 Task: Search for images and create a daily moment album that brings joy and happiness.
Action: Mouse moved to (584, 249)
Screenshot: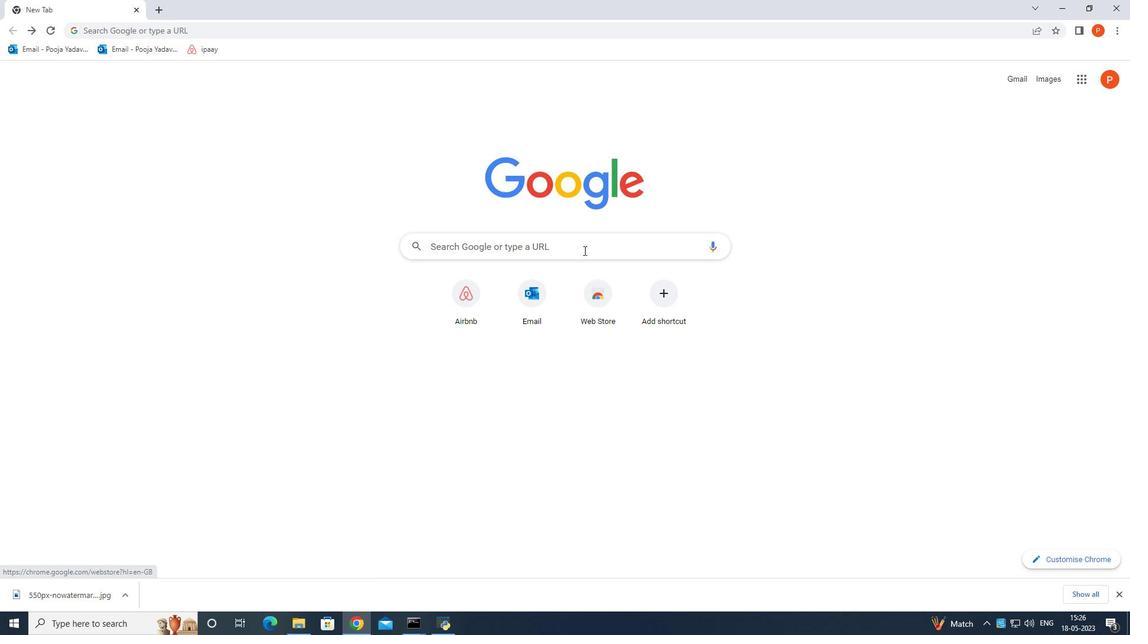 
Action: Mouse pressed left at (584, 249)
Screenshot: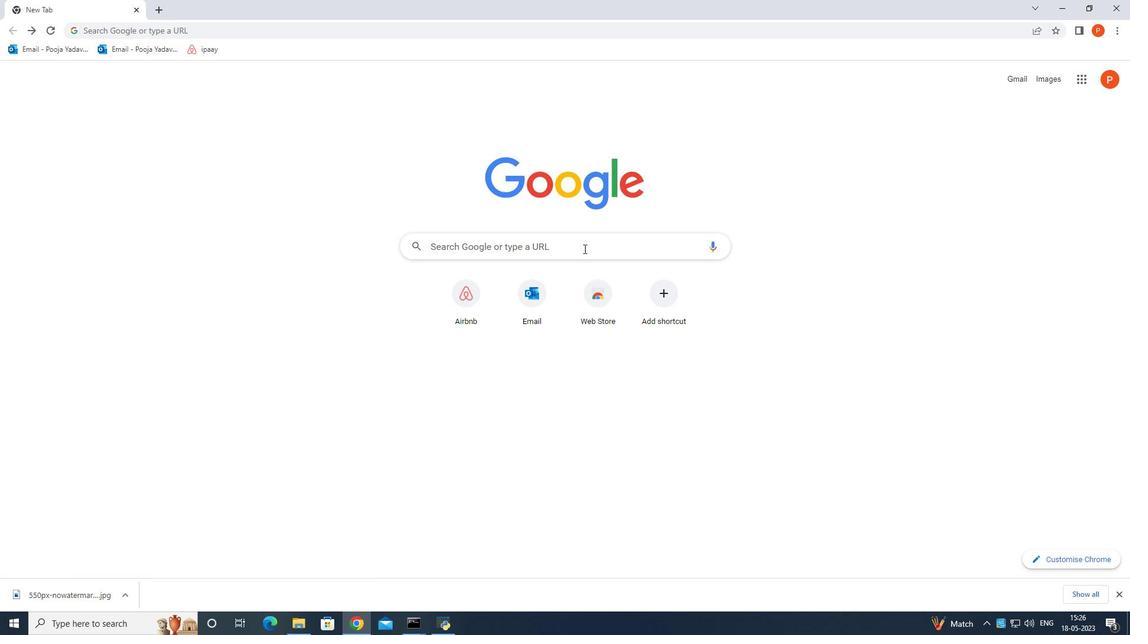
Action: Mouse moved to (479, 240)
Screenshot: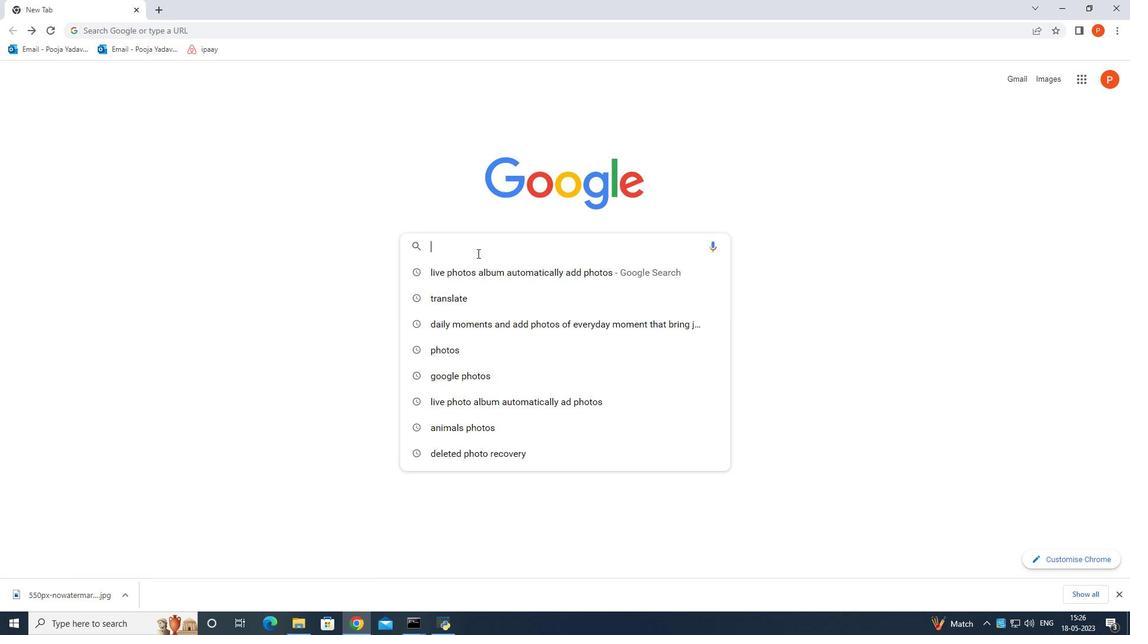 
Action: Mouse pressed left at (479, 240)
Screenshot: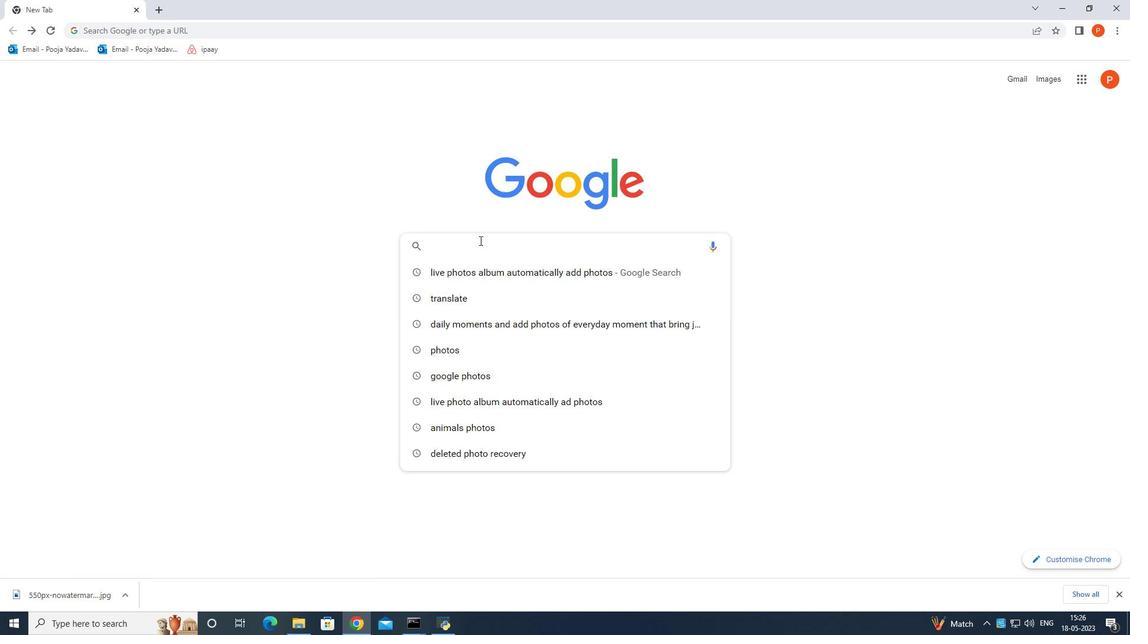 
Action: Mouse moved to (415, 284)
Screenshot: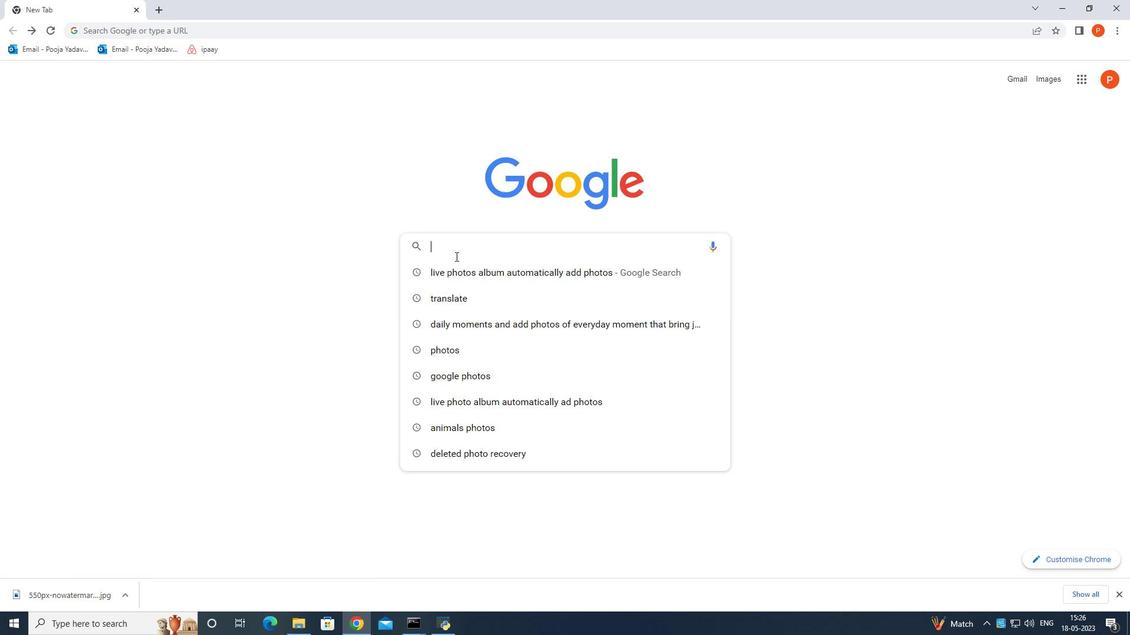 
Action: Key pressed <Key.shift>Daly<Key.space>moment<Key.space>album<Key.space>p<Key.backspace>of<Key.space>veveryday<Key.space>an<Key.space><Key.backspace>d<Key.space>add<Key.space>photos<Key.space>an<Key.space>d<Key.backspace><Key.backspace>f<Key.backspace>d<Key.space>bring<Key.space>happiness<Key.enter>
Screenshot: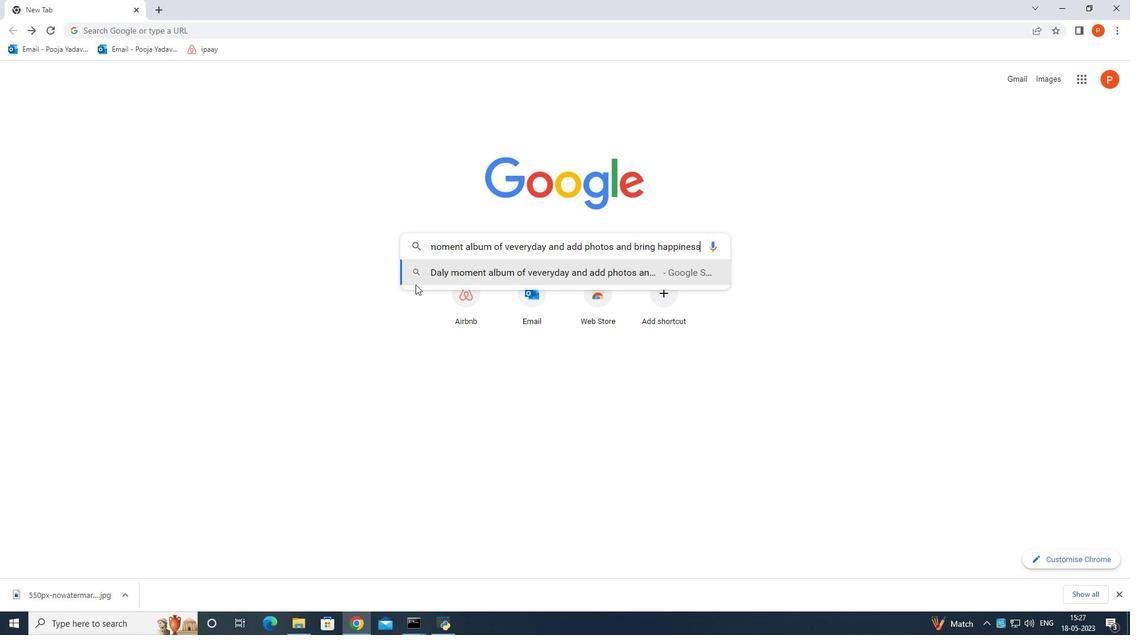 
Action: Mouse moved to (314, 151)
Screenshot: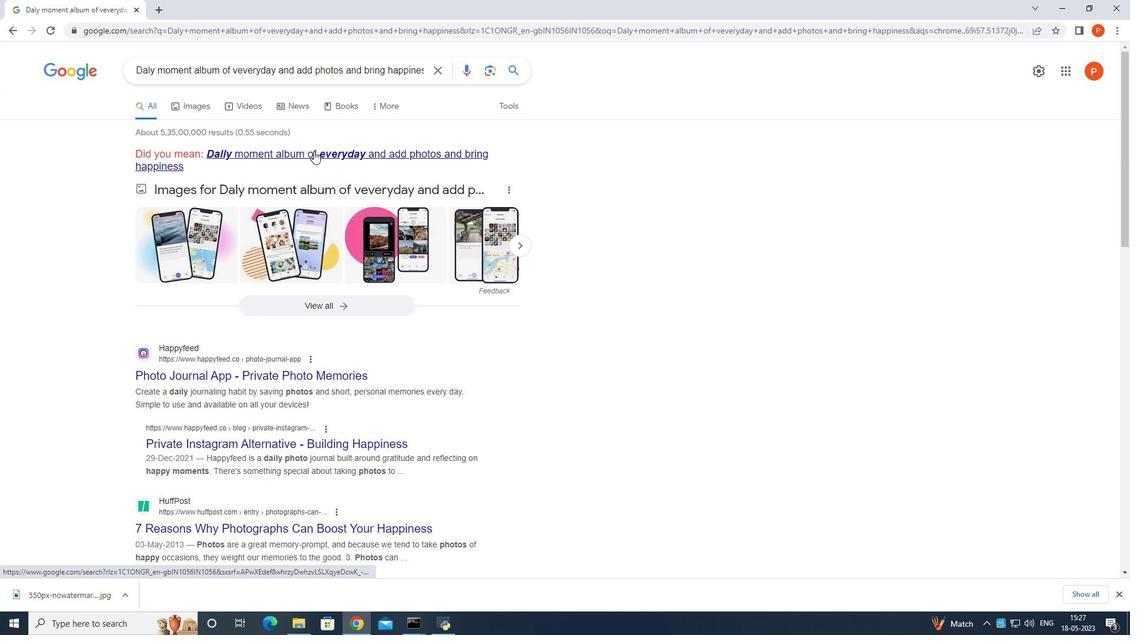 
Action: Mouse pressed left at (314, 151)
Screenshot: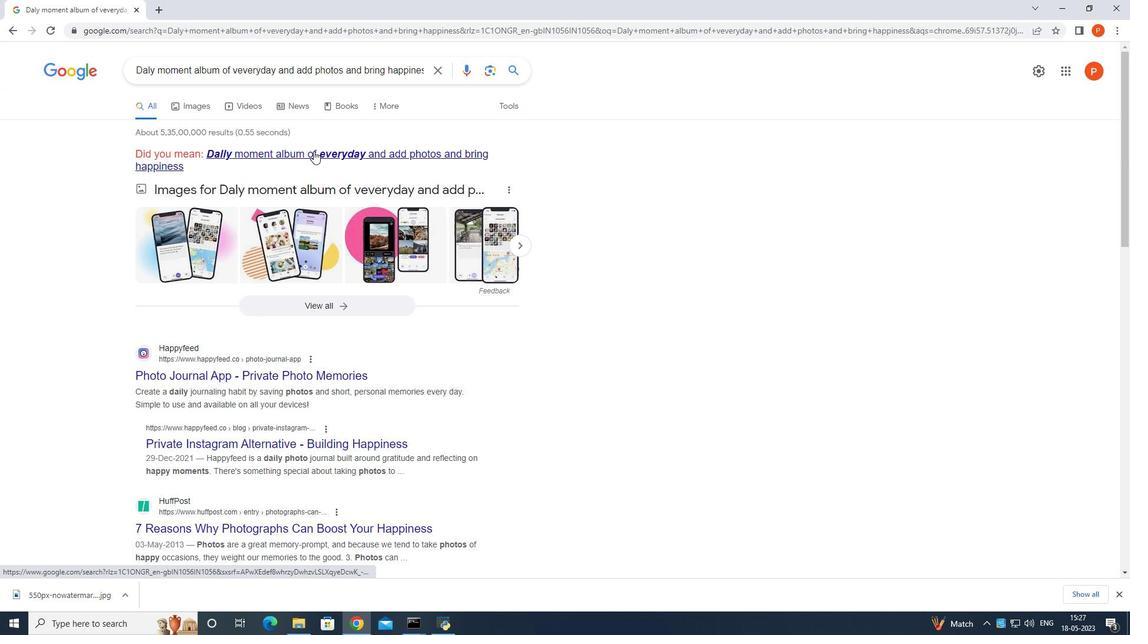 
Action: Mouse moved to (369, 435)
Screenshot: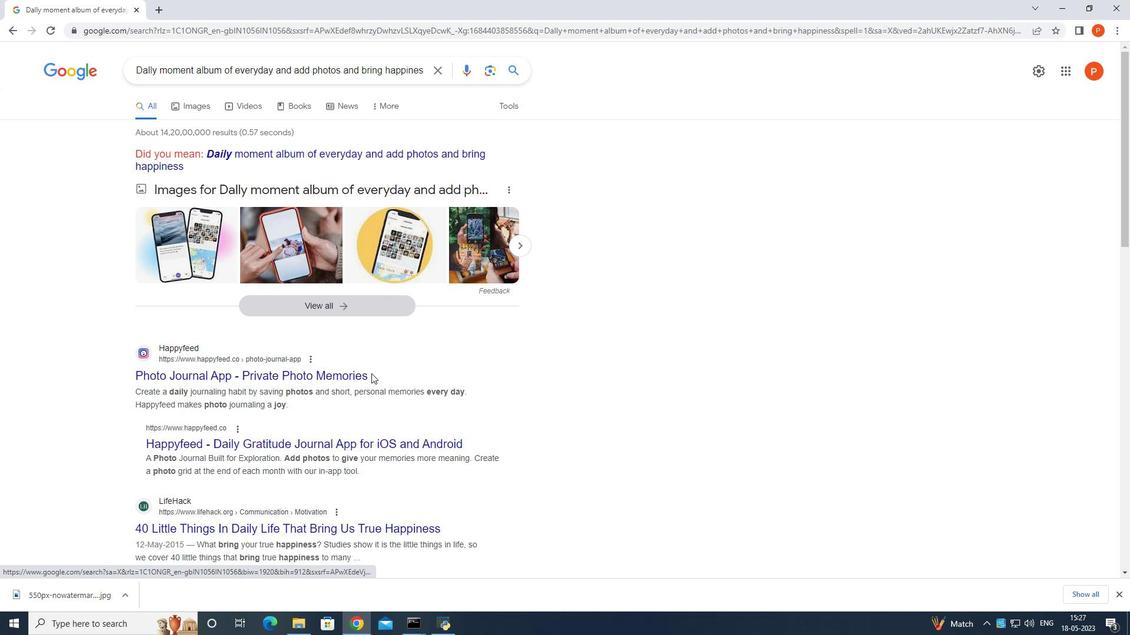 
Action: Mouse scrolled (369, 434) with delta (0, 0)
Screenshot: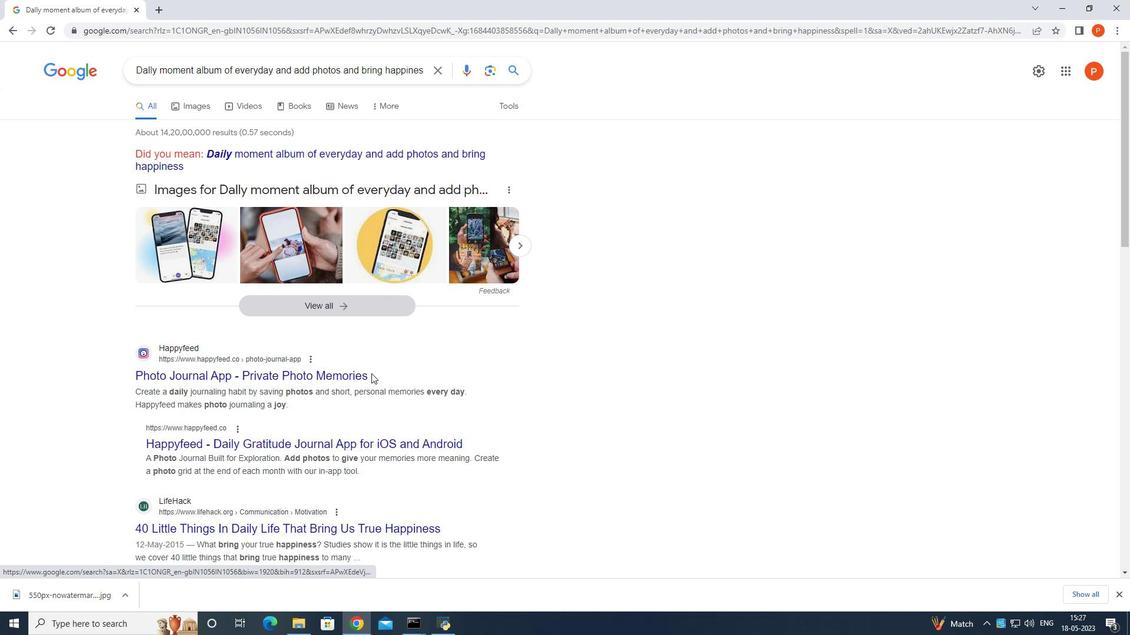 
Action: Mouse moved to (369, 438)
Screenshot: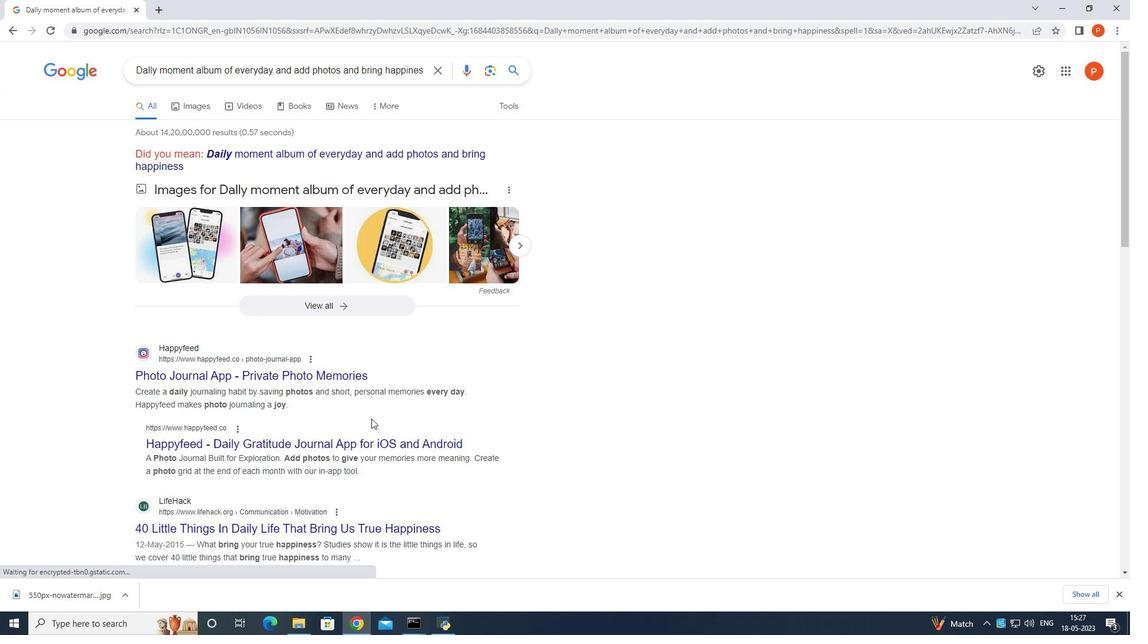 
Action: Mouse scrolled (369, 437) with delta (0, 0)
Screenshot: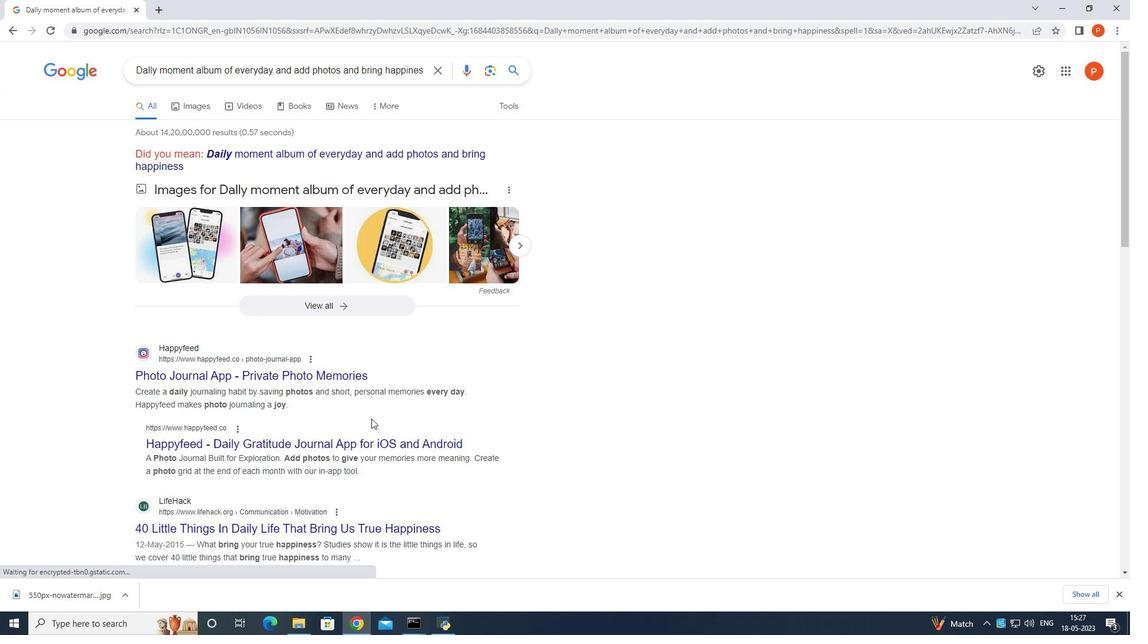 
Action: Mouse scrolled (369, 437) with delta (0, 0)
Screenshot: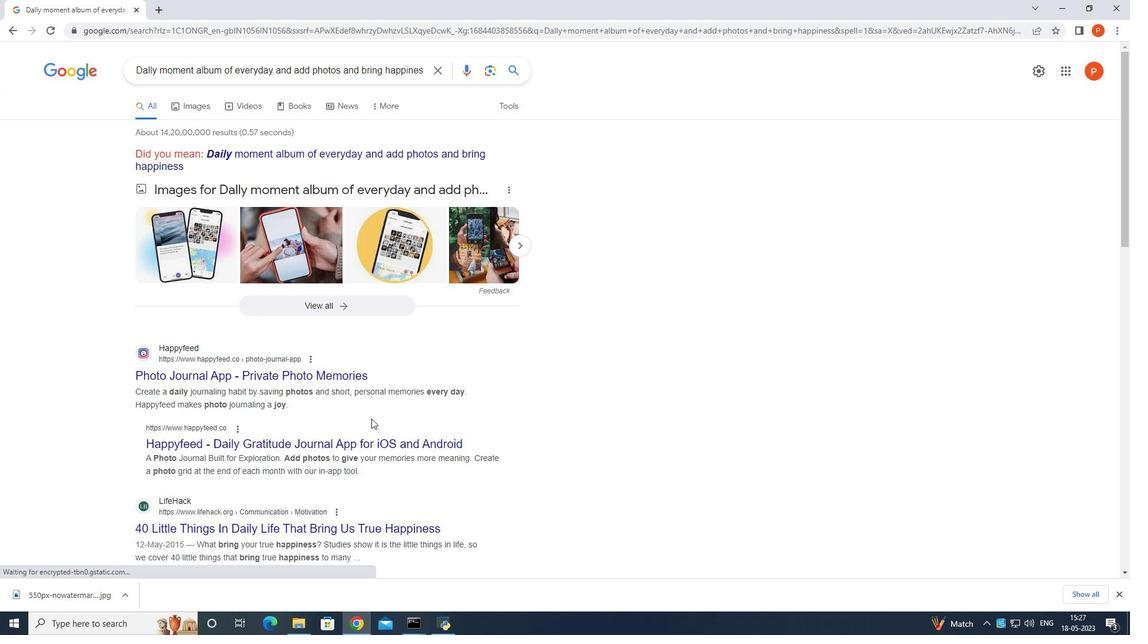 
Action: Mouse scrolled (369, 437) with delta (0, 0)
Screenshot: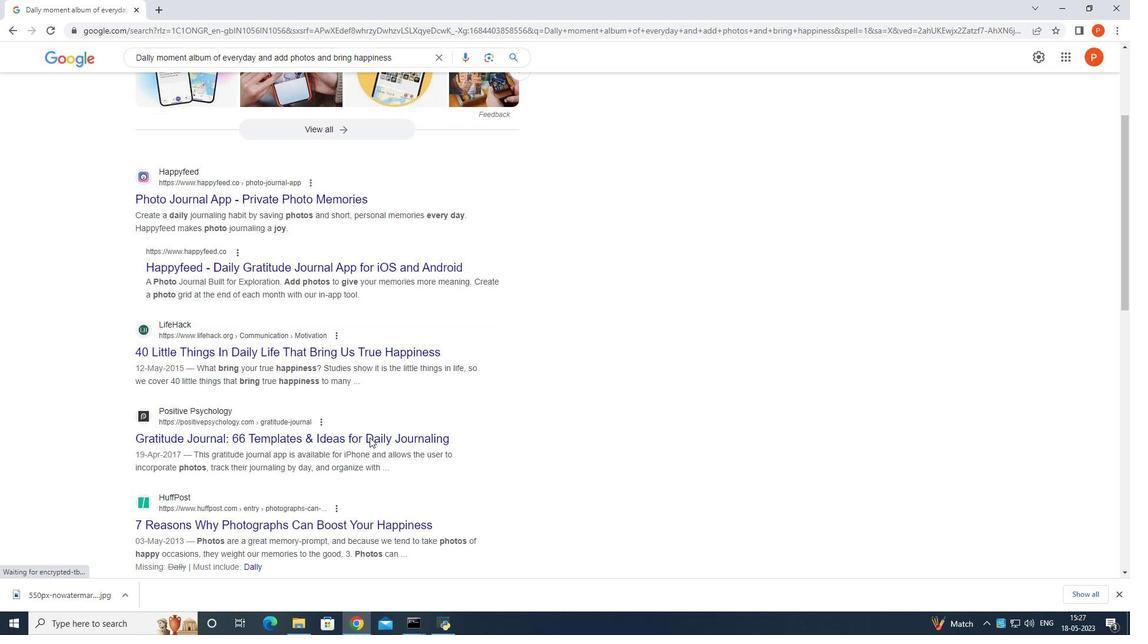 
Action: Mouse scrolled (369, 437) with delta (0, 0)
Screenshot: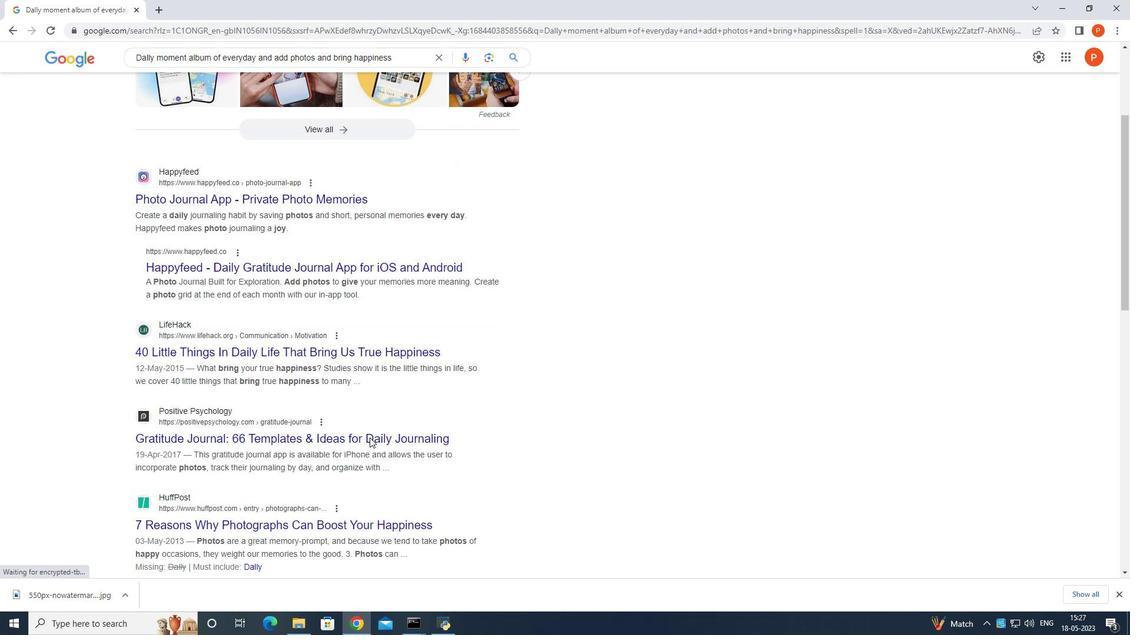 
Action: Mouse scrolled (369, 437) with delta (0, 0)
Screenshot: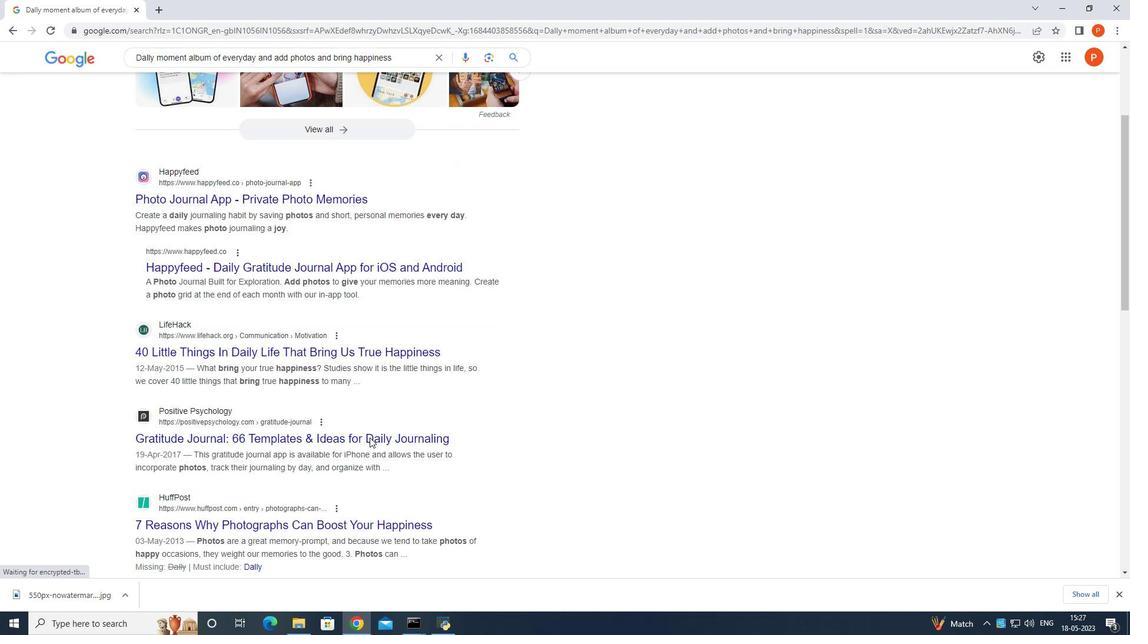 
Action: Mouse scrolled (369, 437) with delta (0, 0)
Screenshot: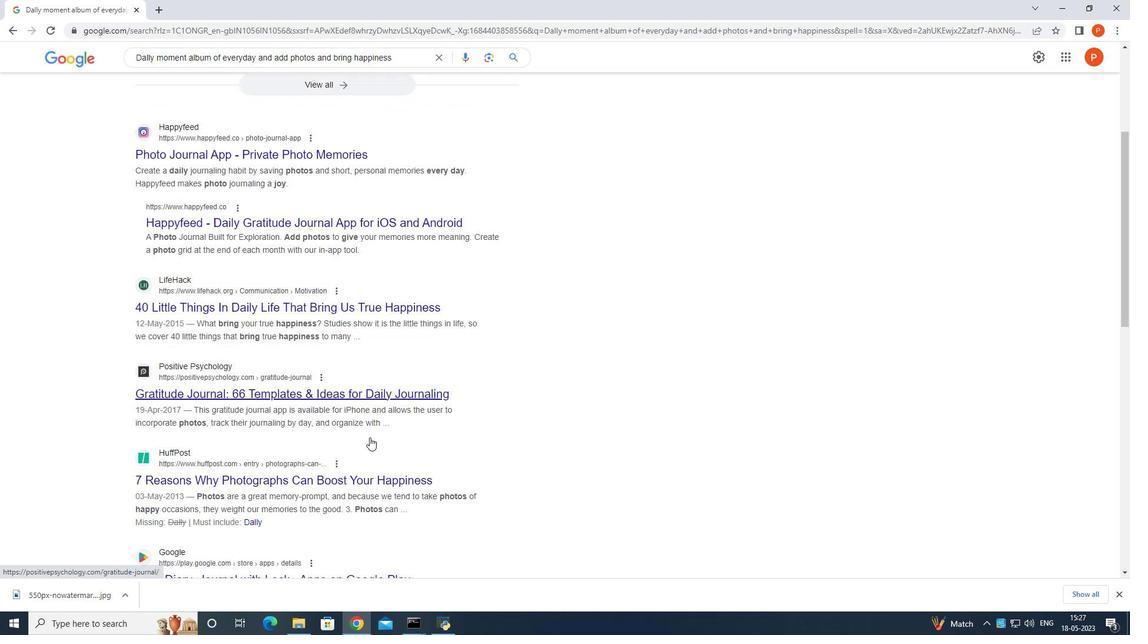 
Action: Mouse scrolled (369, 437) with delta (0, 0)
Screenshot: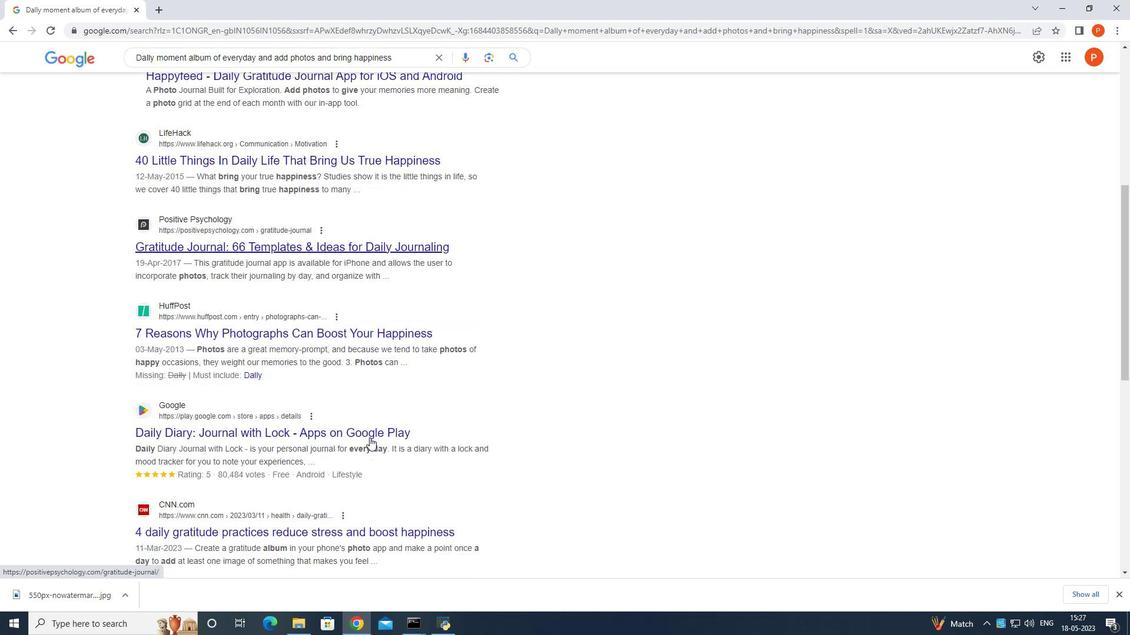 
Action: Mouse scrolled (369, 437) with delta (0, 0)
Screenshot: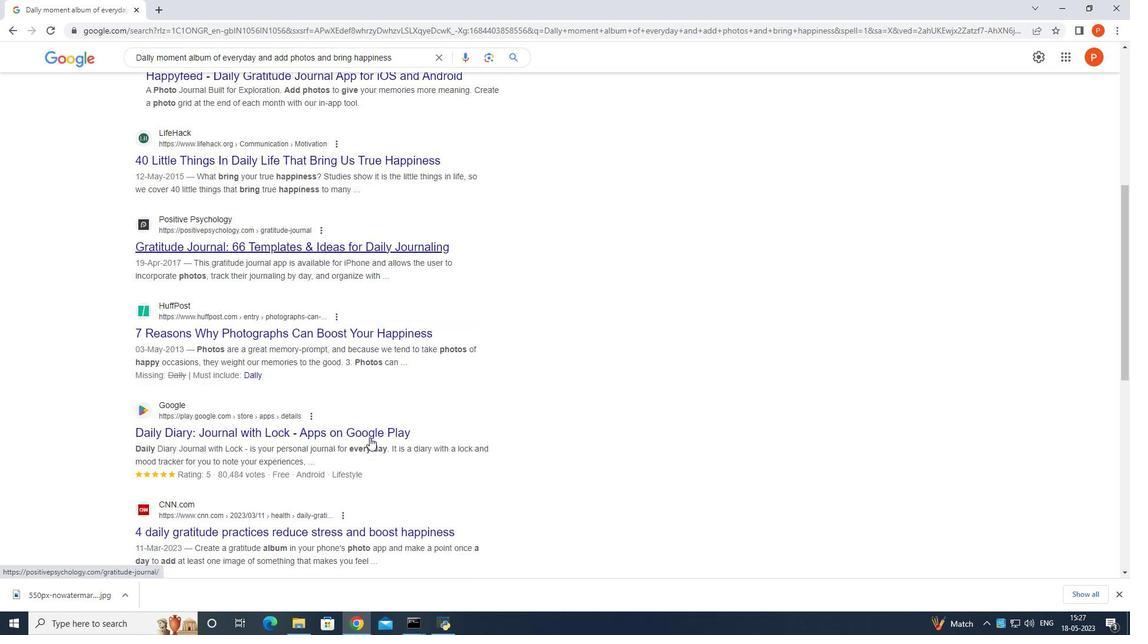 
Action: Mouse scrolled (369, 437) with delta (0, 0)
Screenshot: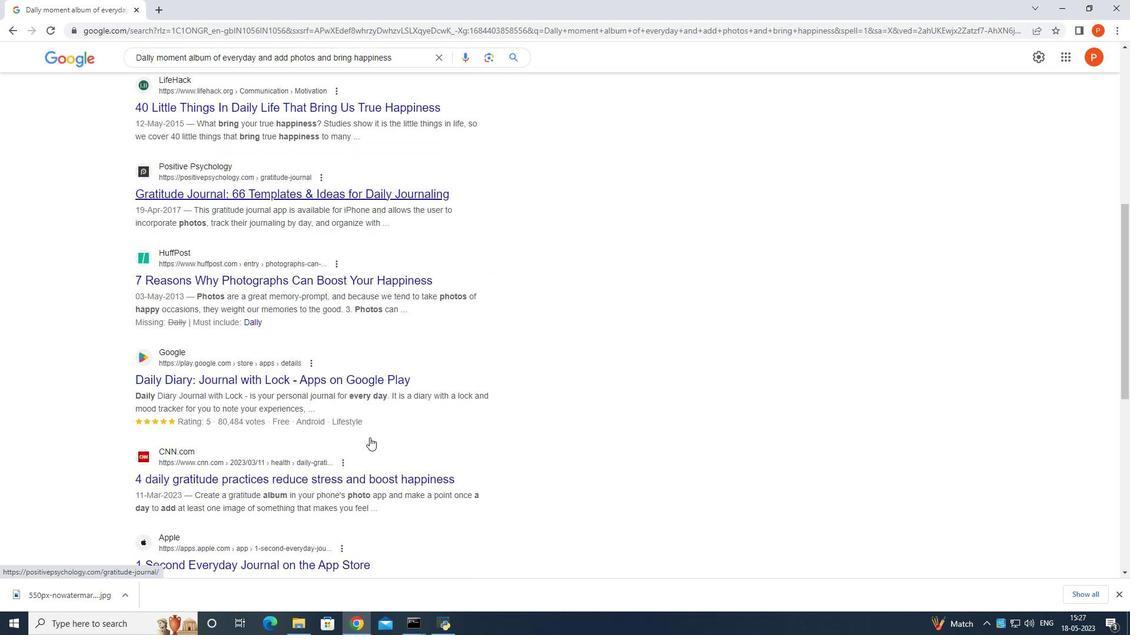 
Action: Mouse moved to (369, 438)
Screenshot: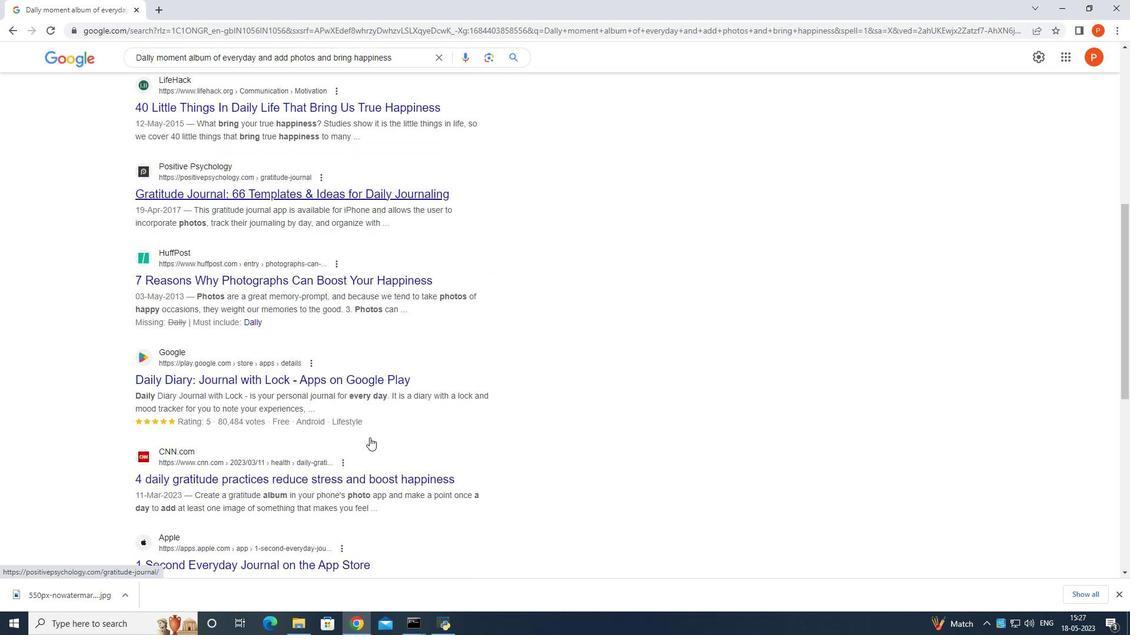 
Action: Mouse scrolled (369, 438) with delta (0, 0)
Screenshot: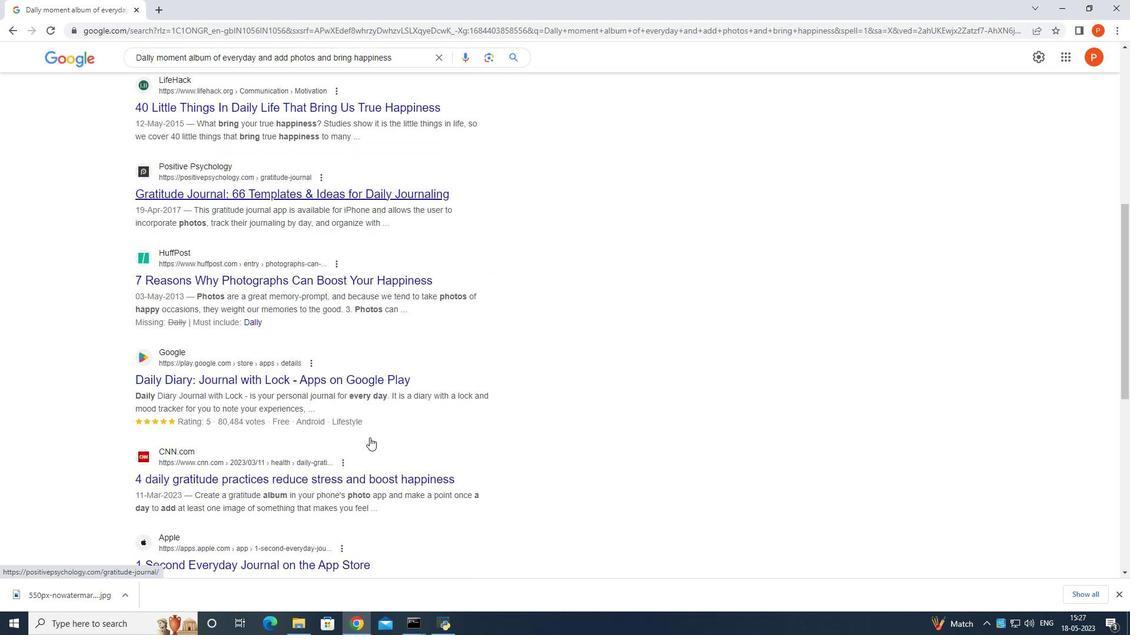
Action: Mouse moved to (367, 446)
Screenshot: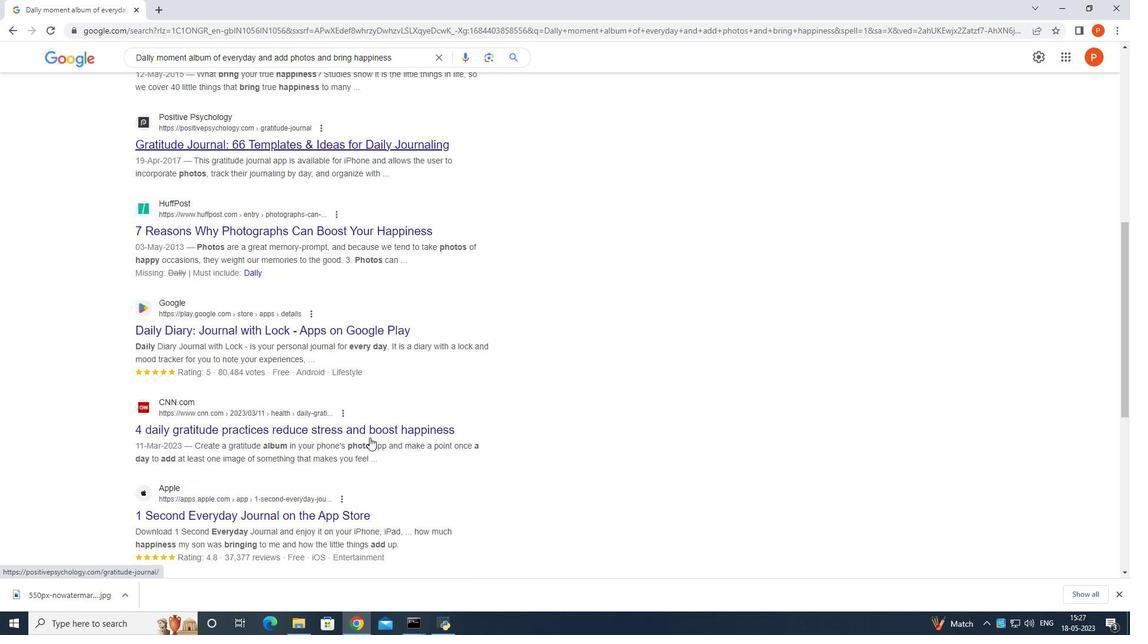 
Action: Mouse scrolled (367, 445) with delta (0, 0)
Screenshot: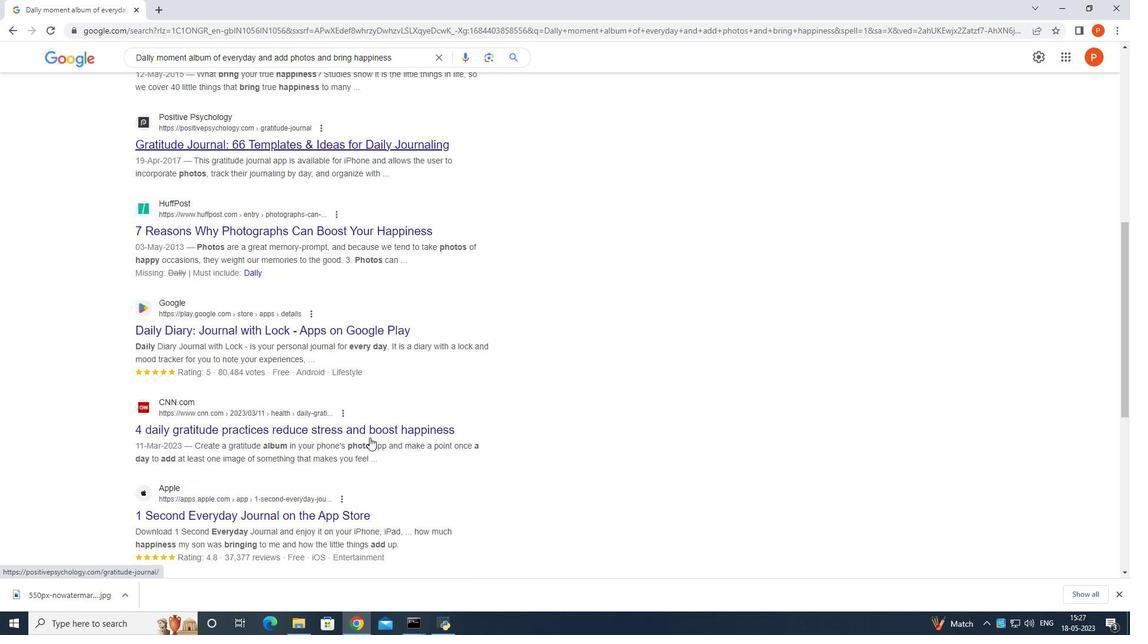 
Action: Mouse moved to (367, 450)
Screenshot: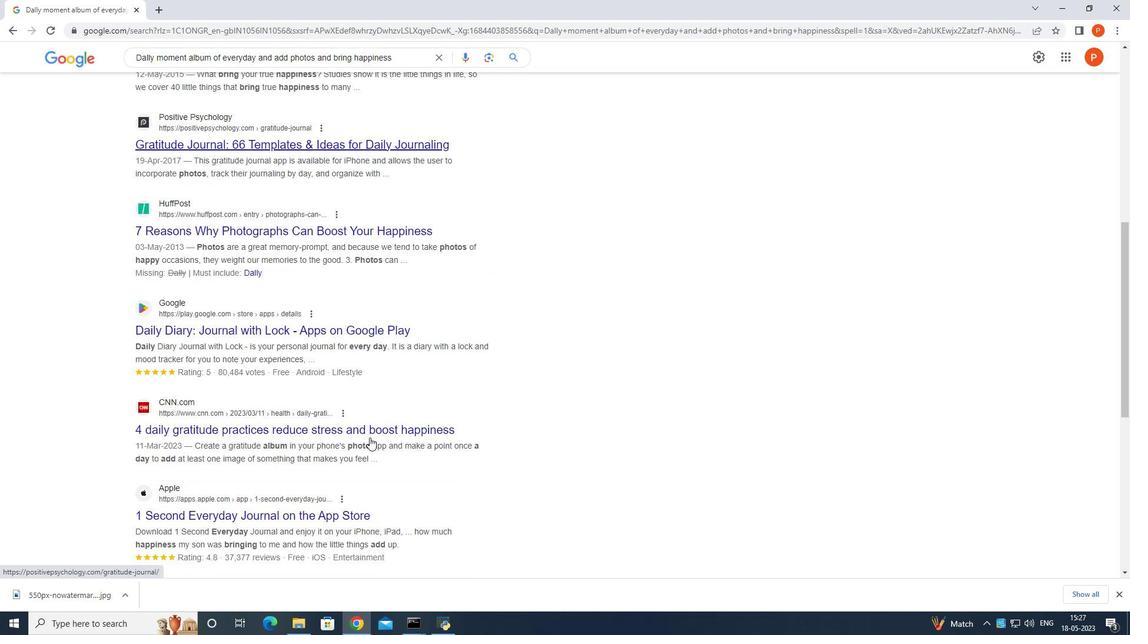 
Action: Mouse scrolled (367, 450) with delta (0, 0)
Screenshot: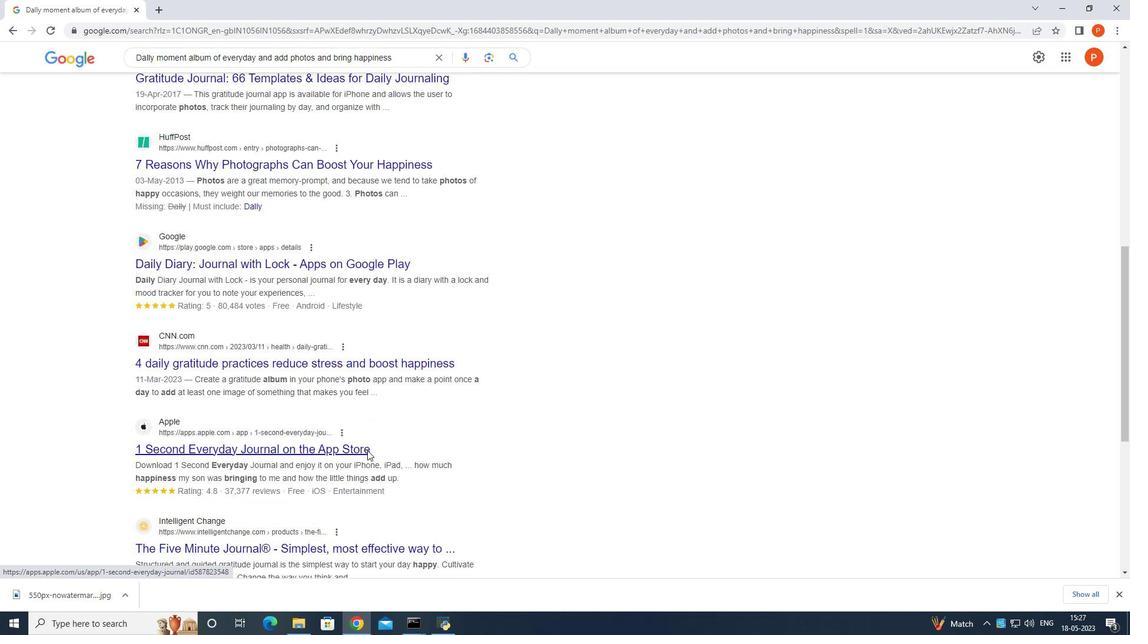 
Action: Mouse moved to (367, 452)
Screenshot: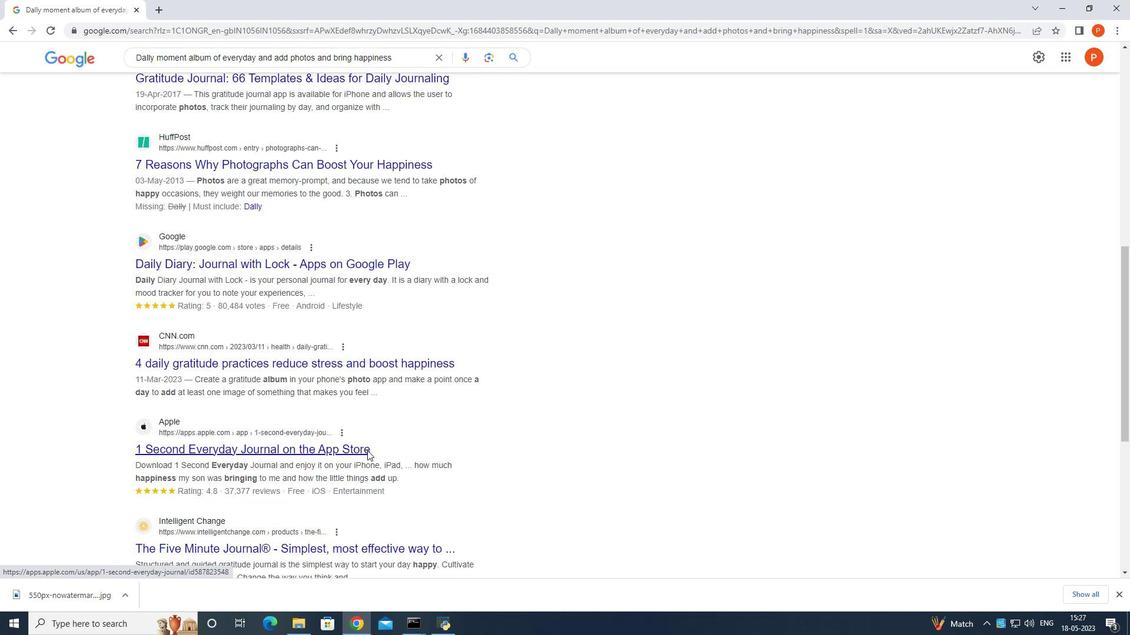 
Action: Mouse scrolled (367, 452) with delta (0, 0)
Screenshot: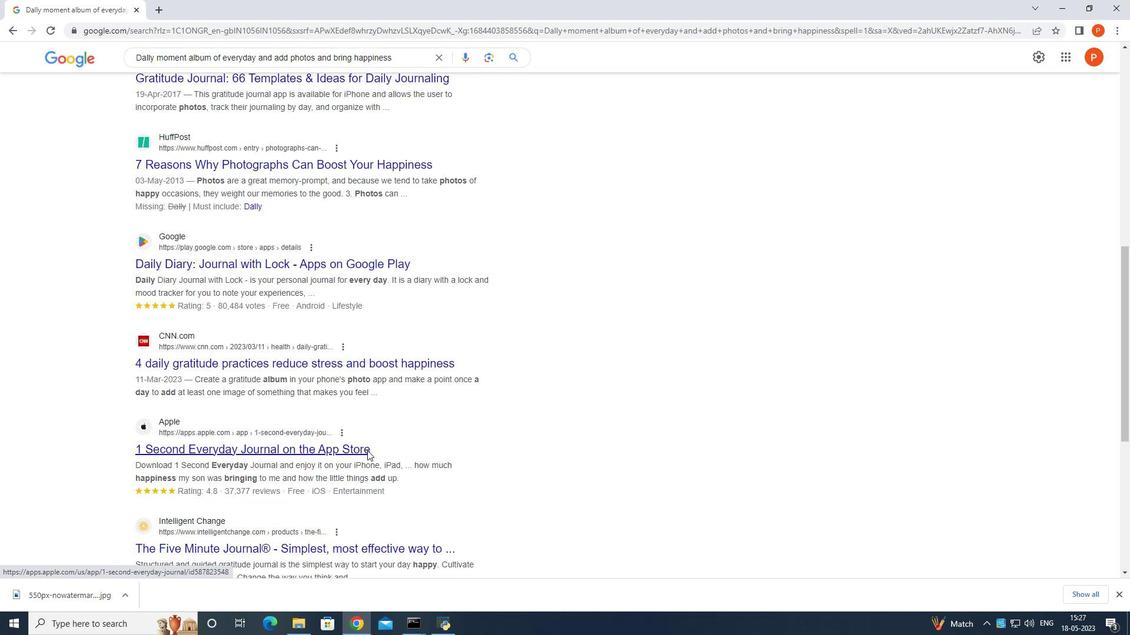 
Action: Mouse moved to (367, 452)
Screenshot: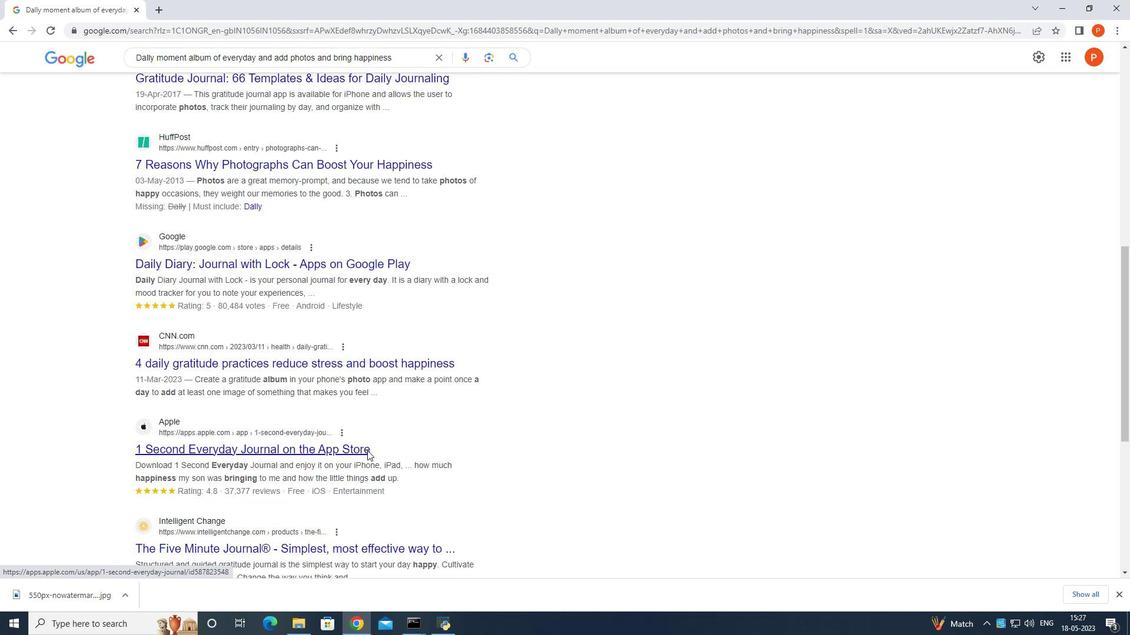 
Action: Mouse scrolled (367, 452) with delta (0, 0)
Screenshot: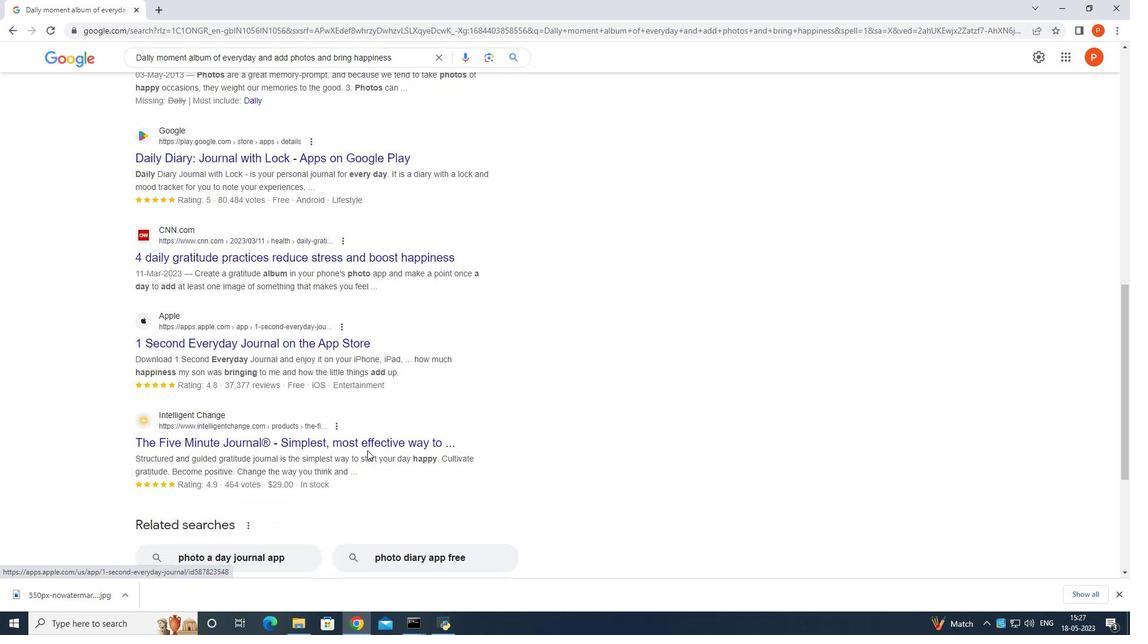 
Action: Mouse moved to (366, 454)
Screenshot: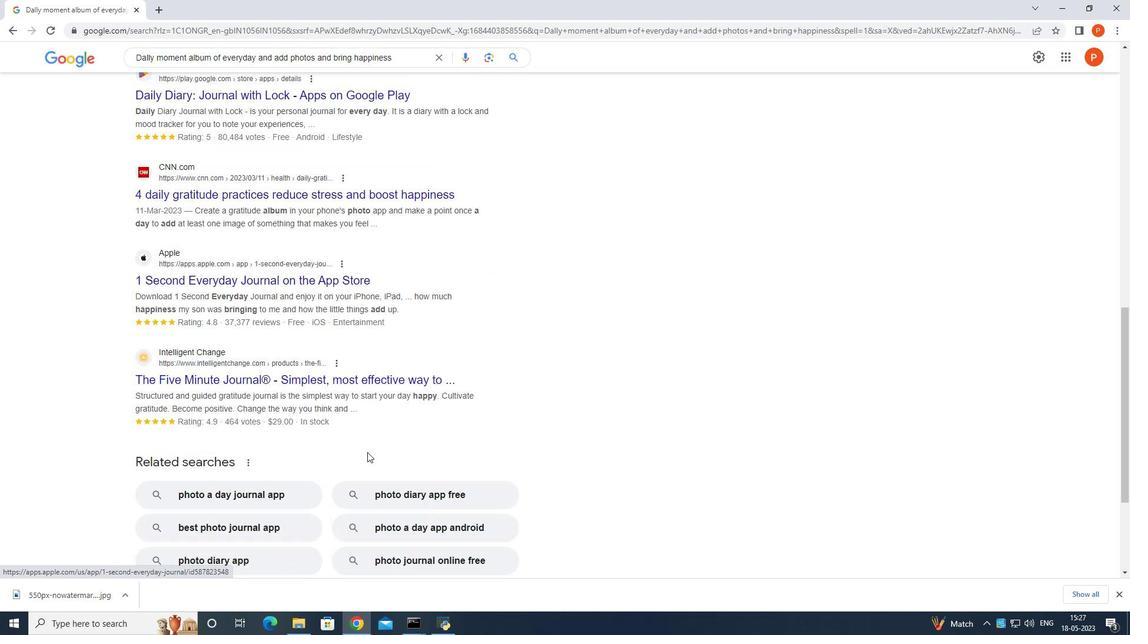 
Action: Mouse scrolled (366, 453) with delta (0, 0)
Screenshot: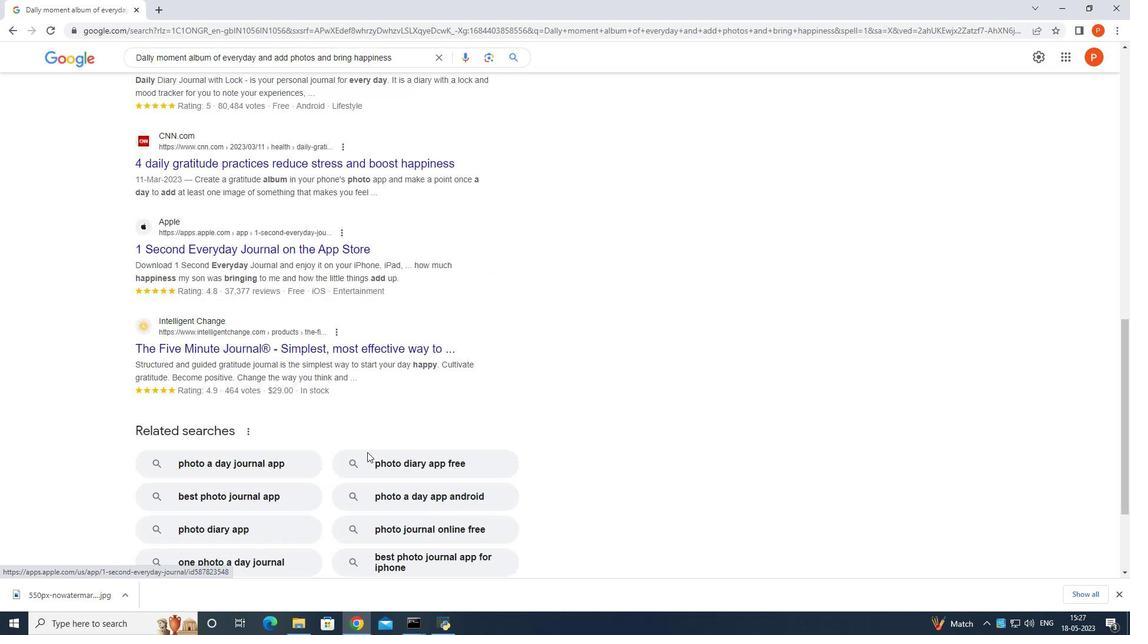 
Action: Mouse scrolled (366, 453) with delta (0, 0)
Screenshot: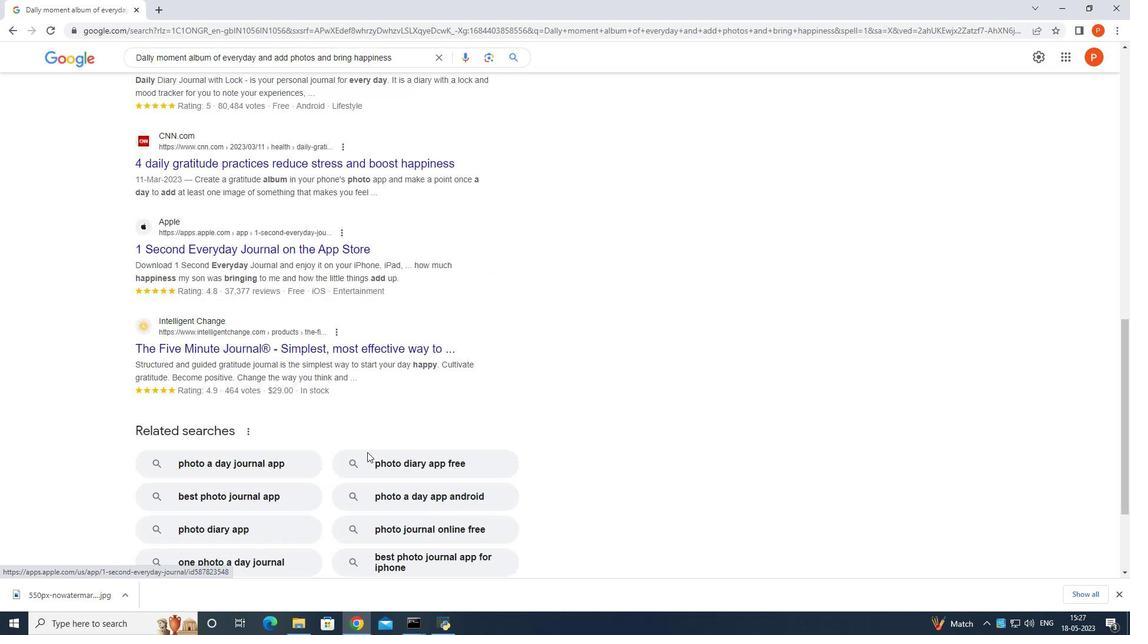
Action: Mouse scrolled (366, 453) with delta (0, 0)
Screenshot: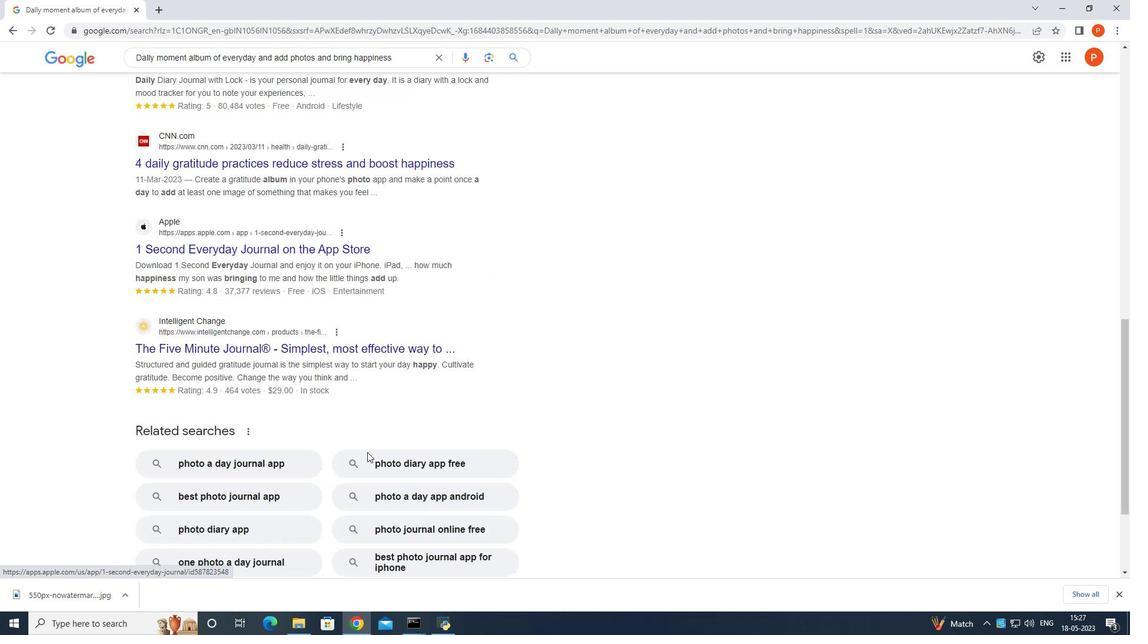 
Action: Mouse moved to (516, 3)
Screenshot: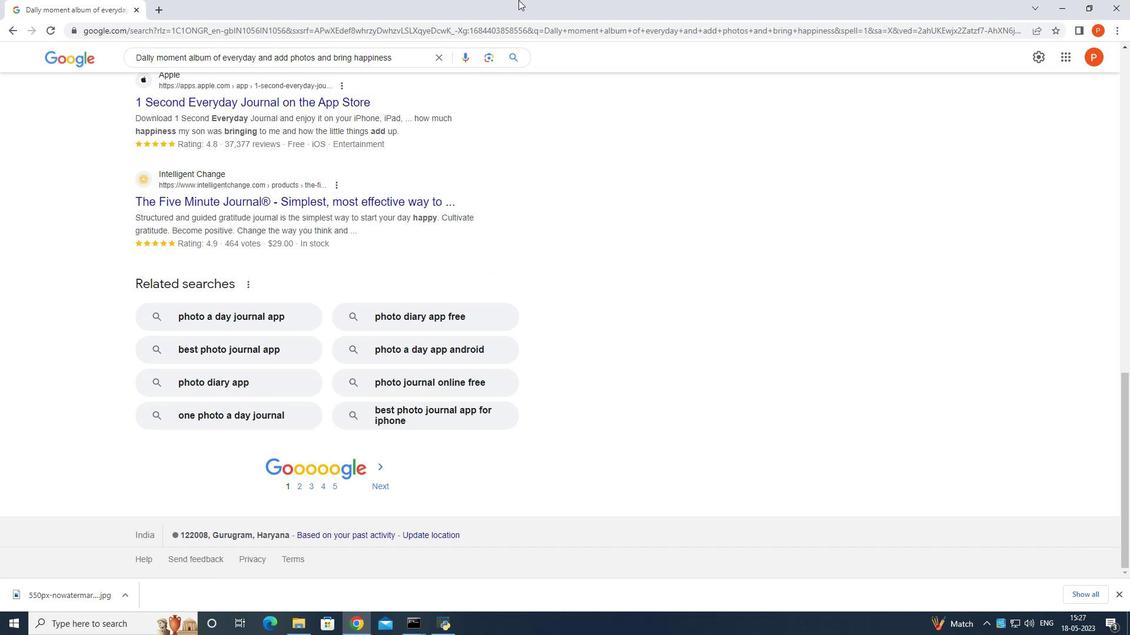 
Action: Mouse scrolled (516, 2) with delta (0, 0)
Screenshot: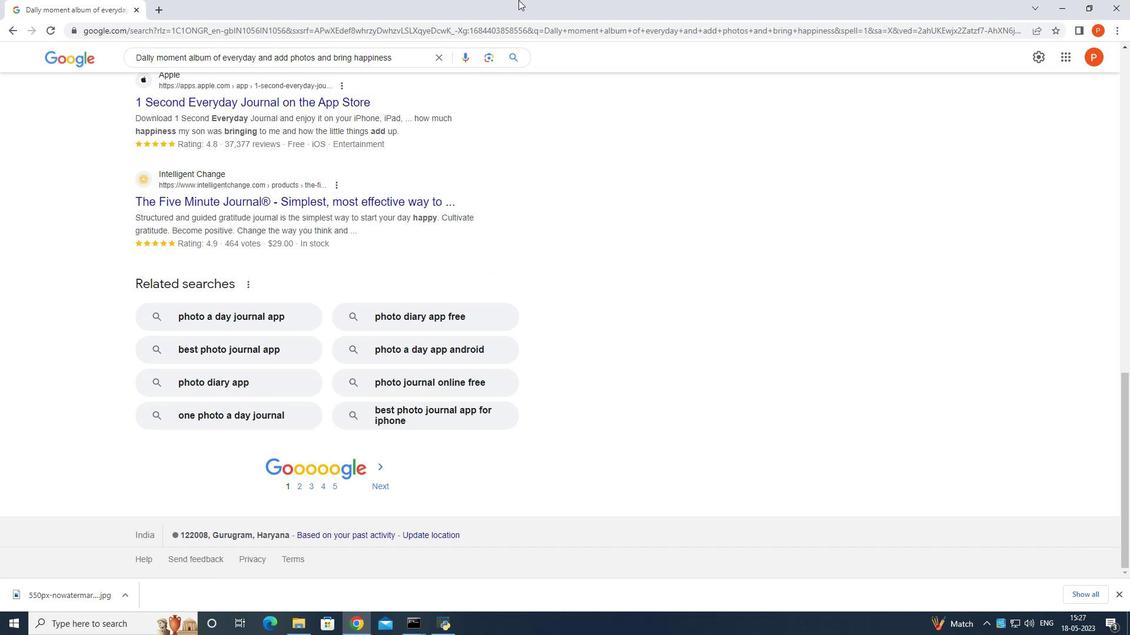 
Action: Mouse moved to (516, 3)
Screenshot: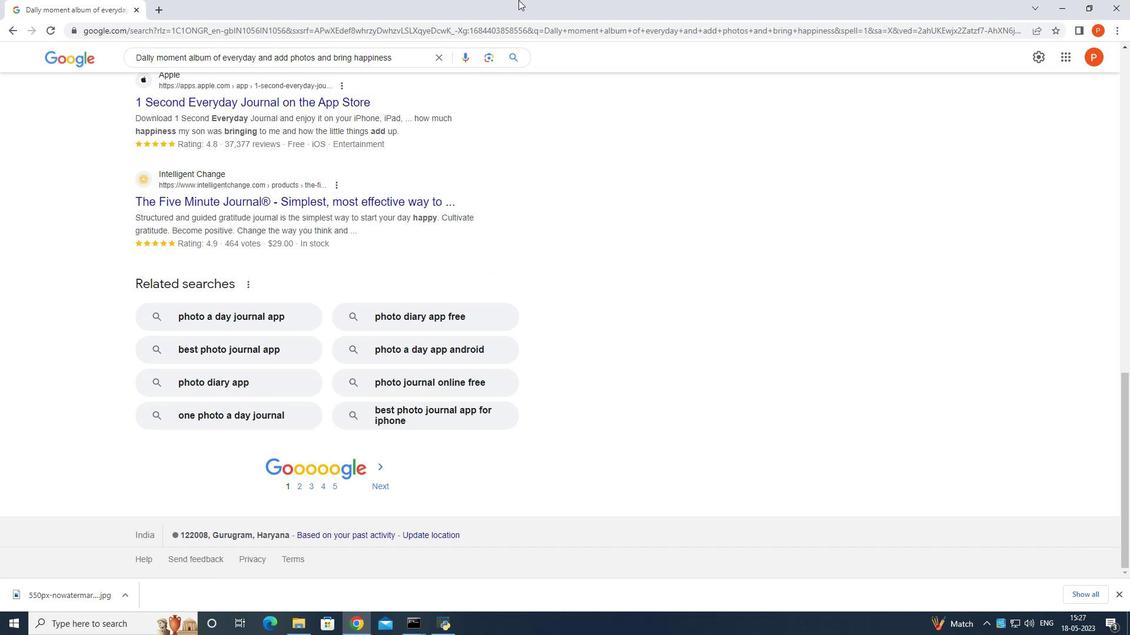 
Action: Mouse scrolled (516, 2) with delta (0, 0)
Screenshot: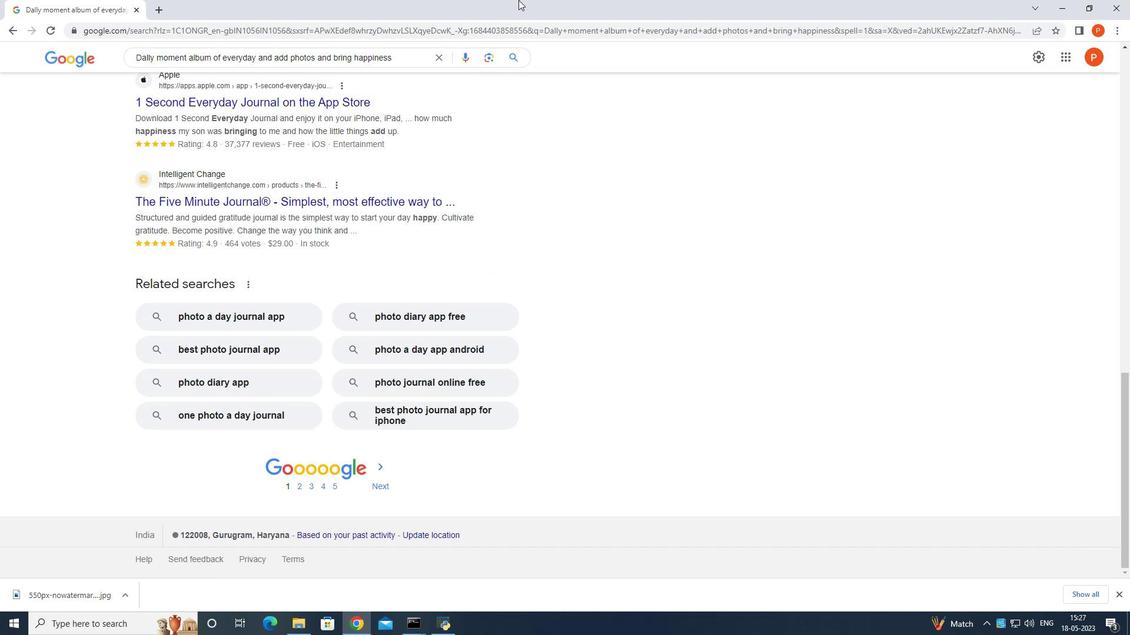 
Action: Mouse scrolled (516, 2) with delta (0, 0)
Screenshot: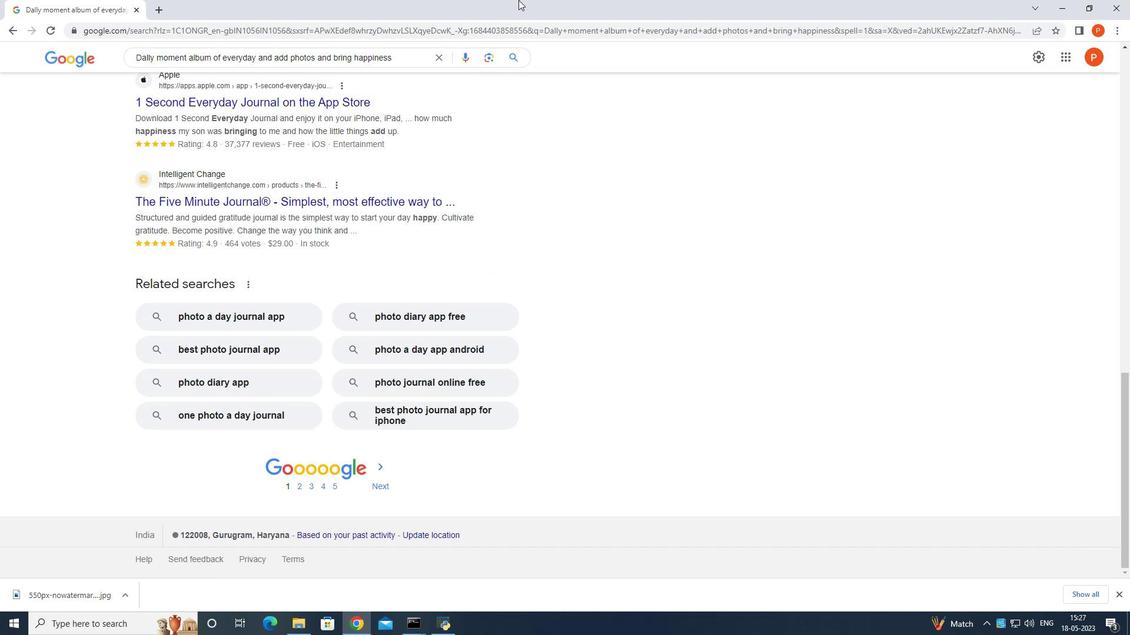 
Action: Mouse scrolled (516, 2) with delta (0, 0)
Screenshot: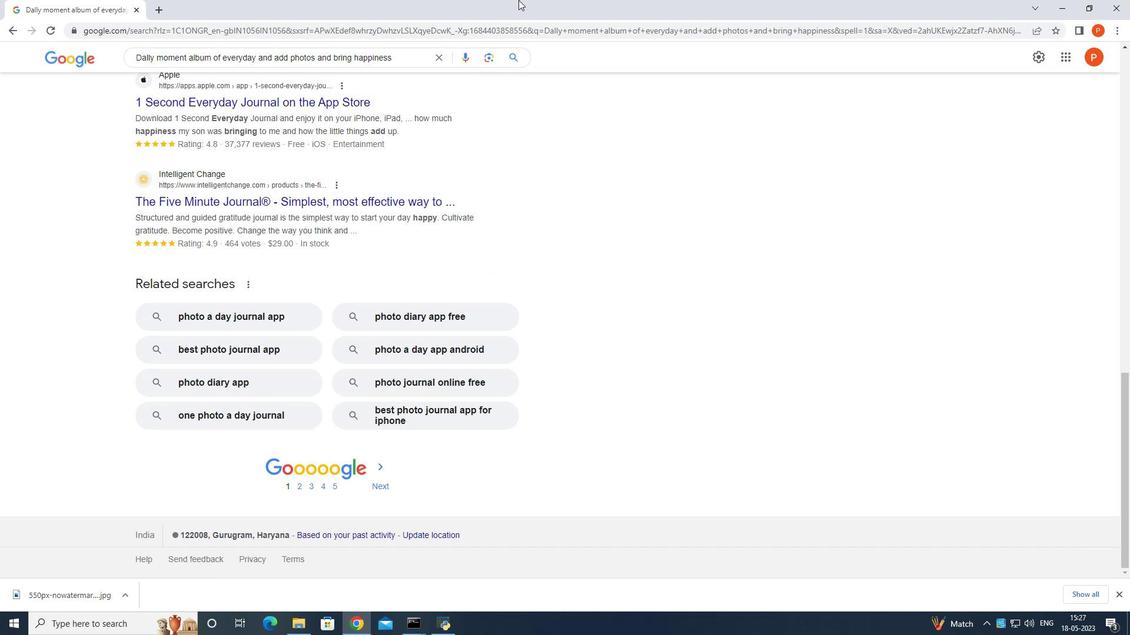 
Action: Mouse moved to (515, 5)
Screenshot: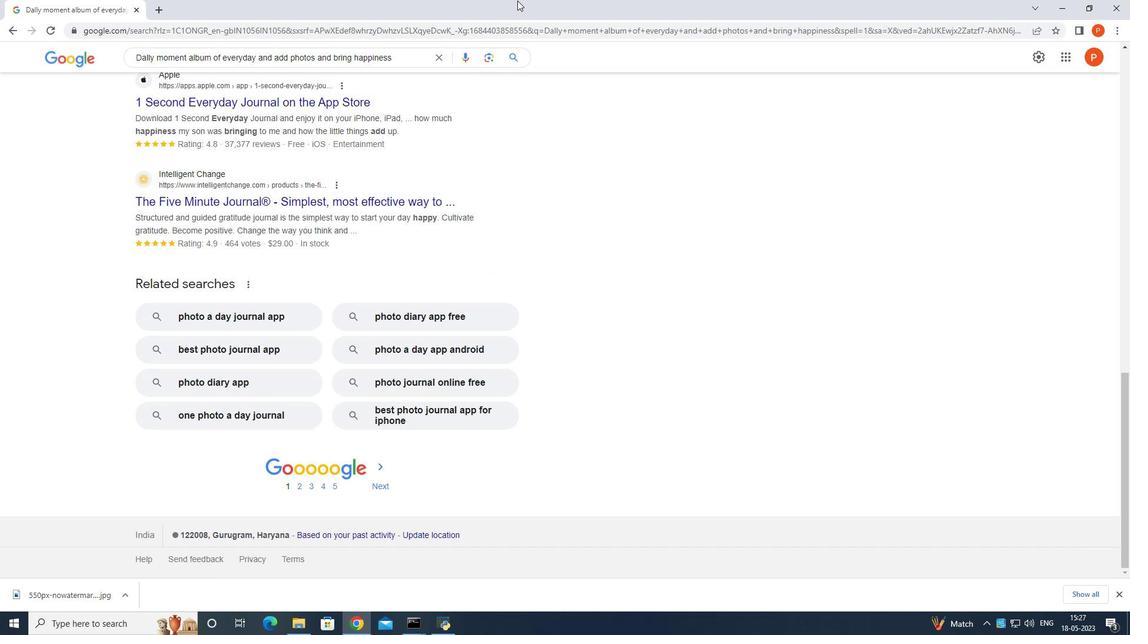 
Action: Mouse scrolled (515, 4) with delta (0, 0)
Screenshot: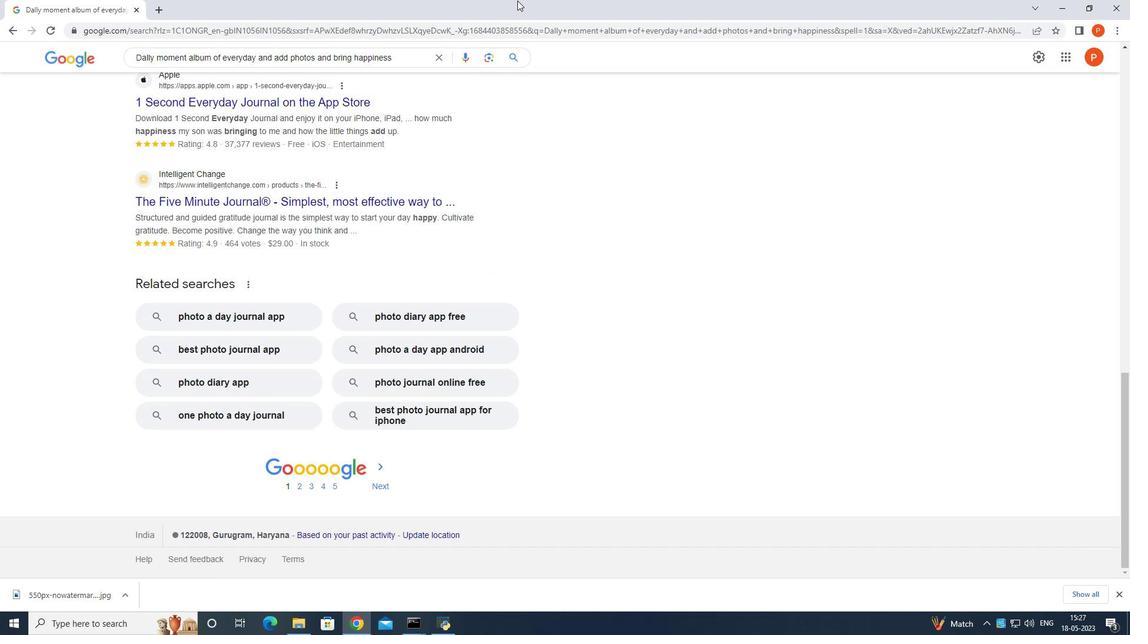 
Action: Mouse moved to (513, 20)
Screenshot: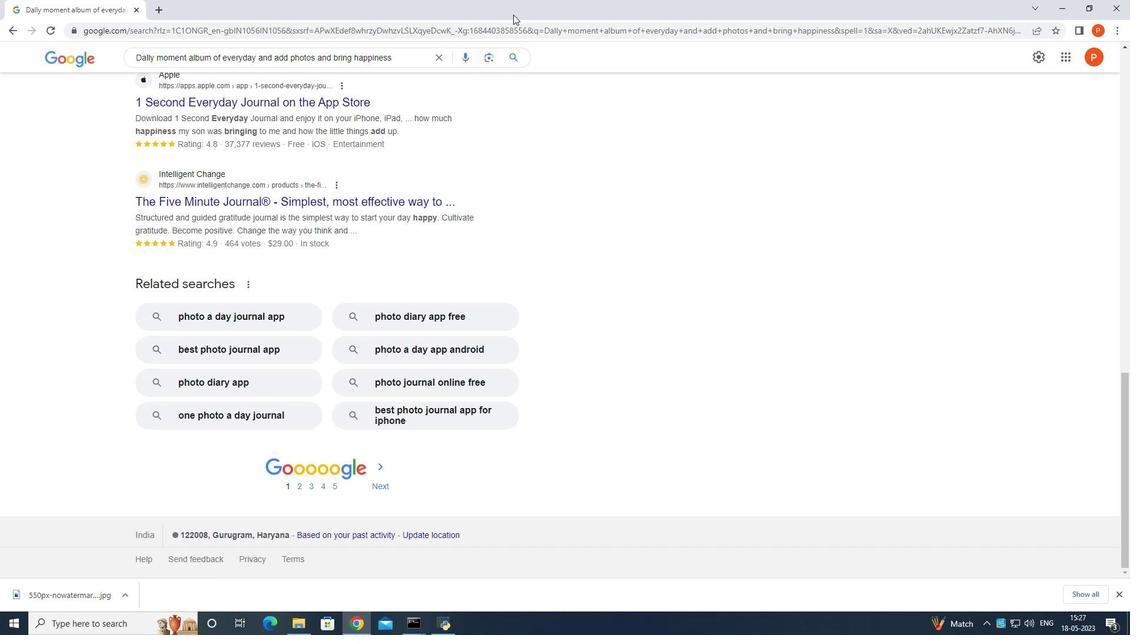
Action: Mouse scrolled (513, 20) with delta (0, 0)
Screenshot: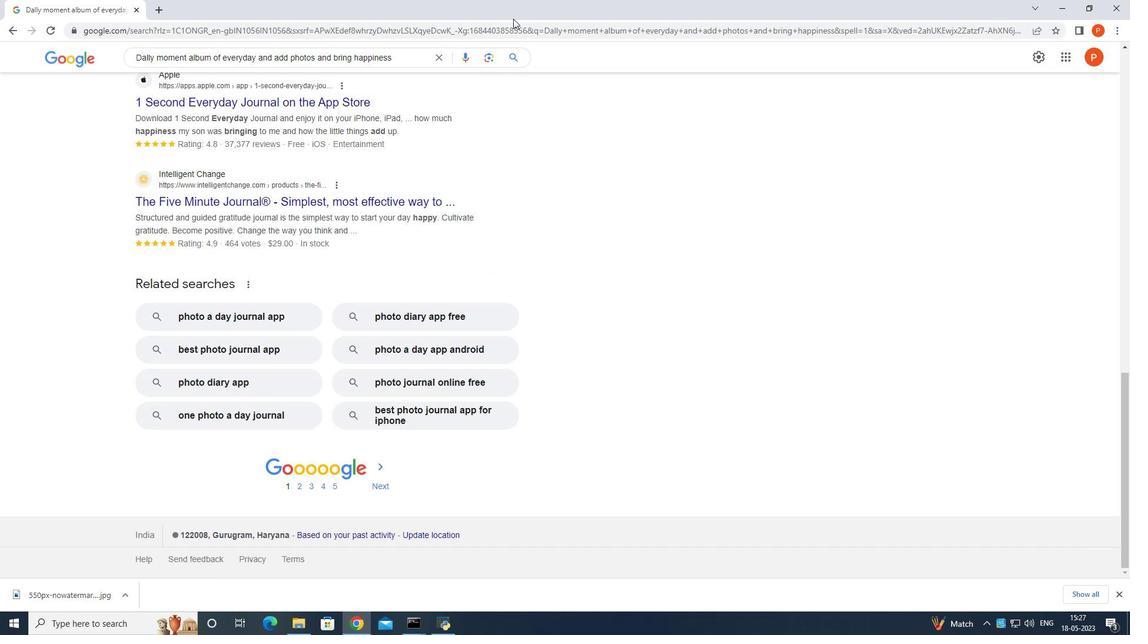 
Action: Mouse scrolled (513, 20) with delta (0, 0)
Screenshot: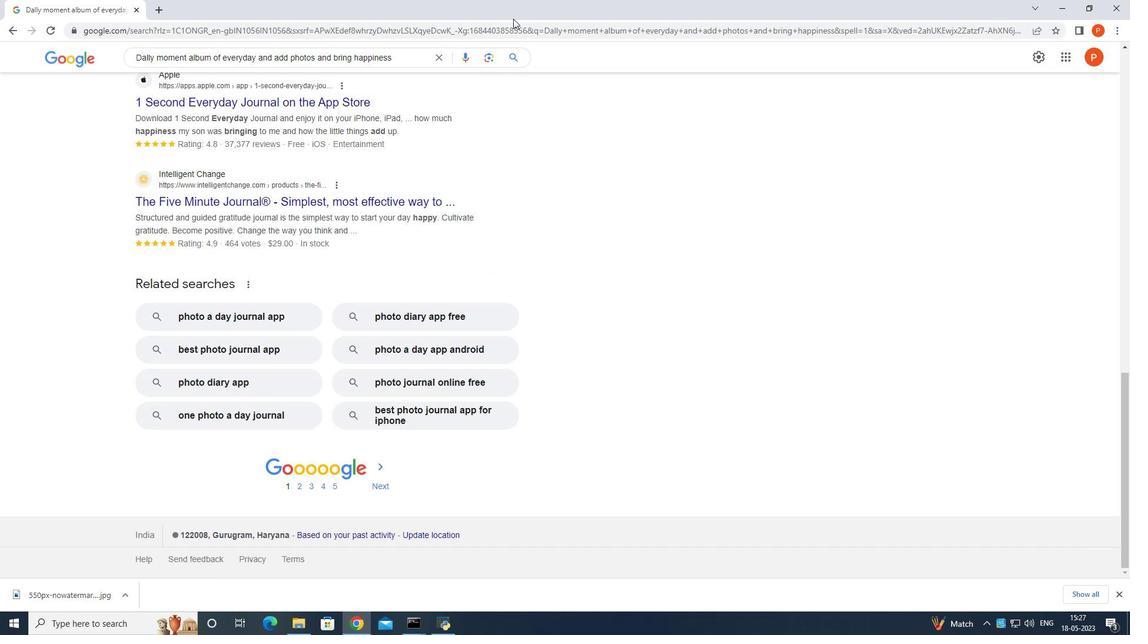 
Action: Mouse scrolled (513, 20) with delta (0, 0)
Screenshot: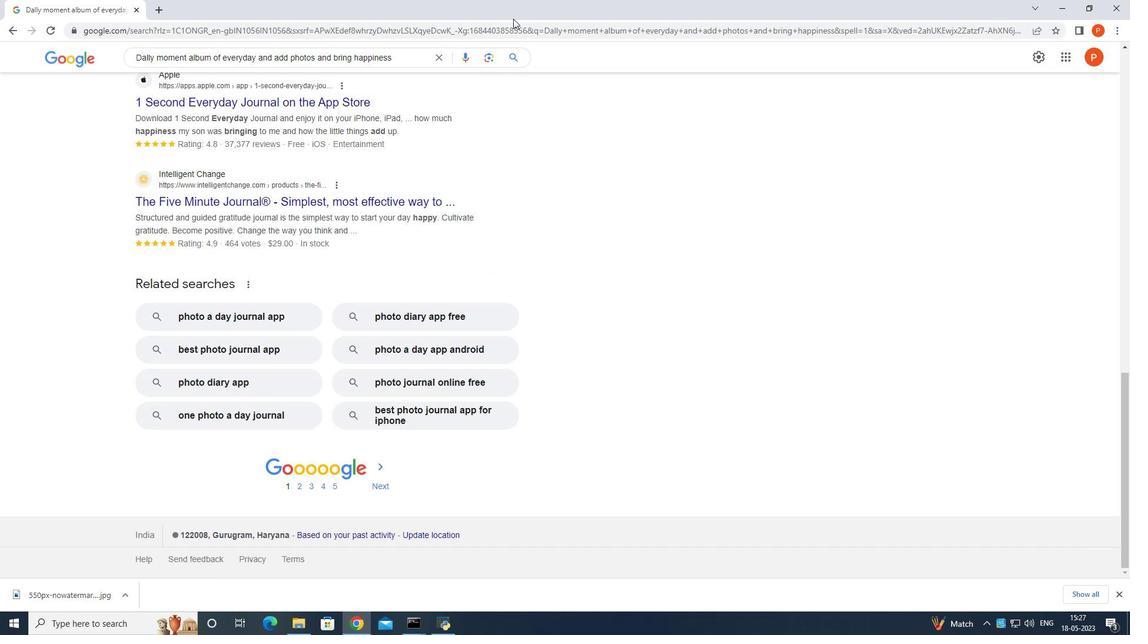 
Action: Mouse scrolled (513, 20) with delta (0, 0)
Screenshot: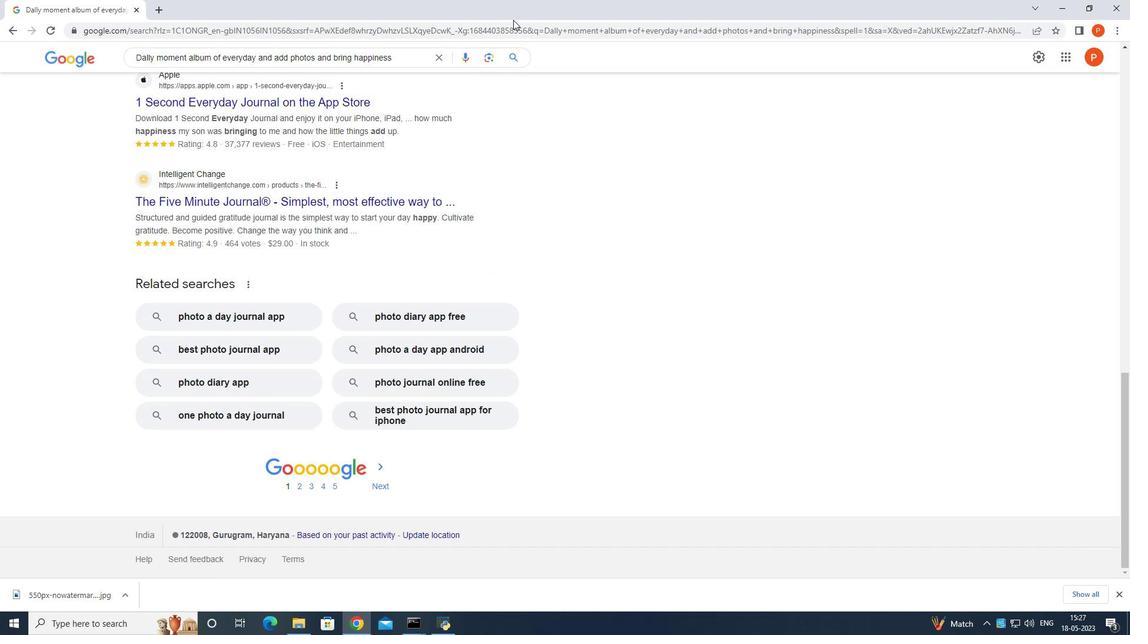 
Action: Mouse scrolled (513, 20) with delta (0, 0)
Screenshot: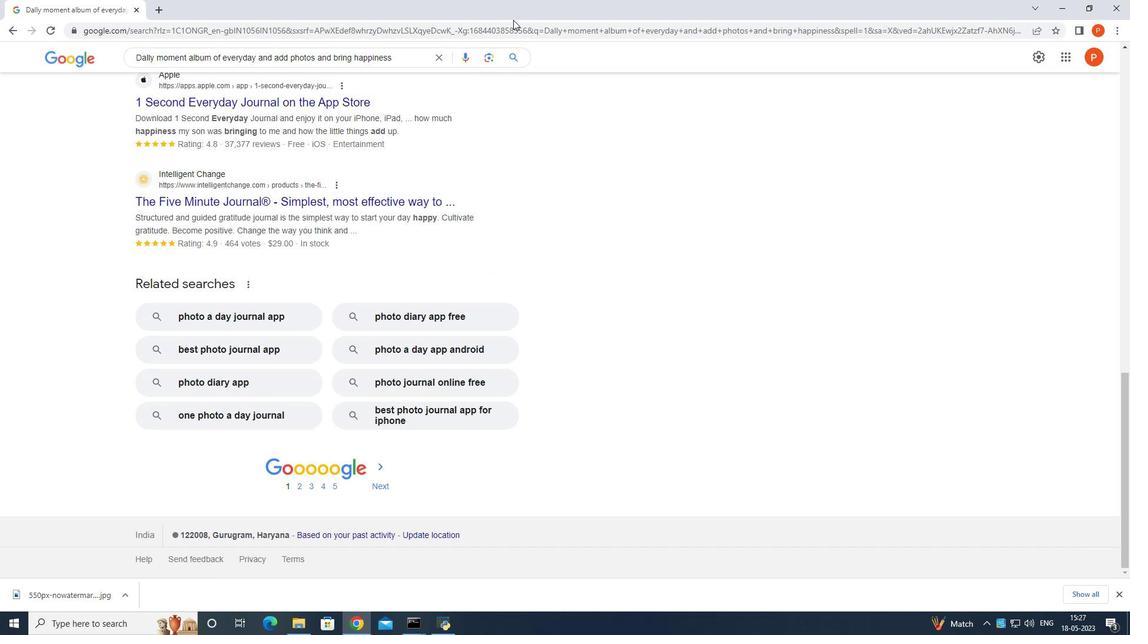 
Action: Mouse moved to (426, 0)
Screenshot: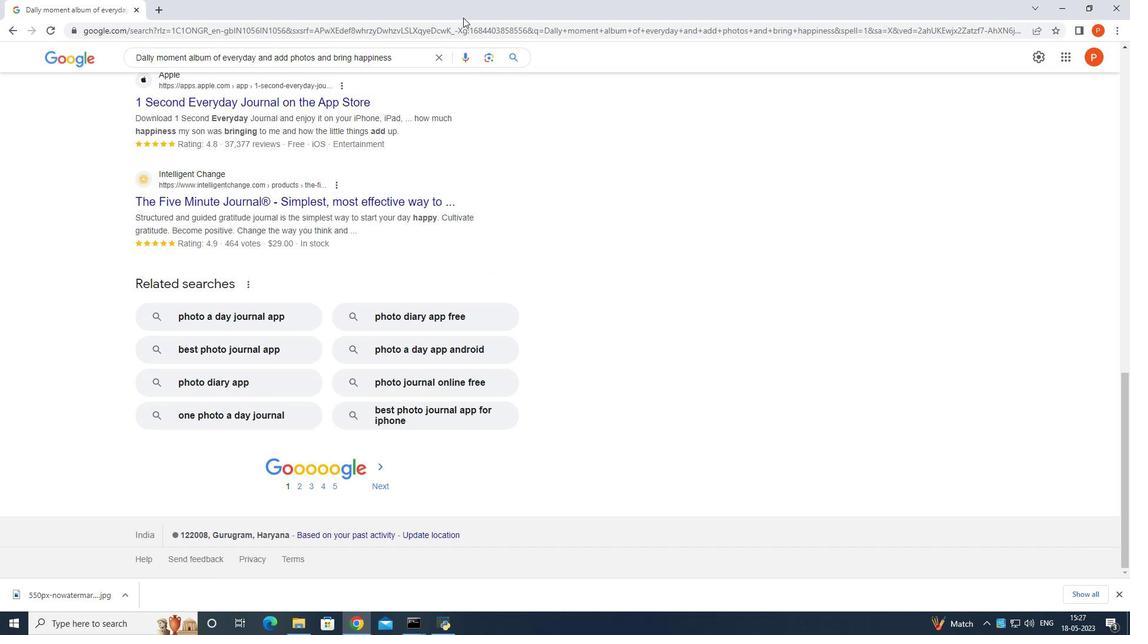 
Action: Mouse scrolled (426, 0) with delta (0, 0)
Screenshot: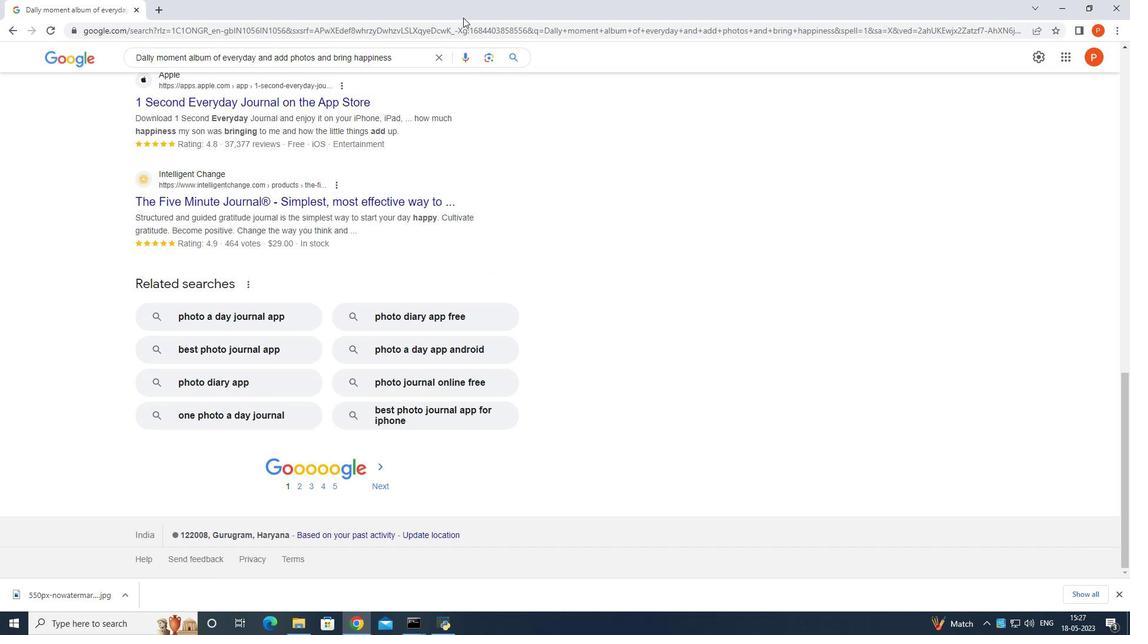 
Action: Mouse moved to (436, 54)
Screenshot: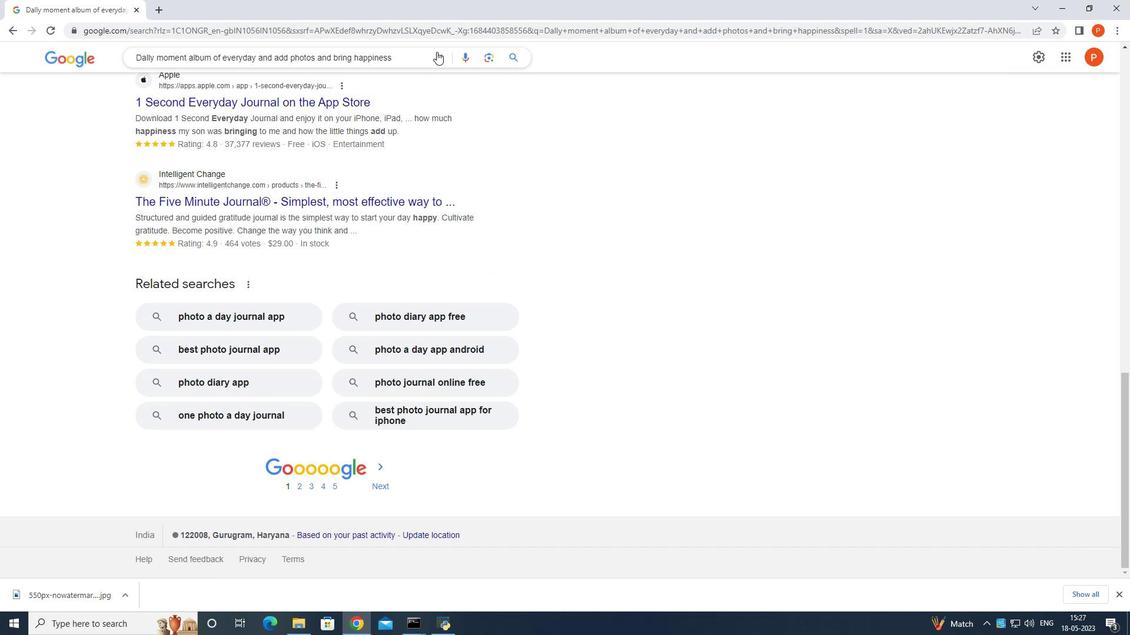 
Action: Mouse pressed left at (436, 54)
Screenshot: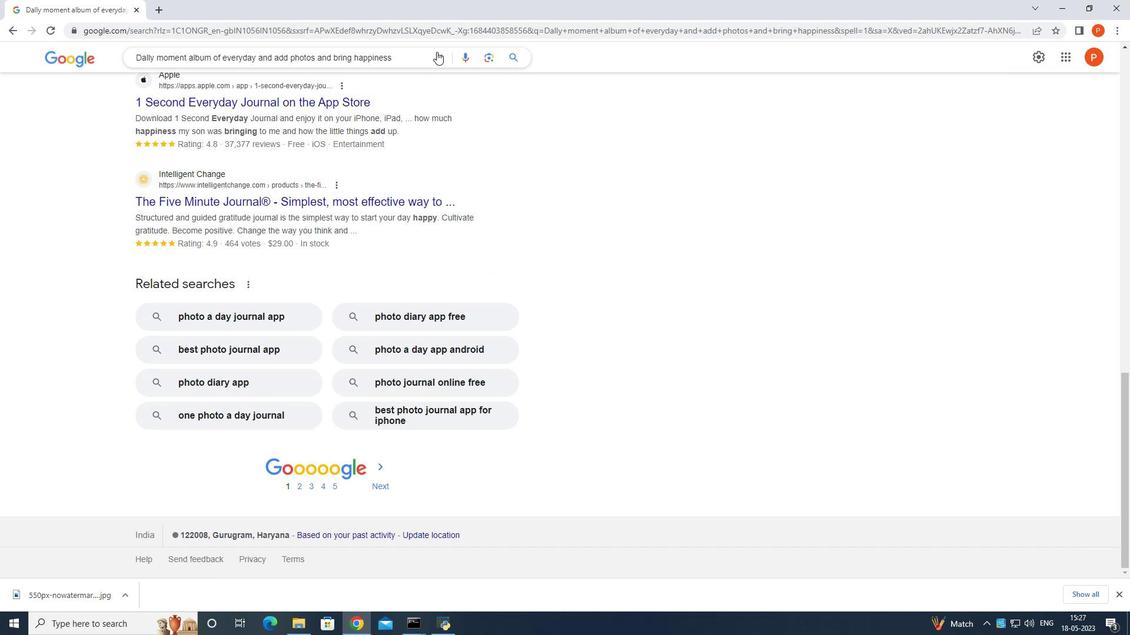 
Action: Mouse moved to (349, 129)
Screenshot: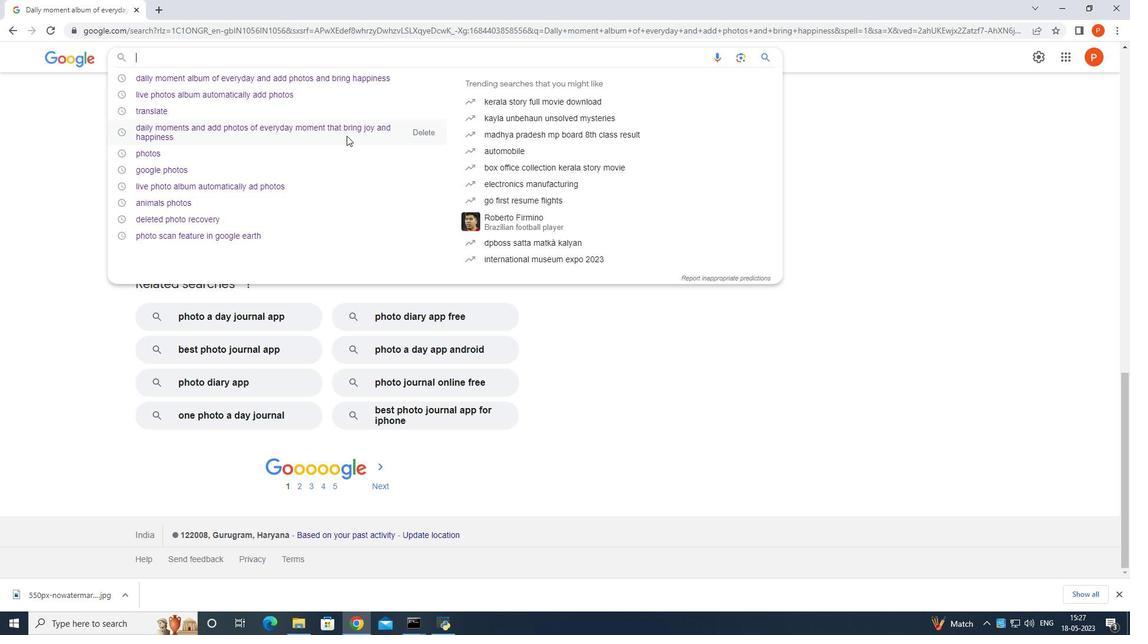 
Action: Mouse pressed left at (349, 129)
Screenshot: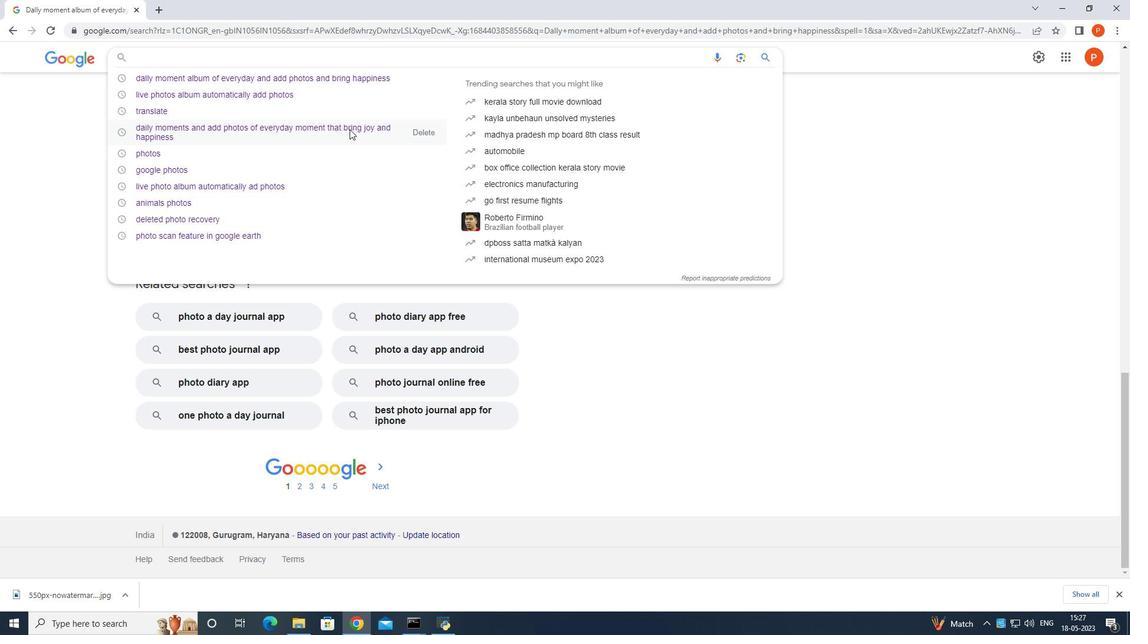 
Action: Mouse moved to (379, 268)
Screenshot: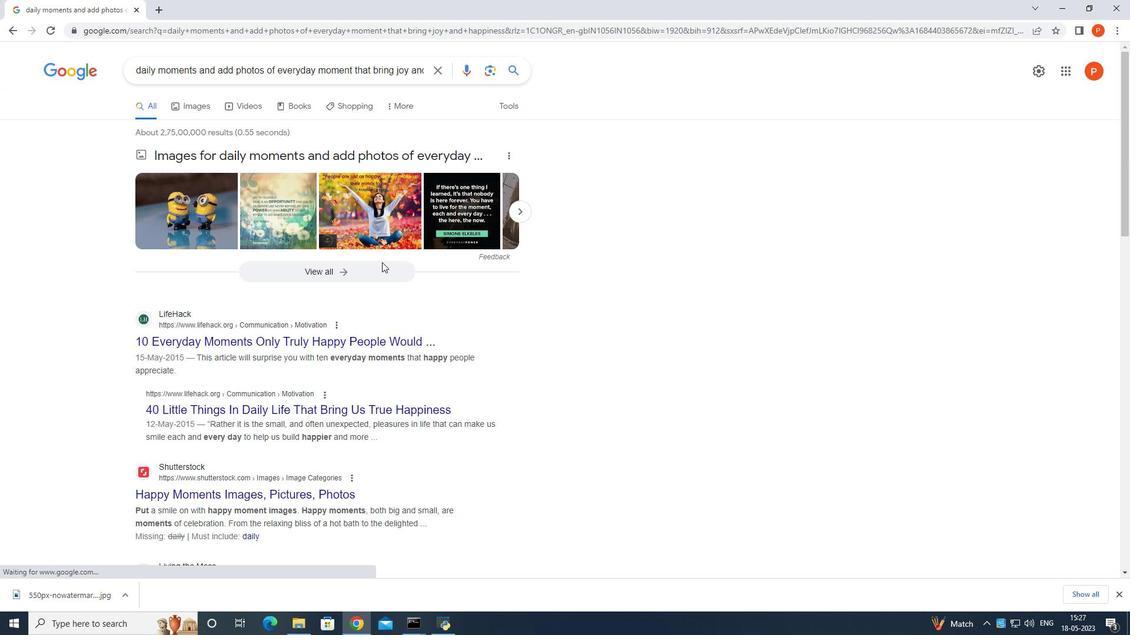 
Action: Mouse pressed left at (379, 268)
Screenshot: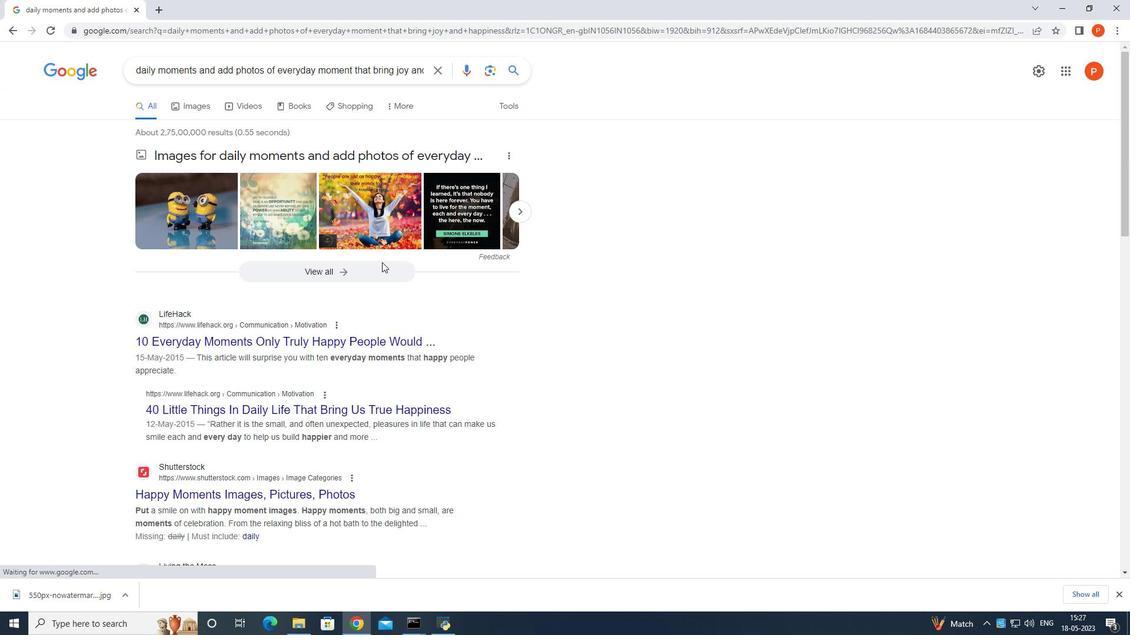 
Action: Mouse moved to (387, 273)
Screenshot: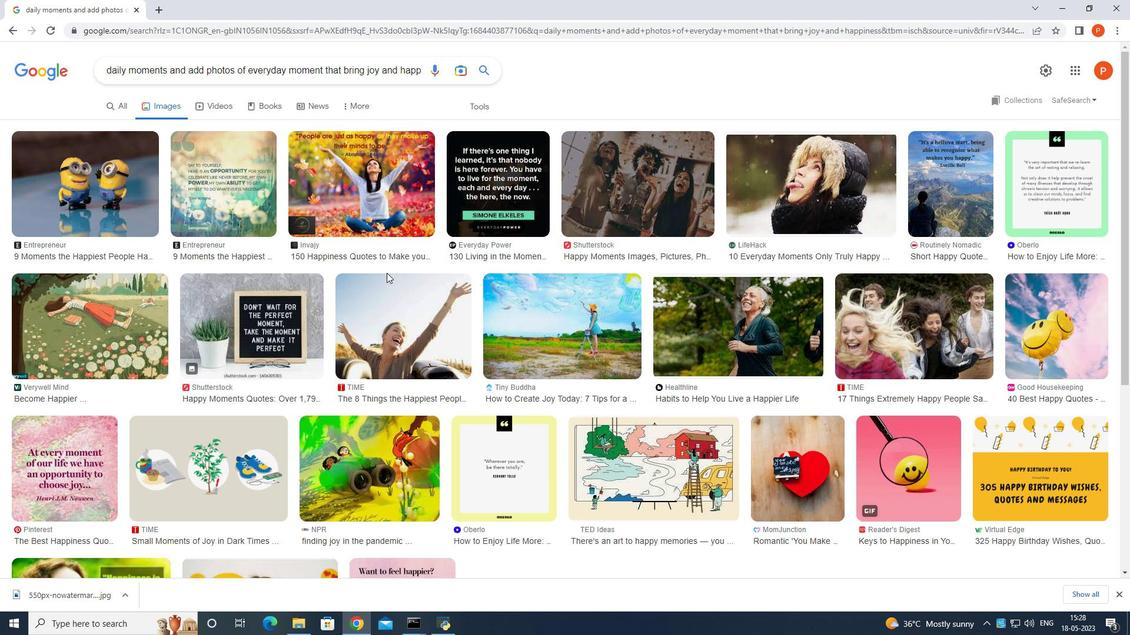 
Action: Mouse scrolled (387, 272) with delta (0, 0)
Screenshot: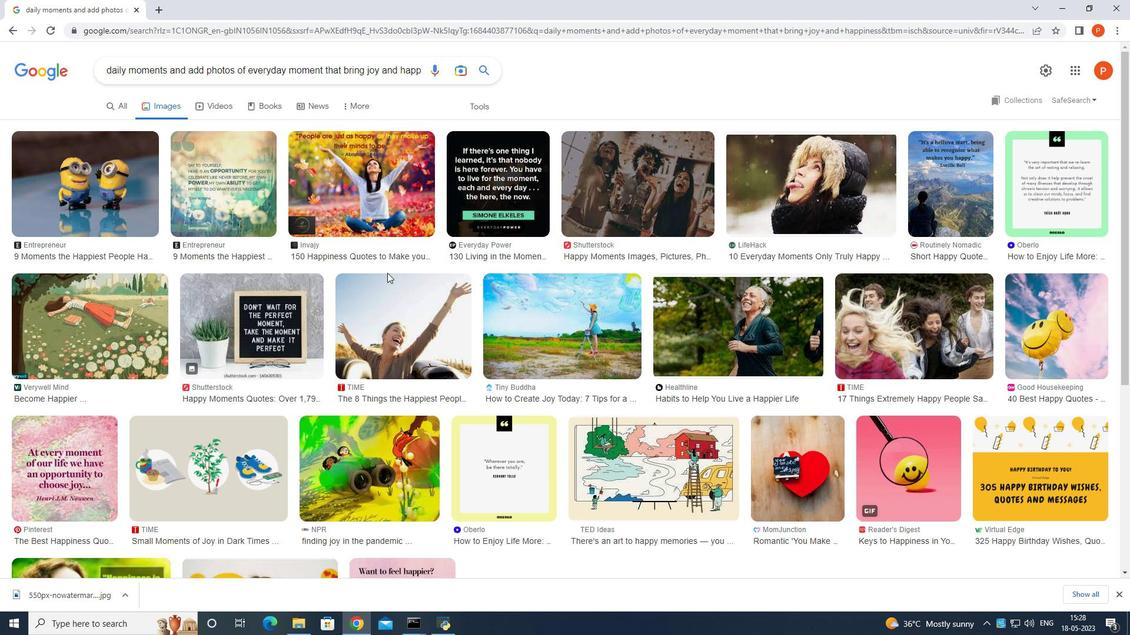 
Action: Mouse moved to (446, 257)
Screenshot: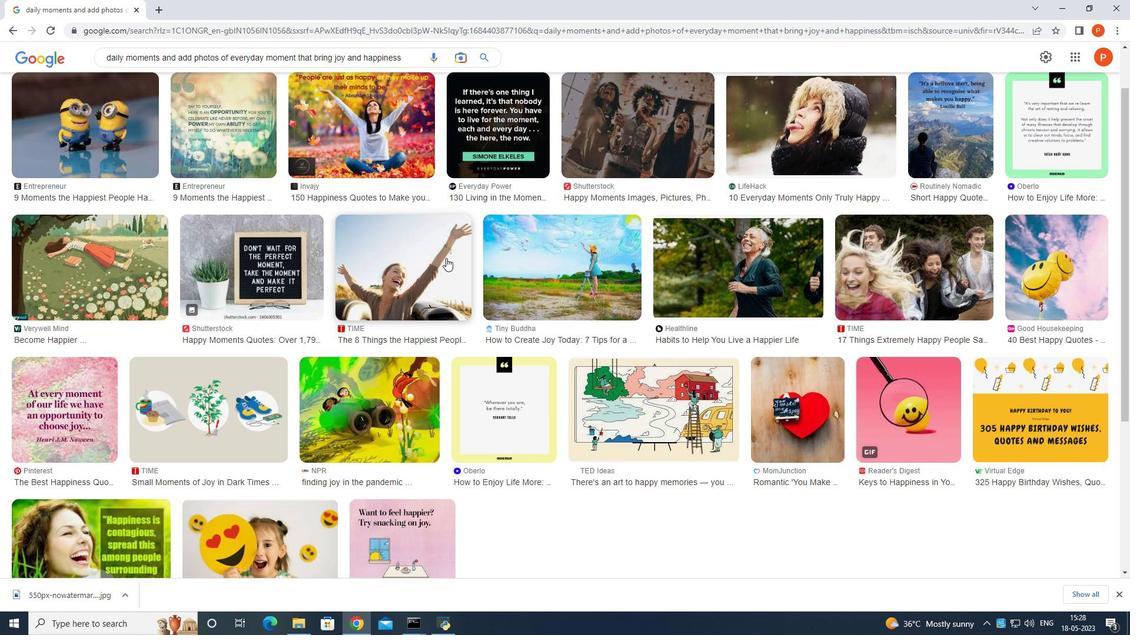 
Action: Mouse scrolled (446, 258) with delta (0, 0)
Screenshot: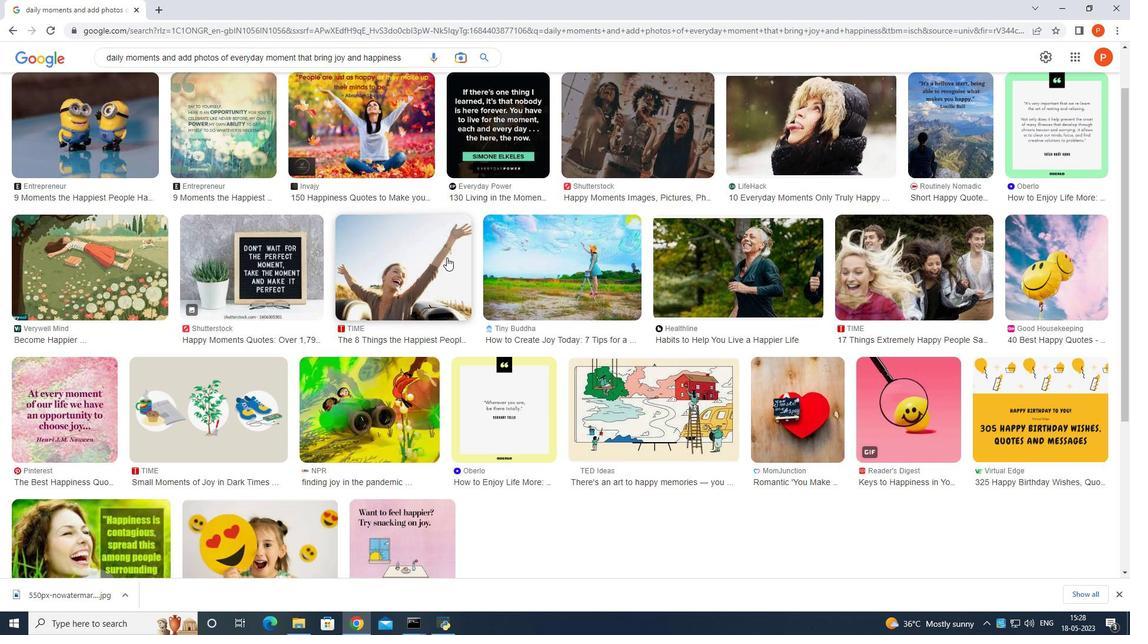 
Action: Mouse scrolled (446, 258) with delta (0, 0)
Screenshot: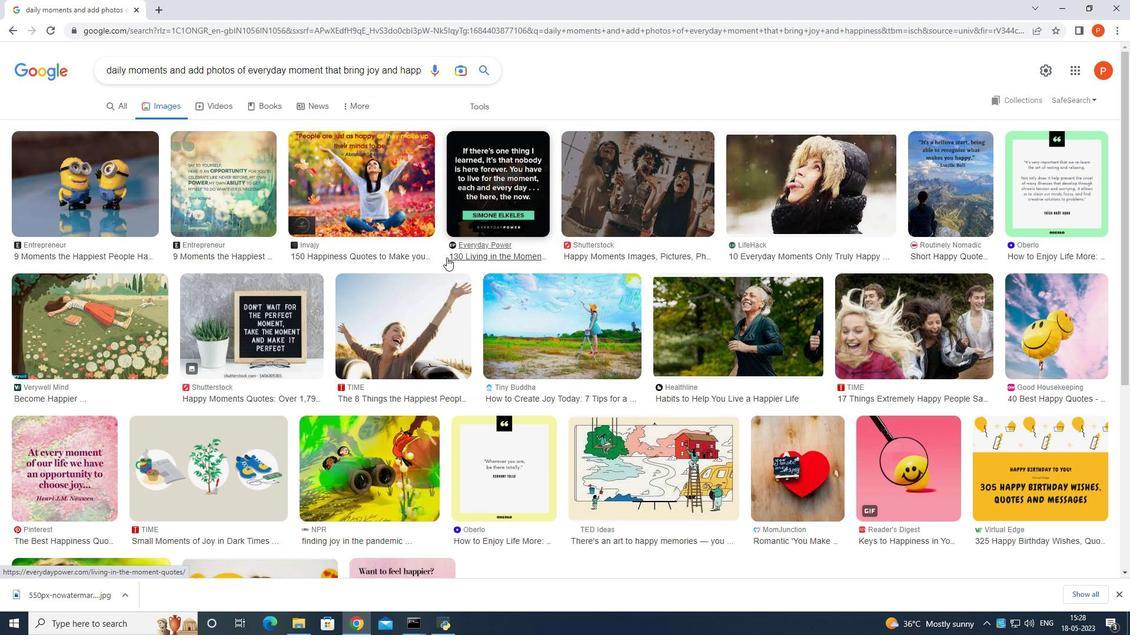 
Action: Mouse scrolled (446, 258) with delta (0, 0)
Screenshot: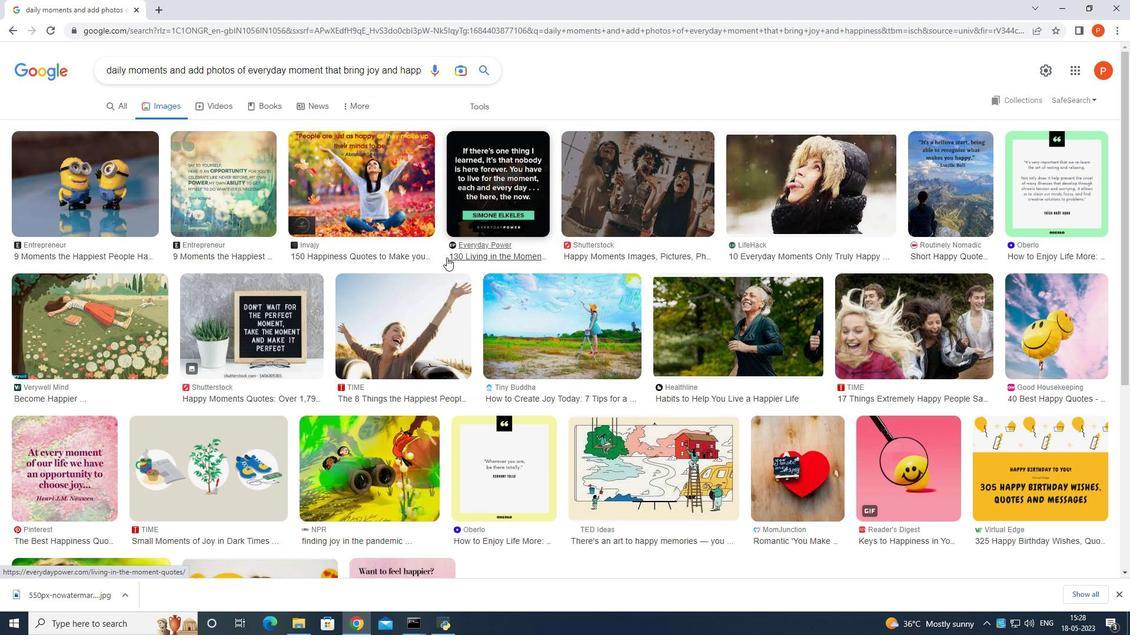 
Action: Mouse moved to (584, 166)
Screenshot: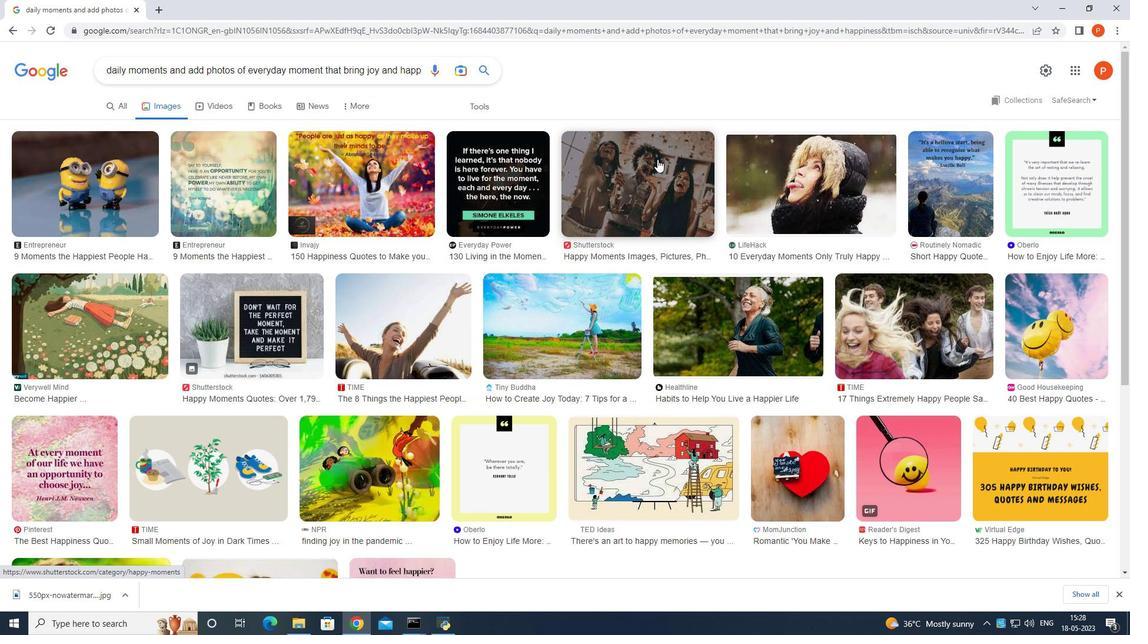 
Action: Mouse pressed left at (584, 166)
Screenshot: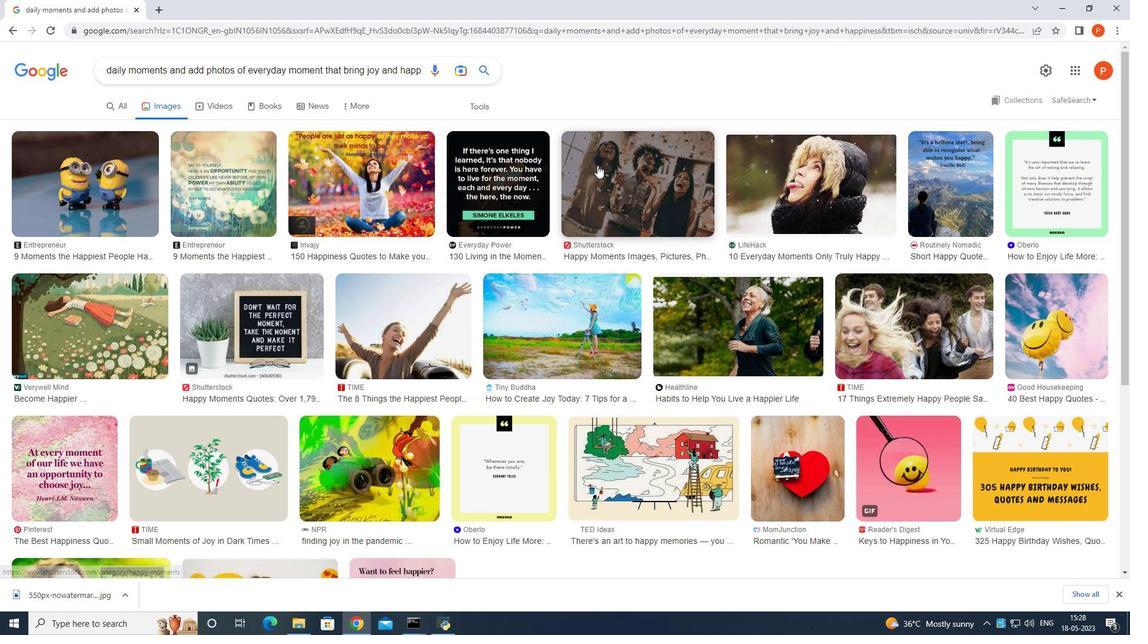 
Action: Mouse moved to (844, 272)
Screenshot: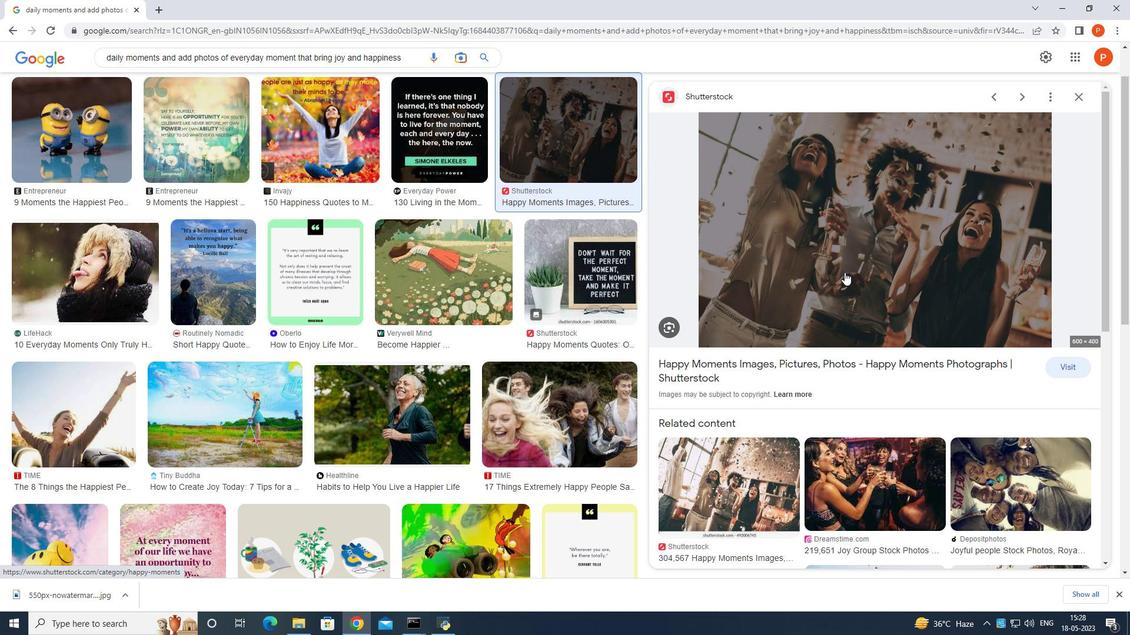 
Action: Mouse scrolled (844, 272) with delta (0, 0)
Screenshot: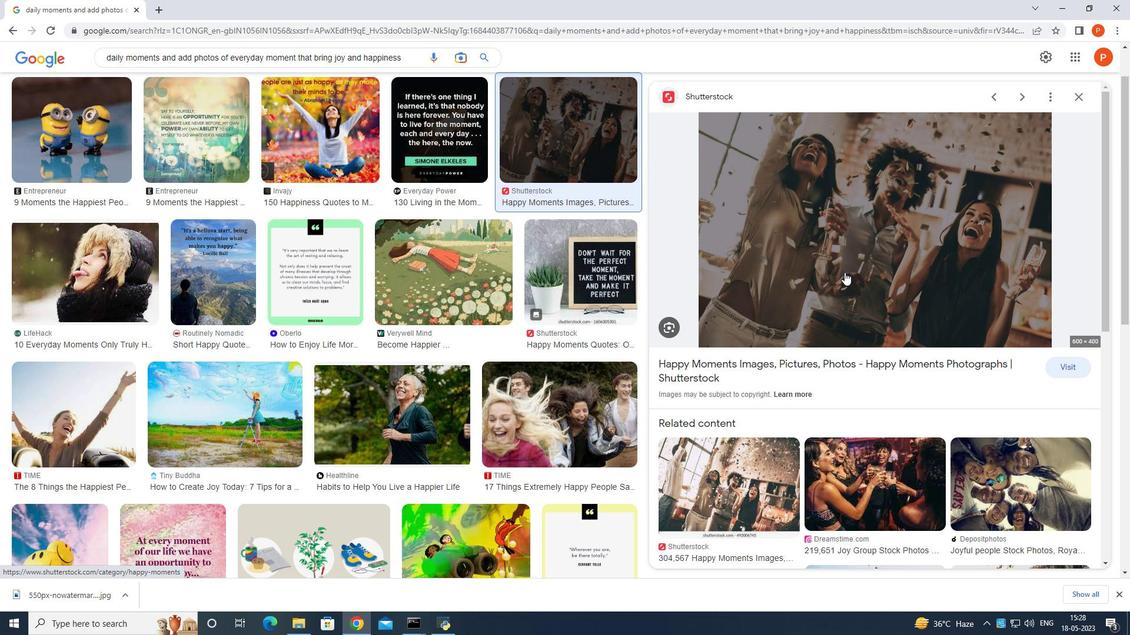 
Action: Mouse scrolled (844, 272) with delta (0, 0)
Screenshot: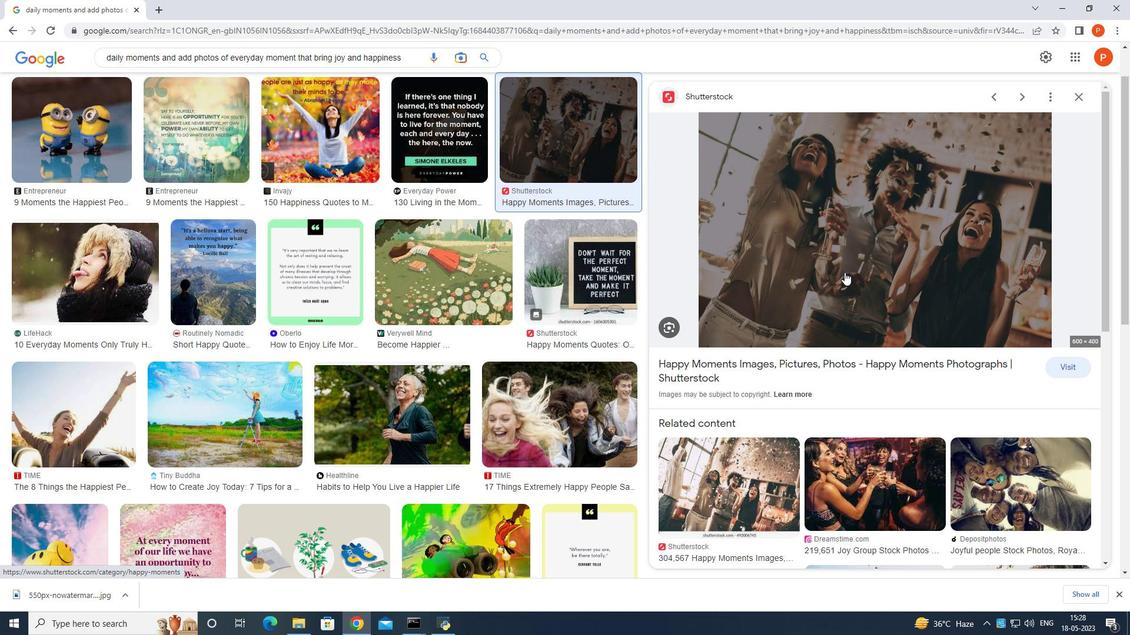 
Action: Mouse scrolled (844, 272) with delta (0, 0)
Screenshot: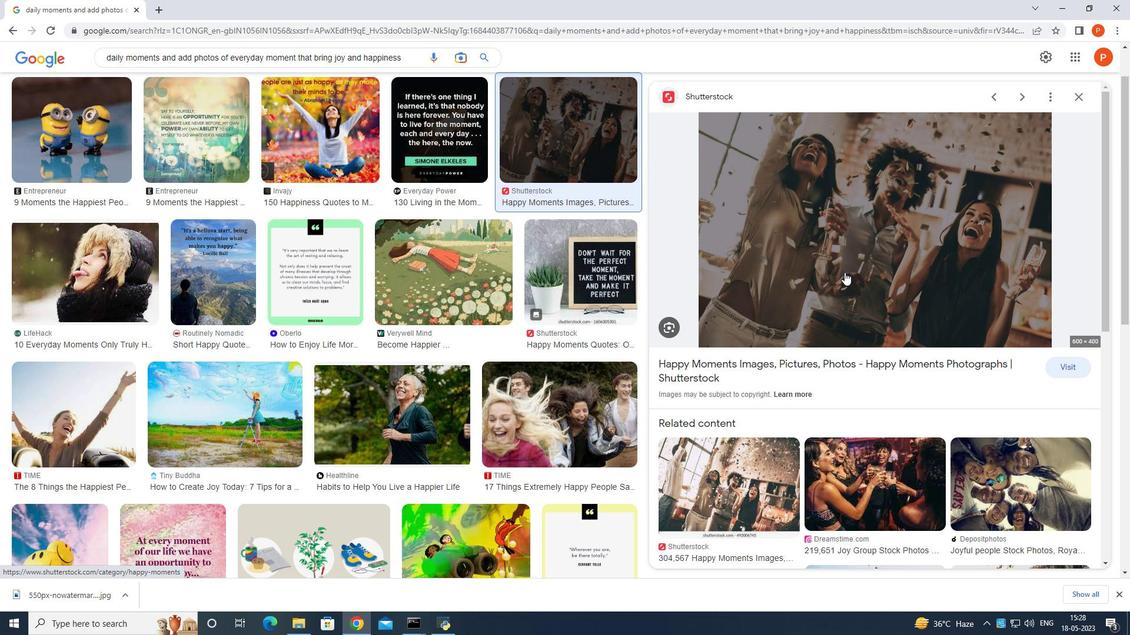
Action: Mouse scrolled (844, 273) with delta (0, 0)
Screenshot: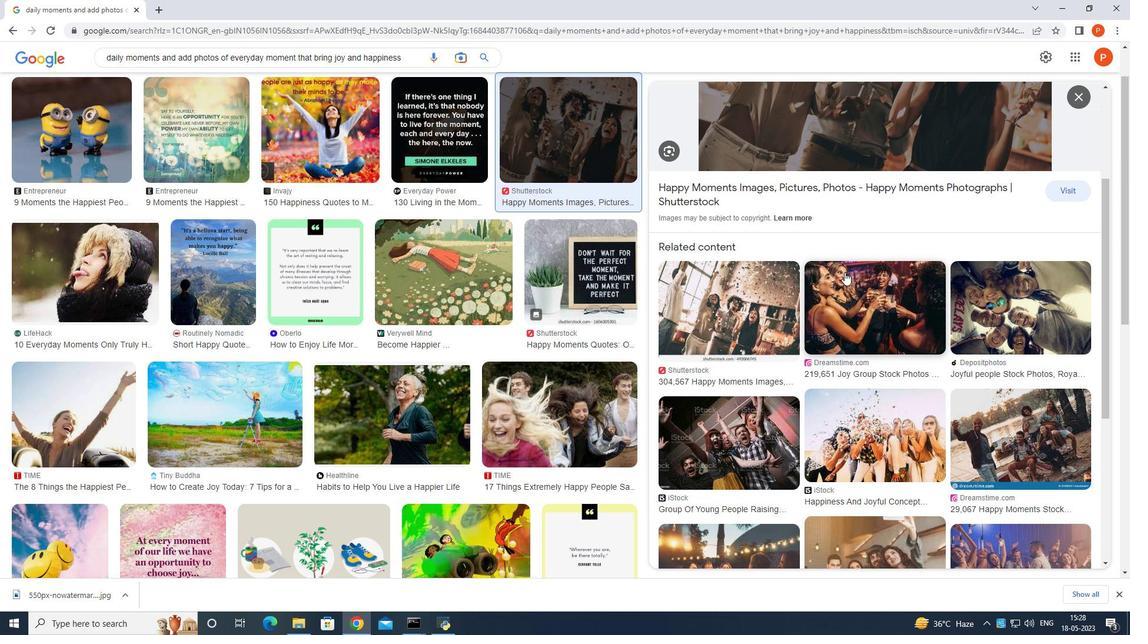 
Action: Mouse scrolled (844, 273) with delta (0, 0)
Screenshot: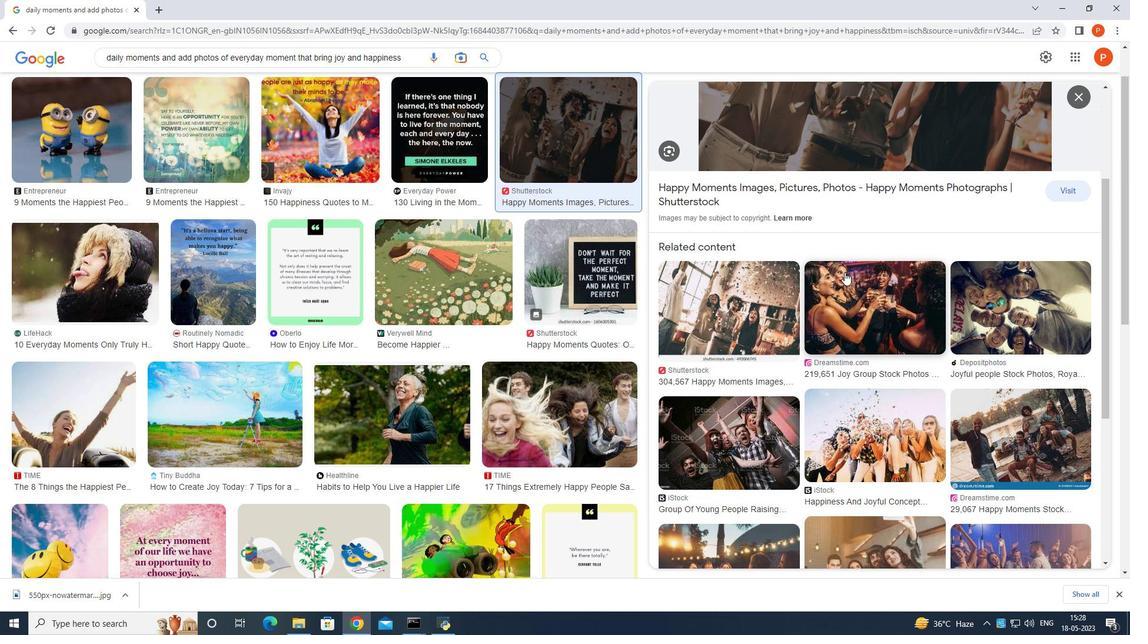 
Action: Mouse moved to (900, 420)
Screenshot: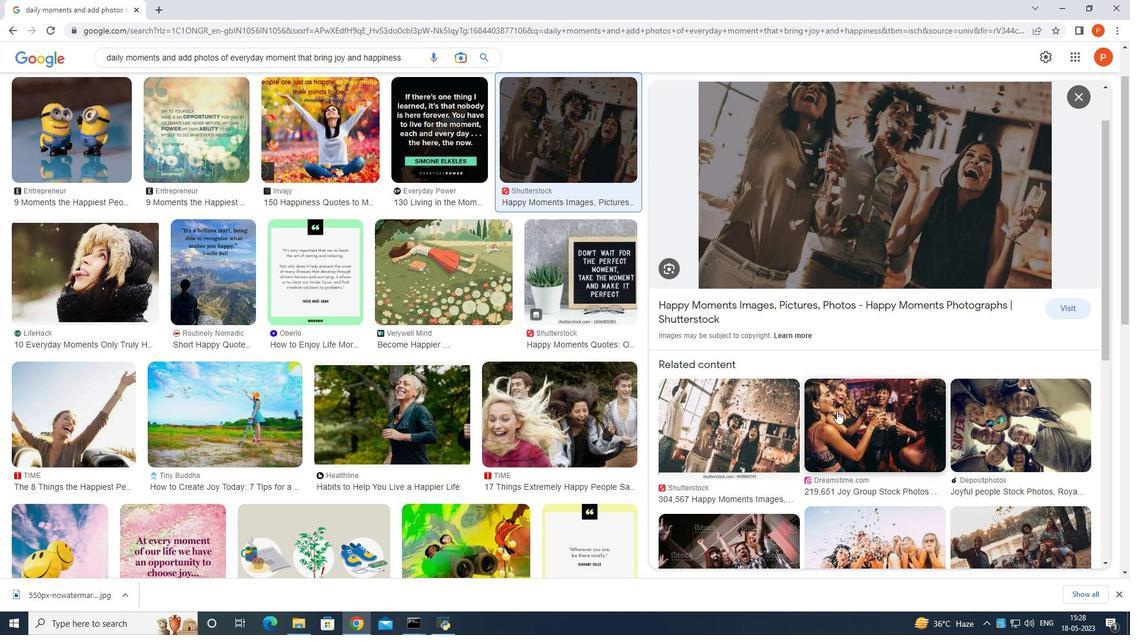 
Action: Mouse scrolled (900, 421) with delta (0, 0)
Screenshot: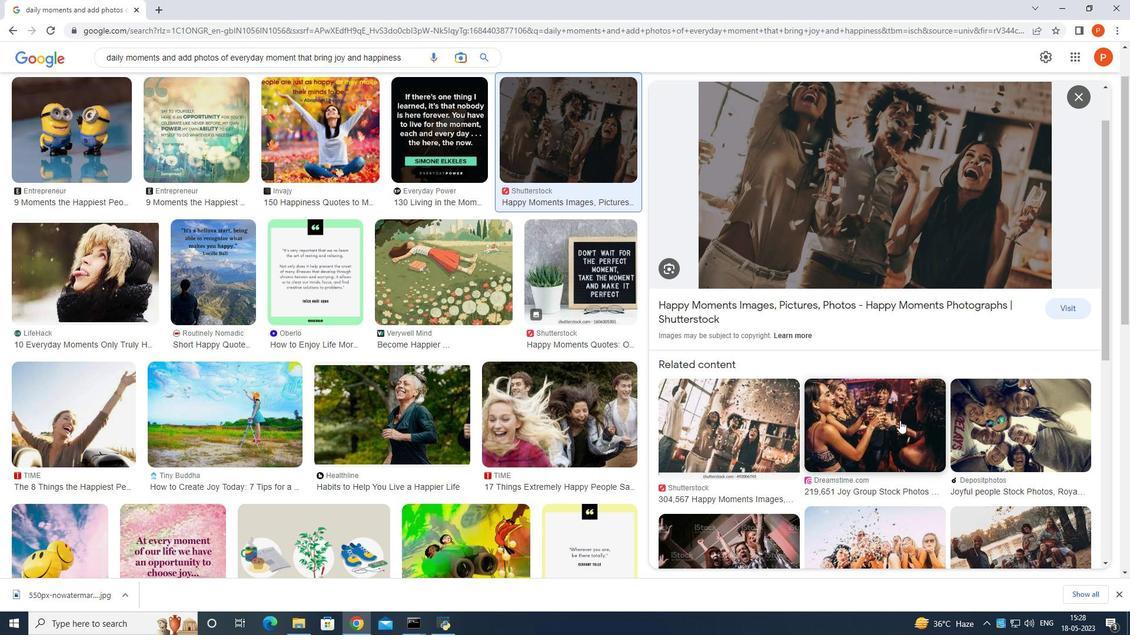 
Action: Mouse scrolled (900, 421) with delta (0, 0)
Screenshot: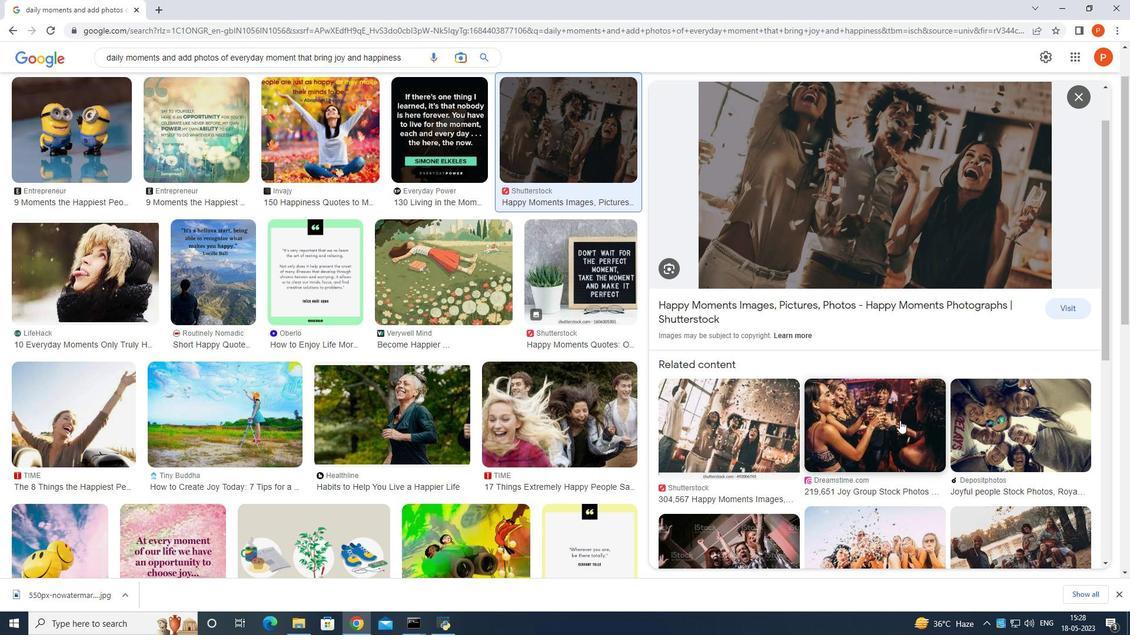 
Action: Mouse scrolled (900, 421) with delta (0, 0)
Screenshot: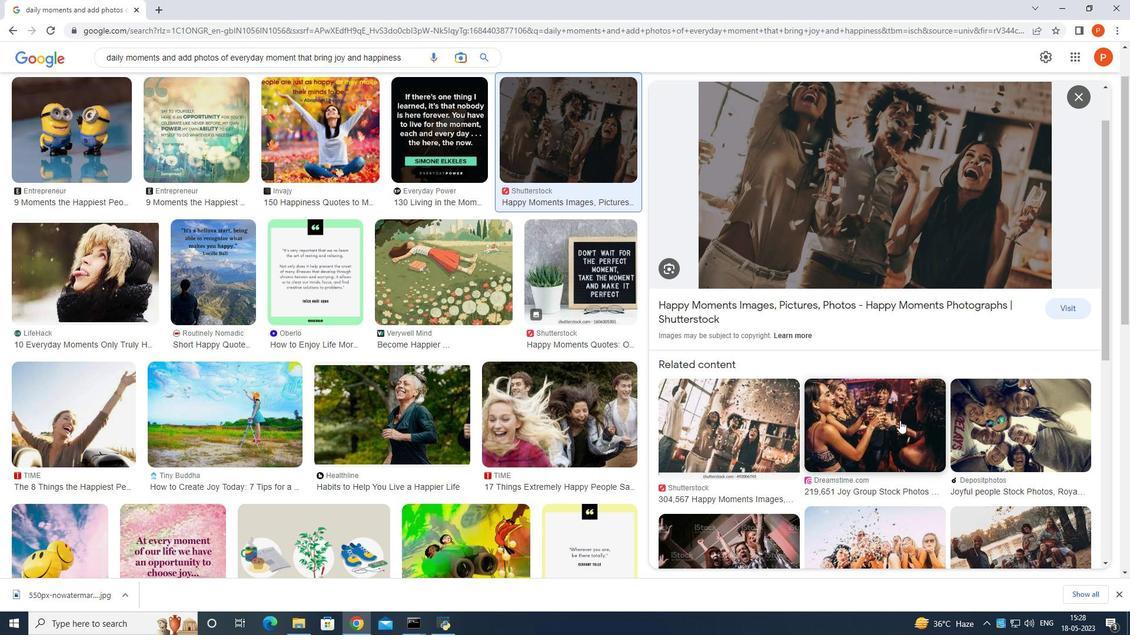 
Action: Mouse moved to (897, 482)
Screenshot: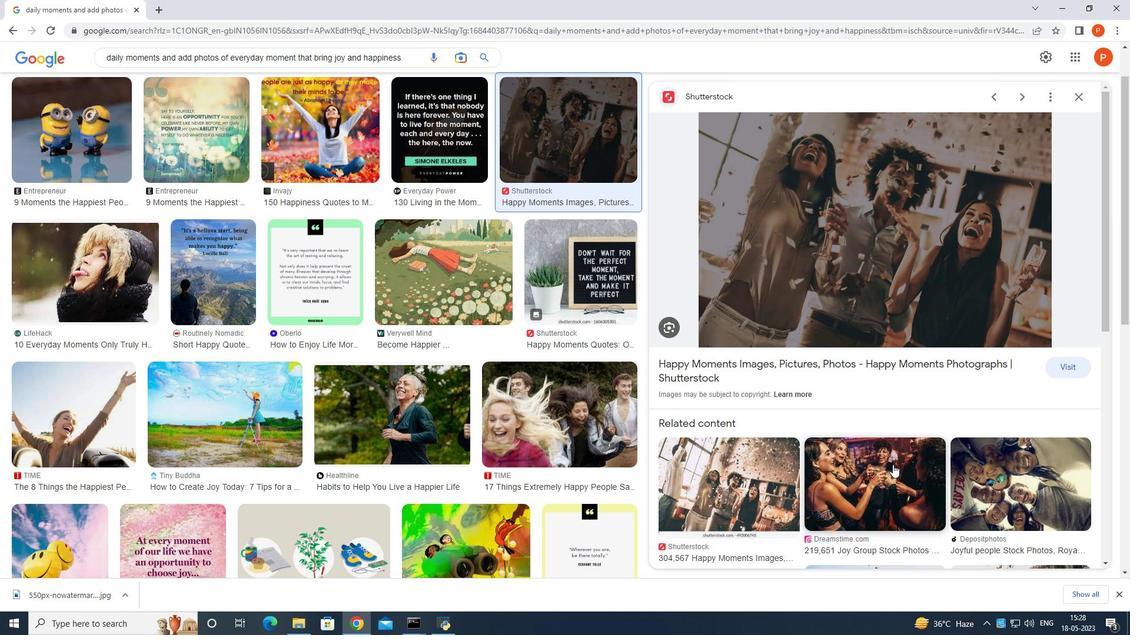 
Action: Mouse pressed left at (897, 482)
Screenshot: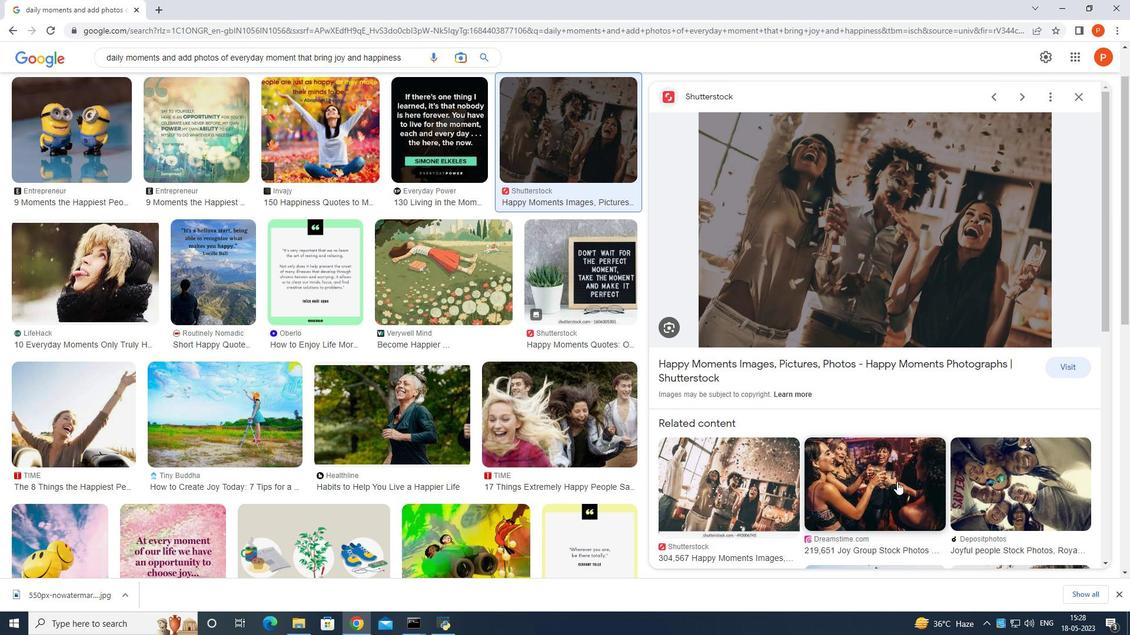 
Action: Mouse moved to (873, 466)
Screenshot: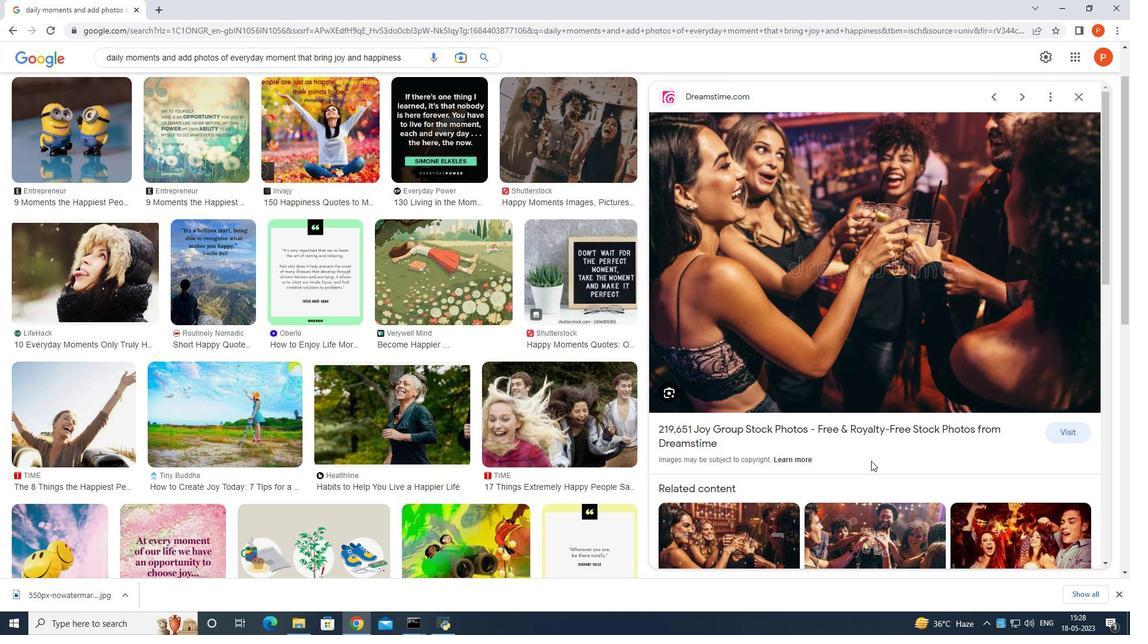
Action: Mouse scrolled (873, 465) with delta (0, 0)
Screenshot: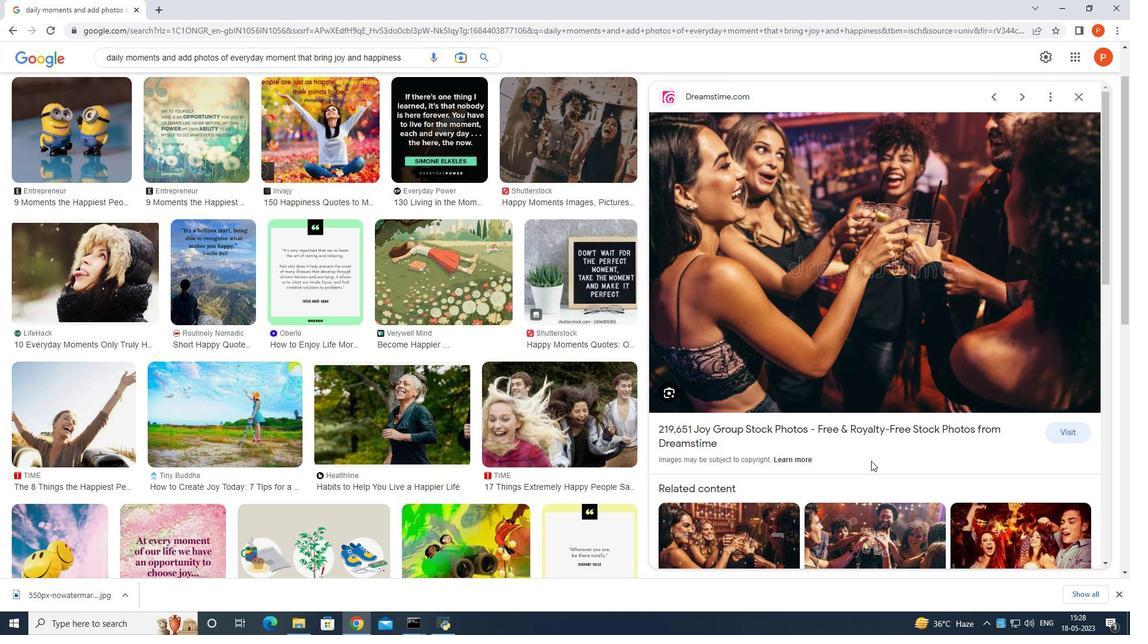 
Action: Mouse moved to (873, 467)
Screenshot: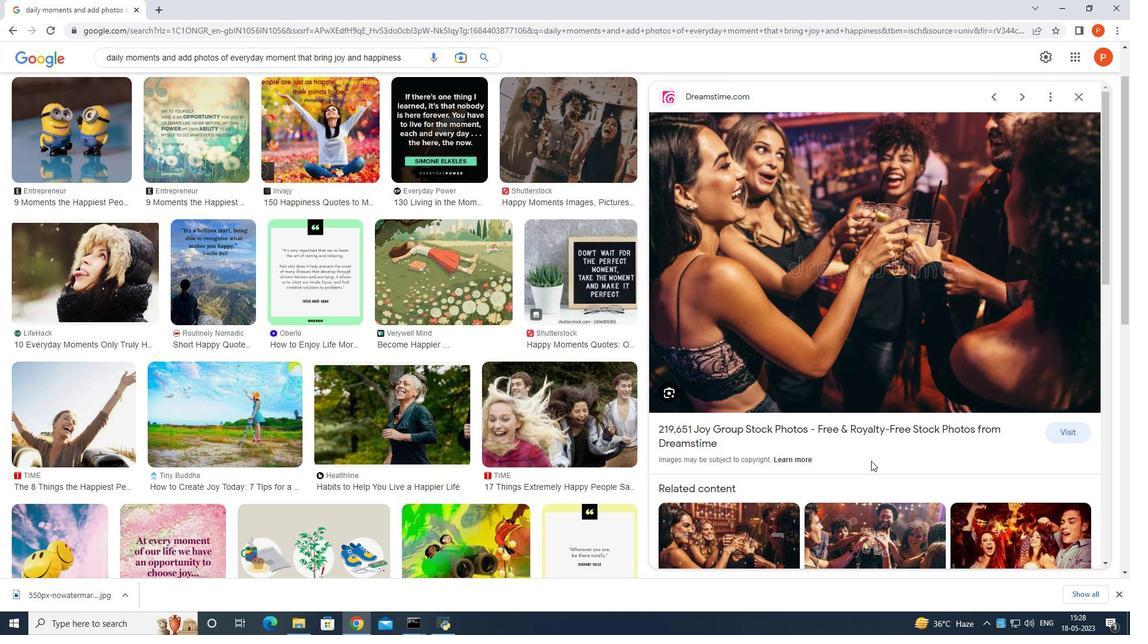 
Action: Mouse scrolled (873, 466) with delta (0, 0)
Screenshot: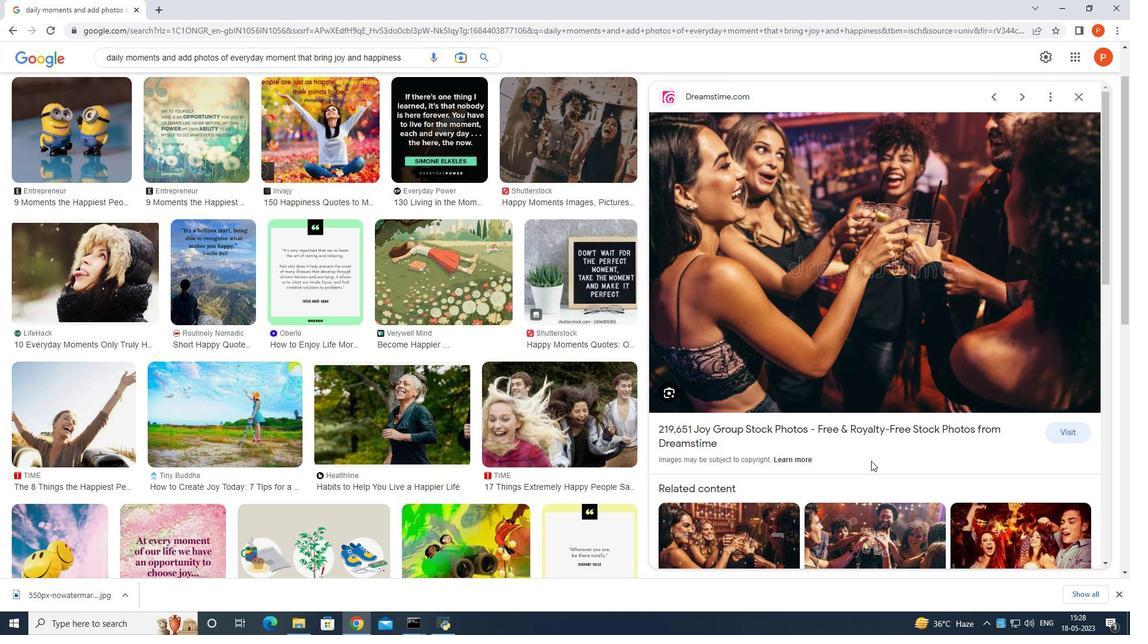 
Action: Mouse scrolled (873, 466) with delta (0, 0)
Screenshot: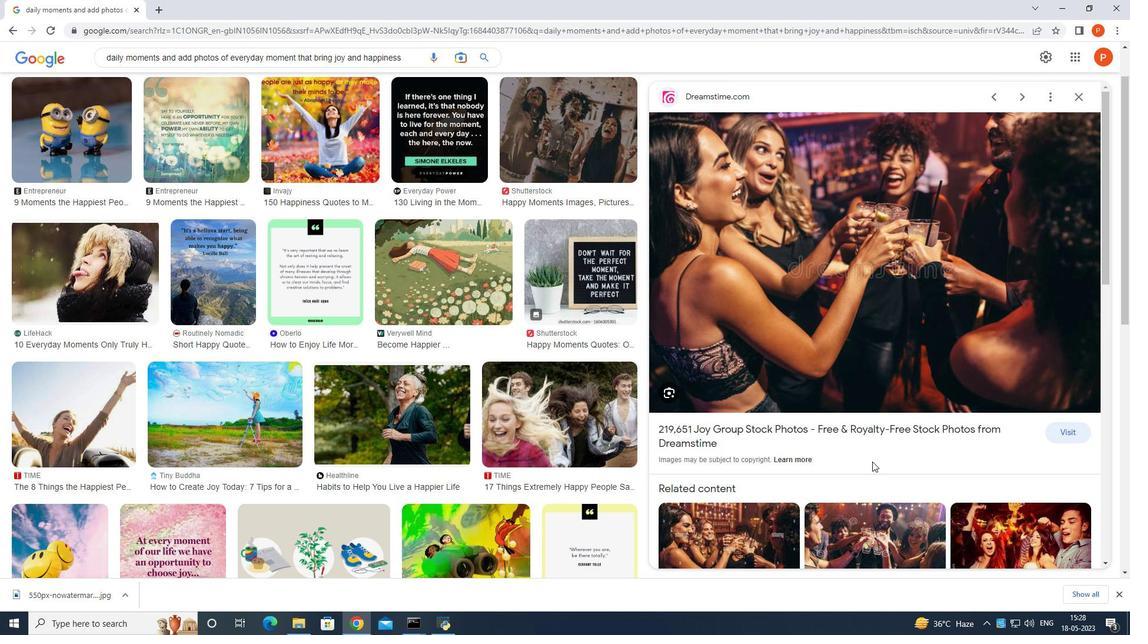
Action: Mouse moved to (548, 403)
Screenshot: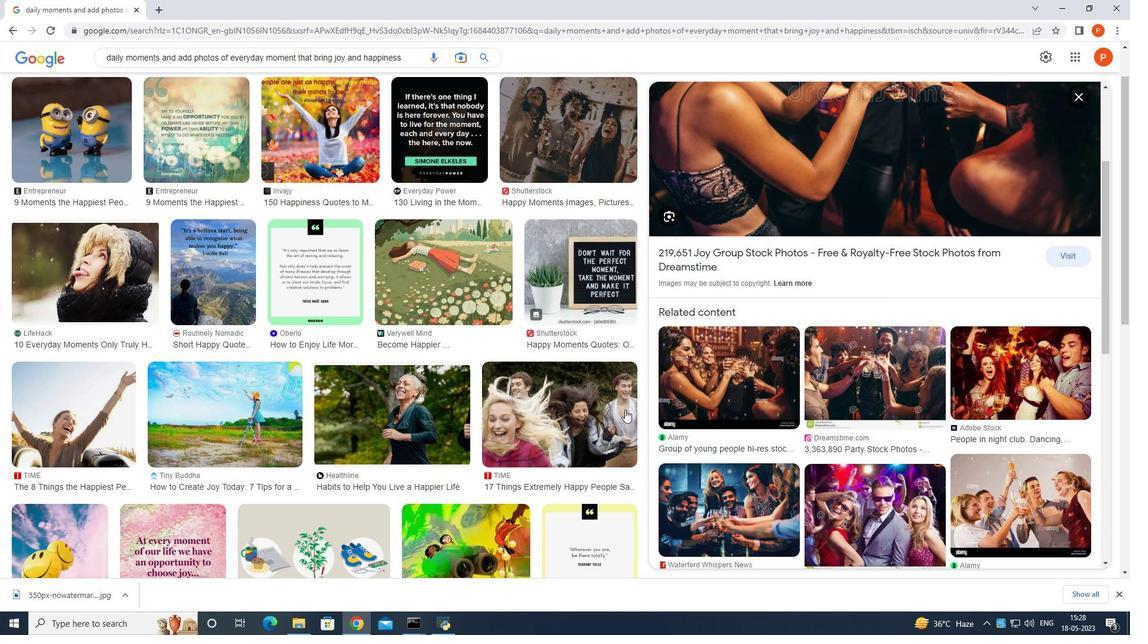 
Action: Mouse pressed left at (548, 403)
Screenshot: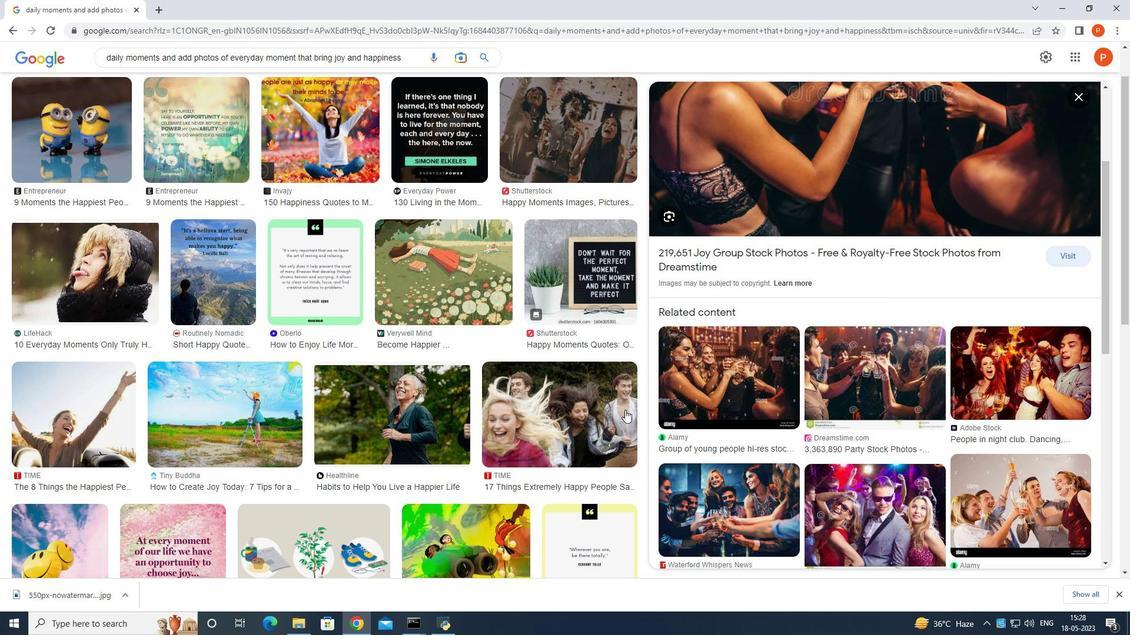 
Action: Mouse scrolled (548, 403) with delta (0, 0)
Screenshot: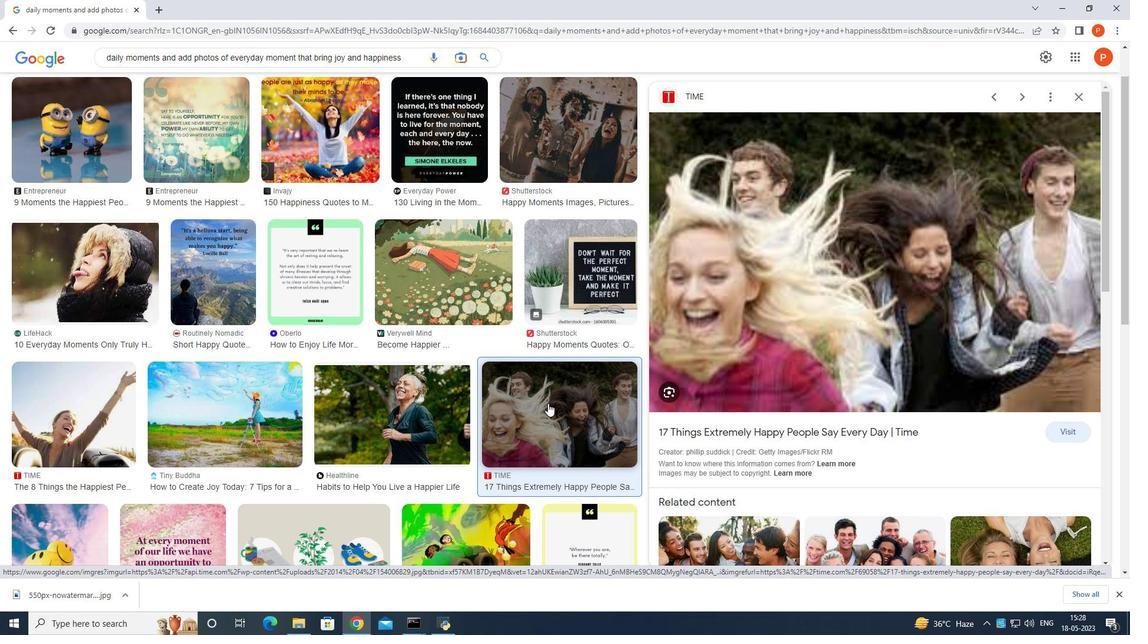 
Action: Mouse scrolled (548, 403) with delta (0, 0)
Screenshot: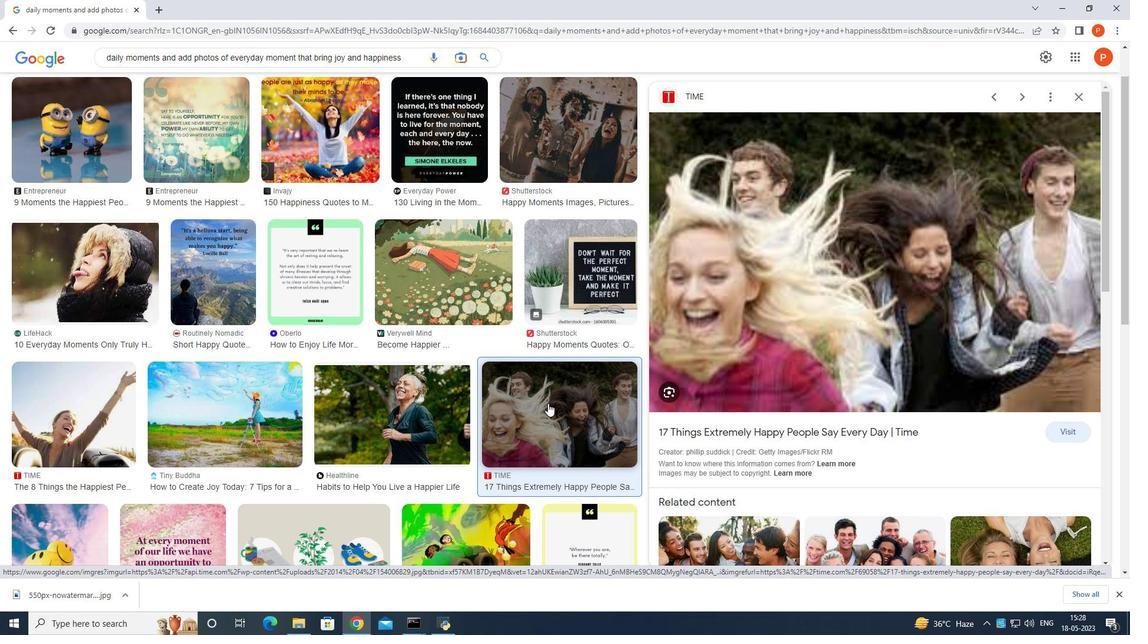 
Action: Mouse scrolled (548, 403) with delta (0, 0)
Screenshot: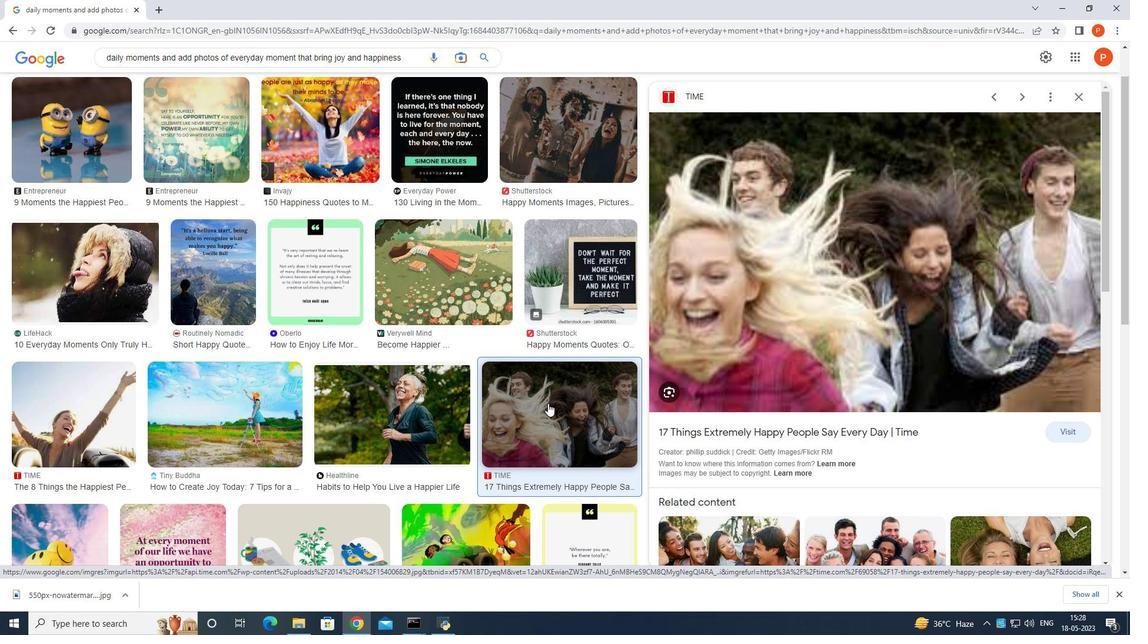
Action: Mouse scrolled (548, 404) with delta (0, 0)
Screenshot: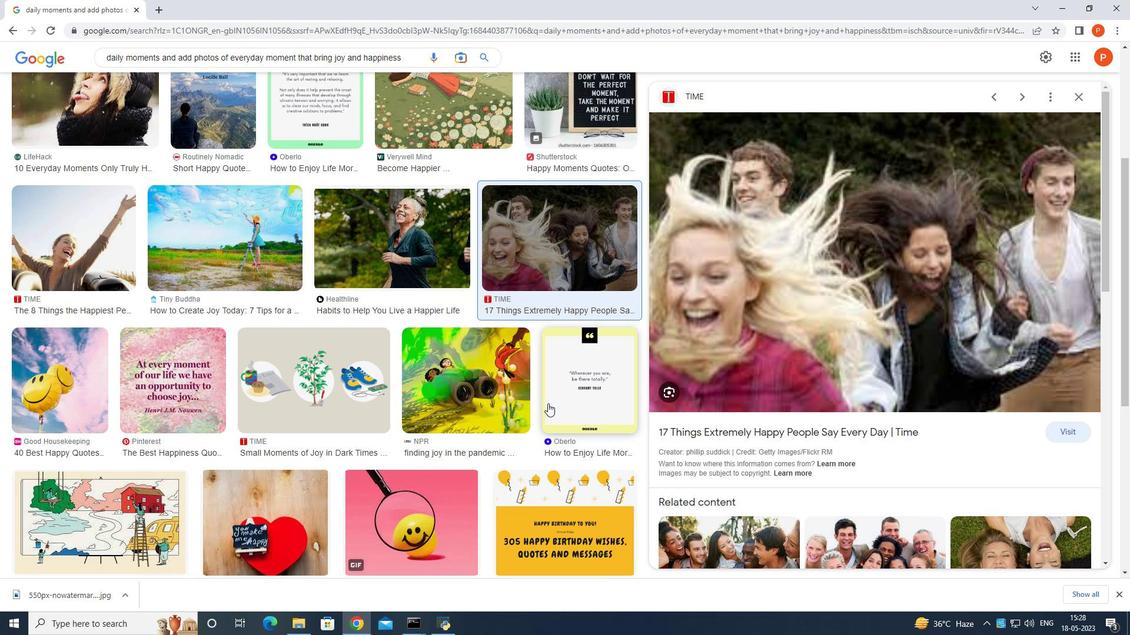 
Action: Mouse scrolled (548, 404) with delta (0, 0)
Screenshot: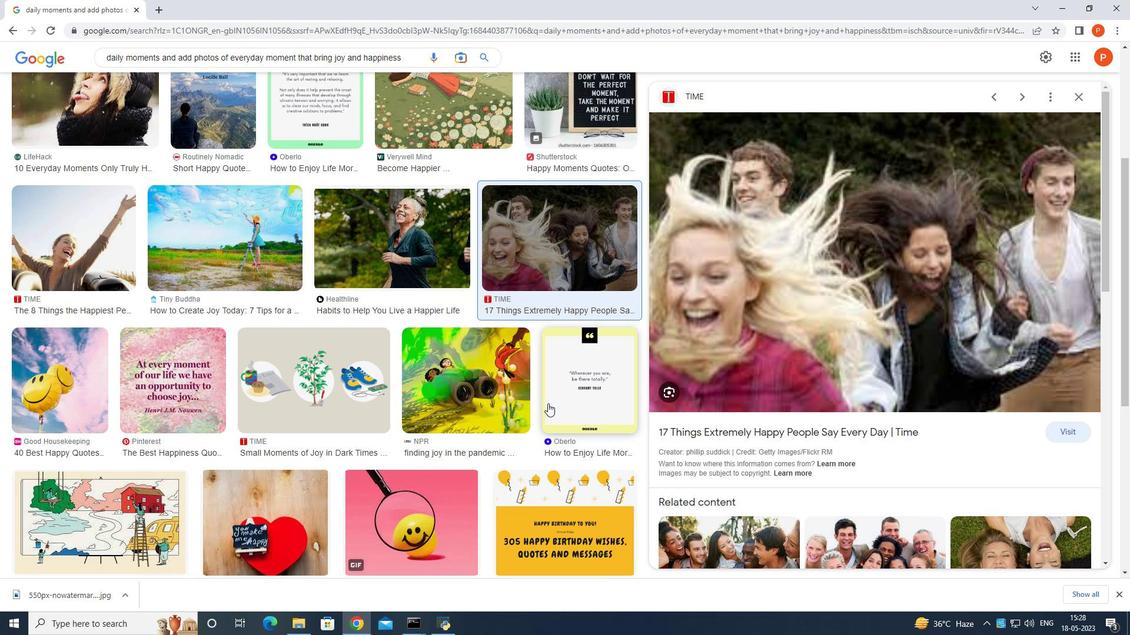 
Action: Mouse moved to (213, 357)
Screenshot: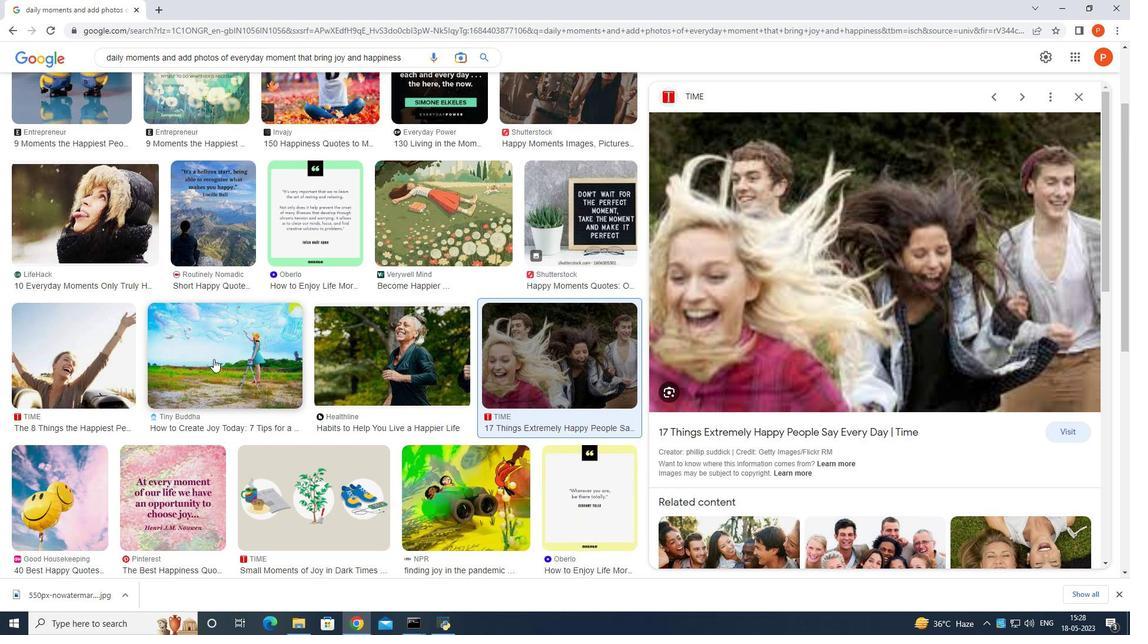 
Action: Mouse pressed left at (213, 357)
Screenshot: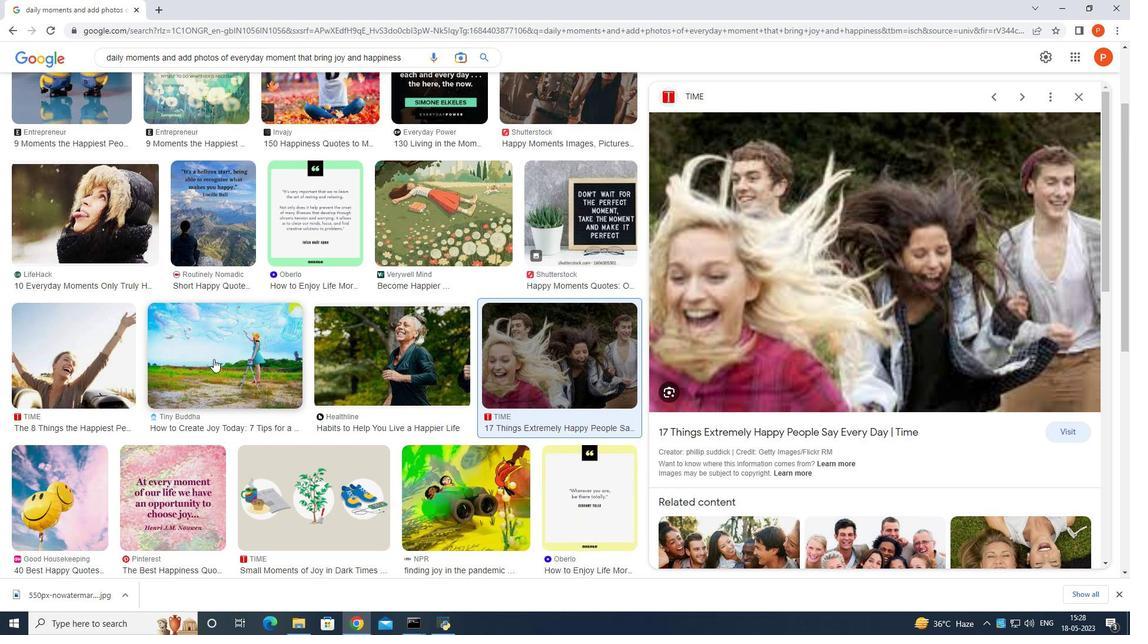 
Action: Mouse moved to (214, 352)
Screenshot: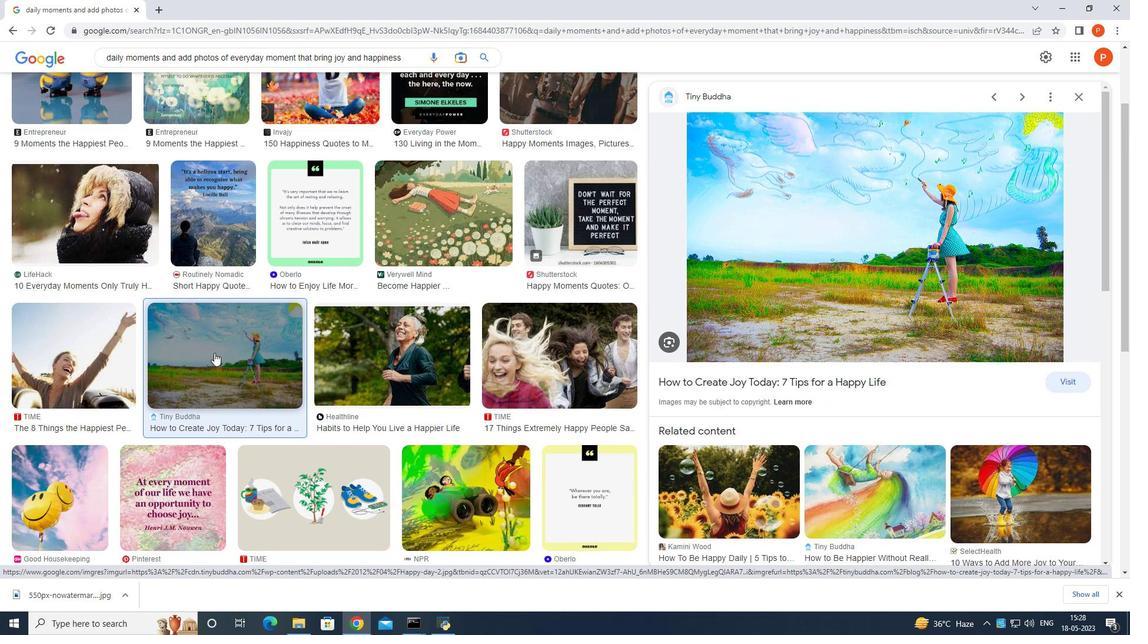
Action: Mouse scrolled (214, 352) with delta (0, 0)
Screenshot: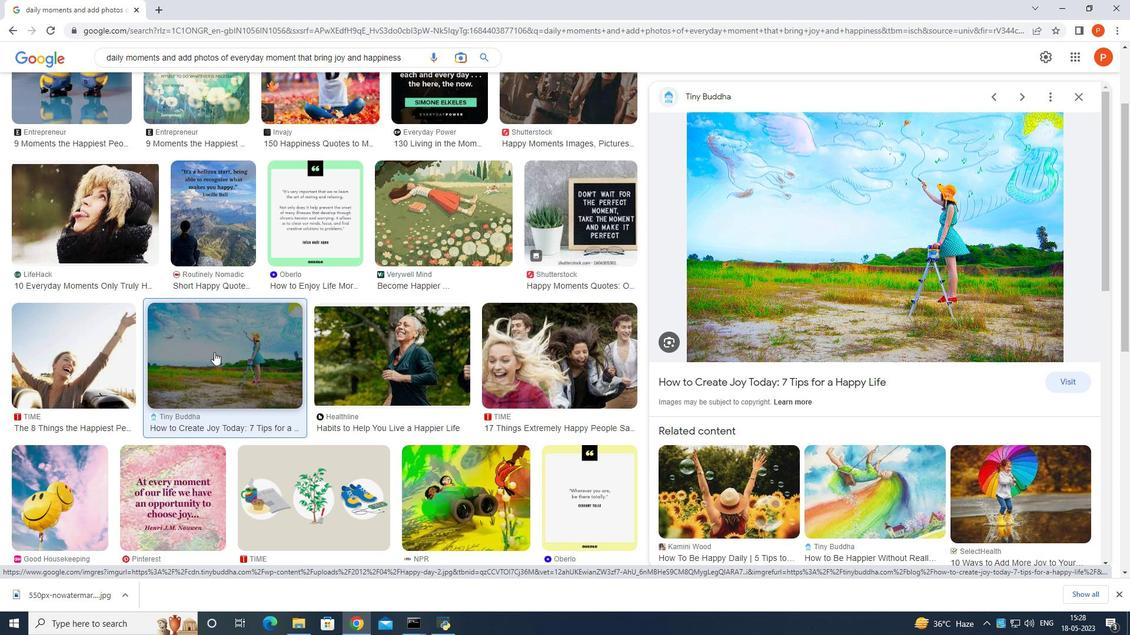 
Action: Mouse scrolled (214, 352) with delta (0, 0)
Screenshot: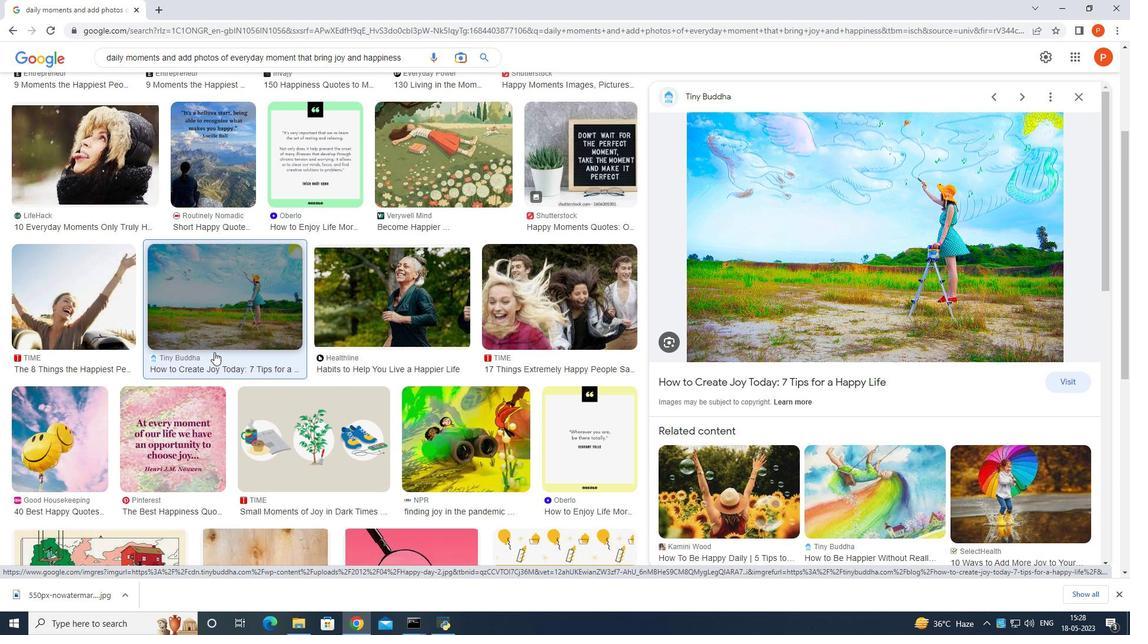 
Action: Mouse scrolled (214, 352) with delta (0, 0)
Screenshot: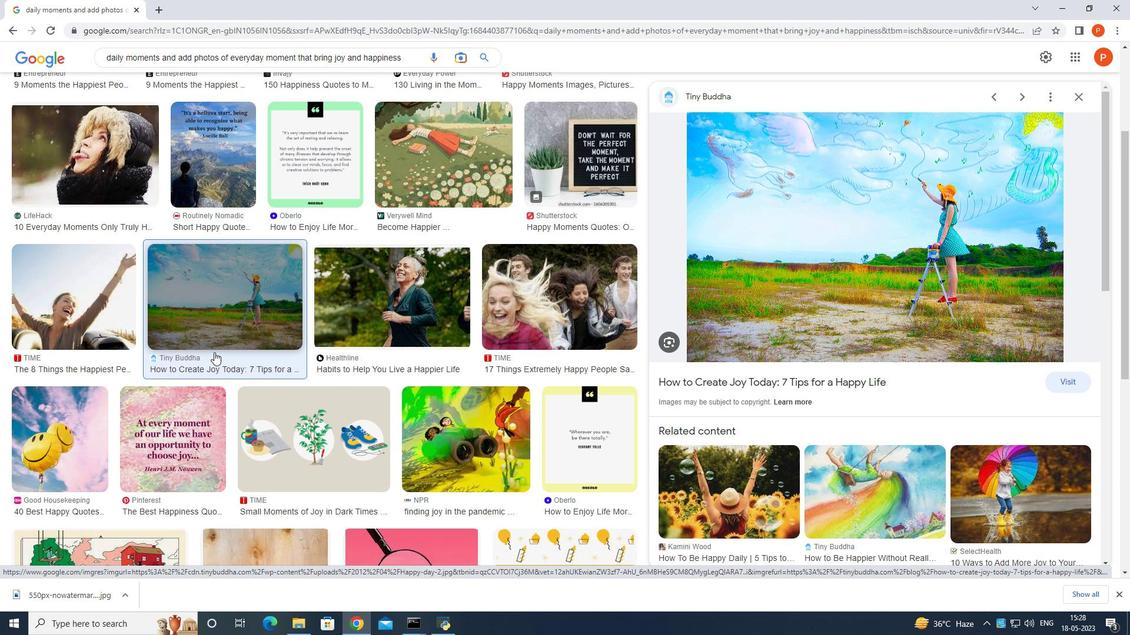 
Action: Mouse scrolled (214, 352) with delta (0, 0)
Screenshot: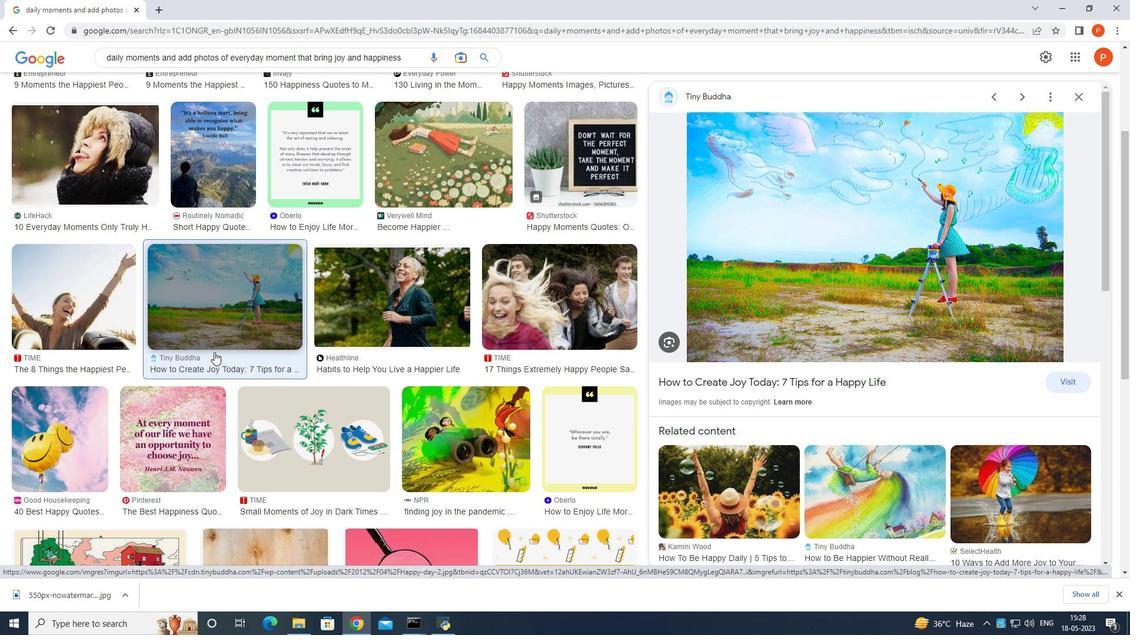 
Action: Mouse moved to (215, 350)
Screenshot: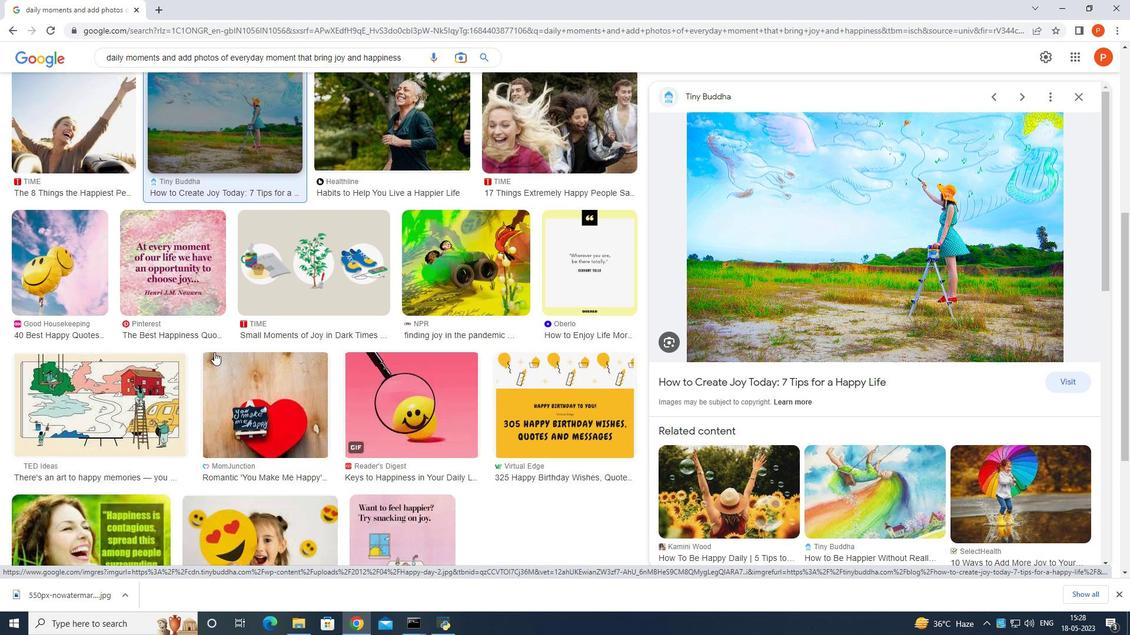 
Action: Mouse scrolled (215, 350) with delta (0, 0)
Screenshot: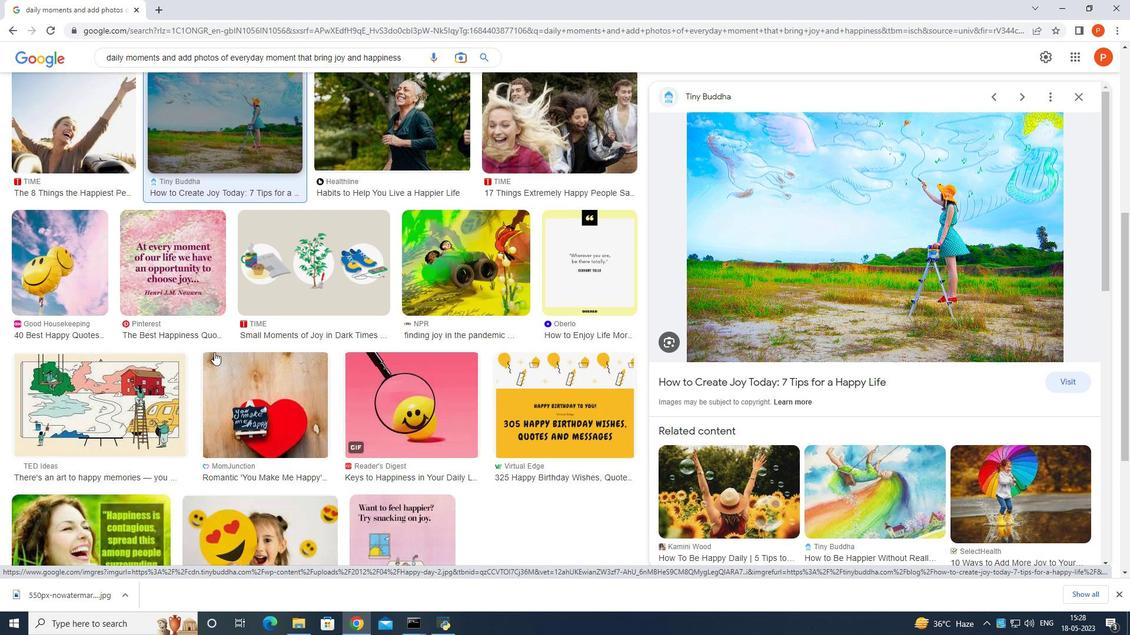 
Action: Mouse scrolled (215, 350) with delta (0, 0)
Screenshot: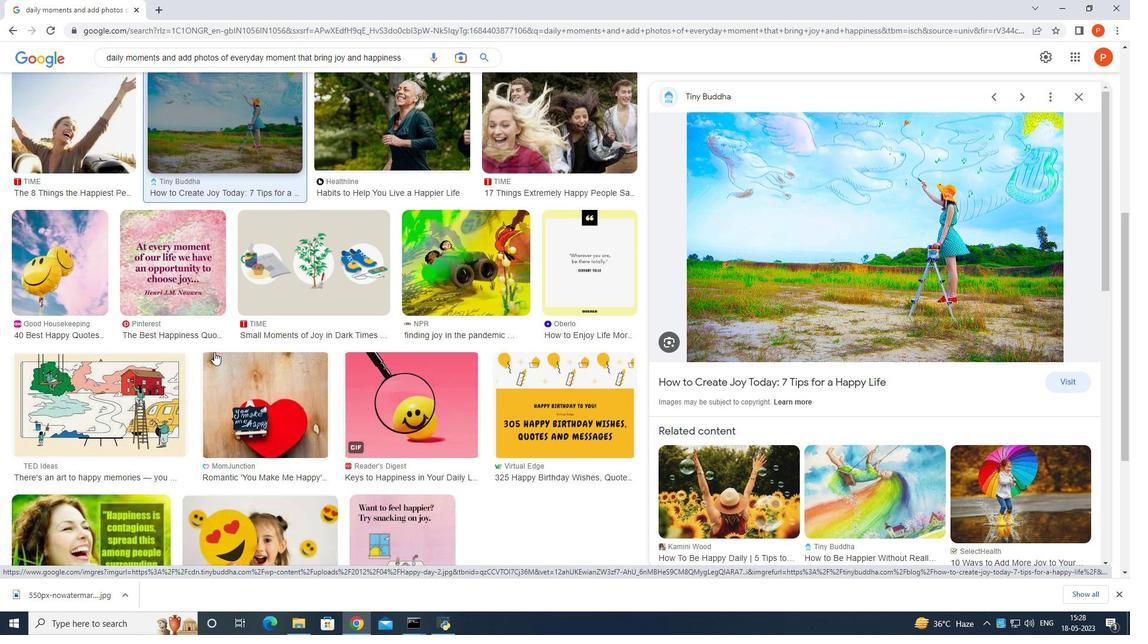 
Action: Mouse scrolled (215, 350) with delta (0, 0)
Screenshot: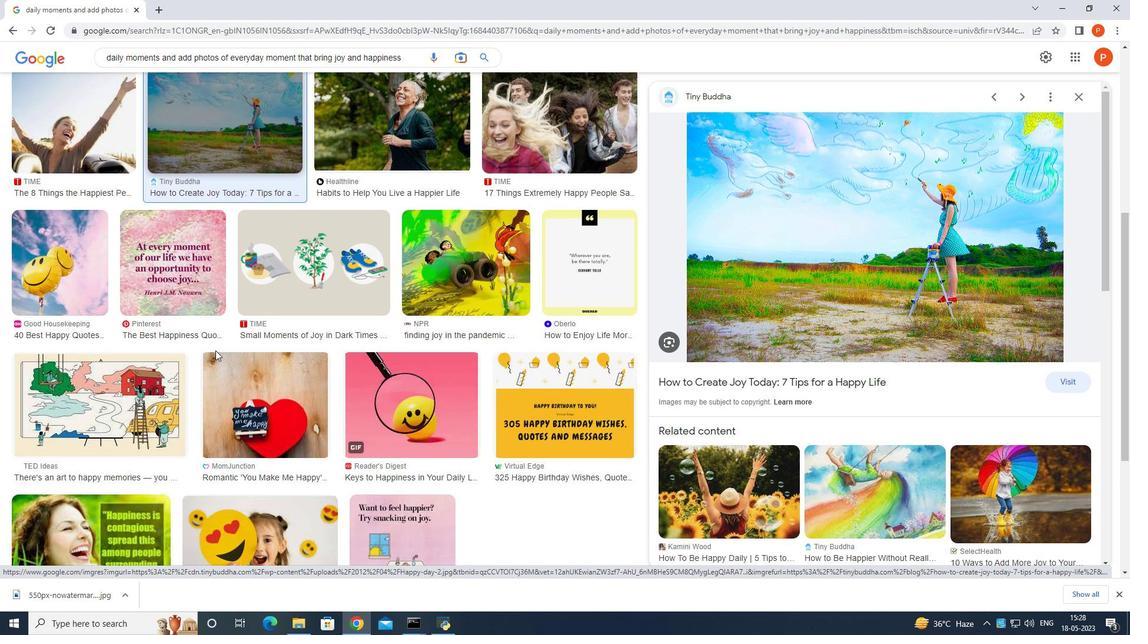
Action: Mouse scrolled (215, 350) with delta (0, 0)
Screenshot: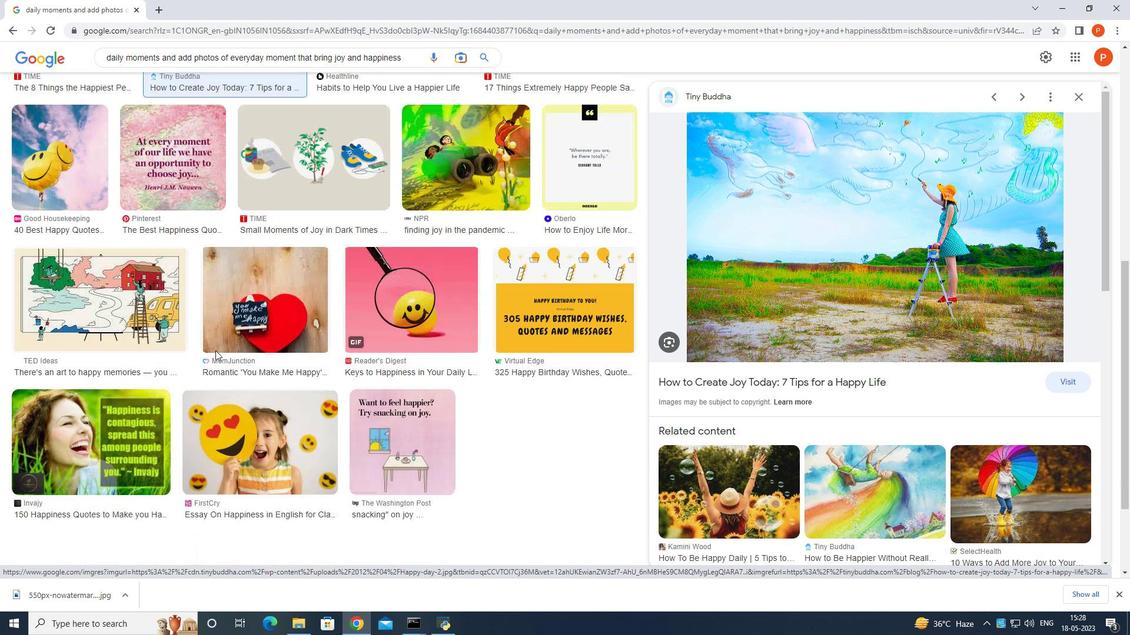 
Action: Mouse scrolled (215, 350) with delta (0, 0)
Screenshot: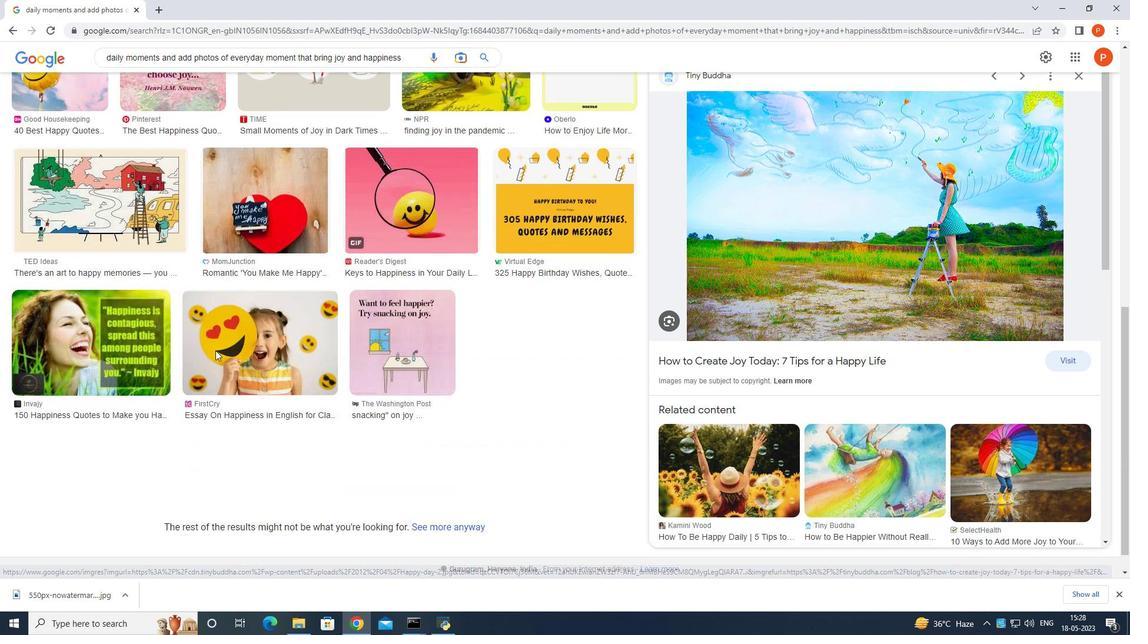 
Action: Mouse scrolled (215, 350) with delta (0, 0)
Screenshot: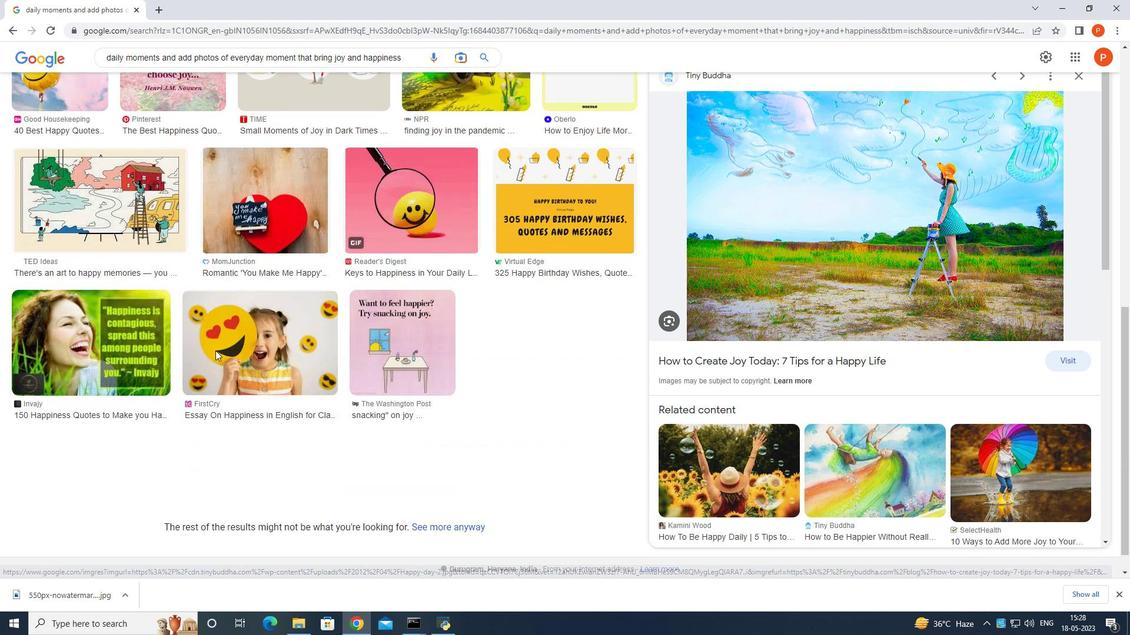 
Action: Mouse scrolled (215, 351) with delta (0, 0)
Screenshot: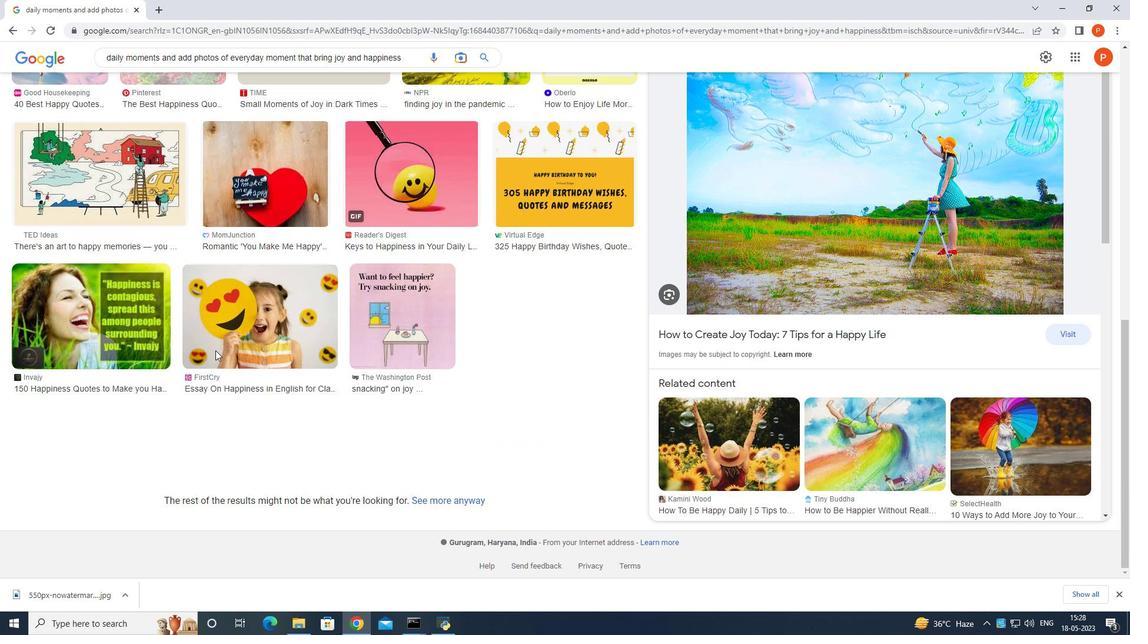 
Action: Mouse scrolled (215, 351) with delta (0, 0)
Screenshot: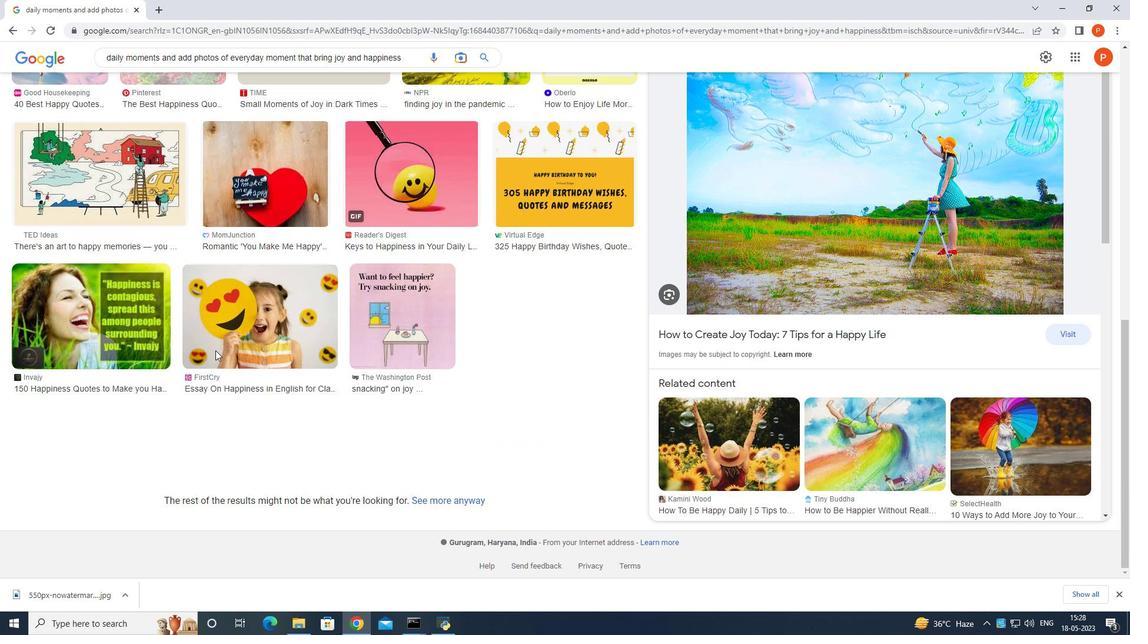 
Action: Mouse scrolled (215, 351) with delta (0, 0)
Screenshot: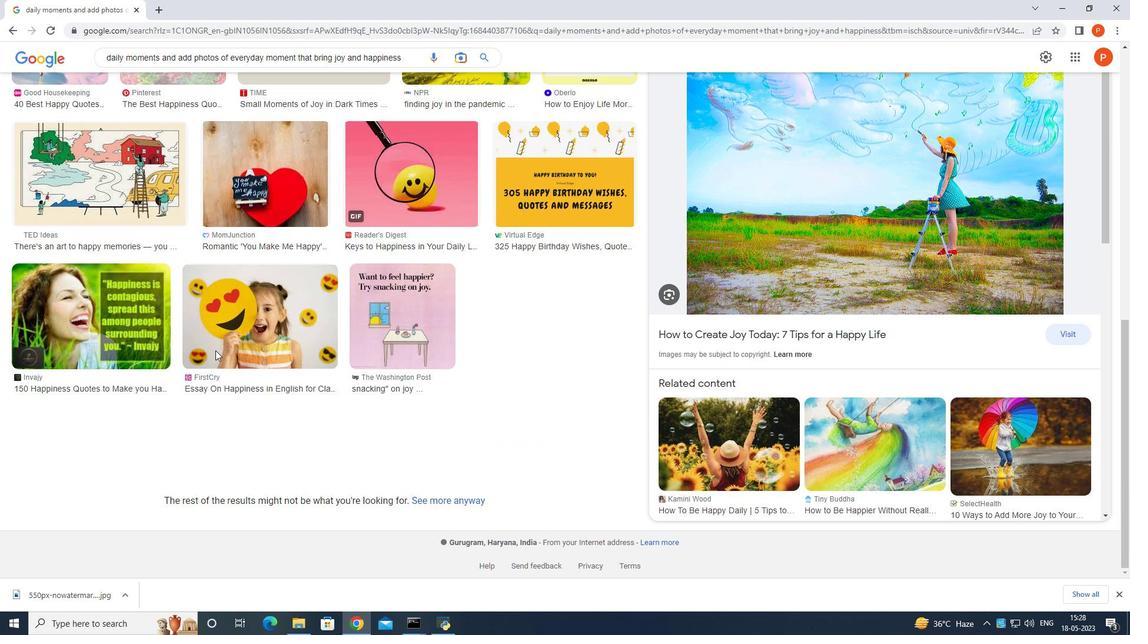 
Action: Mouse moved to (217, 350)
Screenshot: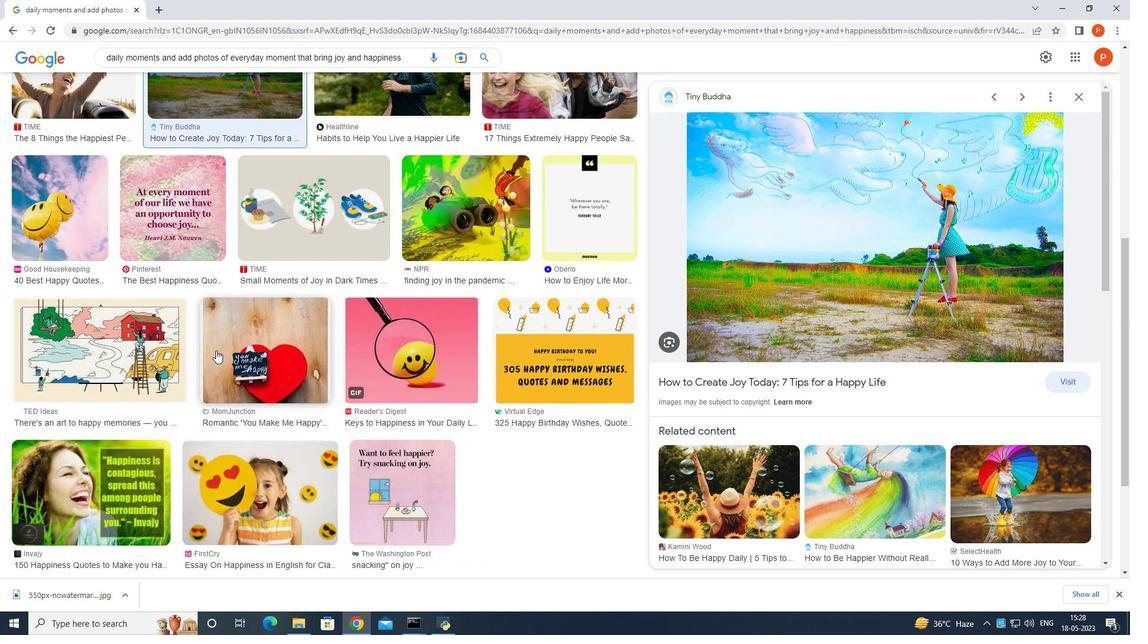 
Action: Mouse scrolled (217, 350) with delta (0, 0)
Screenshot: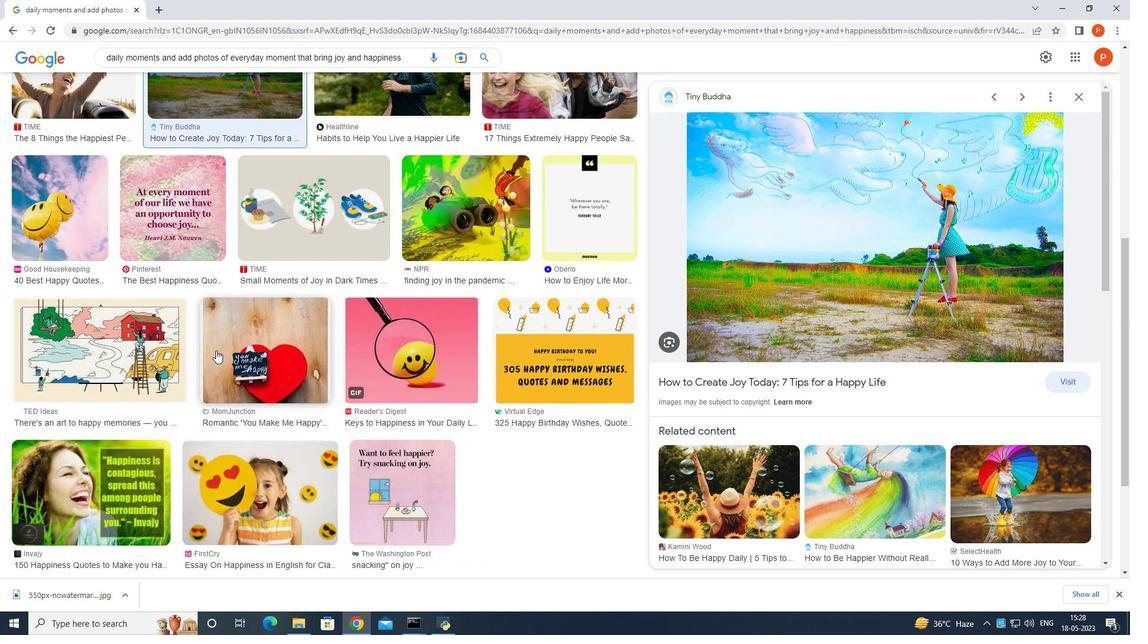 
Action: Mouse scrolled (217, 350) with delta (0, 0)
Screenshot: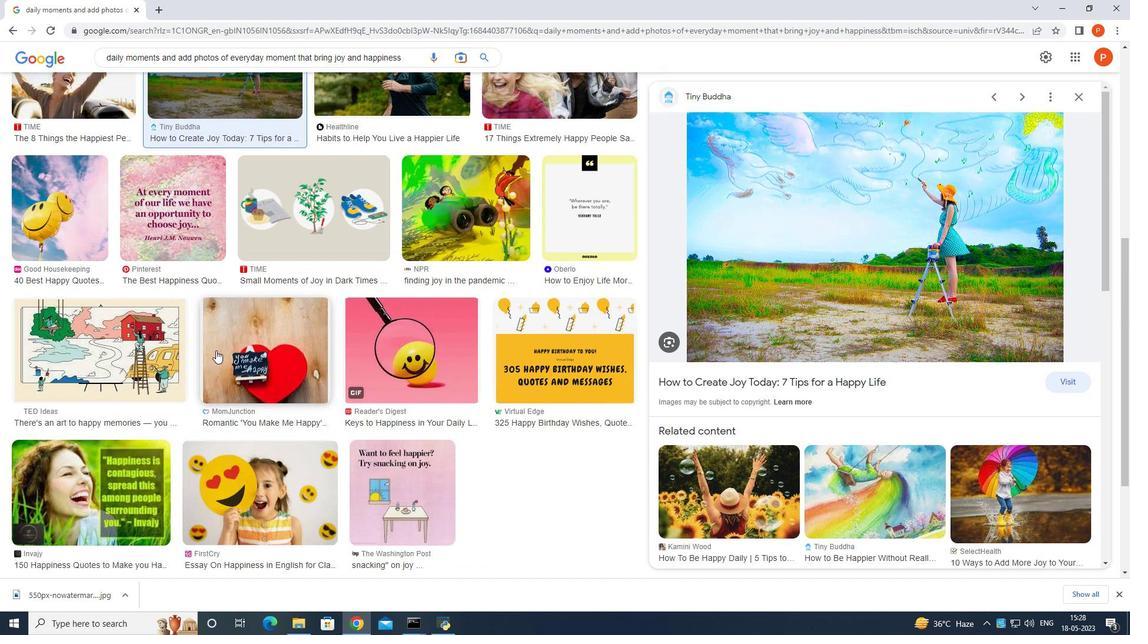 
Action: Mouse scrolled (217, 350) with delta (0, 0)
Screenshot: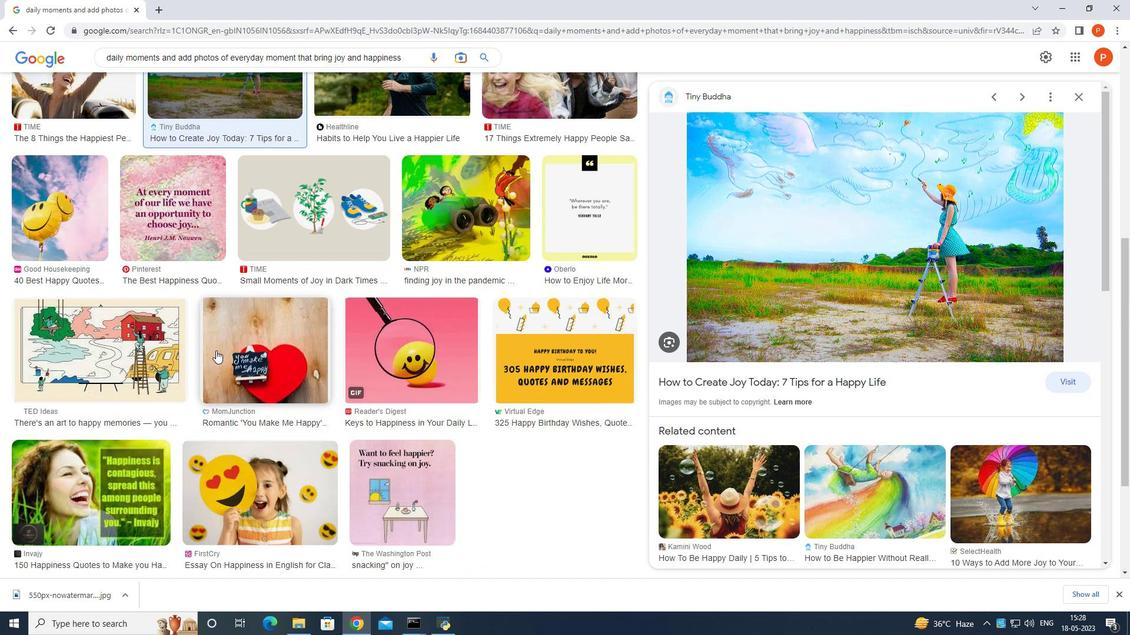 
Action: Mouse scrolled (217, 350) with delta (0, 0)
Screenshot: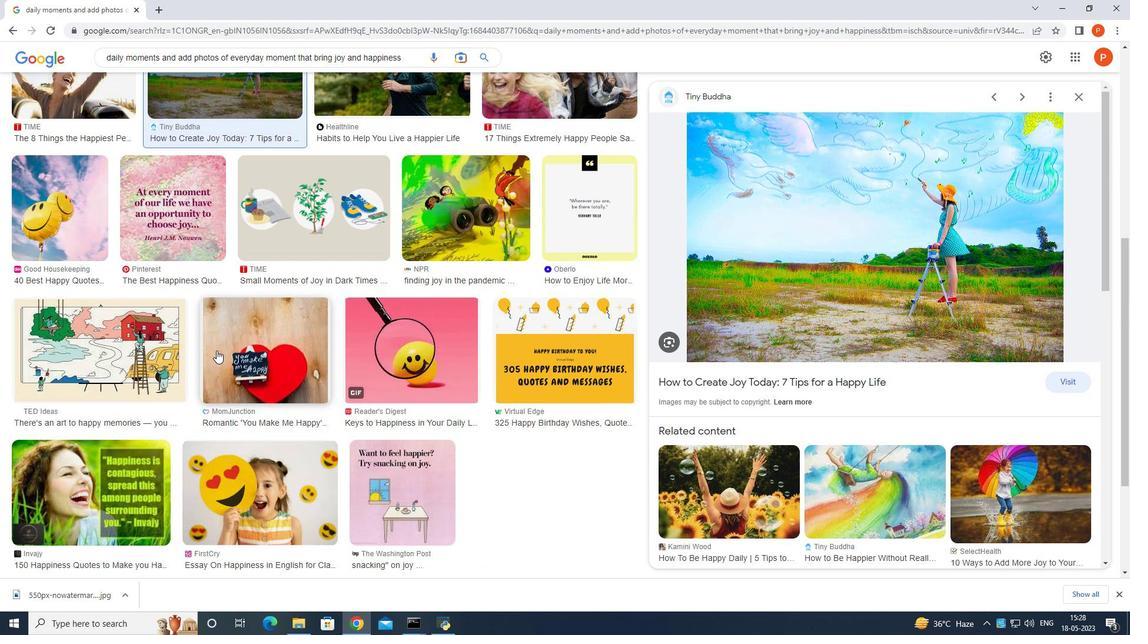 
Action: Mouse scrolled (217, 350) with delta (0, 0)
Screenshot: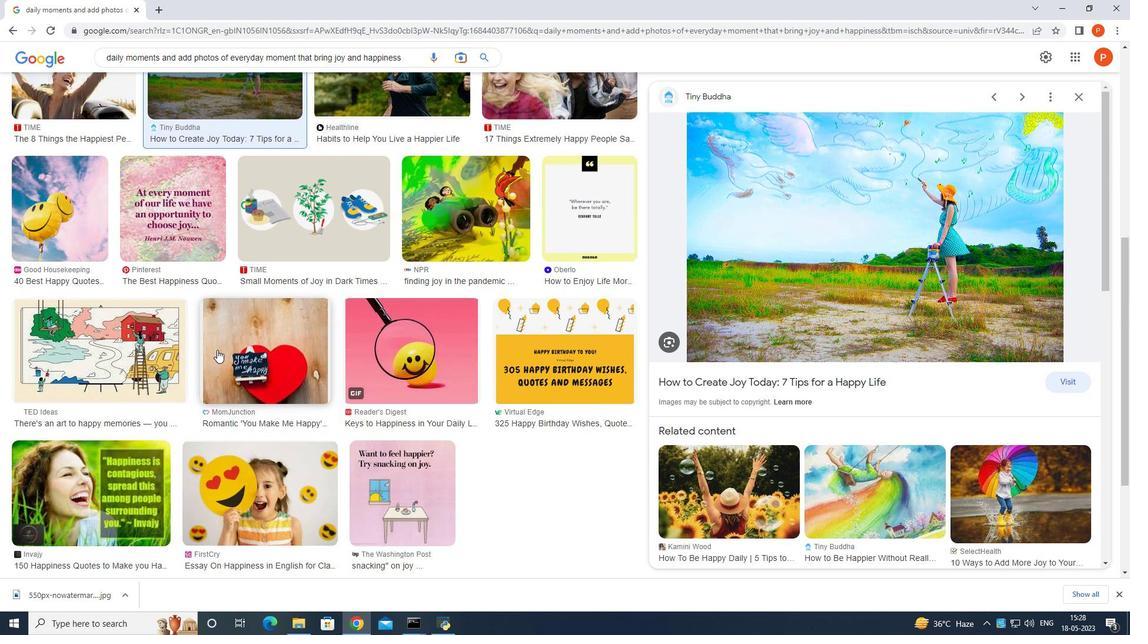 
Action: Mouse moved to (217, 349)
Screenshot: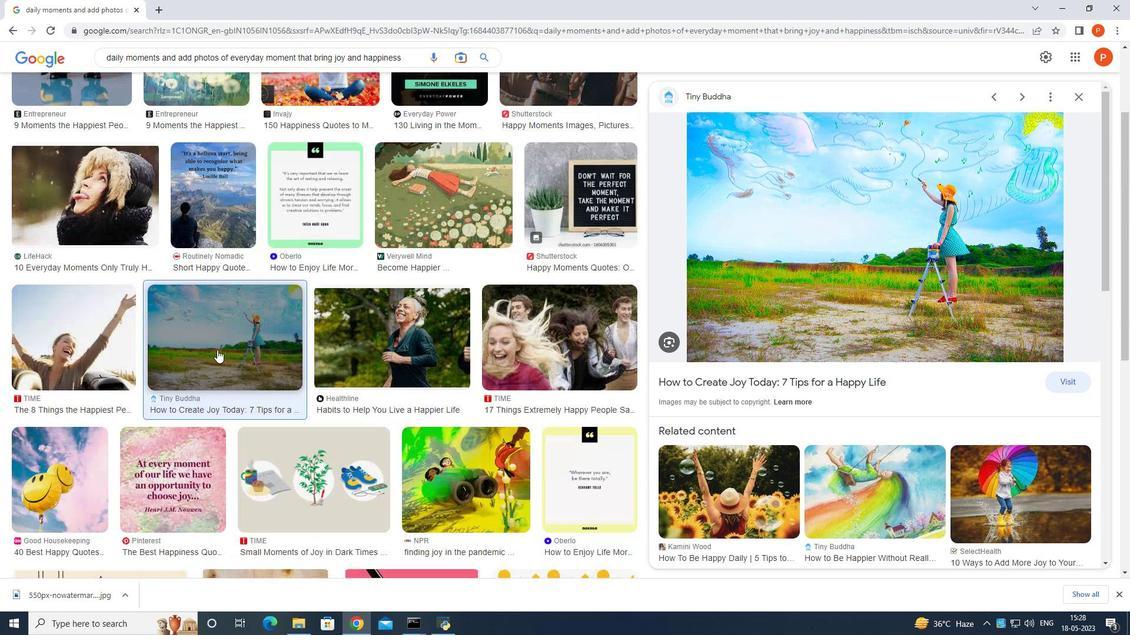 
Action: Mouse scrolled (217, 350) with delta (0, 0)
Screenshot: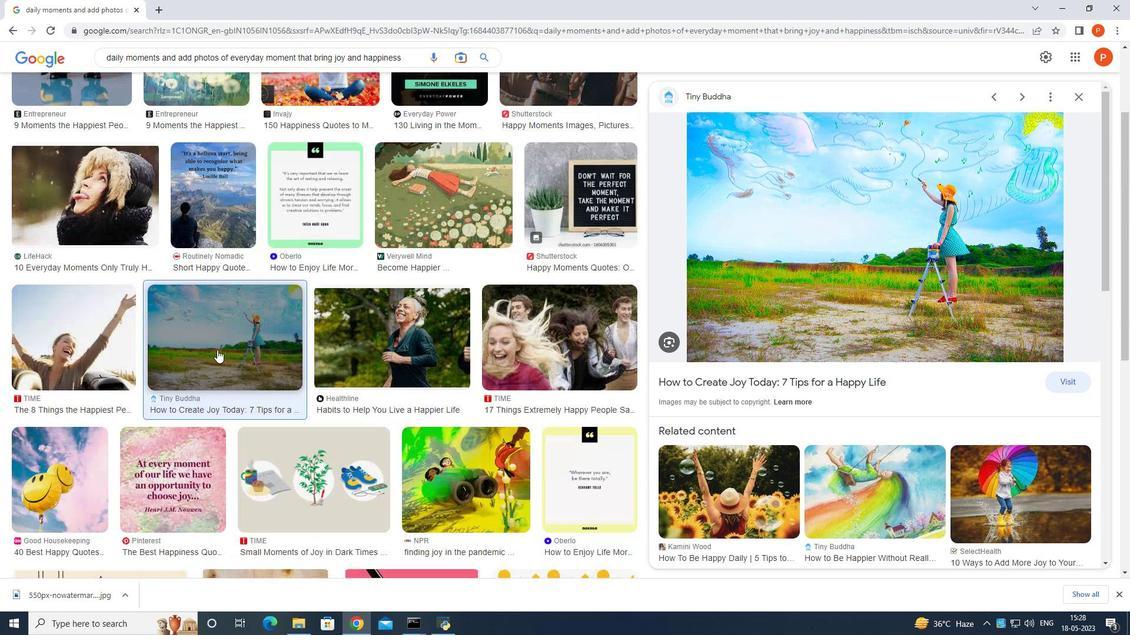 
Action: Mouse scrolled (217, 350) with delta (0, 0)
Screenshot: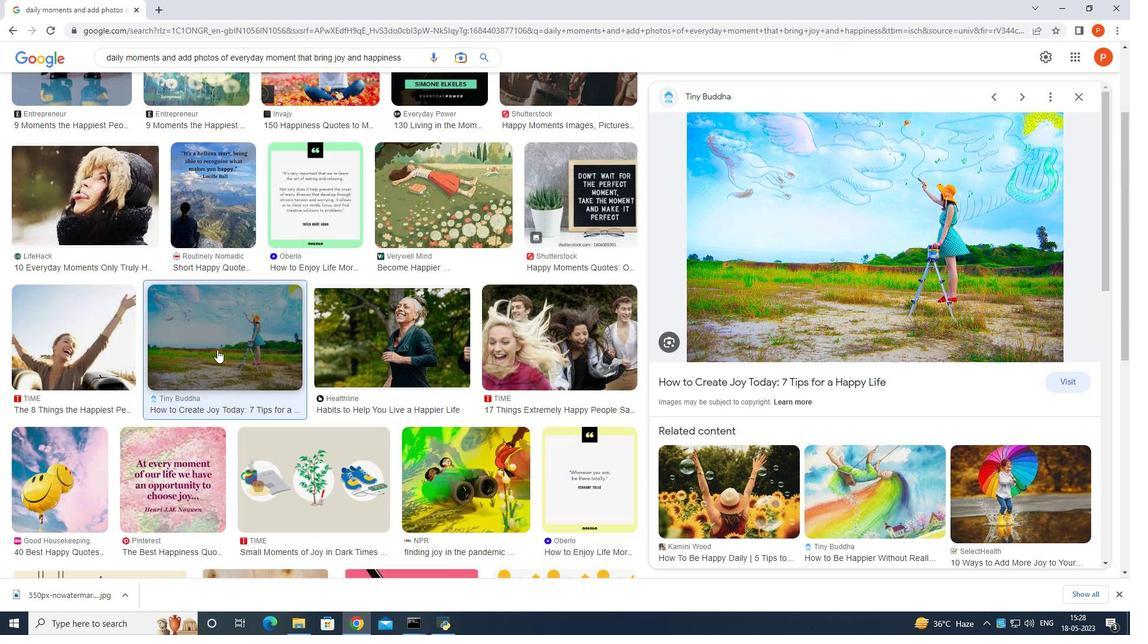 
Action: Mouse moved to (217, 349)
Screenshot: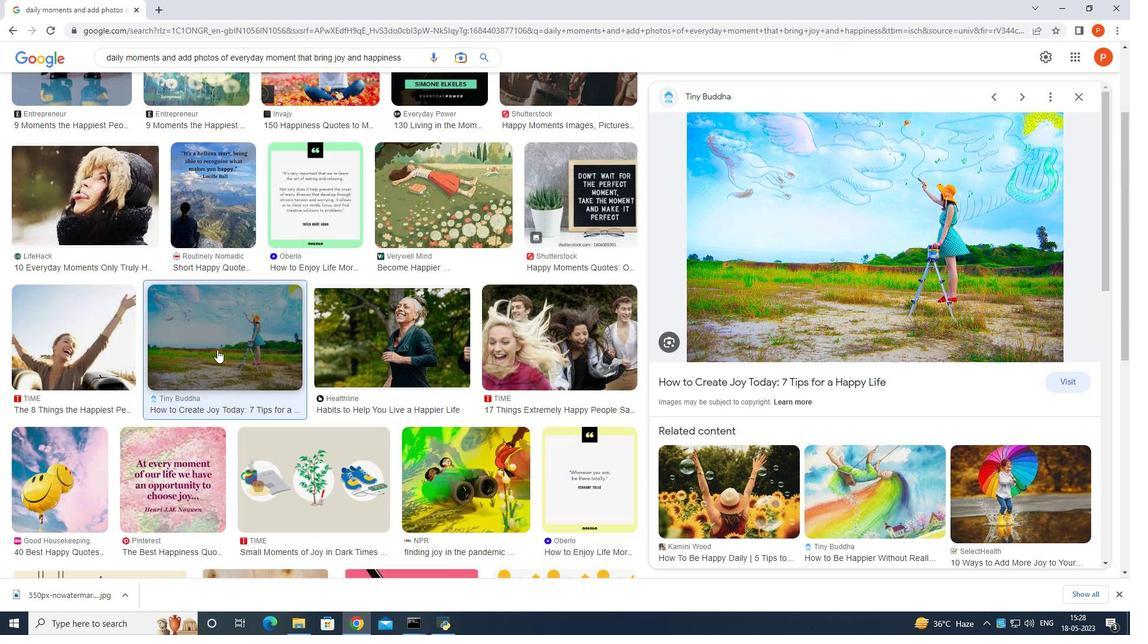 
Action: Mouse scrolled (217, 350) with delta (0, 0)
Screenshot: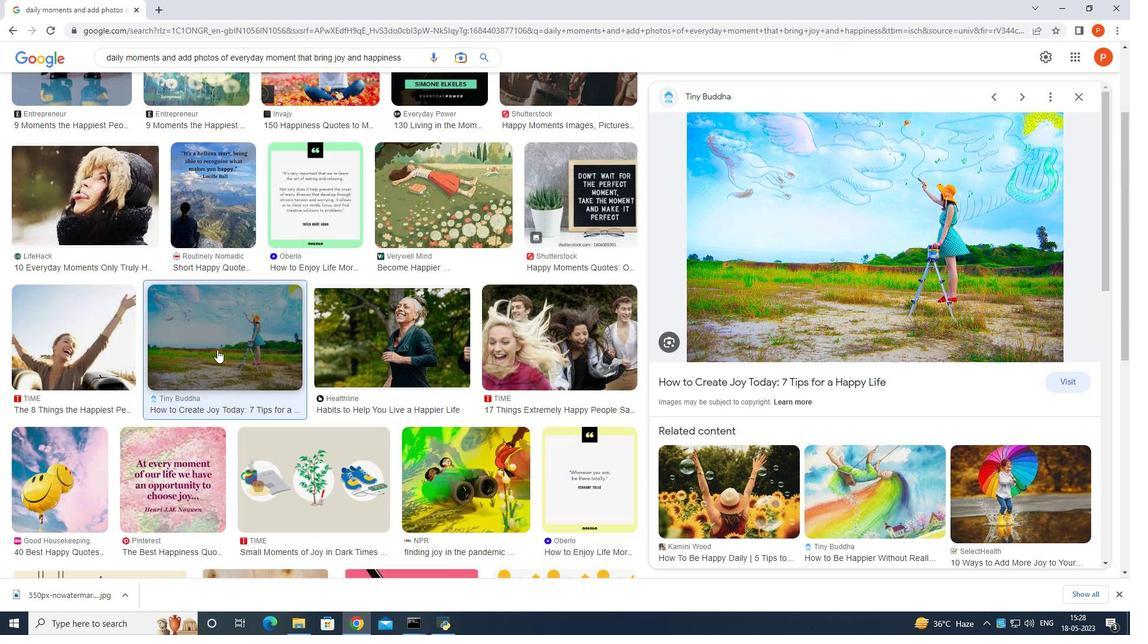 
Action: Mouse scrolled (217, 350) with delta (0, 0)
Screenshot: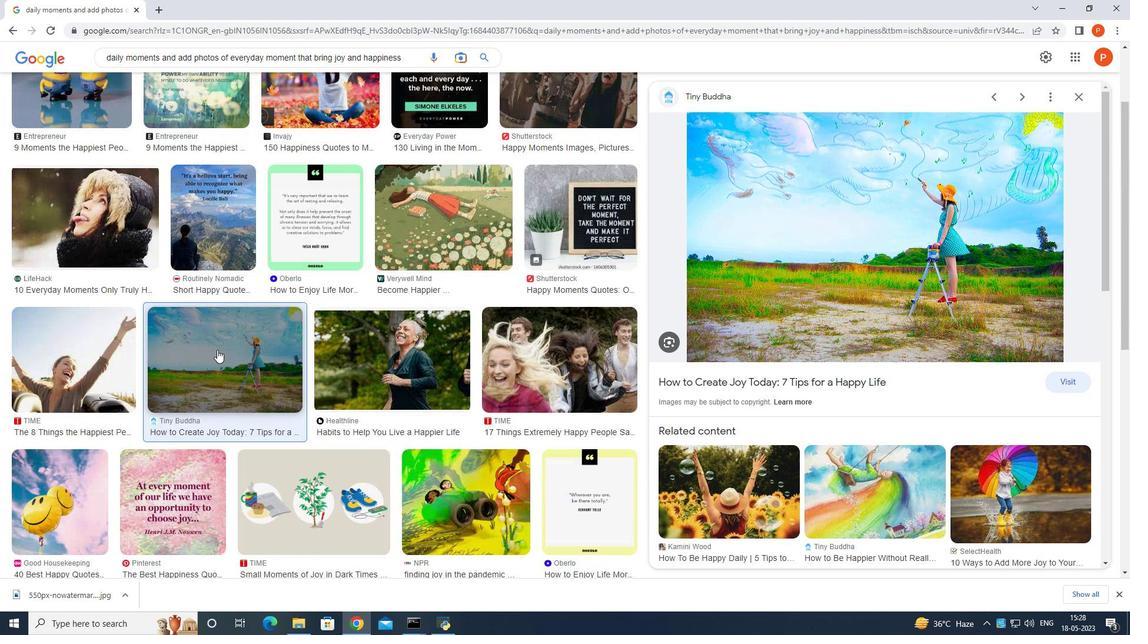 
Action: Mouse moved to (217, 349)
Screenshot: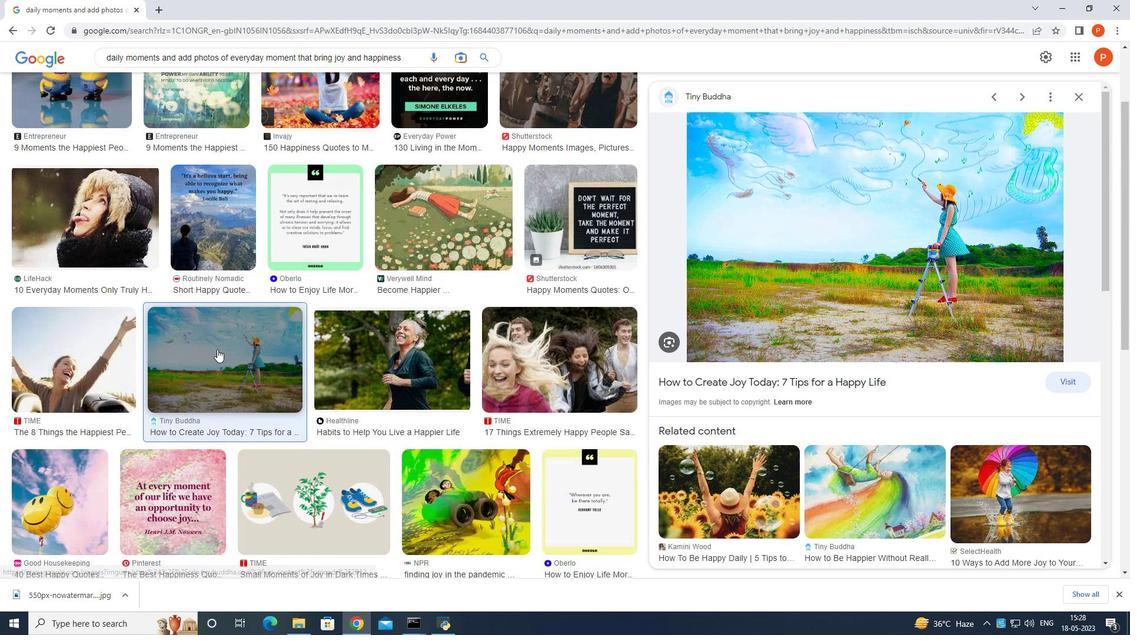 
Action: Mouse scrolled (217, 349) with delta (0, 0)
Screenshot: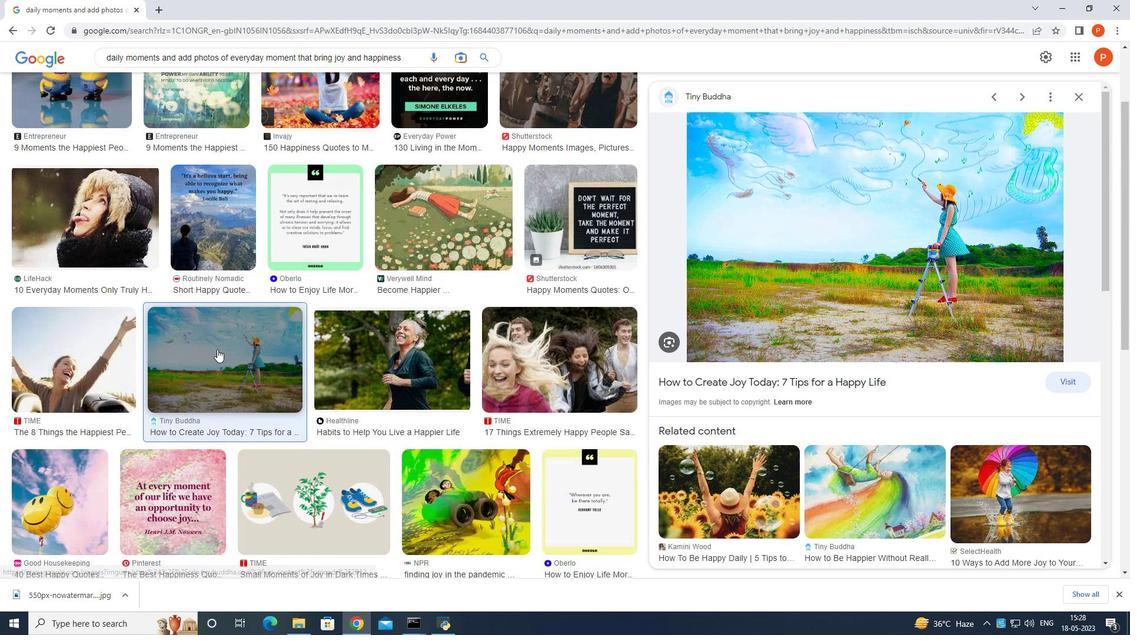 
Action: Mouse moved to (217, 348)
Screenshot: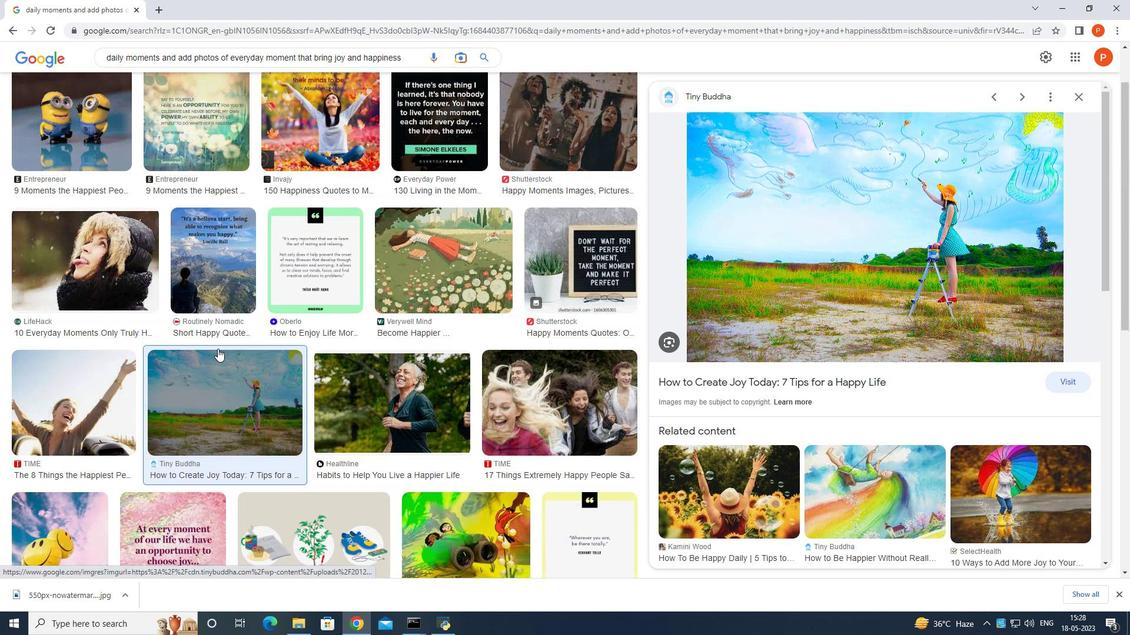 
Action: Mouse scrolled (217, 349) with delta (0, 0)
Screenshot: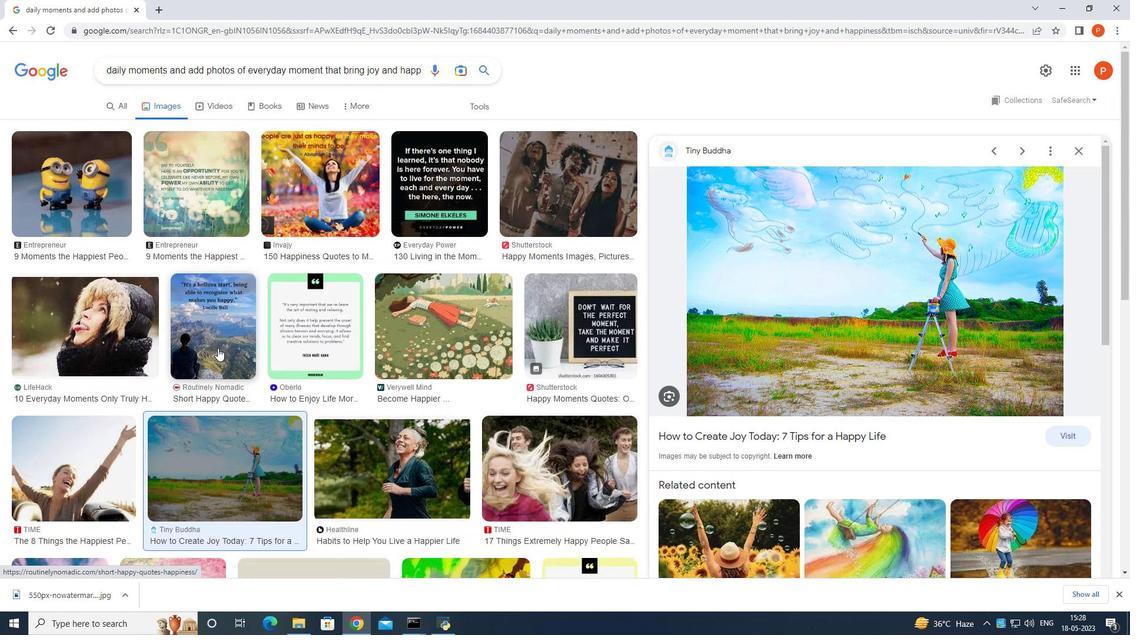 
Action: Mouse scrolled (217, 349) with delta (0, 0)
Screenshot: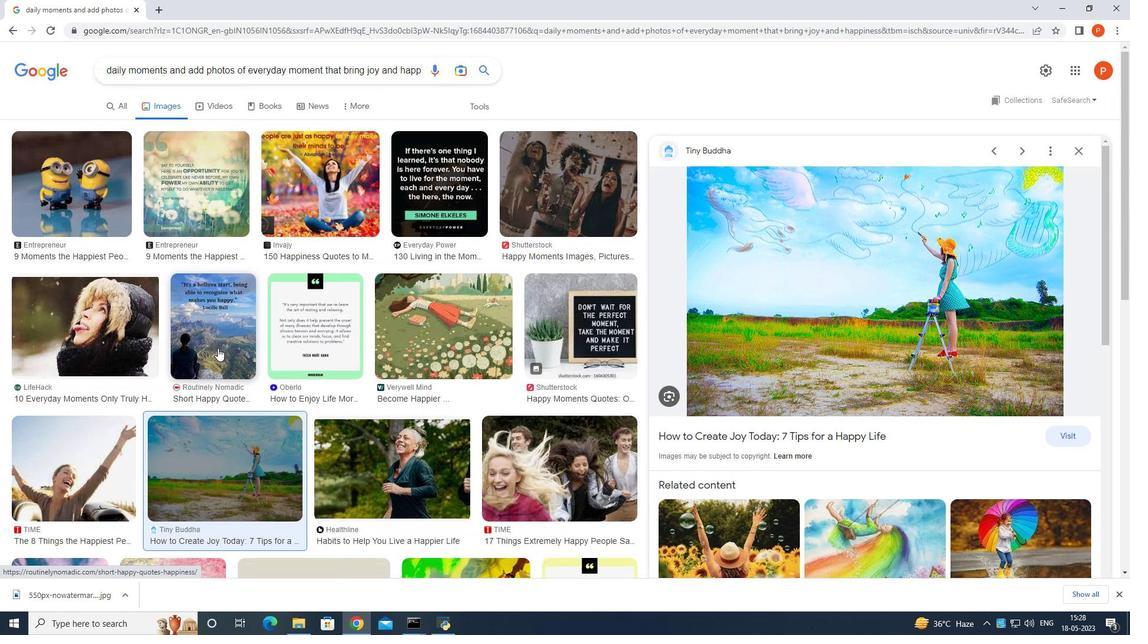 
Action: Mouse scrolled (217, 349) with delta (0, 0)
Screenshot: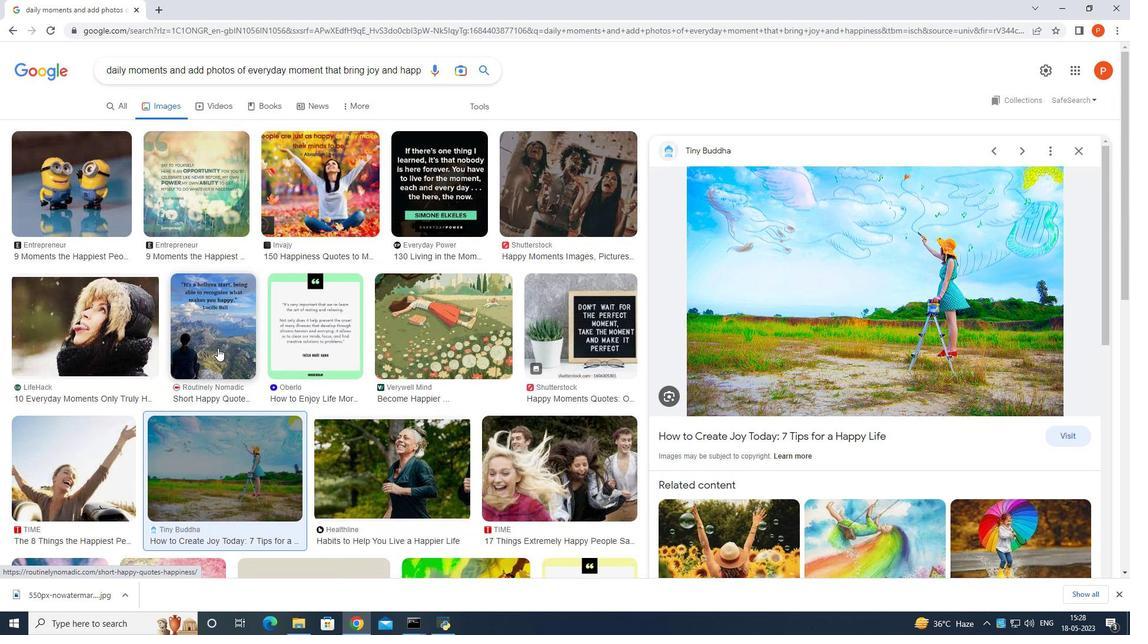 
Action: Mouse scrolled (217, 349) with delta (0, 0)
Screenshot: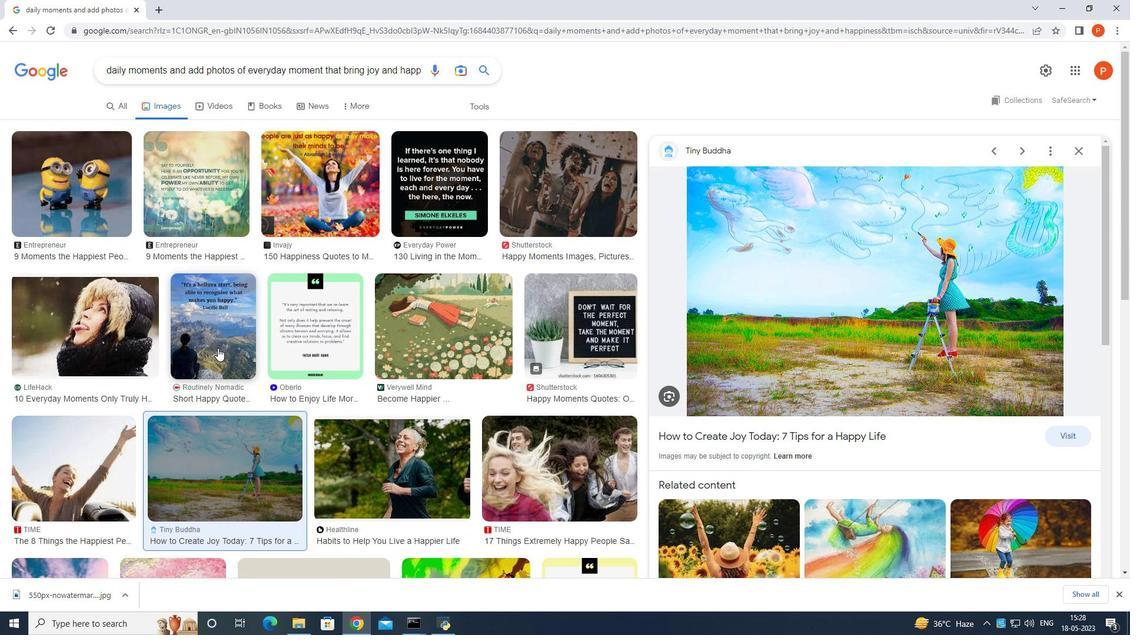 
Action: Mouse moved to (561, 170)
Screenshot: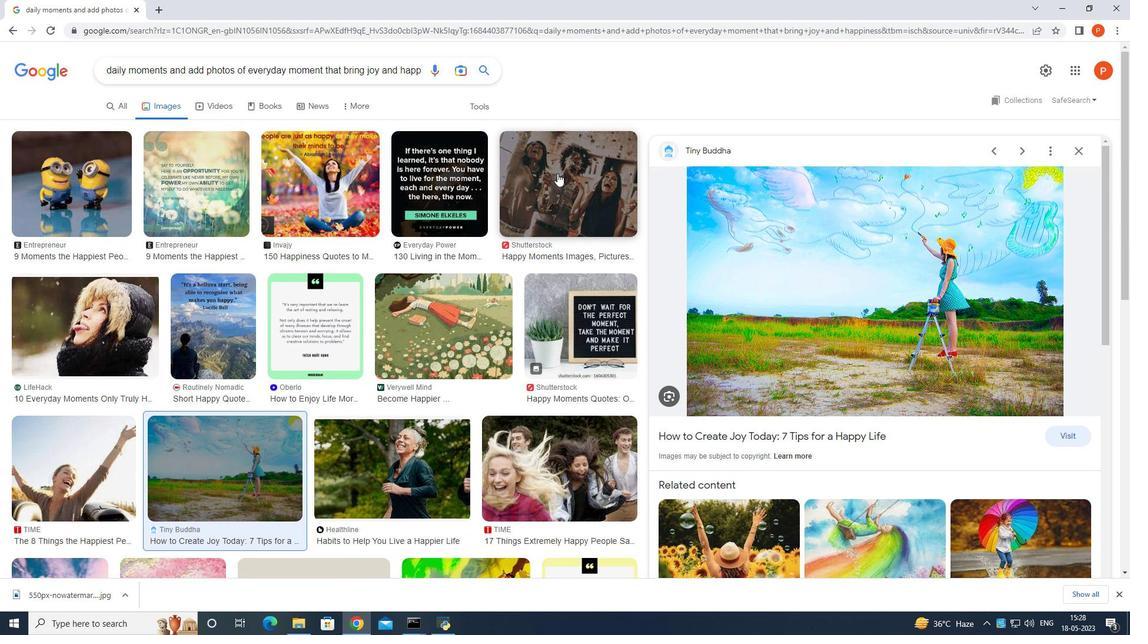 
Action: Mouse pressed left at (561, 170)
Screenshot: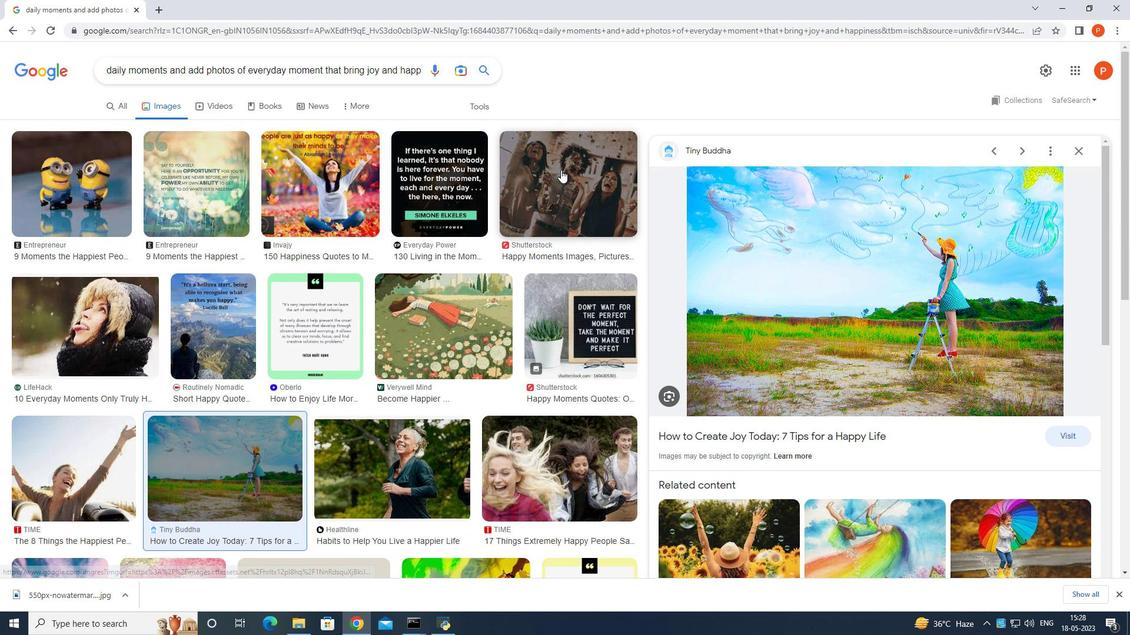 
Action: Mouse moved to (515, 293)
Screenshot: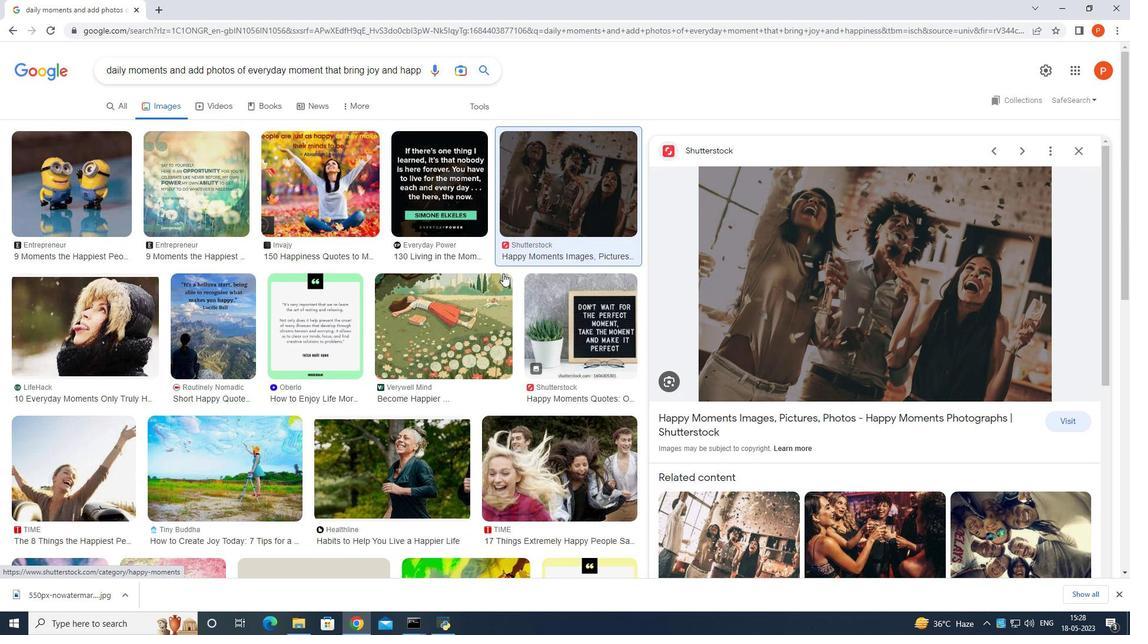 
Action: Mouse scrolled (515, 292) with delta (0, 0)
Screenshot: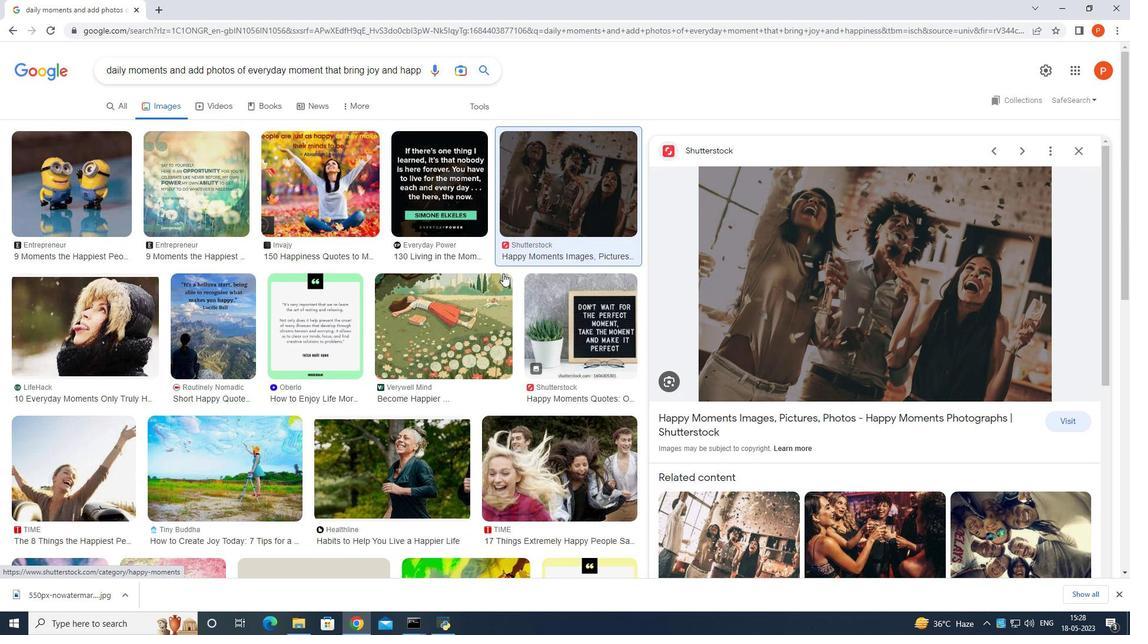 
Action: Mouse moved to (515, 297)
Screenshot: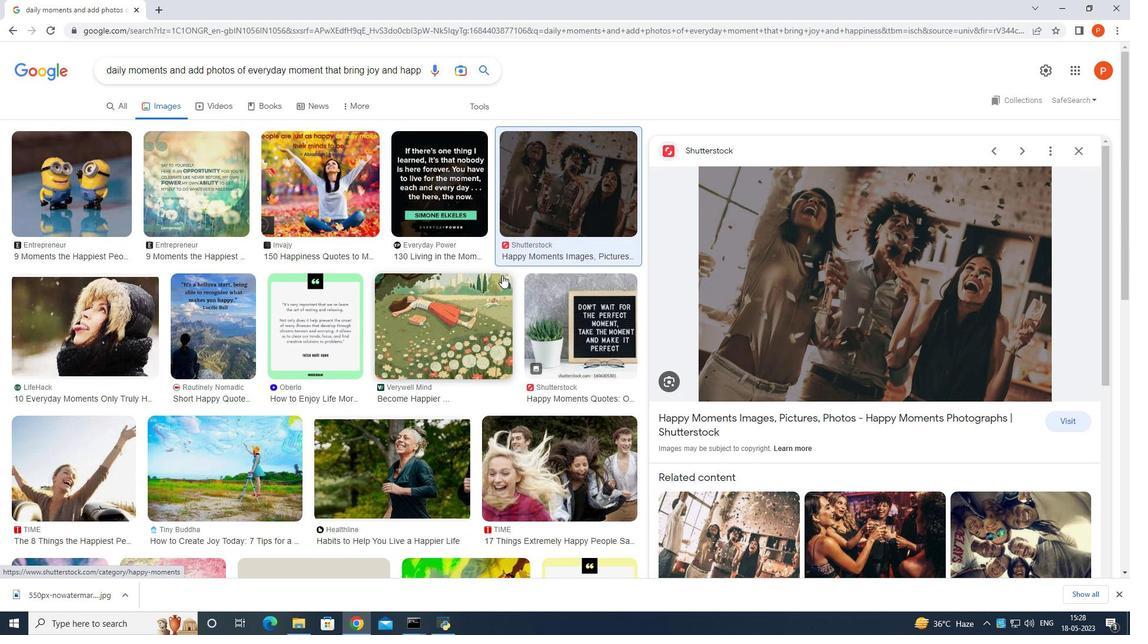 
Action: Mouse scrolled (515, 297) with delta (0, 0)
Screenshot: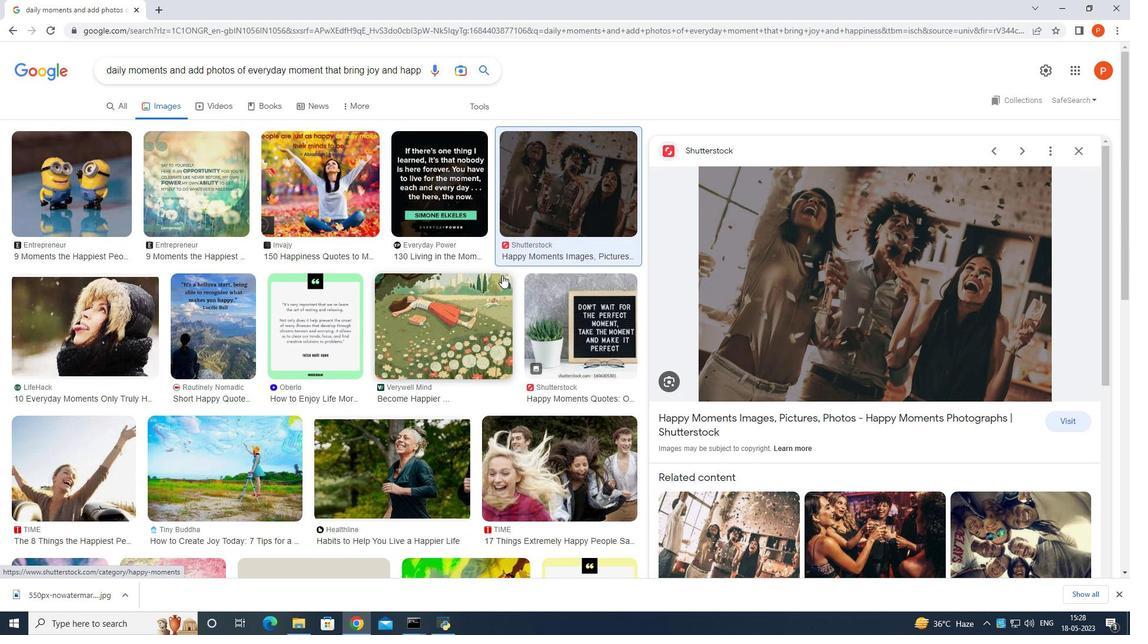 
Action: Mouse moved to (515, 301)
Screenshot: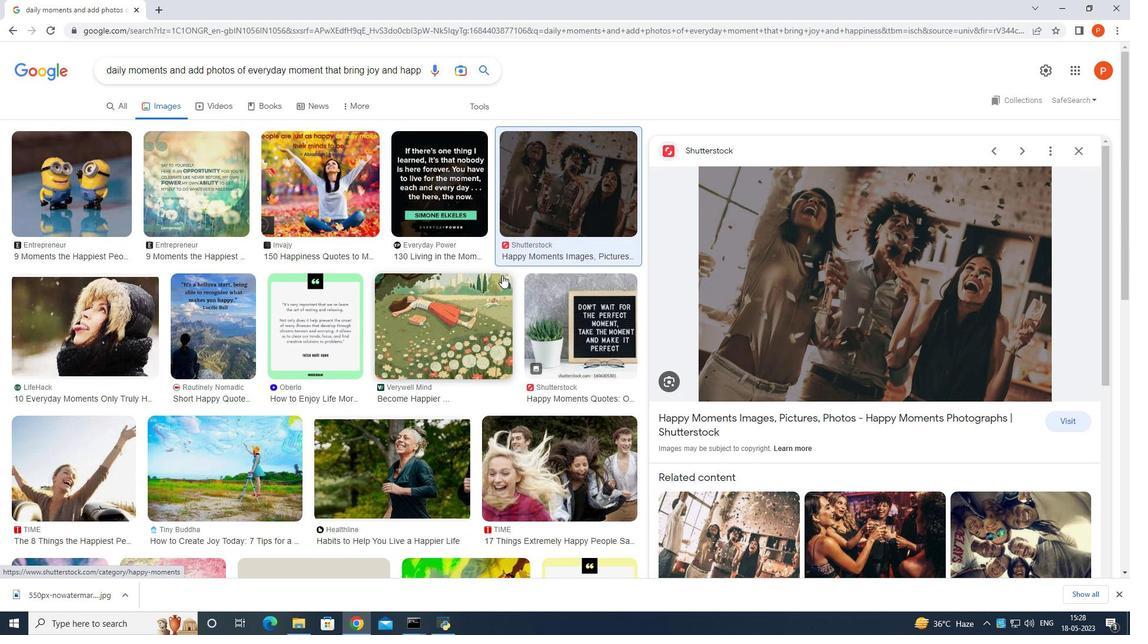 
Action: Mouse scrolled (515, 300) with delta (0, 0)
Screenshot: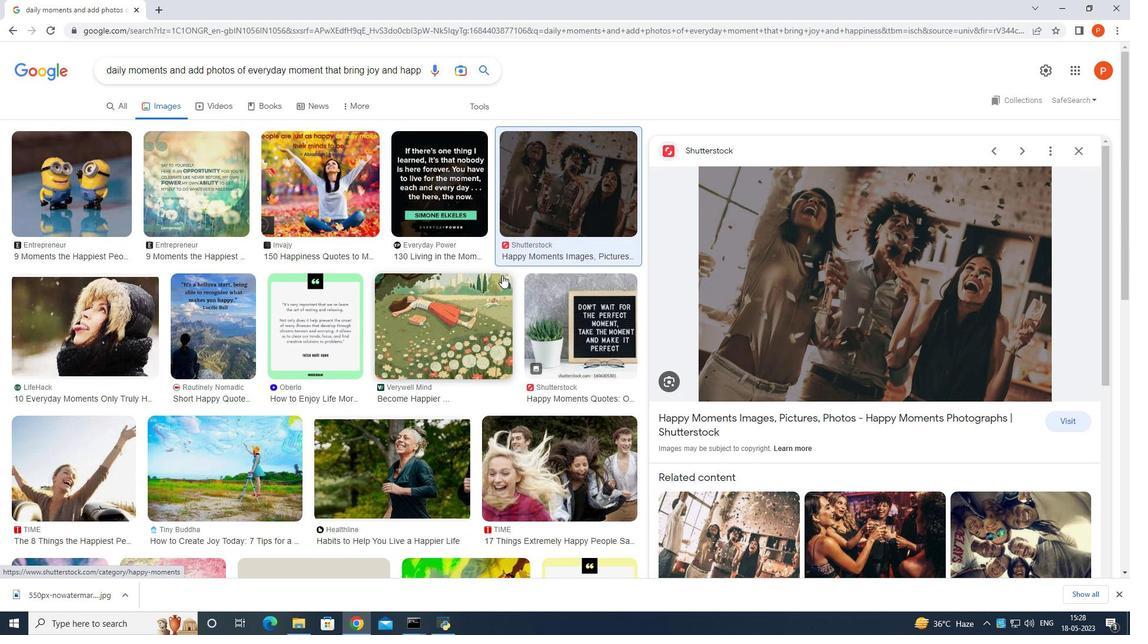 
Action: Mouse moved to (515, 303)
Screenshot: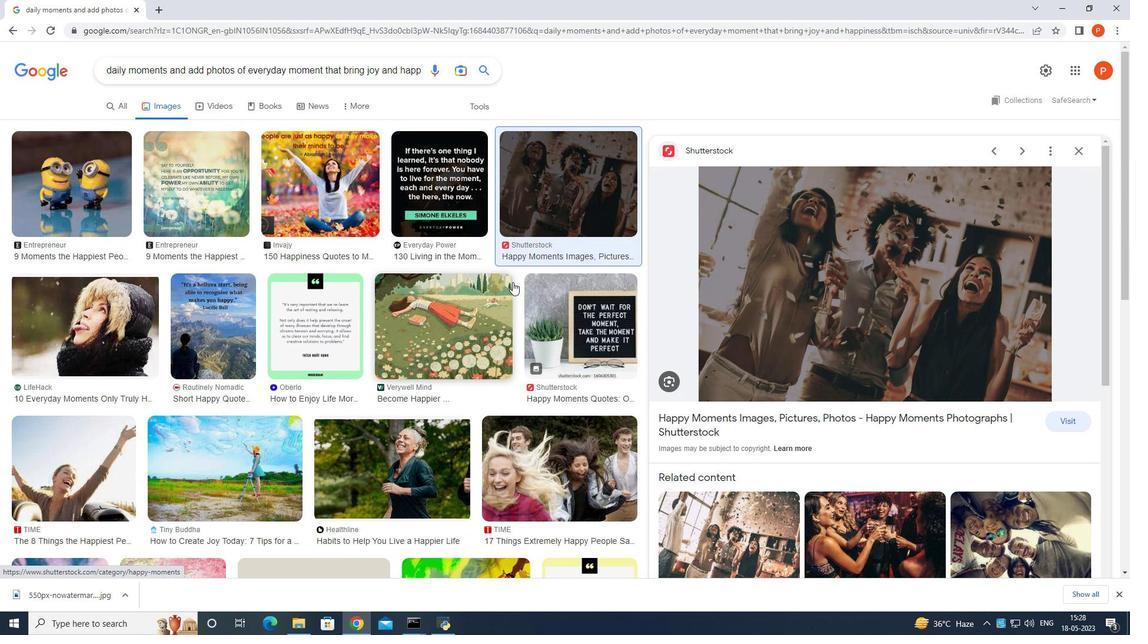
Action: Mouse scrolled (515, 303) with delta (0, 0)
Screenshot: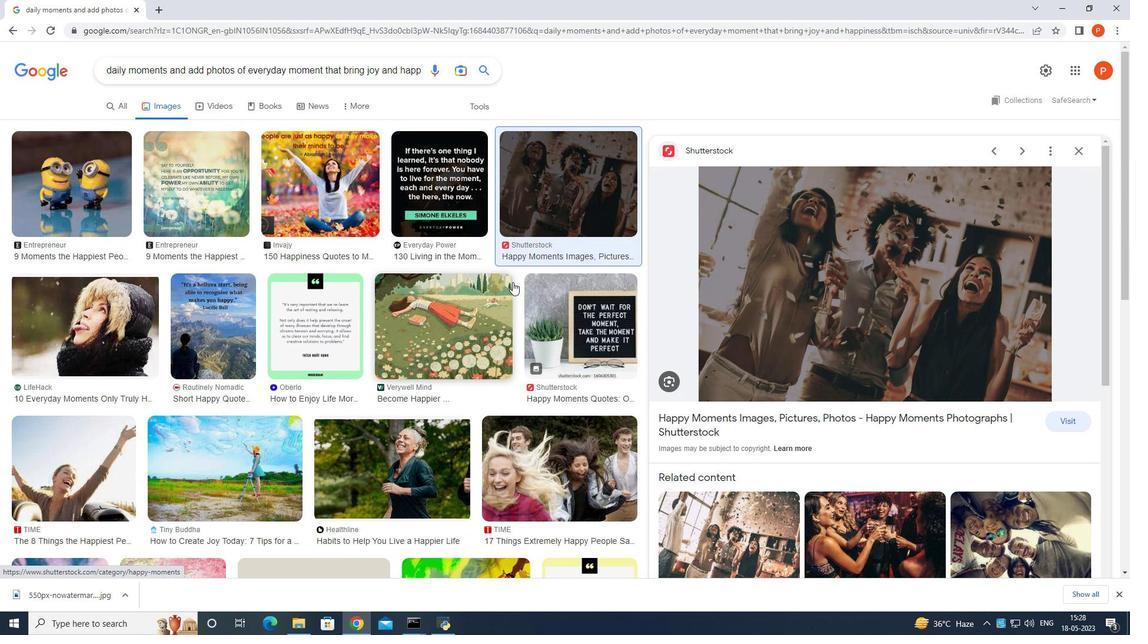 
Action: Mouse moved to (515, 314)
Screenshot: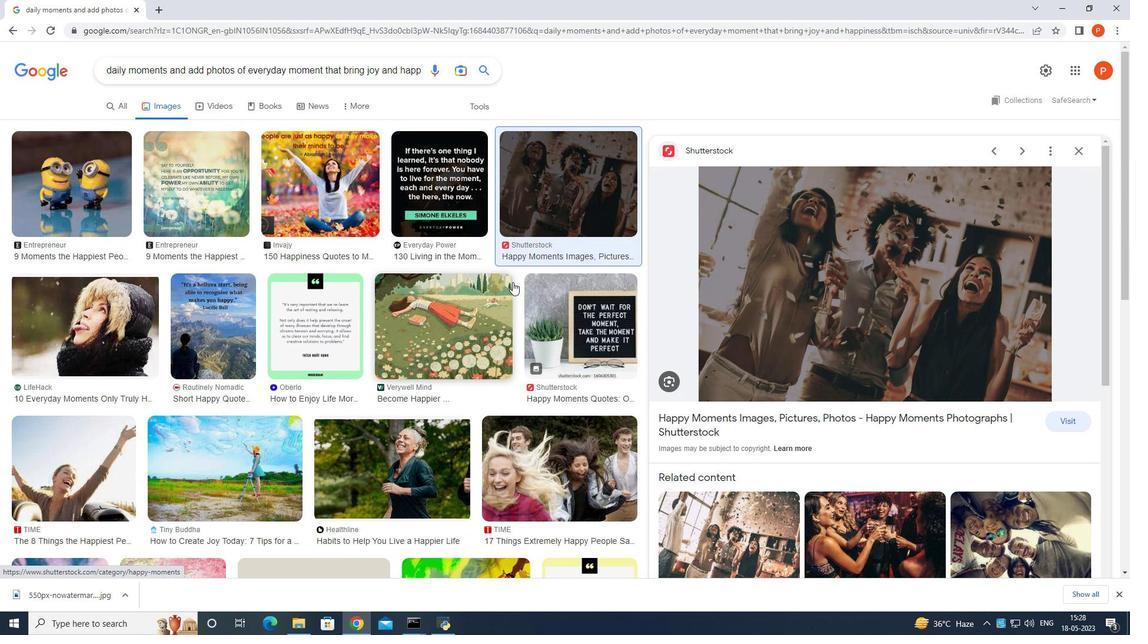 
Action: Mouse scrolled (515, 314) with delta (0, 0)
Screenshot: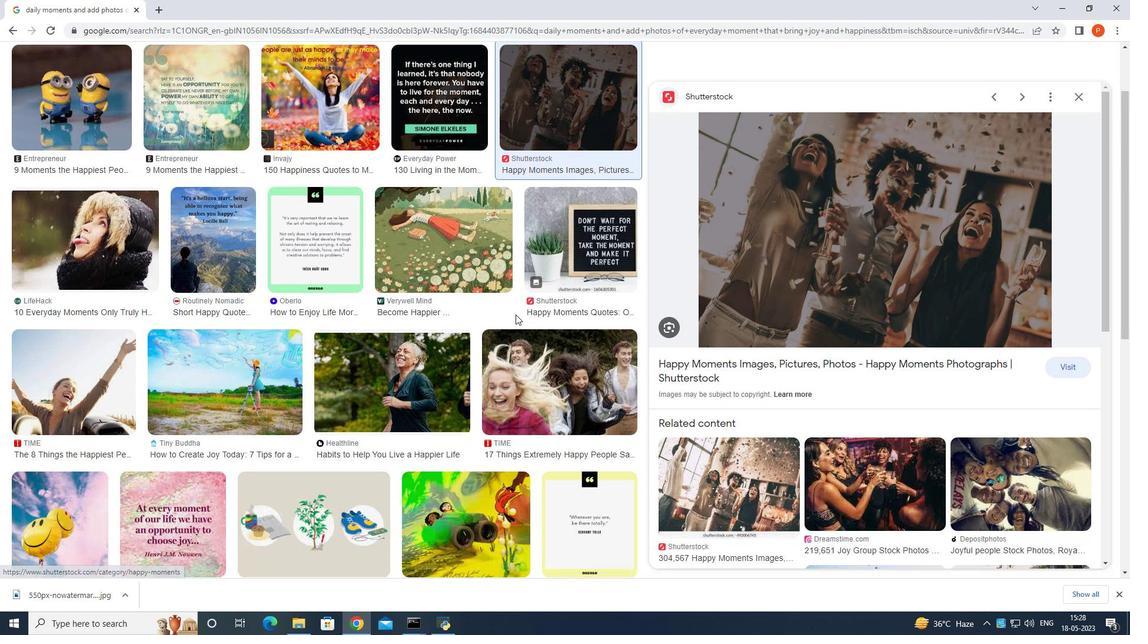 
Action: Mouse scrolled (515, 314) with delta (0, 0)
Screenshot: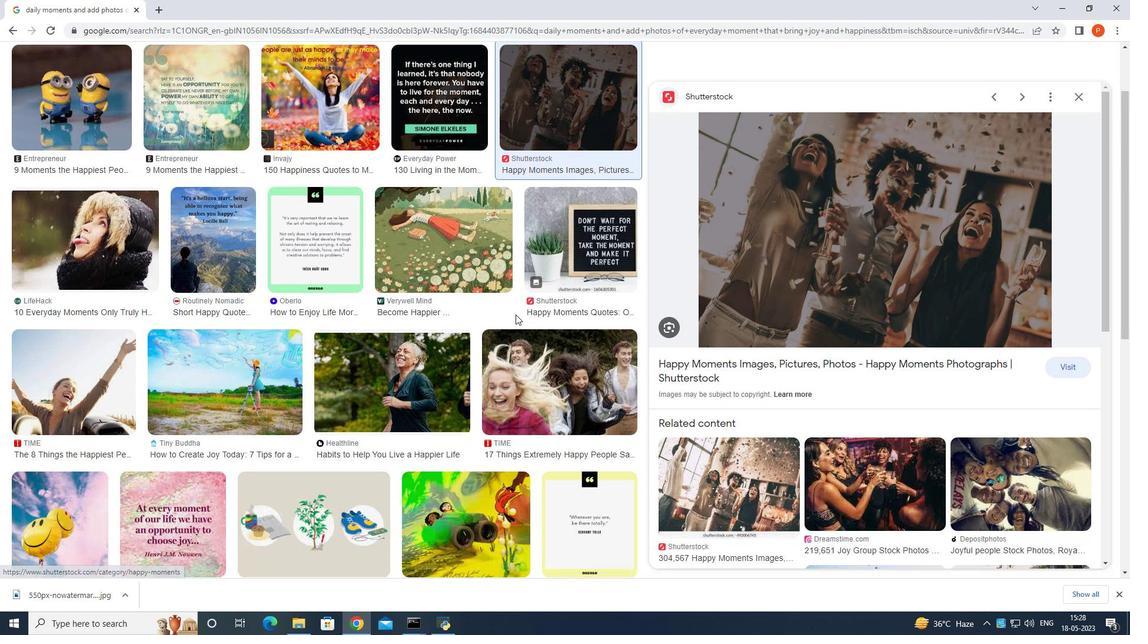 
Action: Mouse scrolled (515, 314) with delta (0, 0)
Screenshot: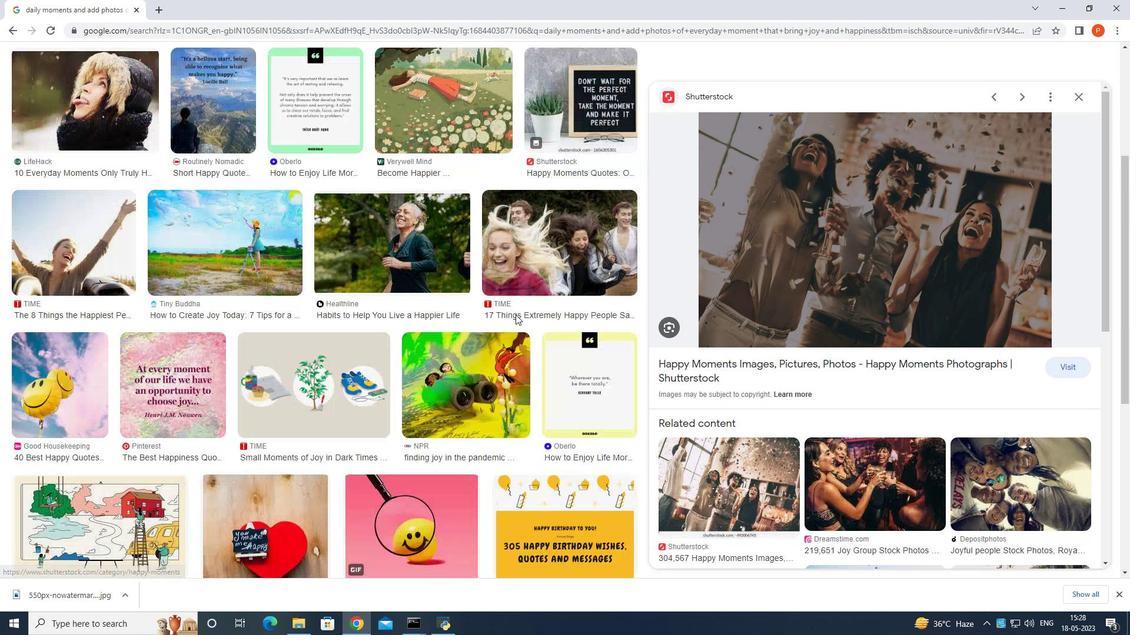 
Action: Mouse scrolled (515, 314) with delta (0, 0)
Screenshot: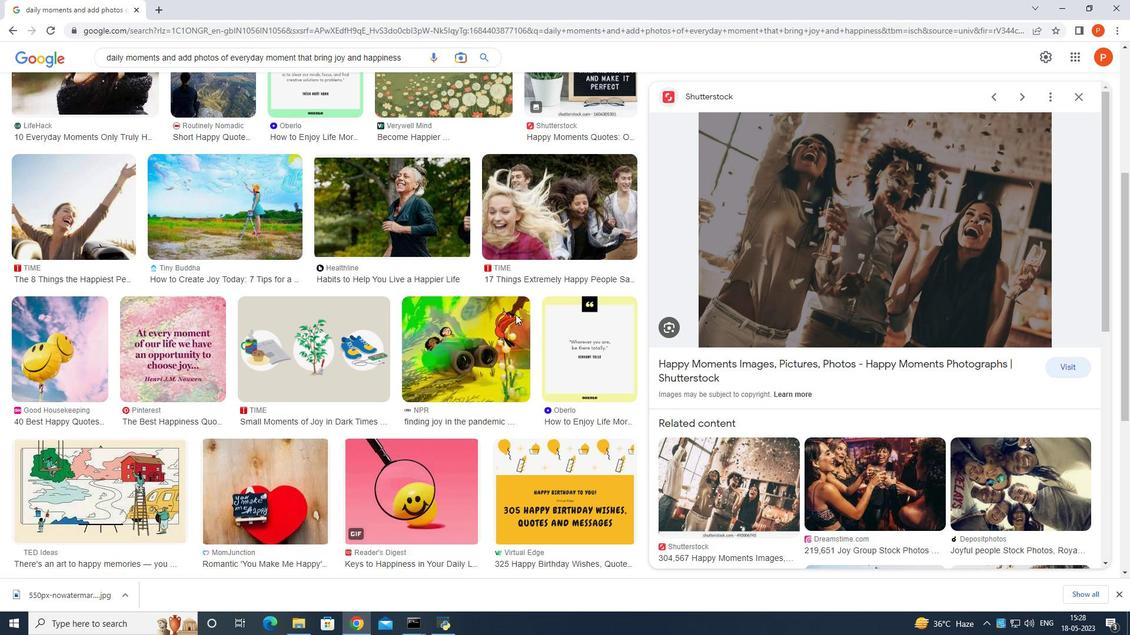
Action: Mouse scrolled (515, 314) with delta (0, 0)
Screenshot: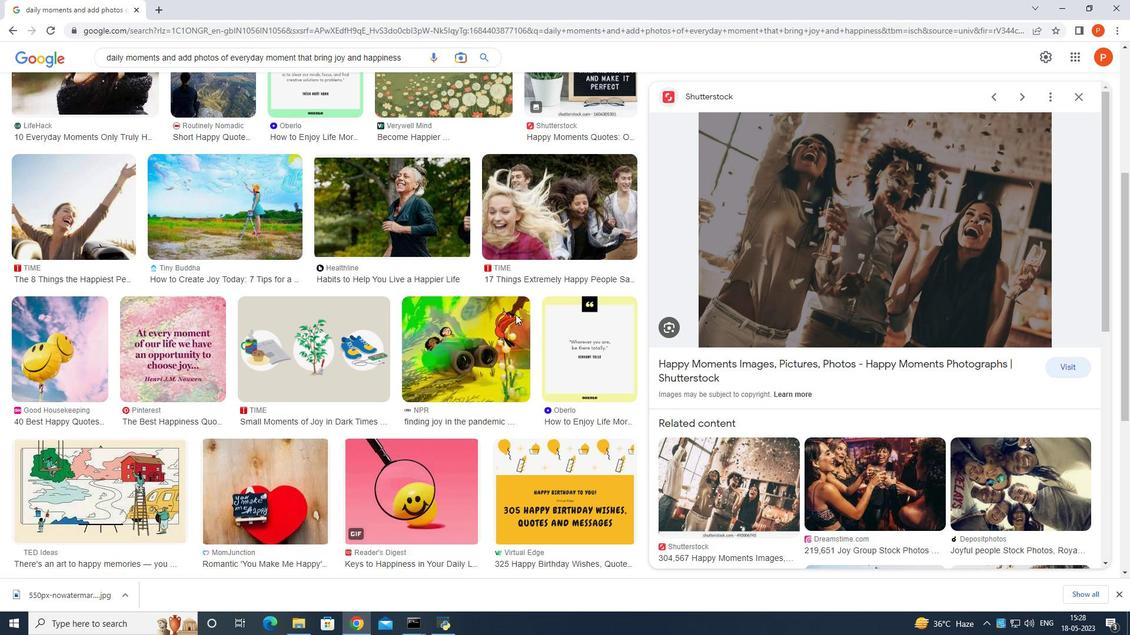 
Action: Mouse scrolled (515, 314) with delta (0, 0)
Screenshot: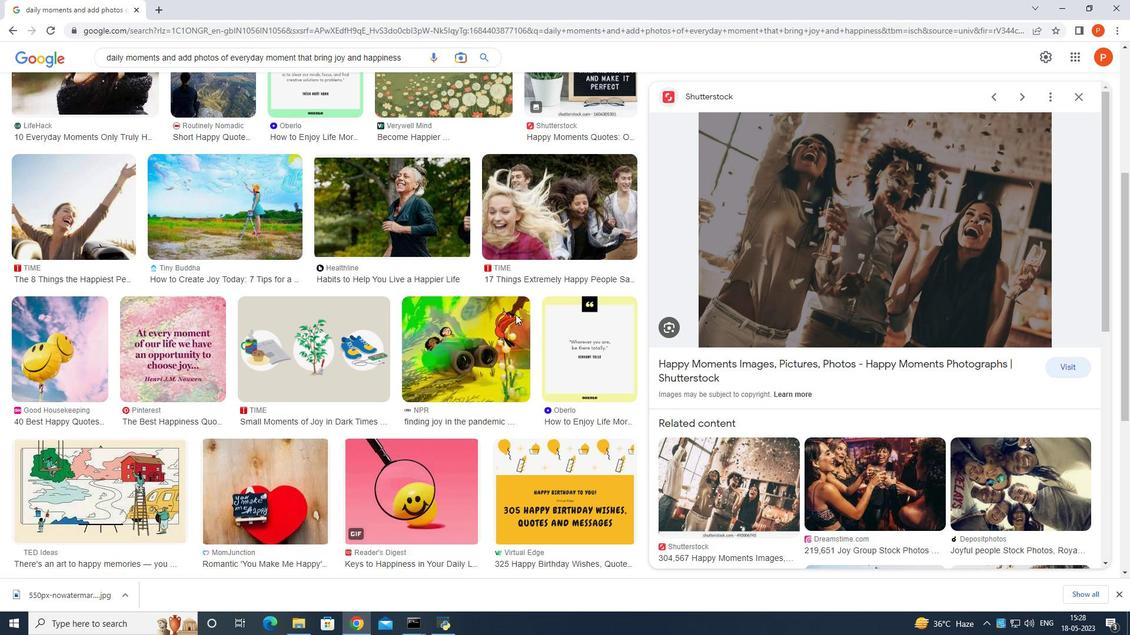 
Action: Mouse scrolled (515, 314) with delta (0, 0)
Screenshot: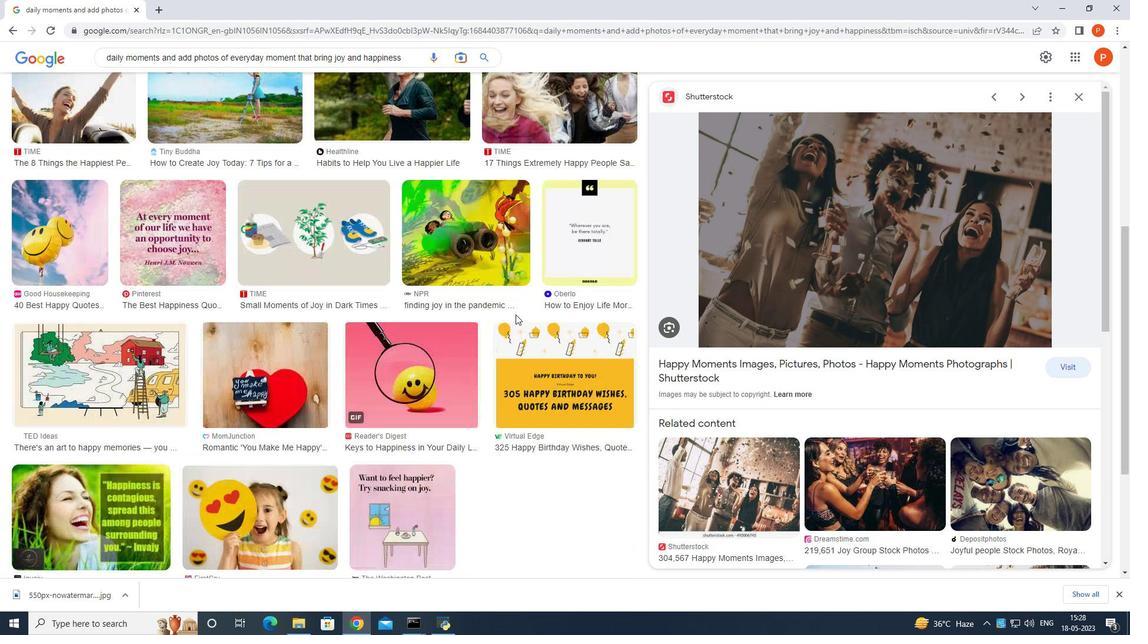 
Action: Mouse scrolled (515, 314) with delta (0, 0)
Screenshot: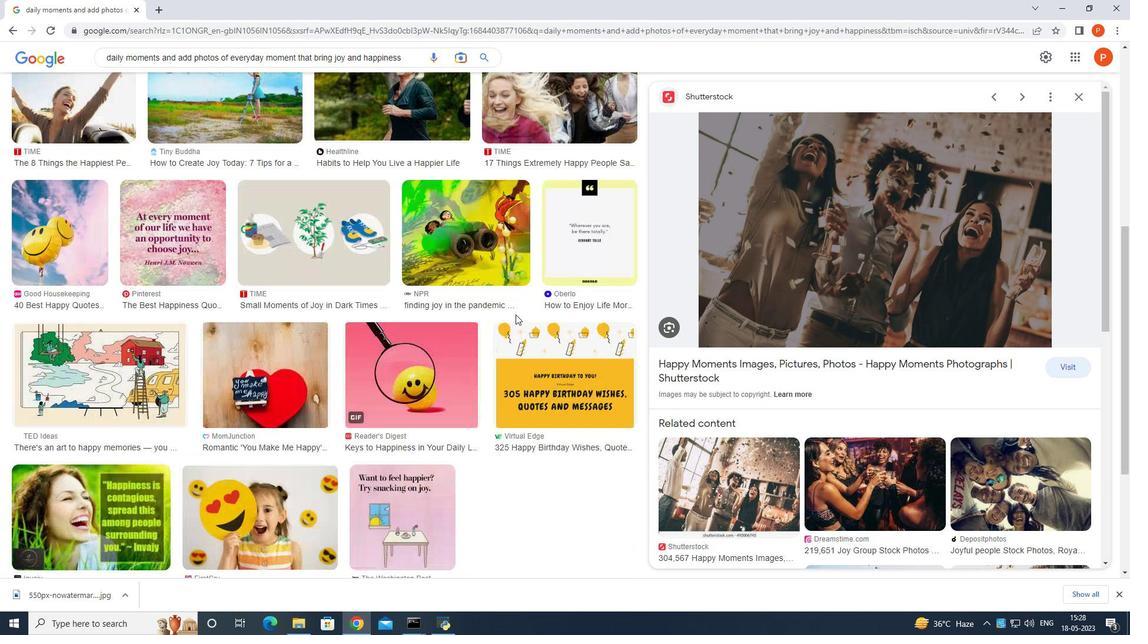 
Action: Mouse scrolled (515, 314) with delta (0, 0)
Screenshot: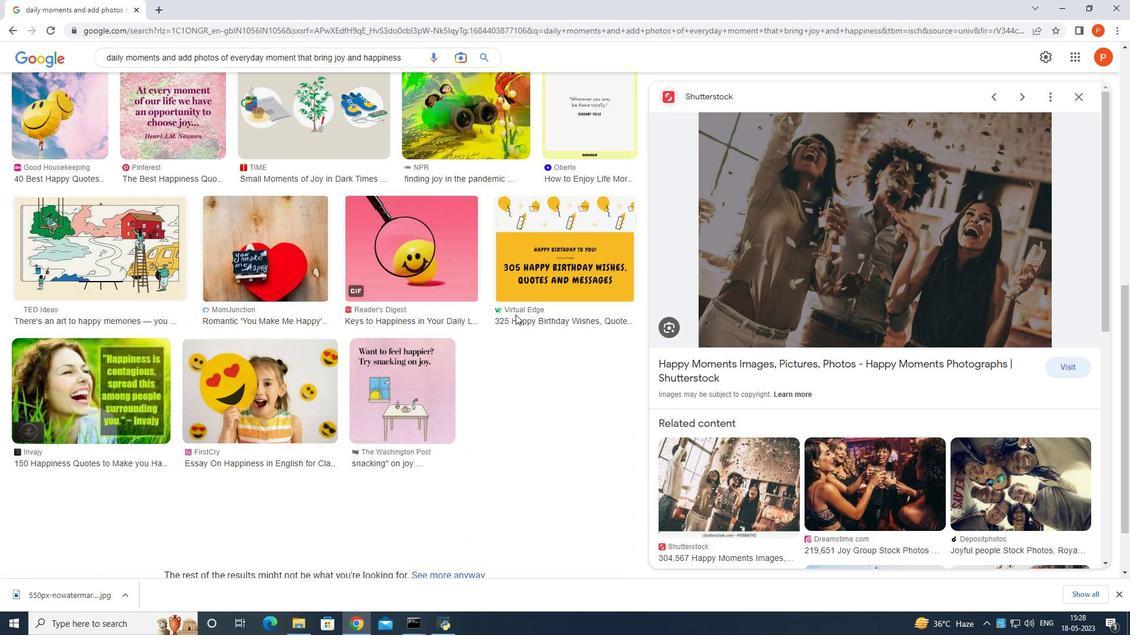 
Action: Mouse scrolled (515, 314) with delta (0, 0)
Screenshot: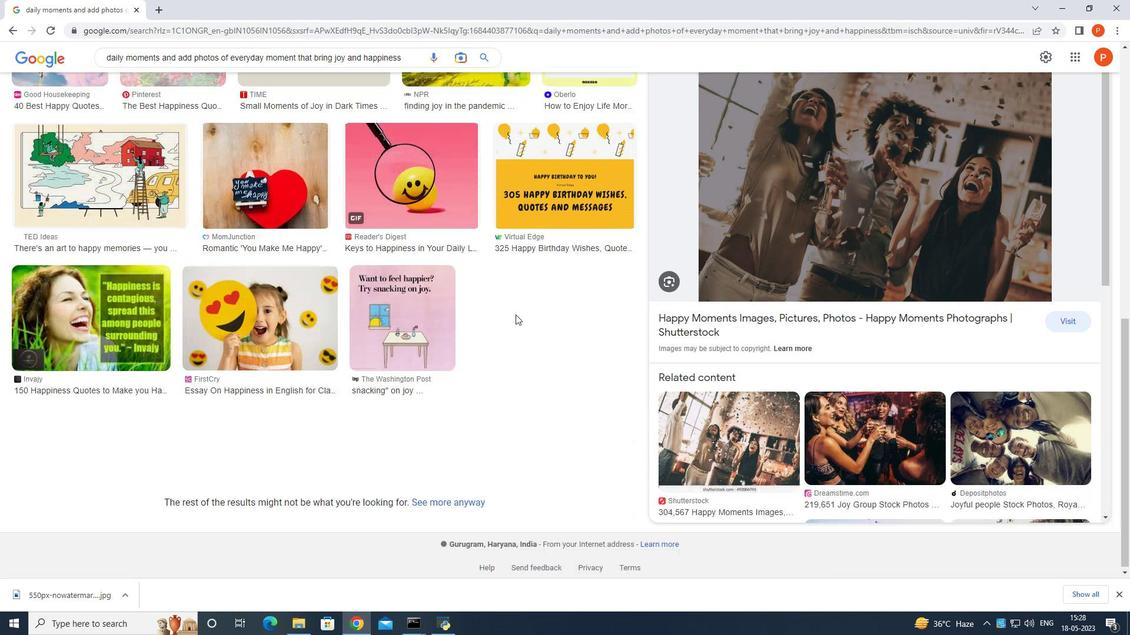 
Action: Mouse scrolled (515, 314) with delta (0, 0)
Screenshot: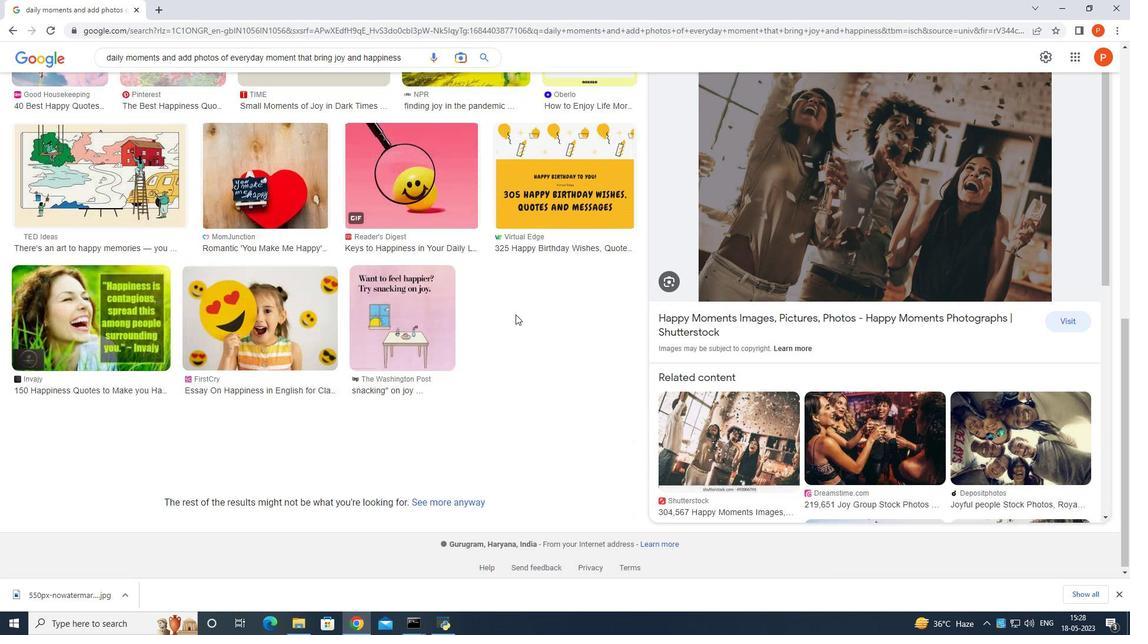 
Action: Mouse scrolled (515, 314) with delta (0, 0)
Screenshot: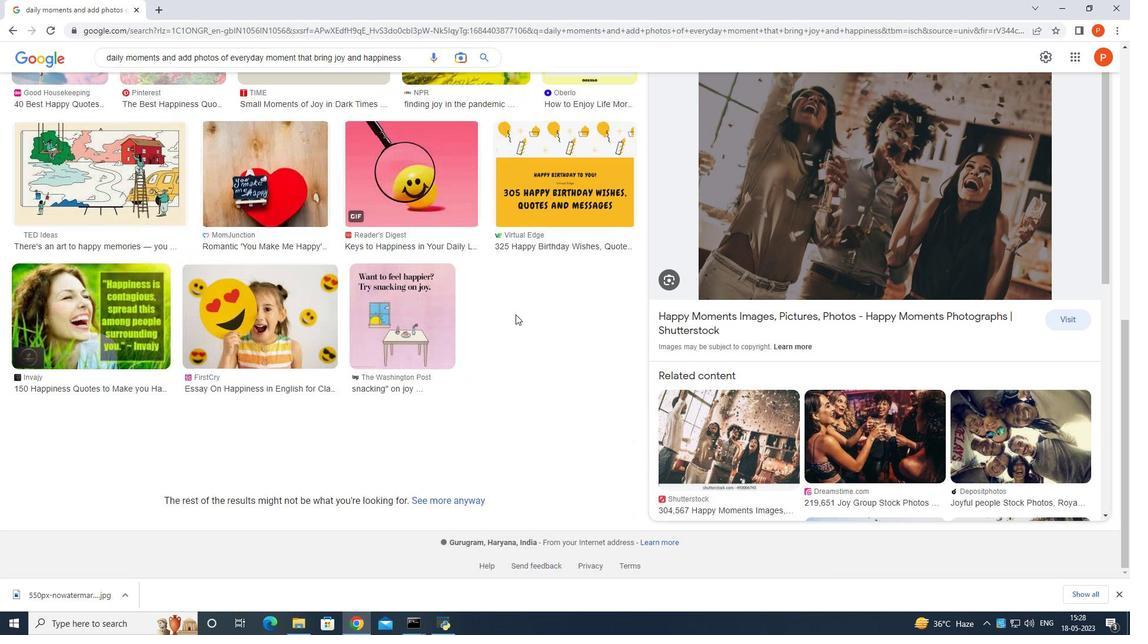 
Action: Mouse moved to (916, 425)
Screenshot: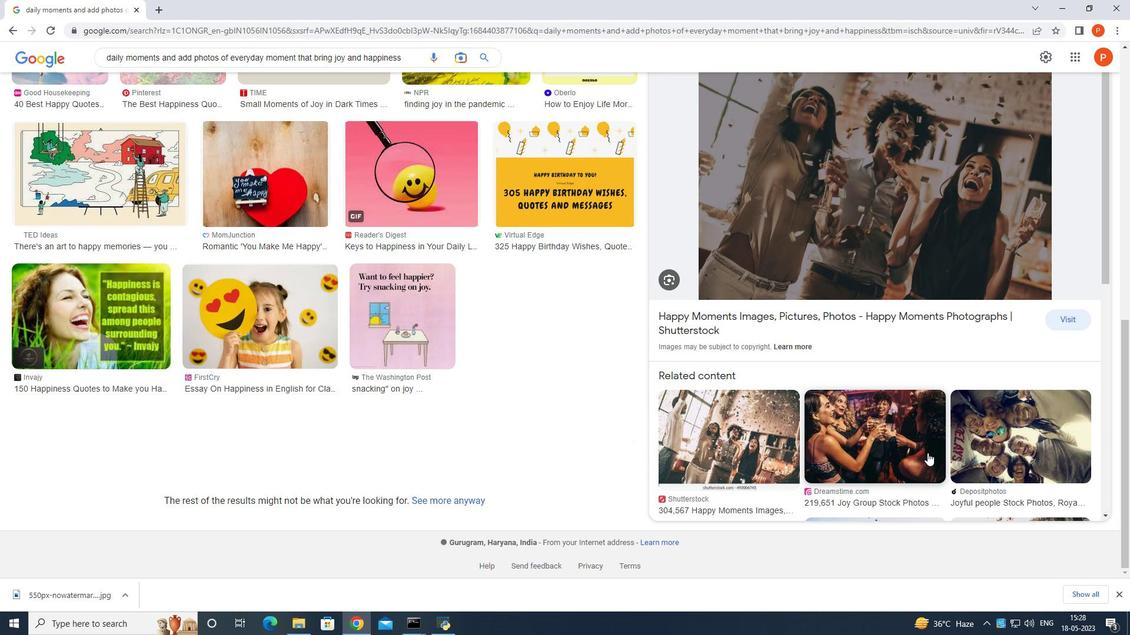 
Action: Mouse scrolled (916, 425) with delta (0, 0)
Screenshot: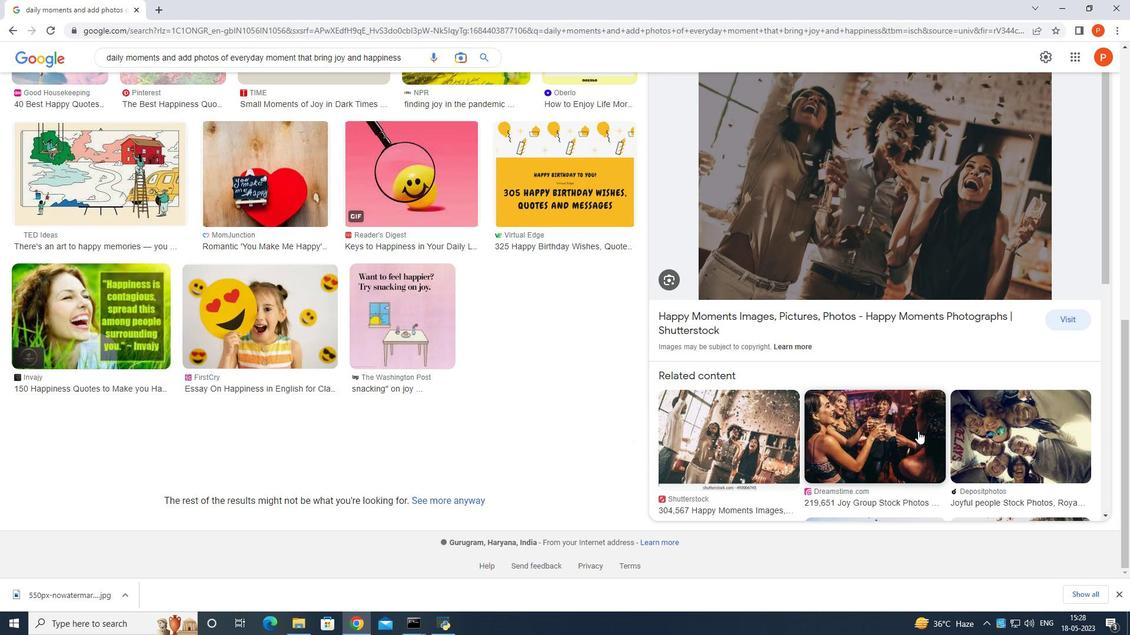 
Action: Mouse scrolled (916, 425) with delta (0, 0)
Screenshot: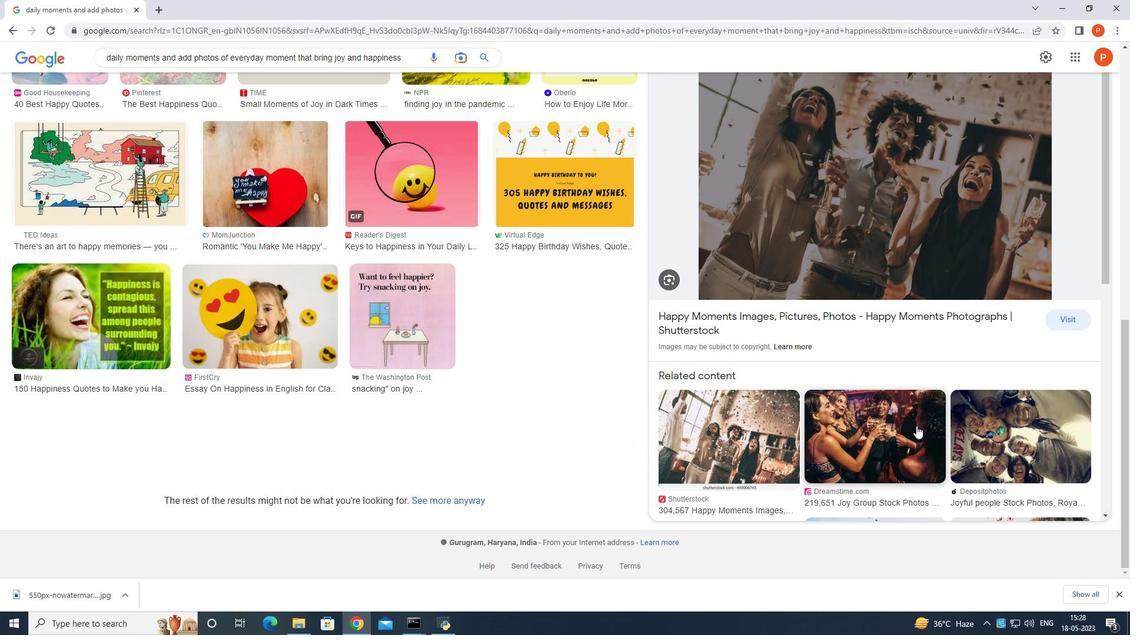 
Action: Mouse scrolled (916, 425) with delta (0, 0)
Screenshot: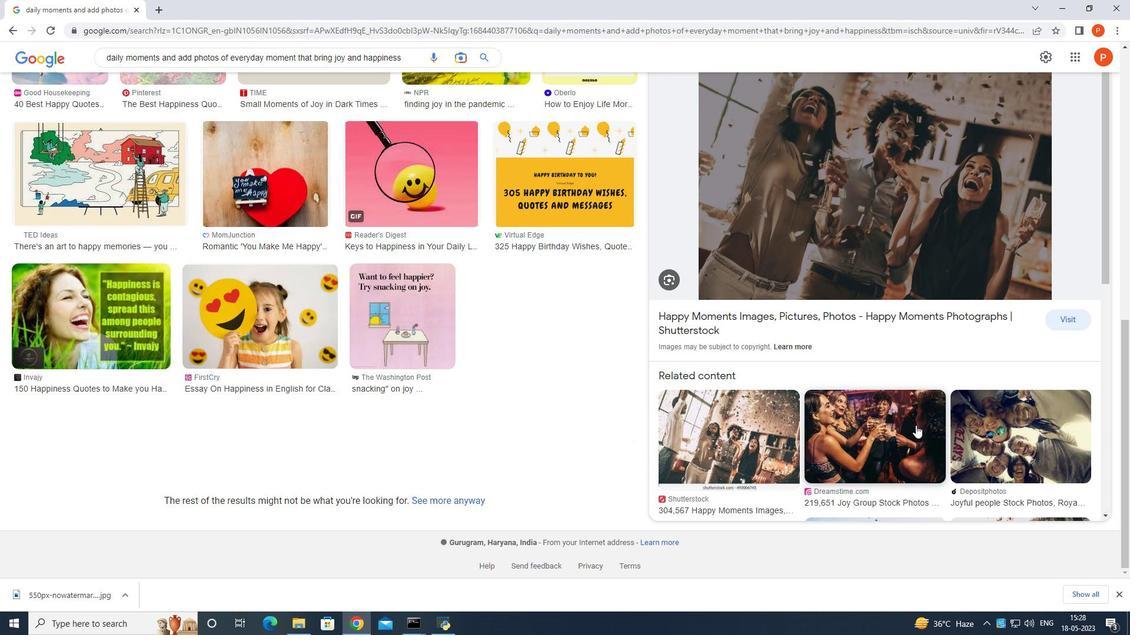 
Action: Mouse moved to (826, 506)
Screenshot: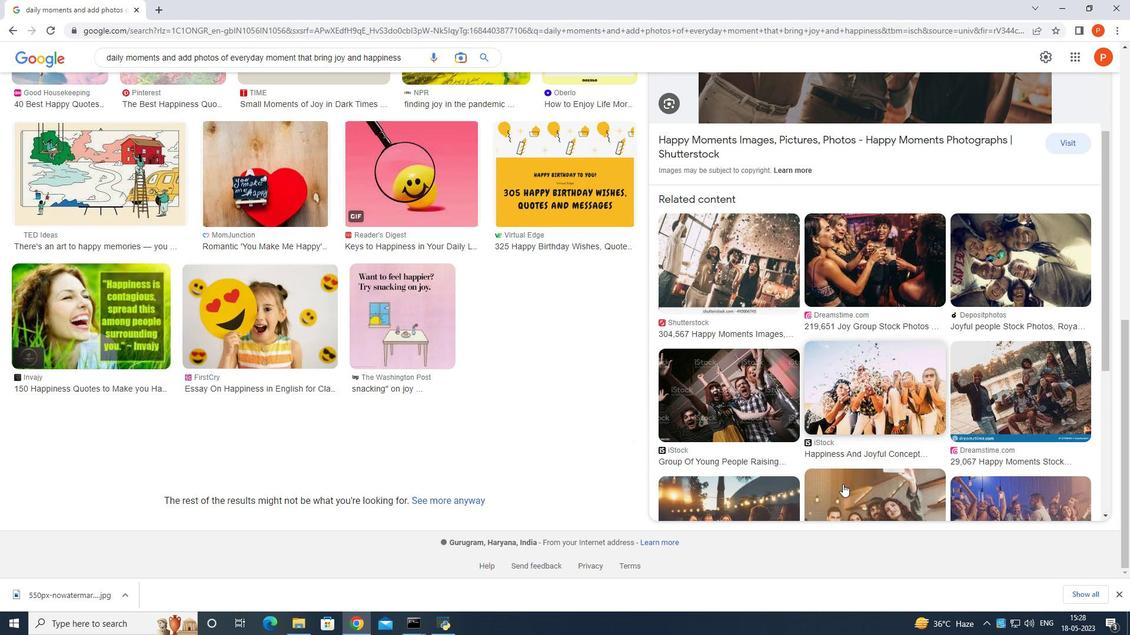 
Action: Mouse scrolled (826, 507) with delta (0, 0)
Screenshot: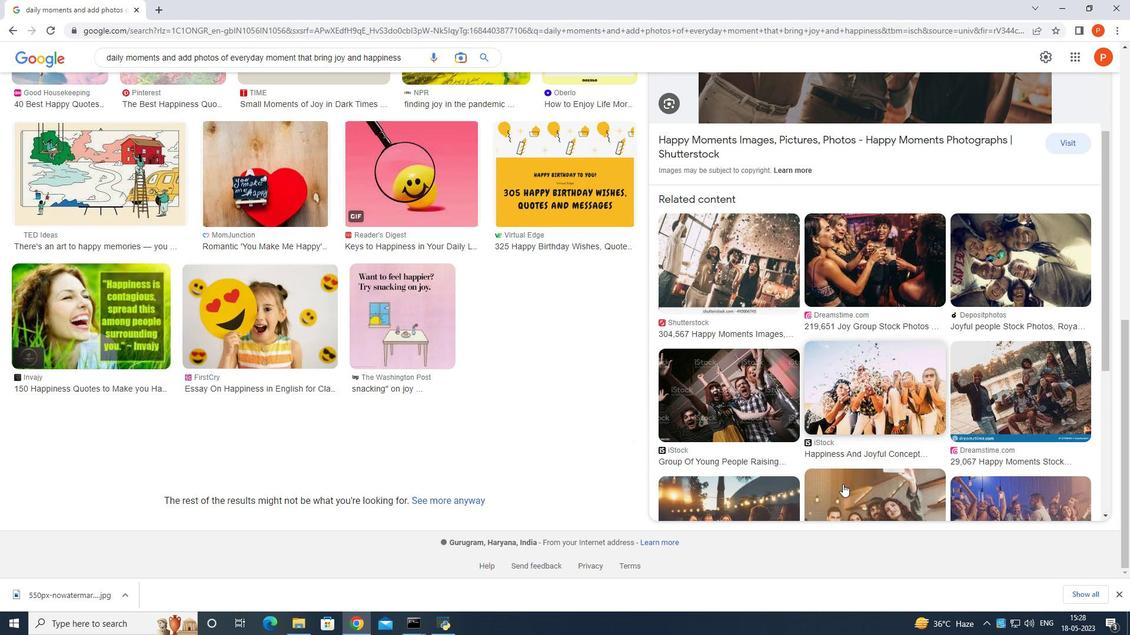 
Action: Mouse moved to (825, 507)
Screenshot: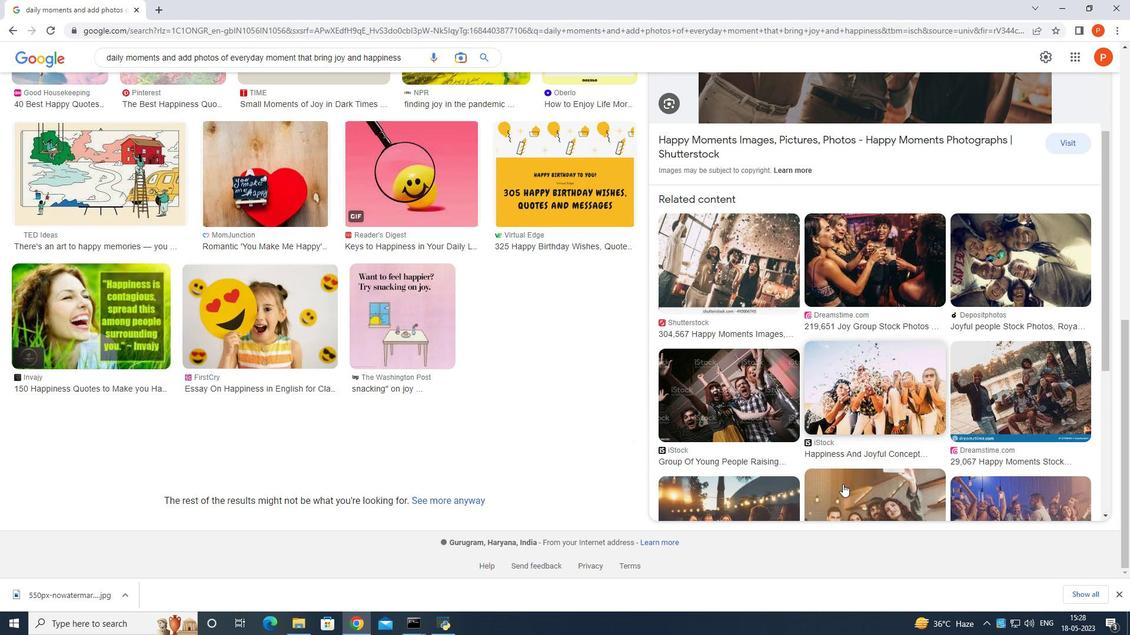 
Action: Mouse scrolled (825, 508) with delta (0, 0)
Screenshot: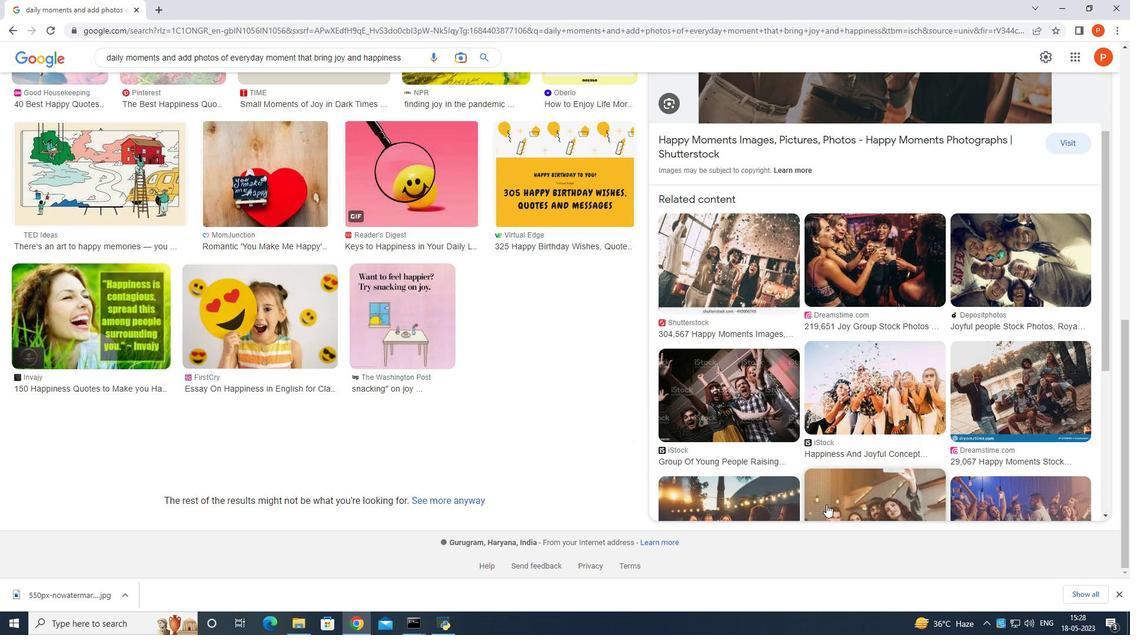 
Action: Mouse scrolled (825, 508) with delta (0, 0)
Screenshot: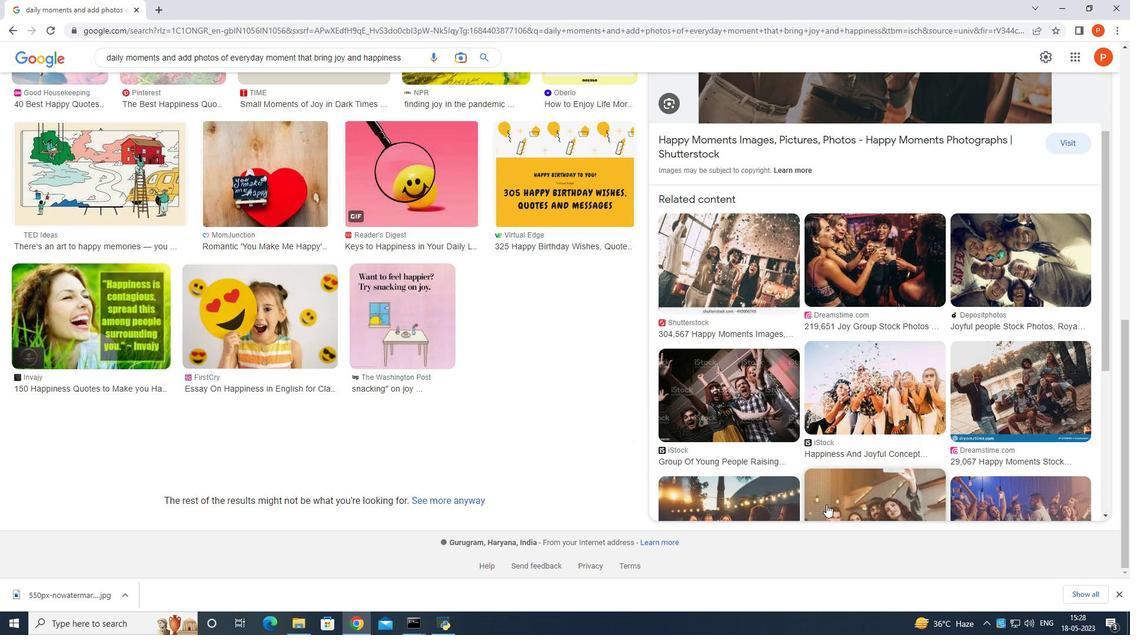 
Action: Mouse scrolled (825, 508) with delta (0, 0)
Screenshot: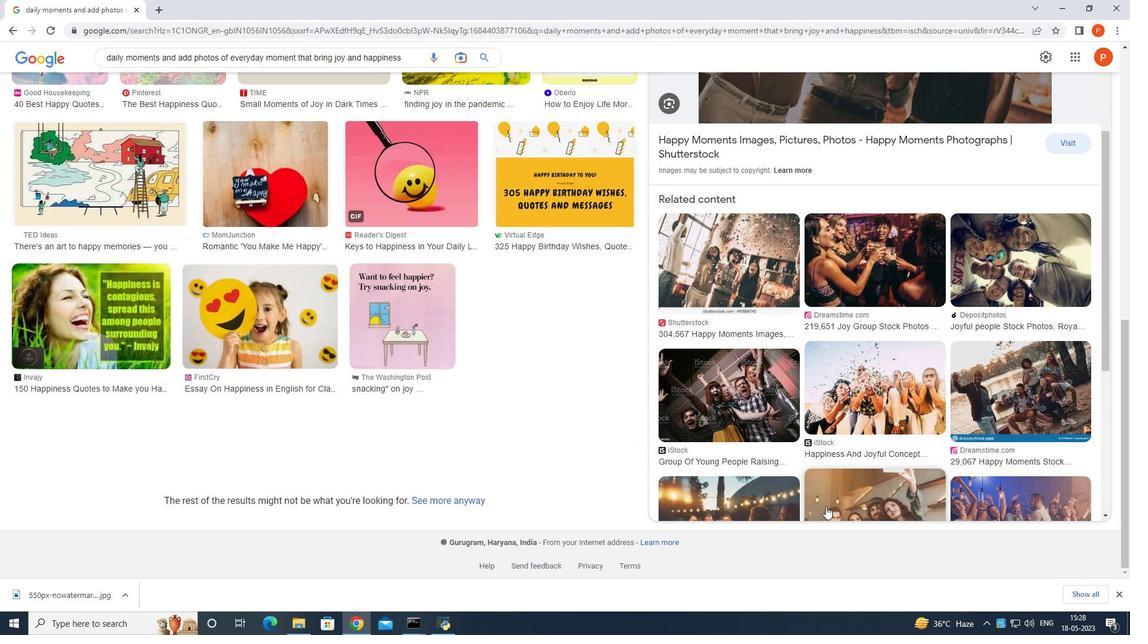 
Action: Mouse moved to (1047, 313)
Screenshot: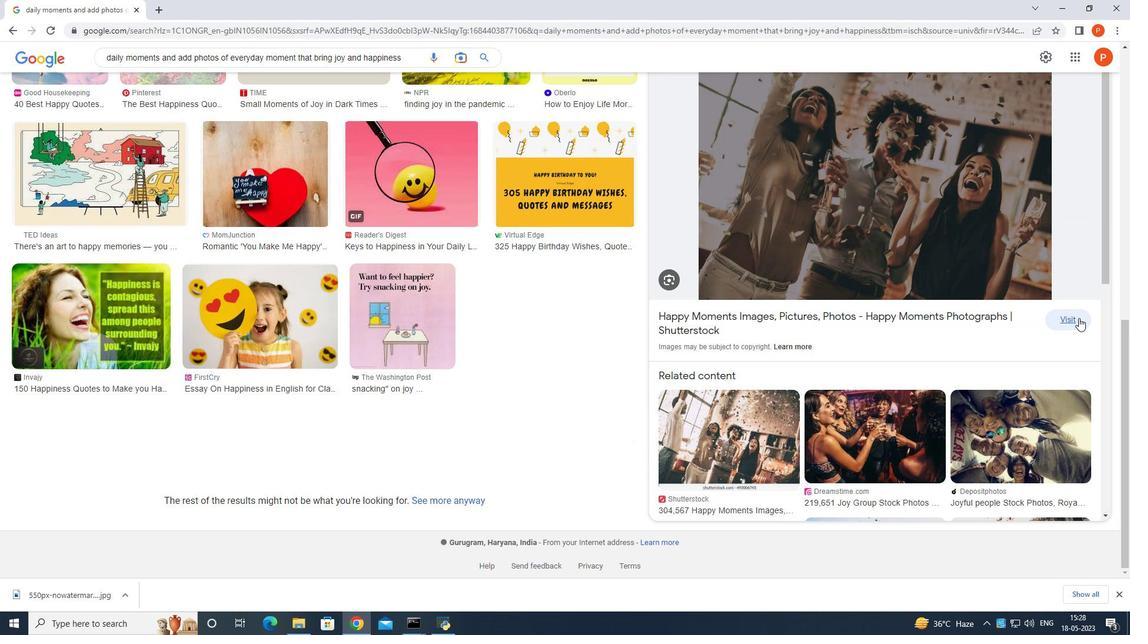 
Action: Mouse pressed left at (1047, 313)
Screenshot: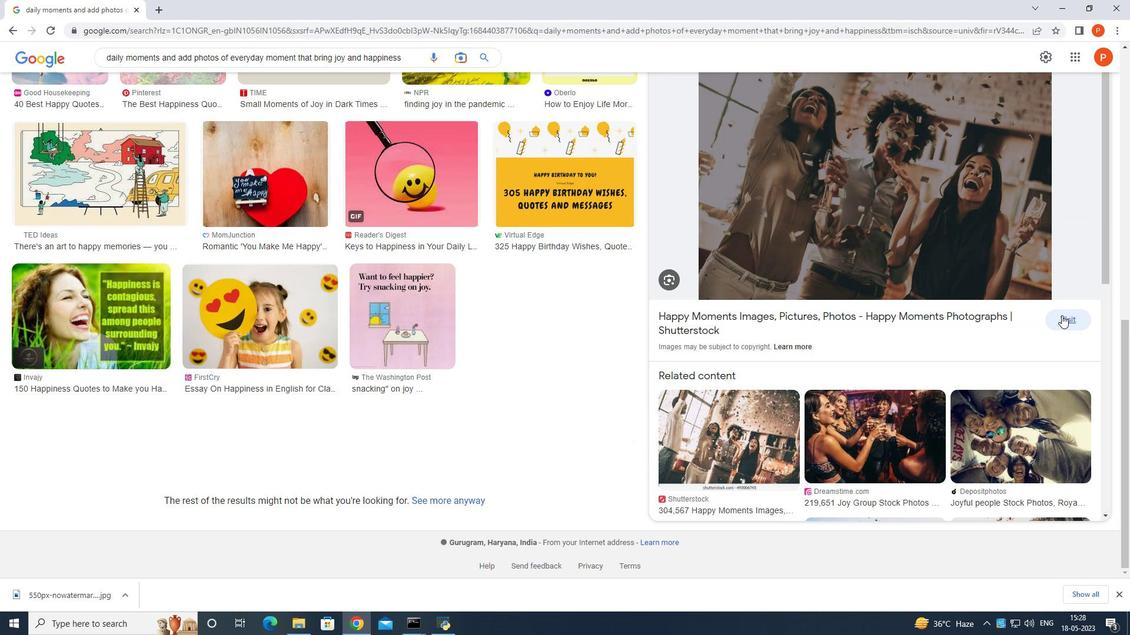 
Action: Mouse moved to (551, 544)
Screenshot: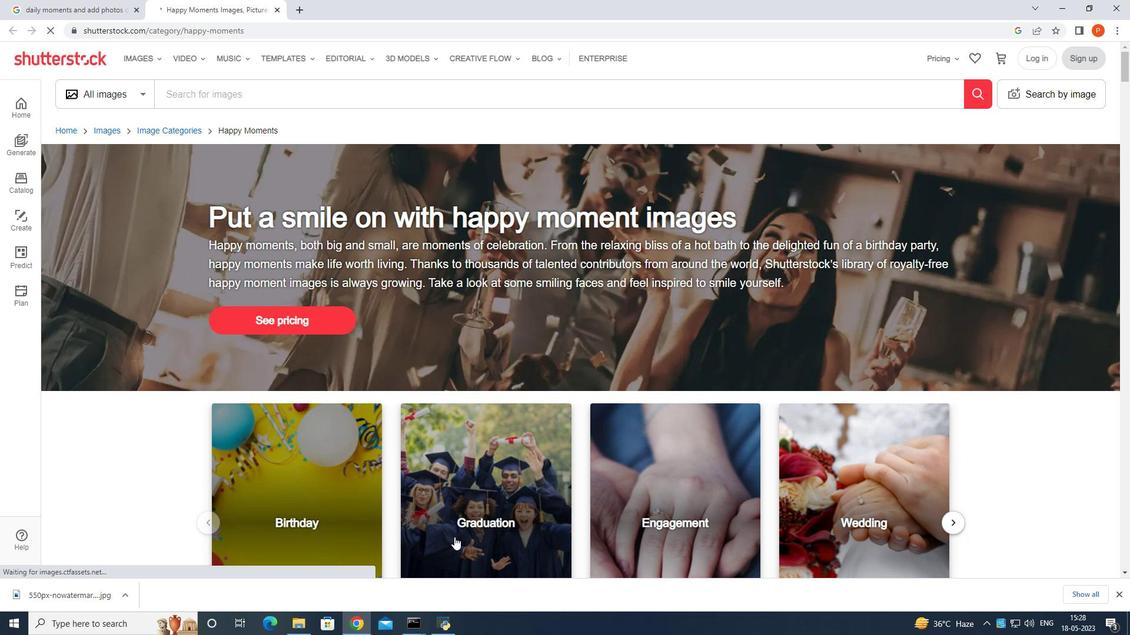 
Action: Mouse scrolled (551, 543) with delta (0, 0)
Screenshot: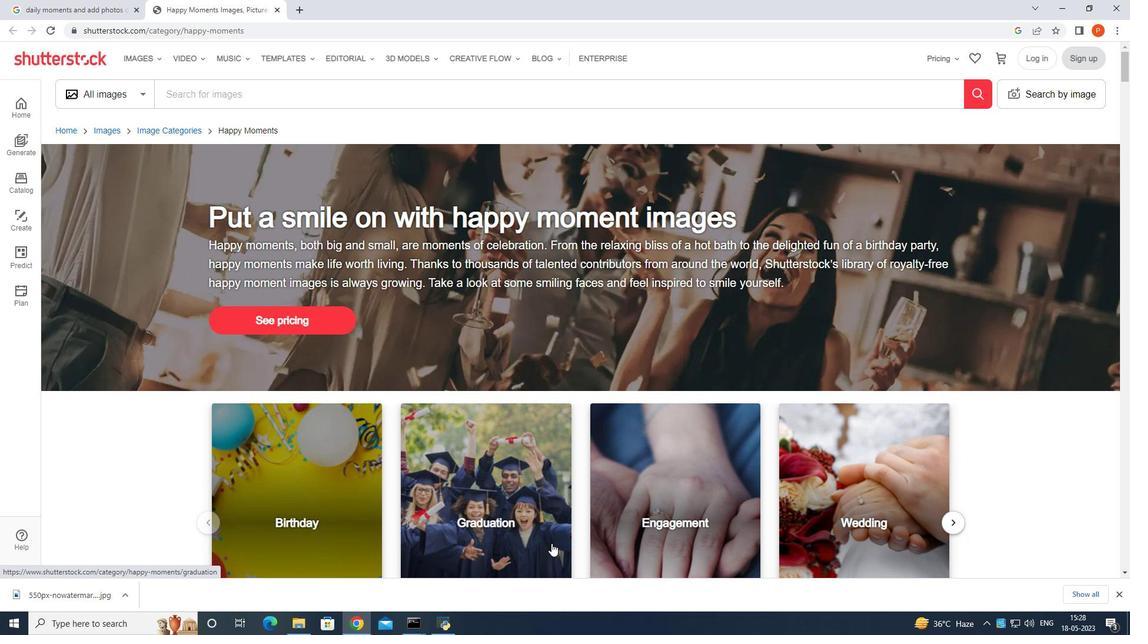 
Action: Mouse scrolled (551, 543) with delta (0, 0)
Screenshot: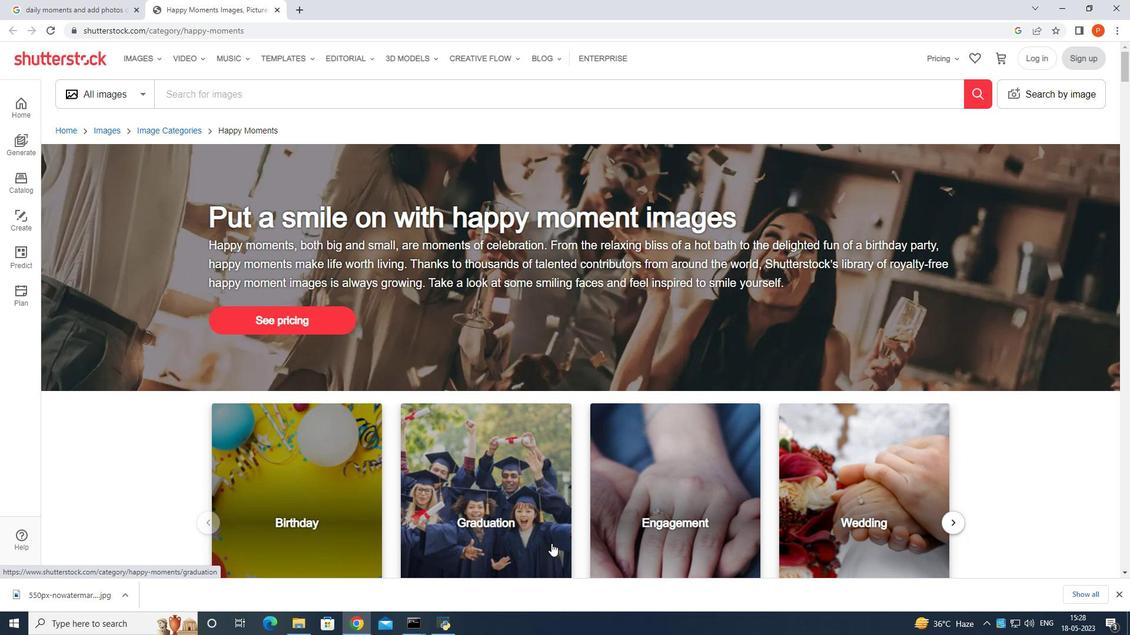 
Action: Mouse scrolled (551, 543) with delta (0, 0)
Screenshot: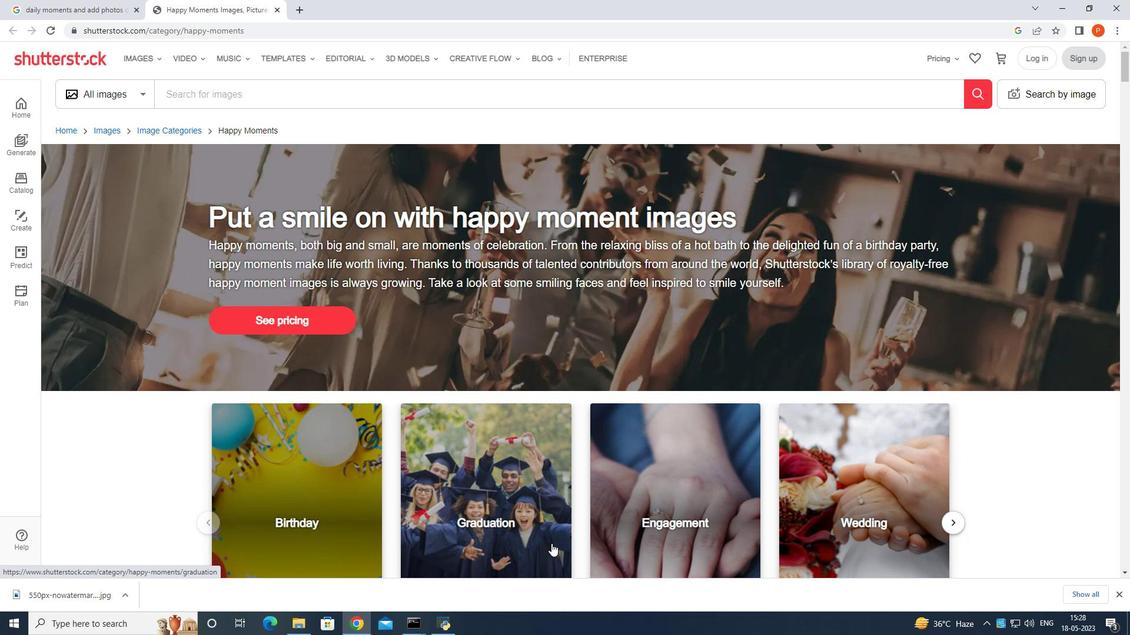 
Action: Mouse scrolled (551, 543) with delta (0, 0)
Screenshot: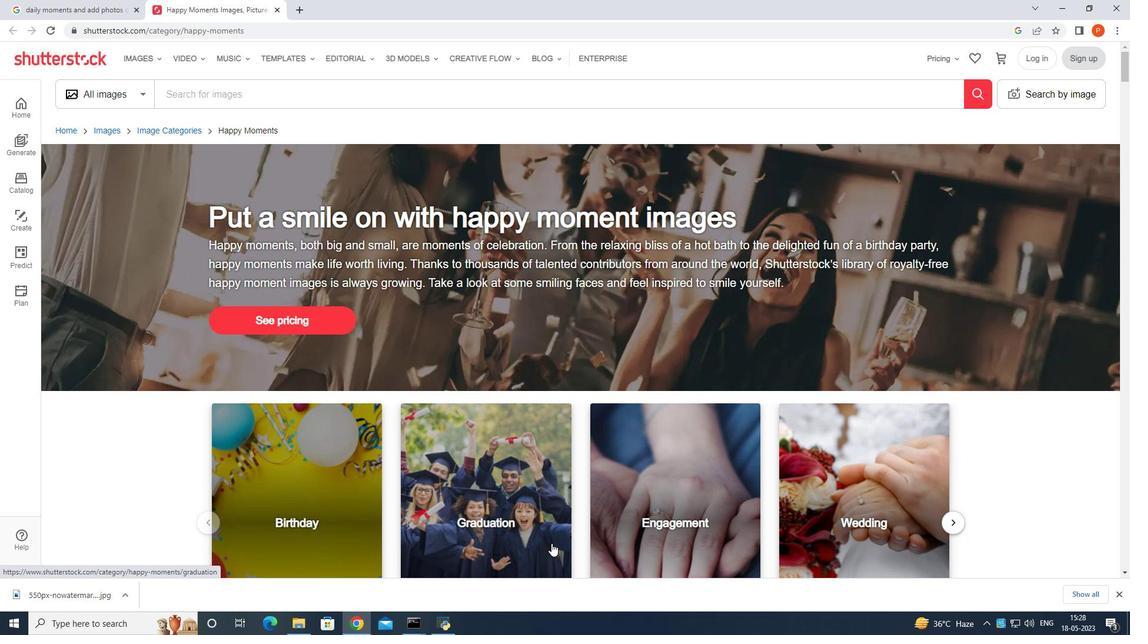
Action: Mouse scrolled (551, 543) with delta (0, 0)
Screenshot: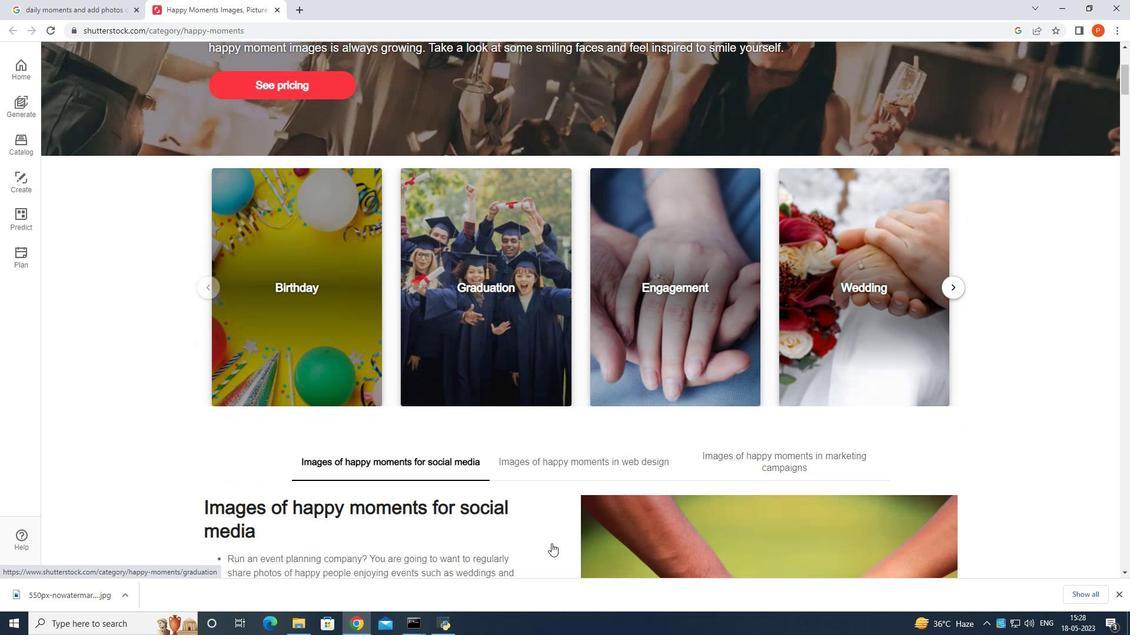 
Action: Mouse scrolled (551, 543) with delta (0, 0)
Screenshot: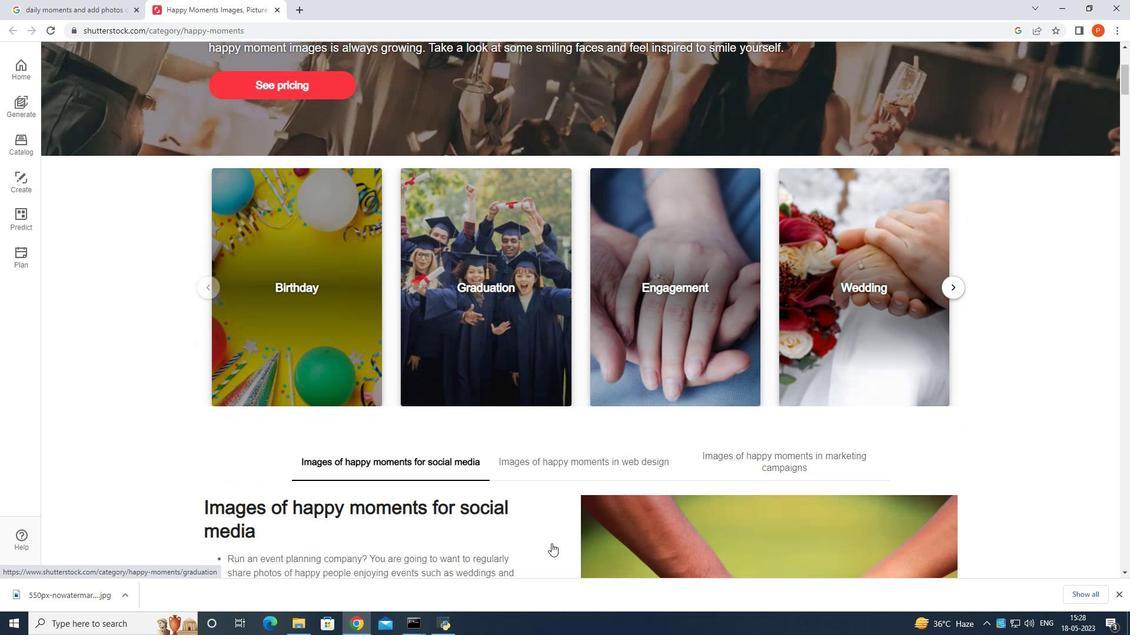 
Action: Mouse scrolled (551, 543) with delta (0, 0)
Screenshot: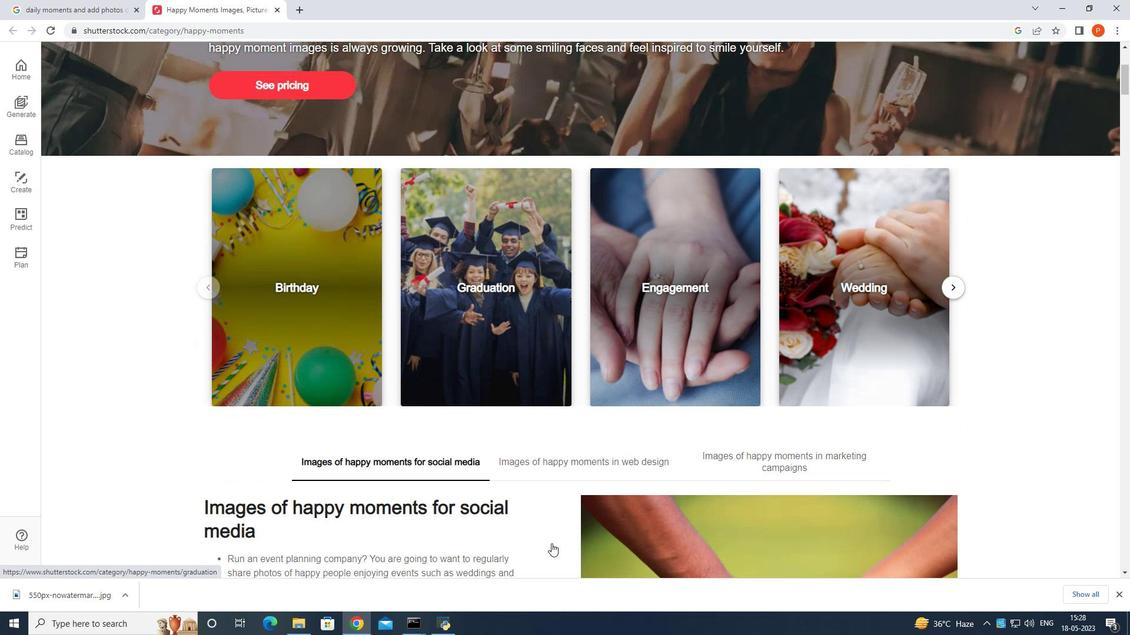 
Action: Mouse scrolled (551, 543) with delta (0, 0)
Screenshot: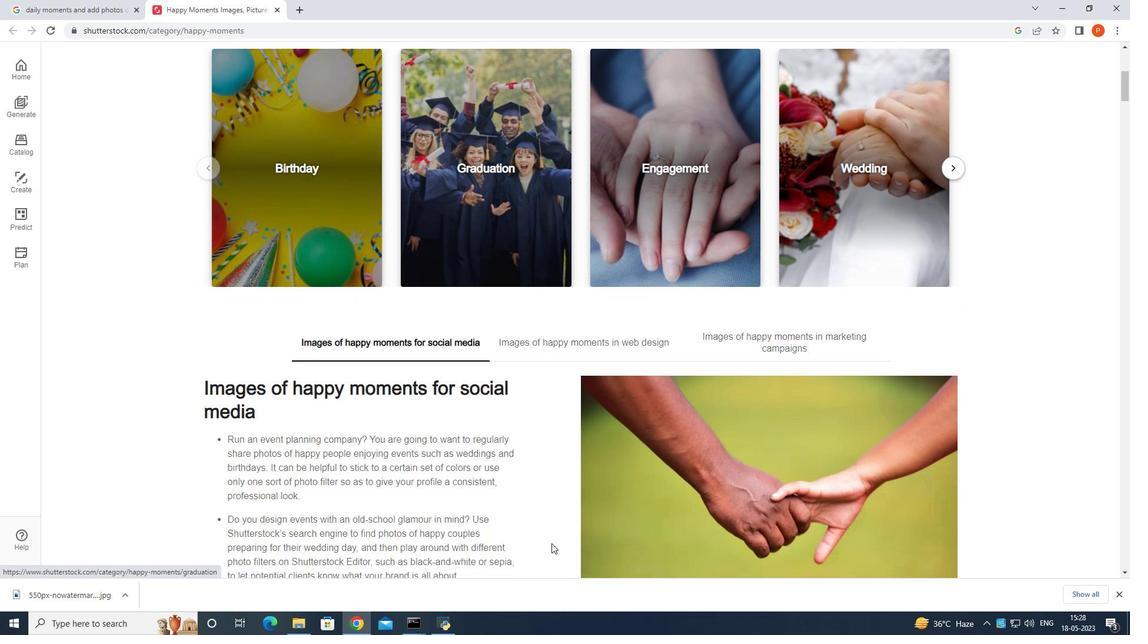 
Action: Mouse scrolled (551, 543) with delta (0, 0)
Screenshot: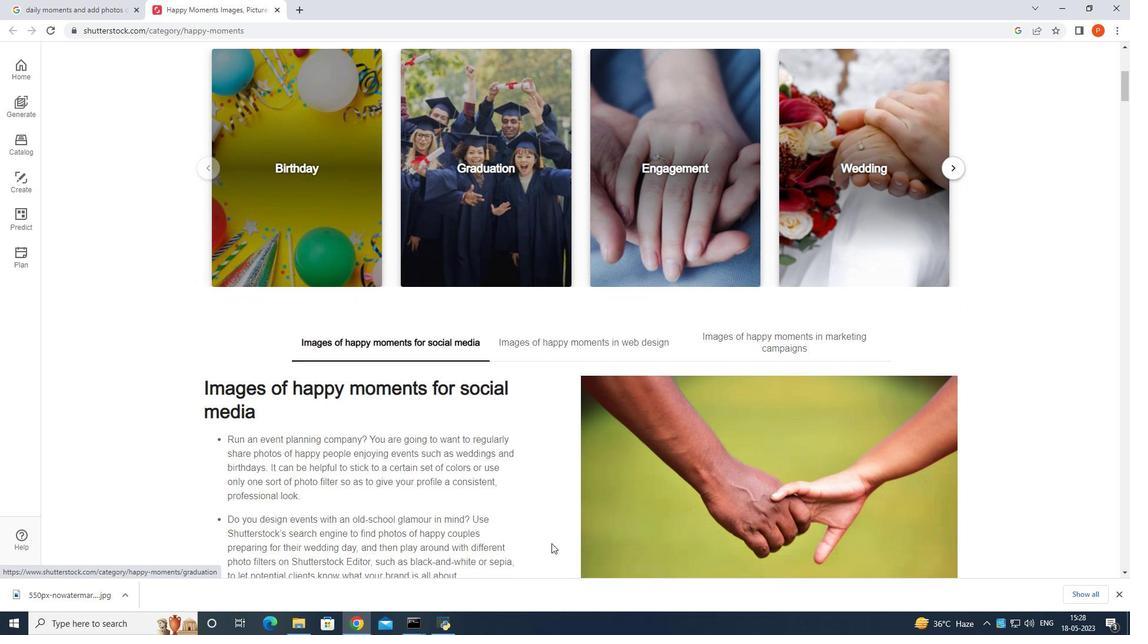 
Action: Mouse scrolled (551, 543) with delta (0, 0)
Screenshot: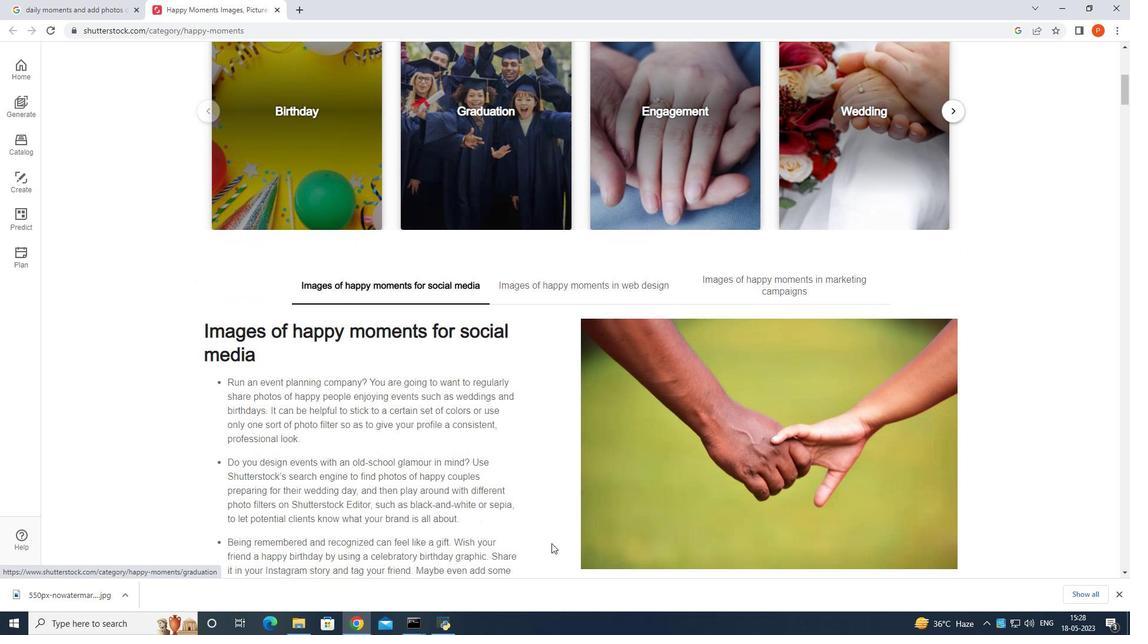 
Action: Mouse scrolled (551, 543) with delta (0, 0)
Screenshot: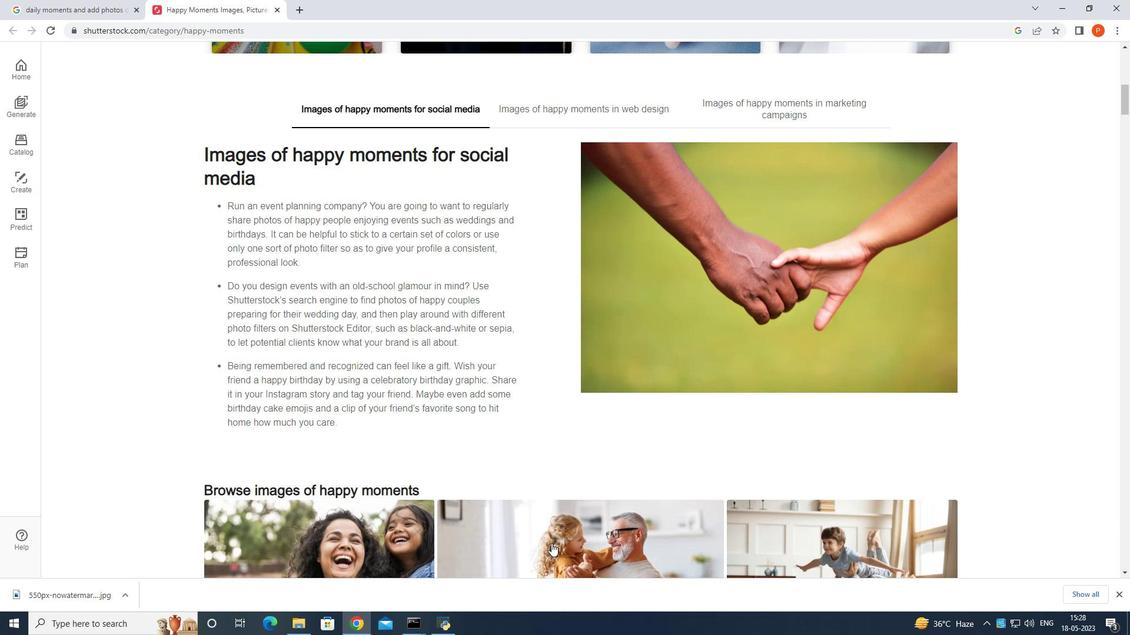 
Action: Mouse scrolled (551, 543) with delta (0, 0)
Screenshot: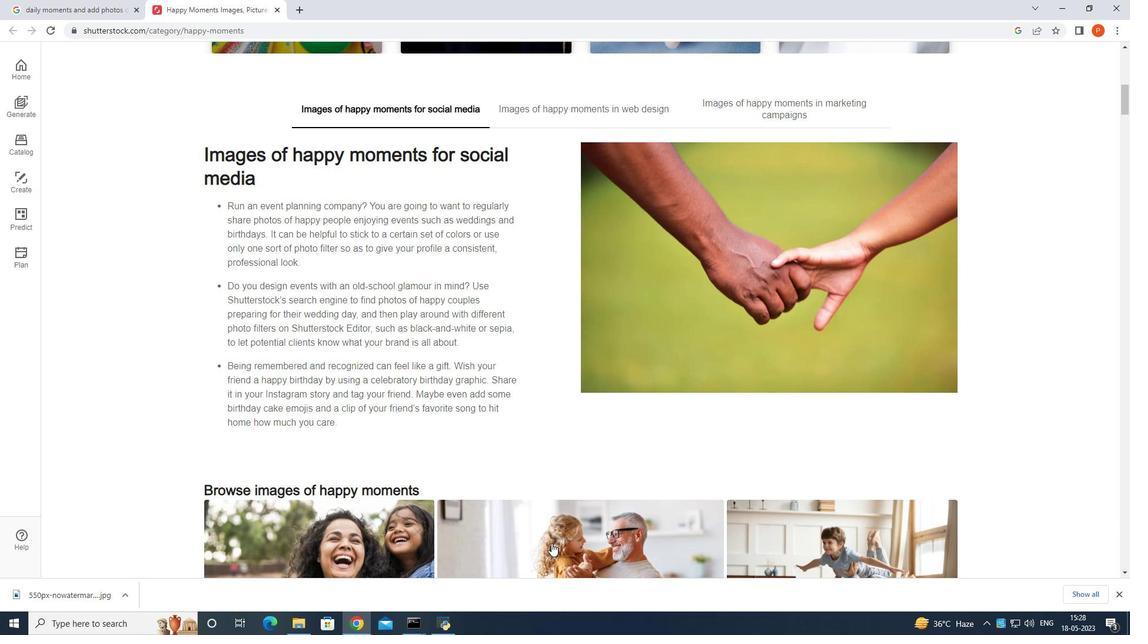 
Action: Mouse moved to (552, 544)
Screenshot: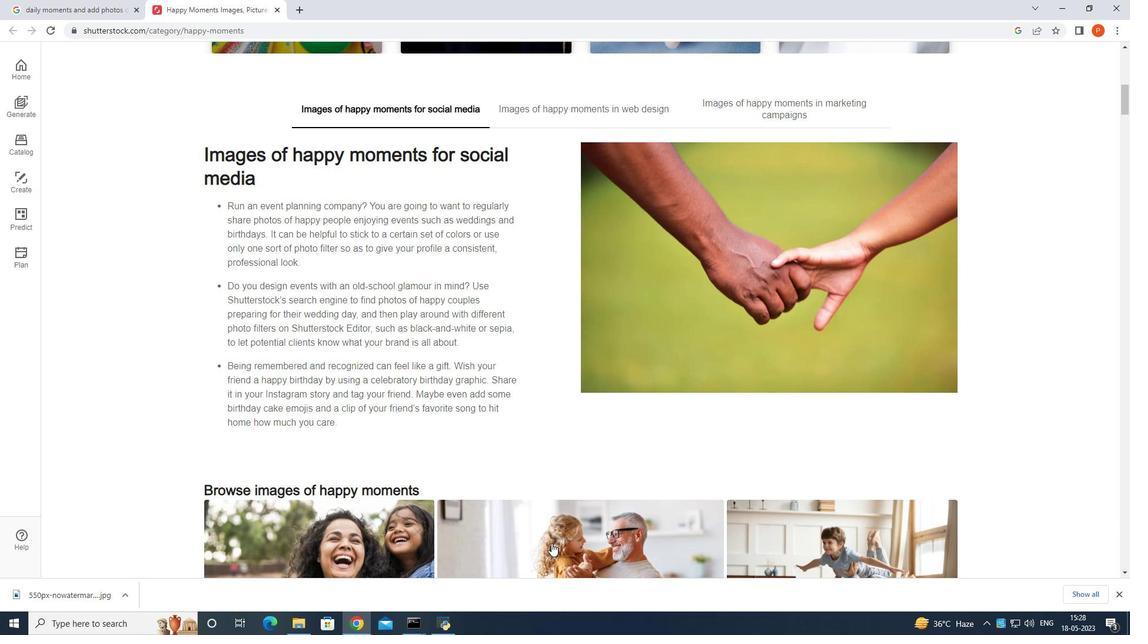 
Action: Mouse scrolled (552, 543) with delta (0, 0)
Screenshot: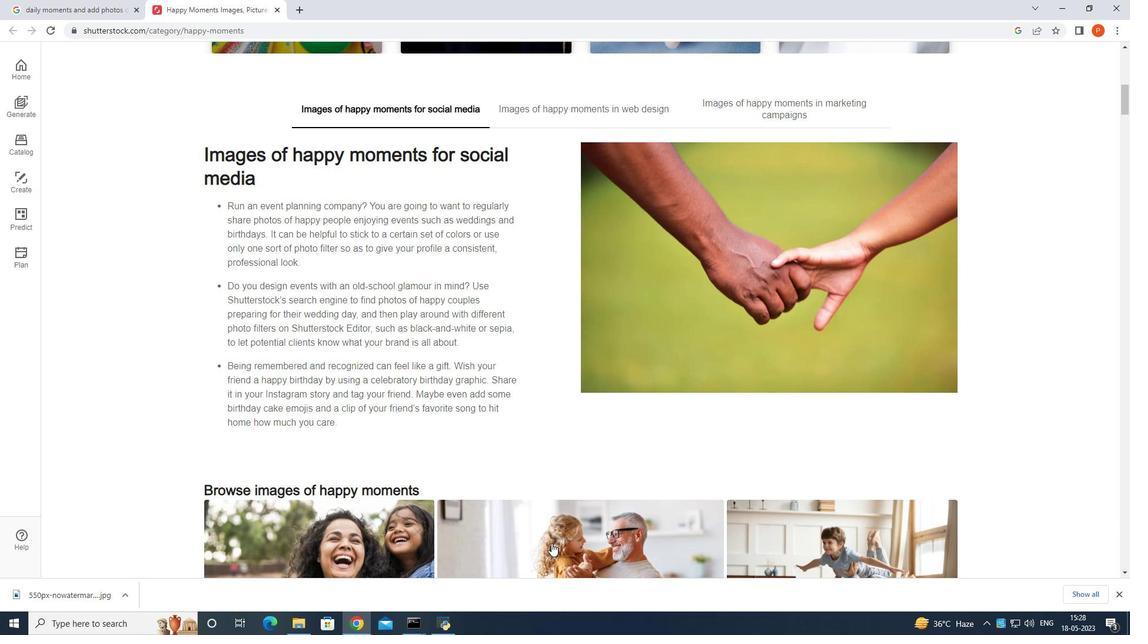 
Action: Mouse scrolled (552, 543) with delta (0, 0)
Screenshot: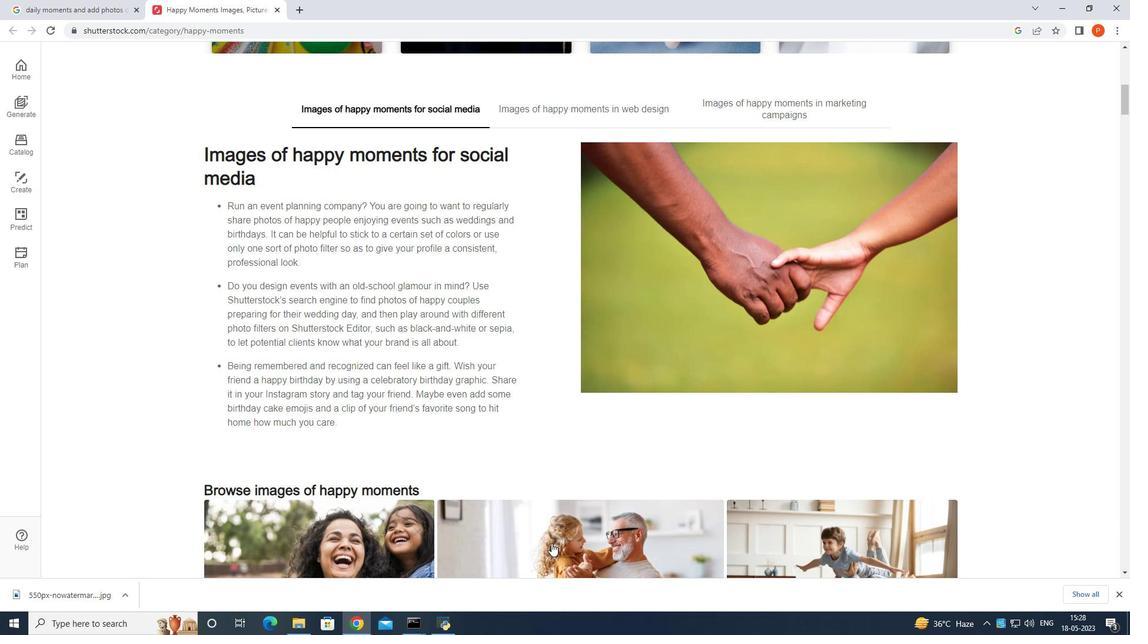 
Action: Mouse moved to (552, 544)
Screenshot: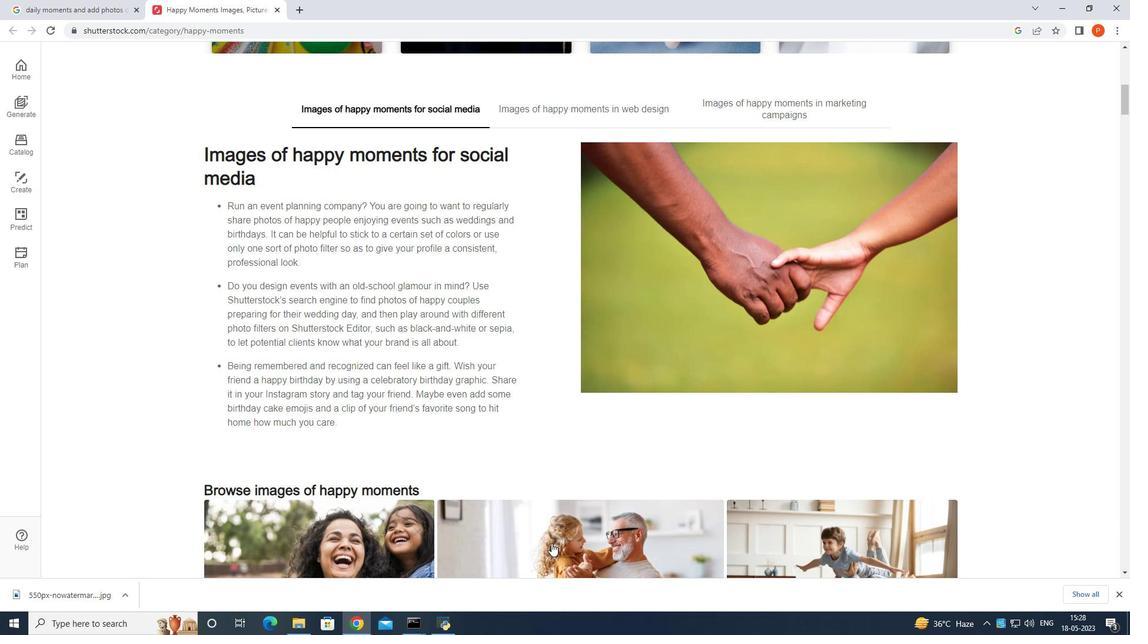 
Action: Mouse scrolled (552, 544) with delta (0, 0)
Screenshot: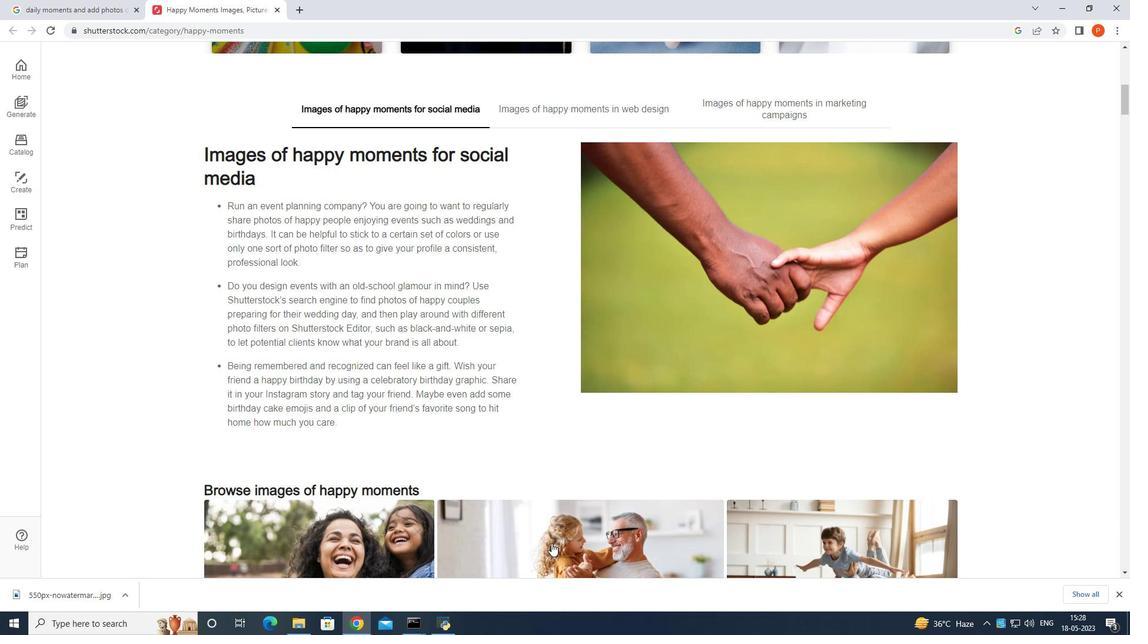 
Action: Mouse moved to (552, 546)
Screenshot: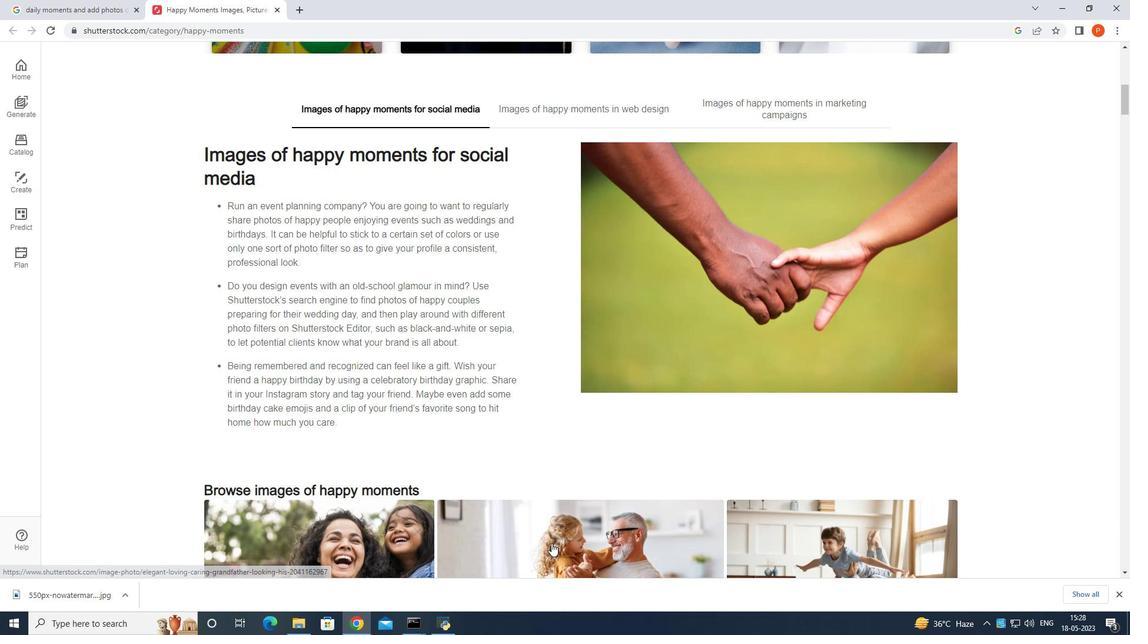 
Action: Mouse scrolled (552, 545) with delta (0, 0)
Screenshot: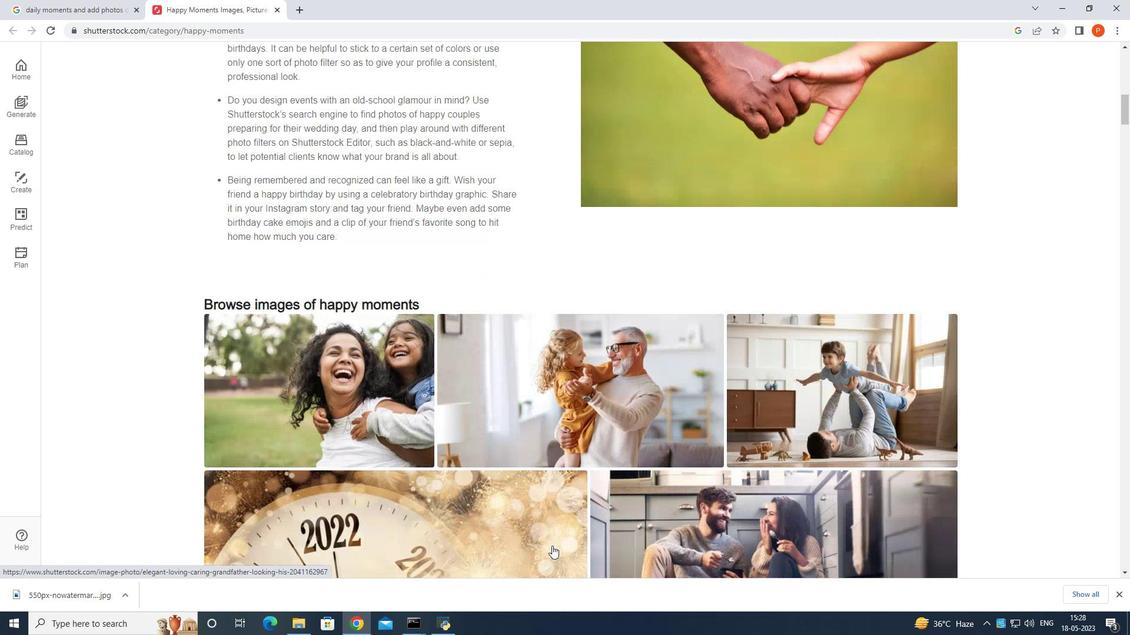 
Action: Mouse moved to (552, 546)
Screenshot: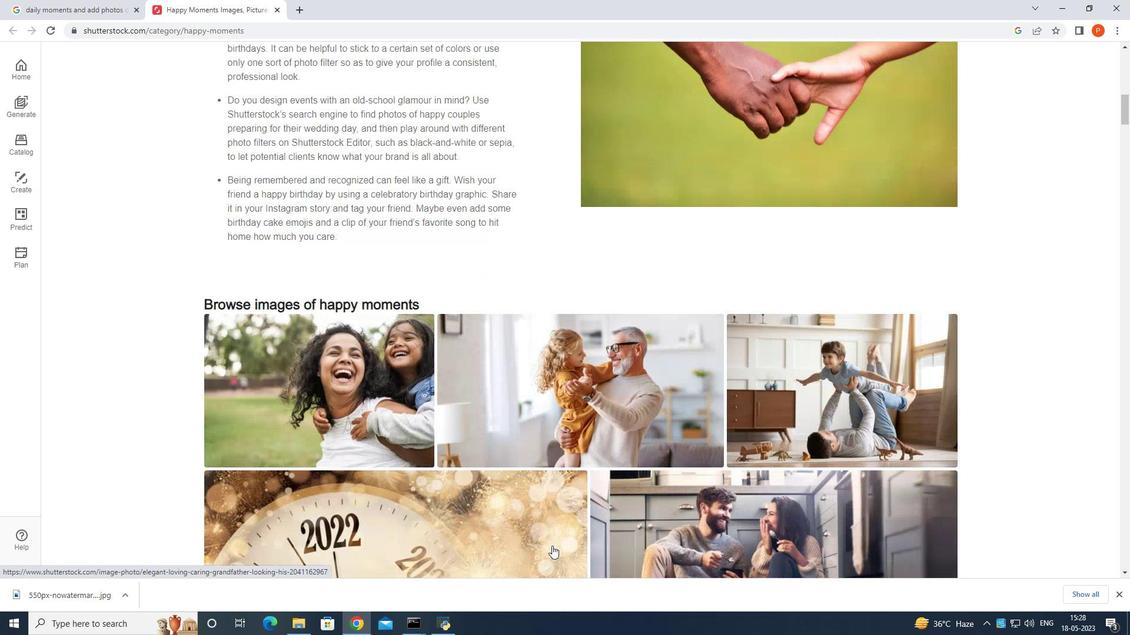 
Action: Mouse scrolled (552, 546) with delta (0, 0)
Screenshot: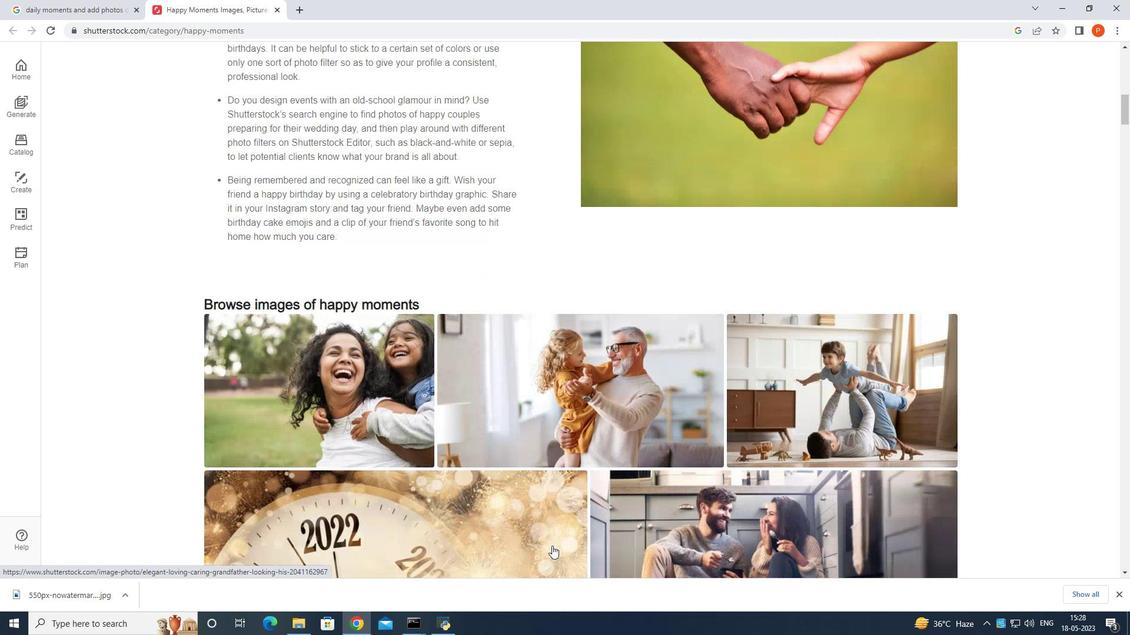 
Action: Mouse scrolled (552, 546) with delta (0, 0)
Screenshot: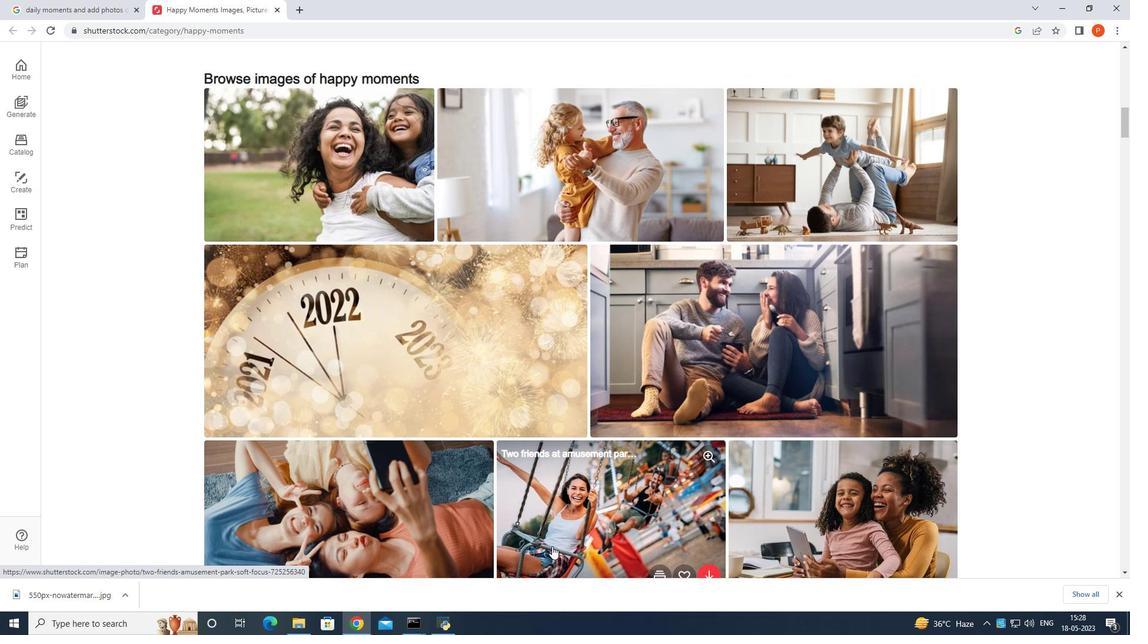 
Action: Mouse scrolled (552, 546) with delta (0, 0)
Screenshot: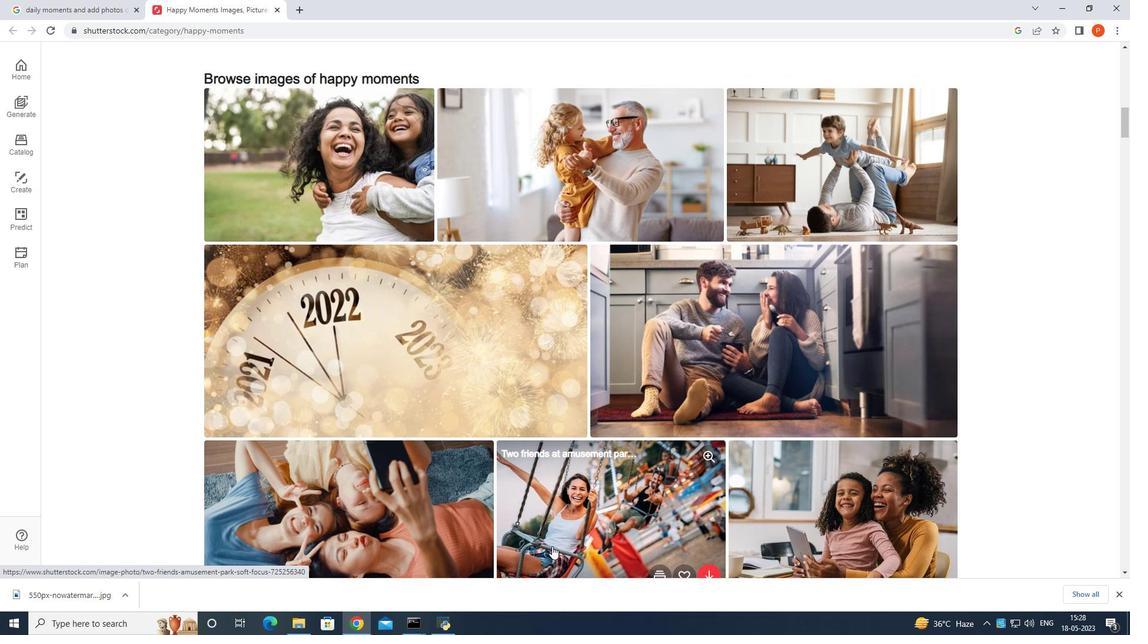 
Action: Mouse scrolled (552, 546) with delta (0, 0)
Screenshot: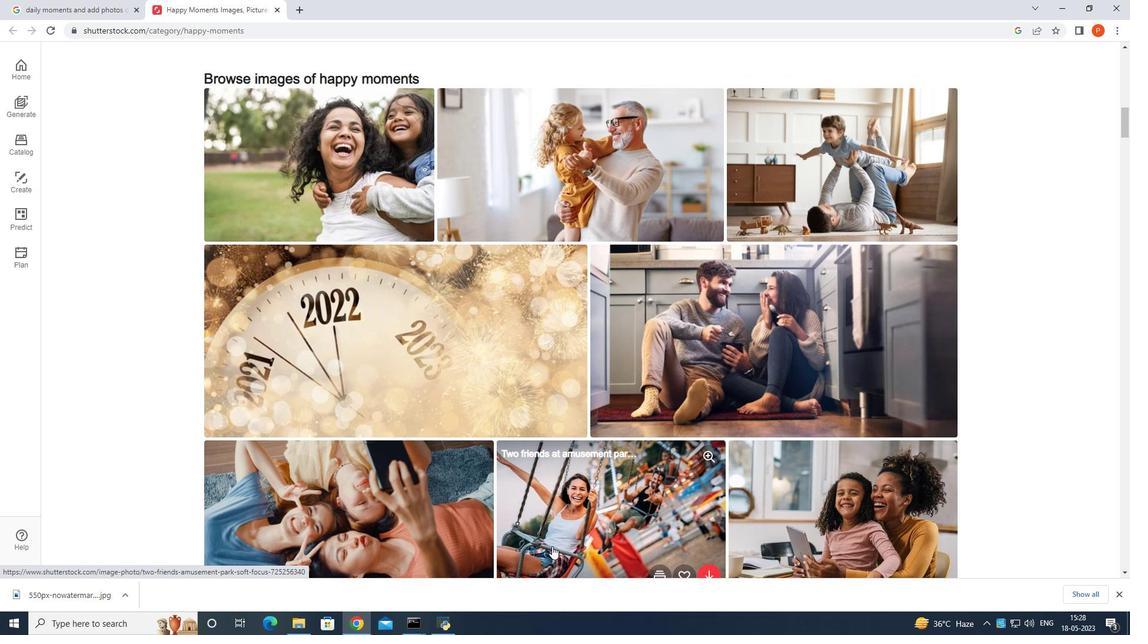 
Action: Mouse scrolled (552, 546) with delta (0, 0)
Screenshot: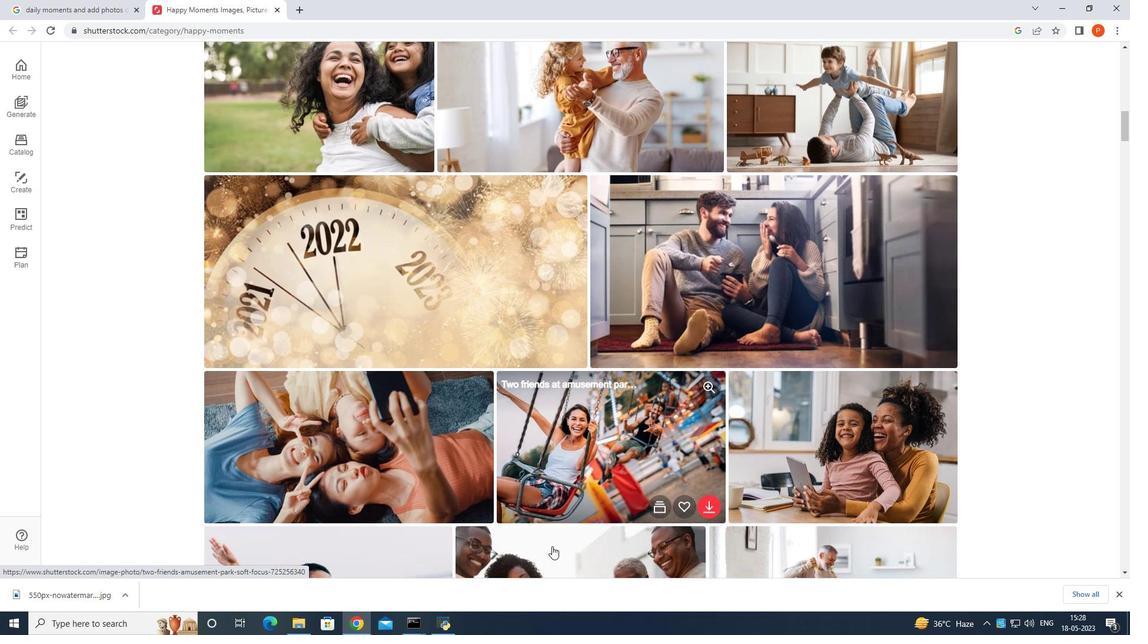 
Action: Mouse scrolled (552, 546) with delta (0, 0)
Screenshot: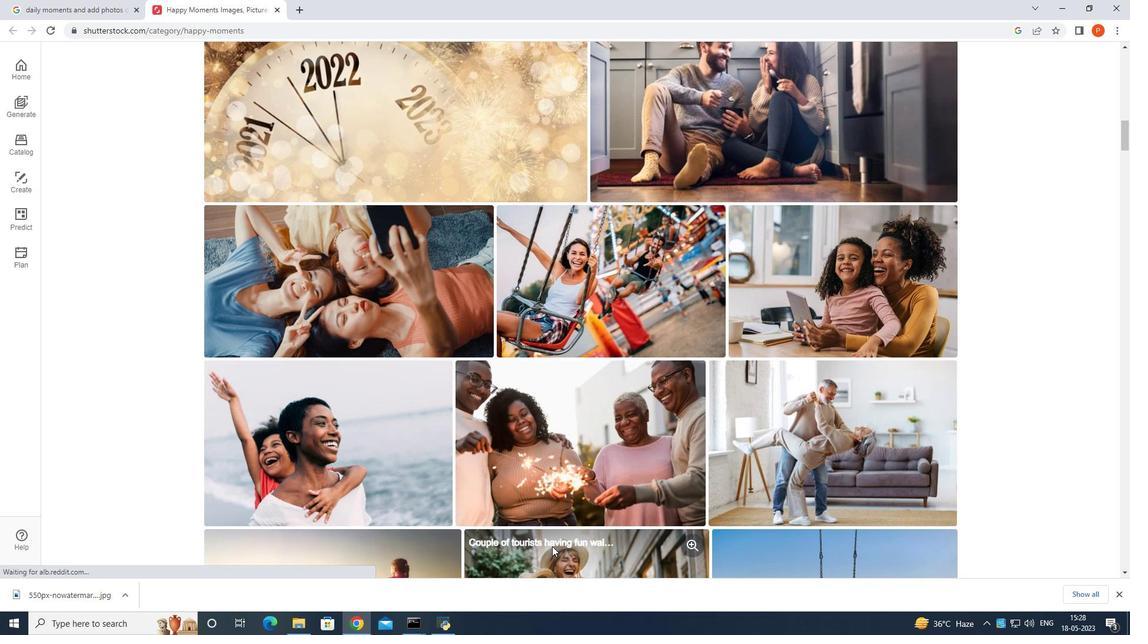 
Action: Mouse scrolled (552, 546) with delta (0, 0)
Screenshot: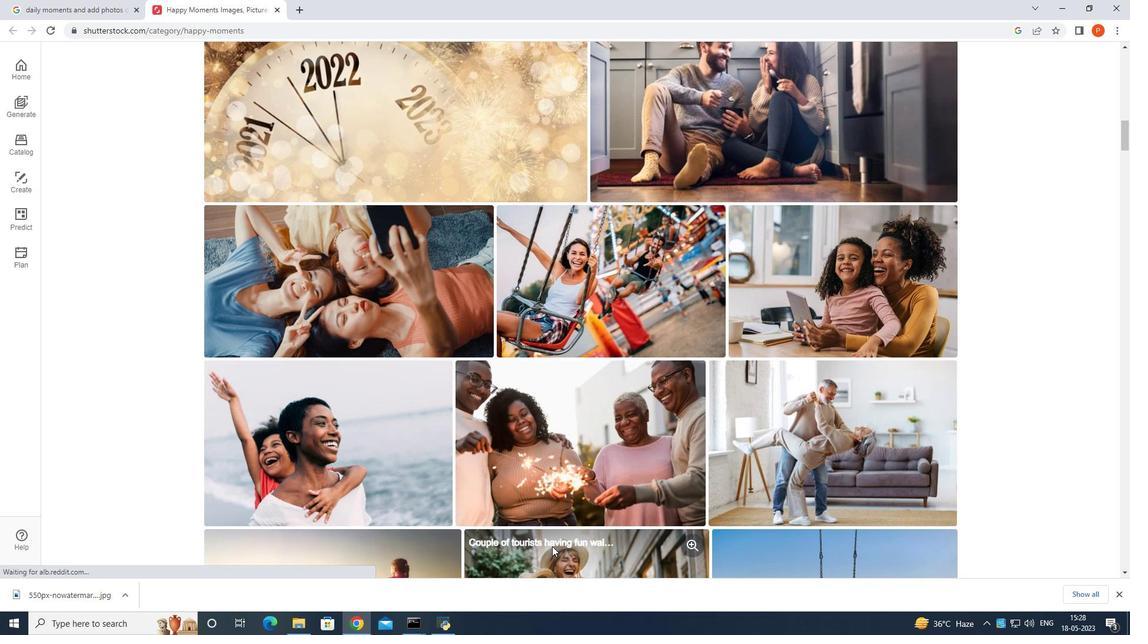 
Action: Mouse scrolled (552, 546) with delta (0, 0)
Screenshot: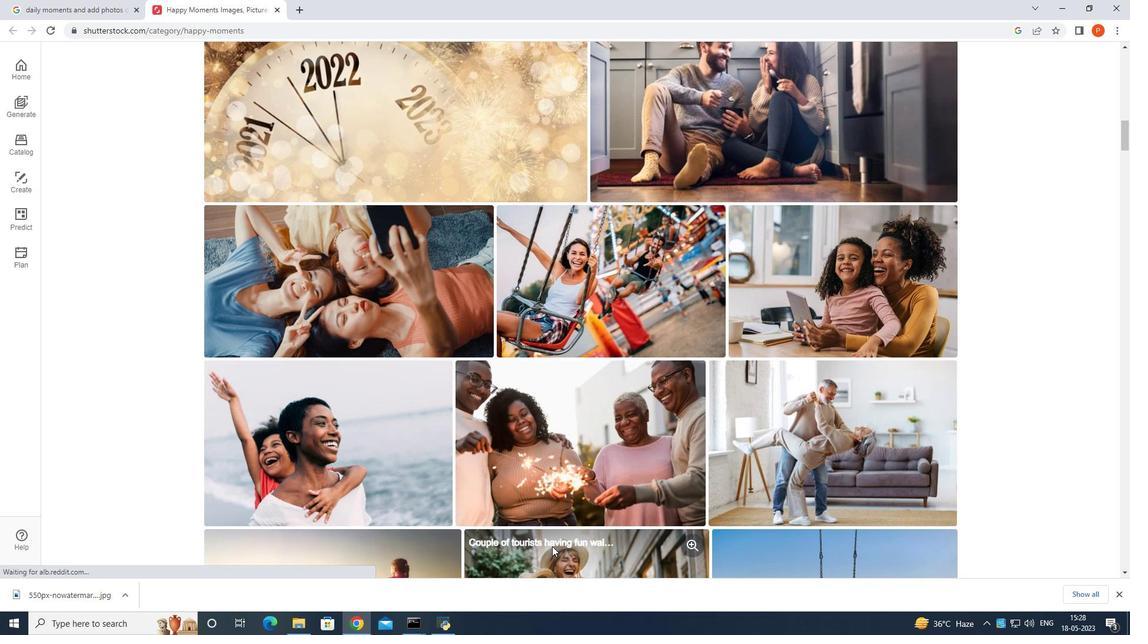 
Action: Mouse scrolled (552, 546) with delta (0, 0)
Screenshot: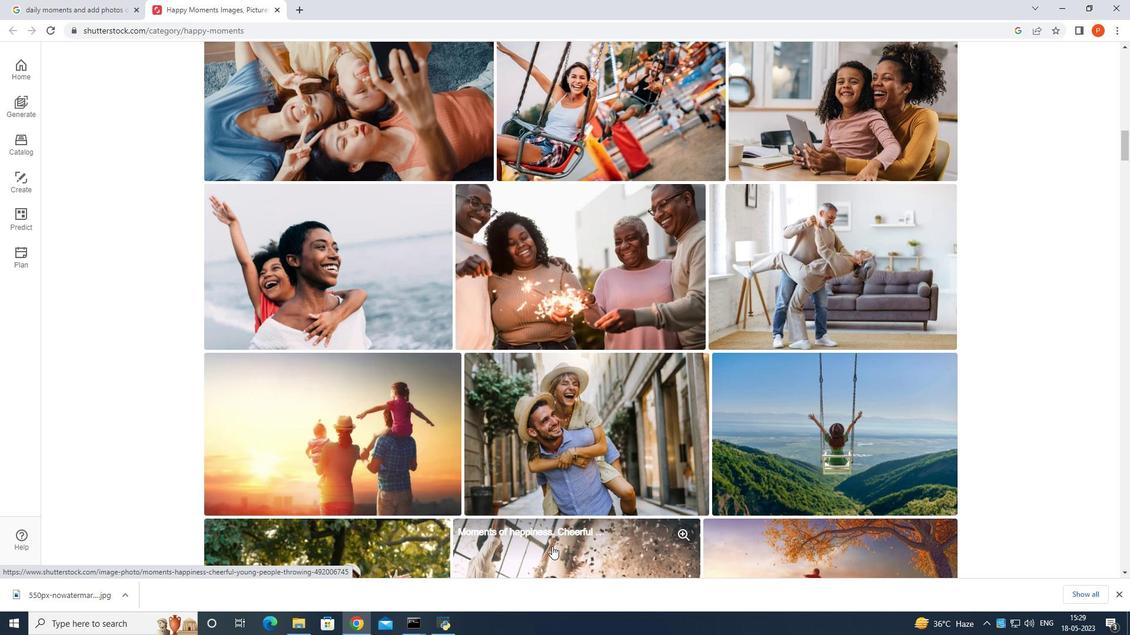 
Action: Mouse scrolled (552, 546) with delta (0, 0)
Screenshot: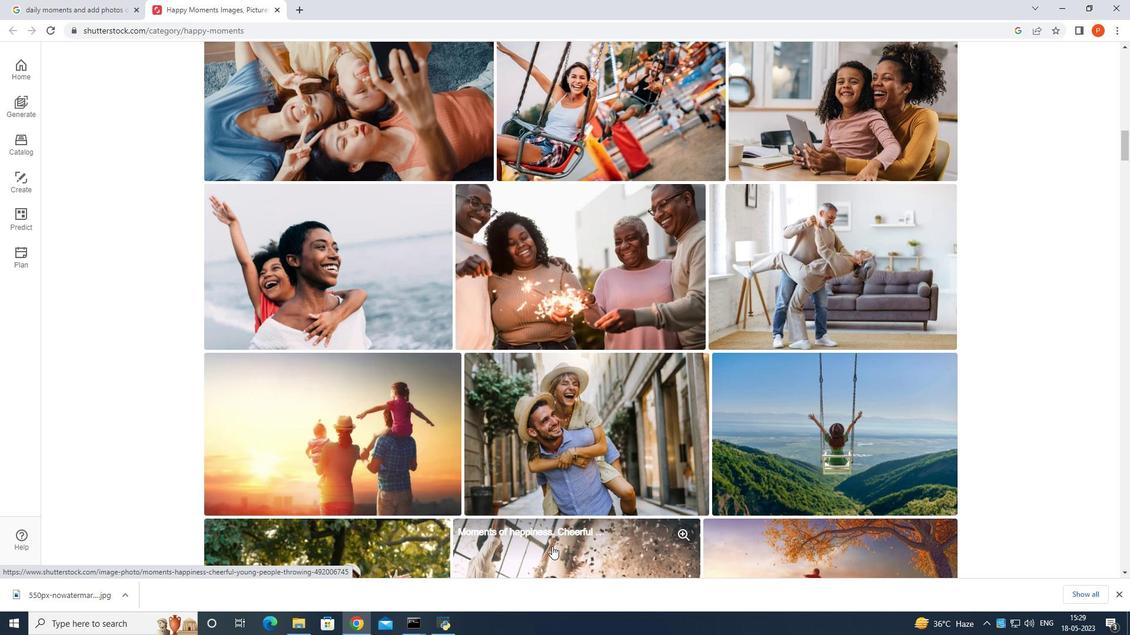 
Action: Mouse scrolled (552, 546) with delta (0, 0)
Screenshot: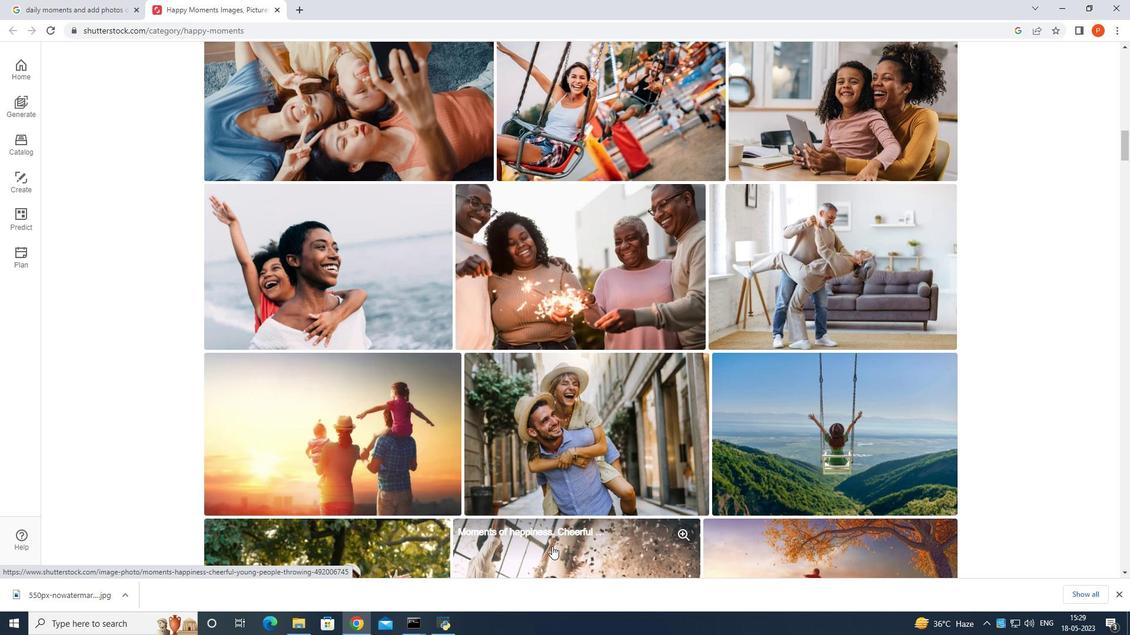 
Action: Mouse scrolled (552, 546) with delta (0, 0)
Screenshot: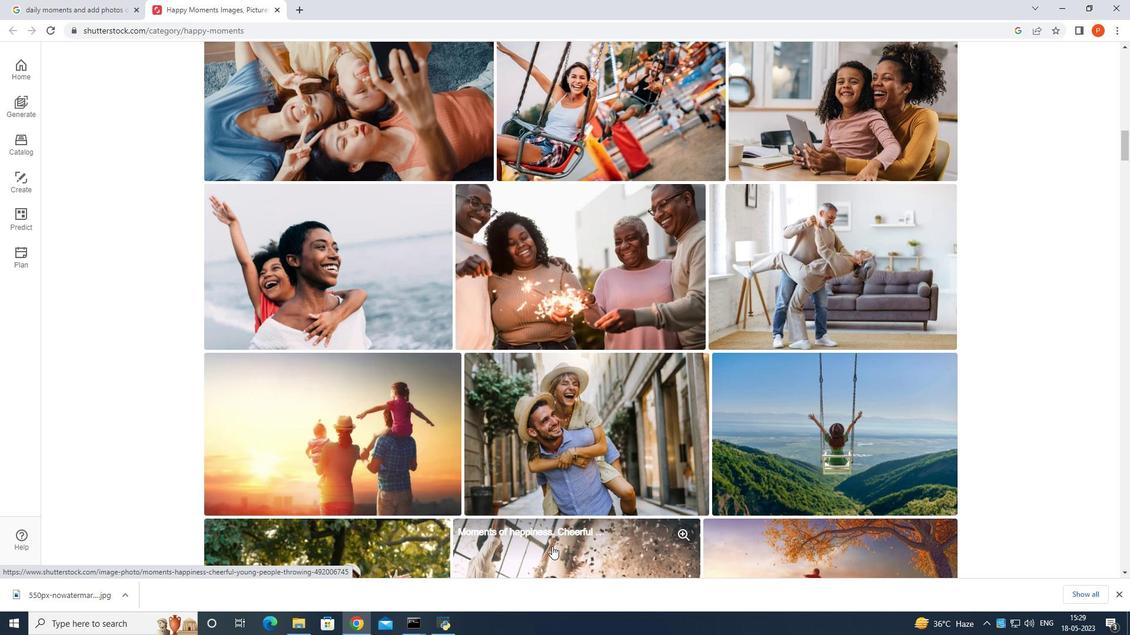 
Action: Mouse scrolled (552, 546) with delta (0, 0)
Screenshot: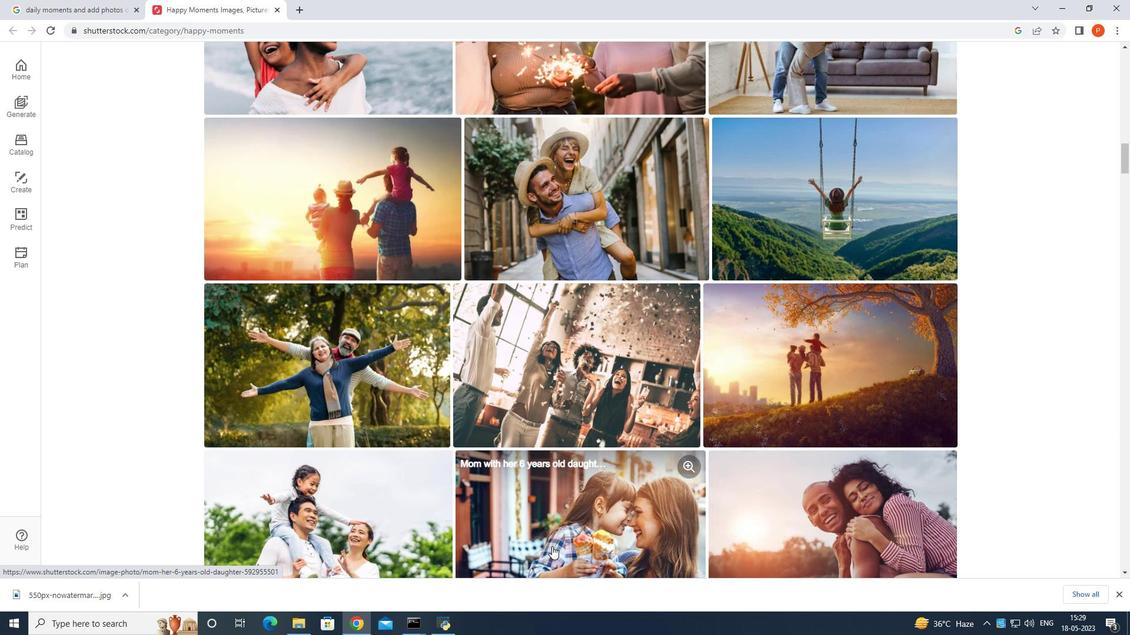 
Action: Mouse scrolled (552, 546) with delta (0, 0)
Screenshot: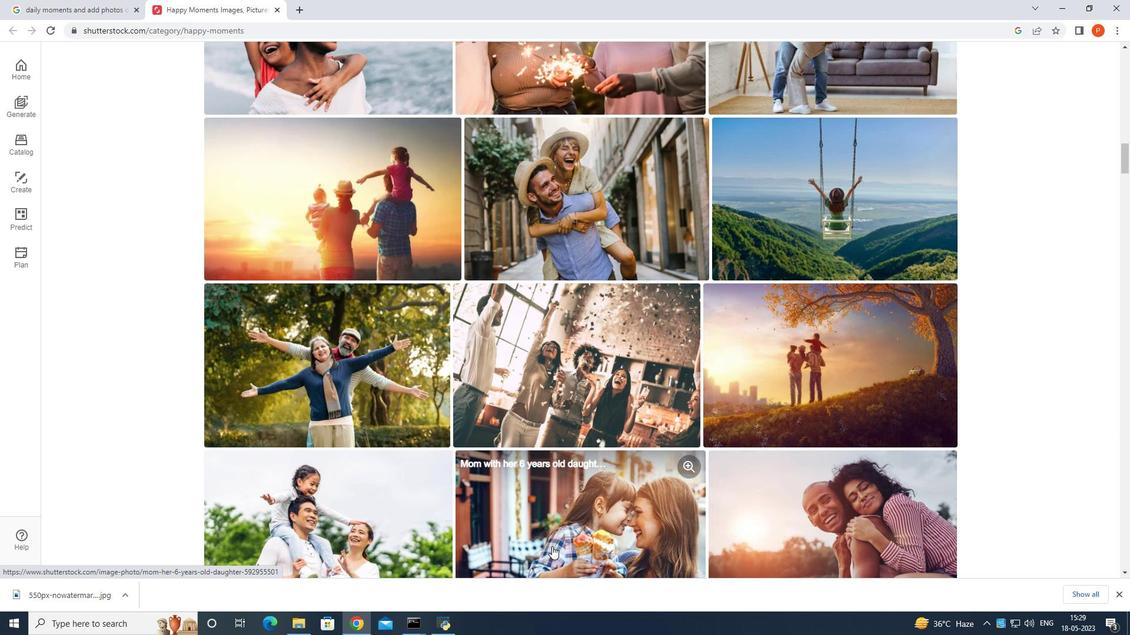 
Action: Mouse scrolled (552, 546) with delta (0, 0)
Screenshot: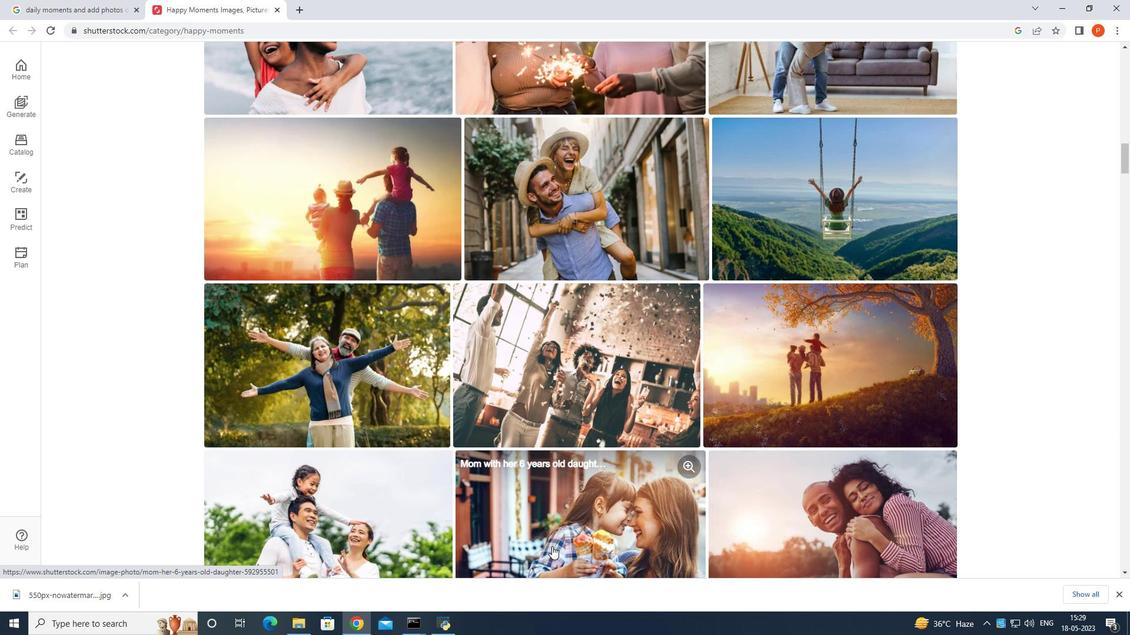 
Action: Mouse scrolled (552, 546) with delta (0, 0)
Screenshot: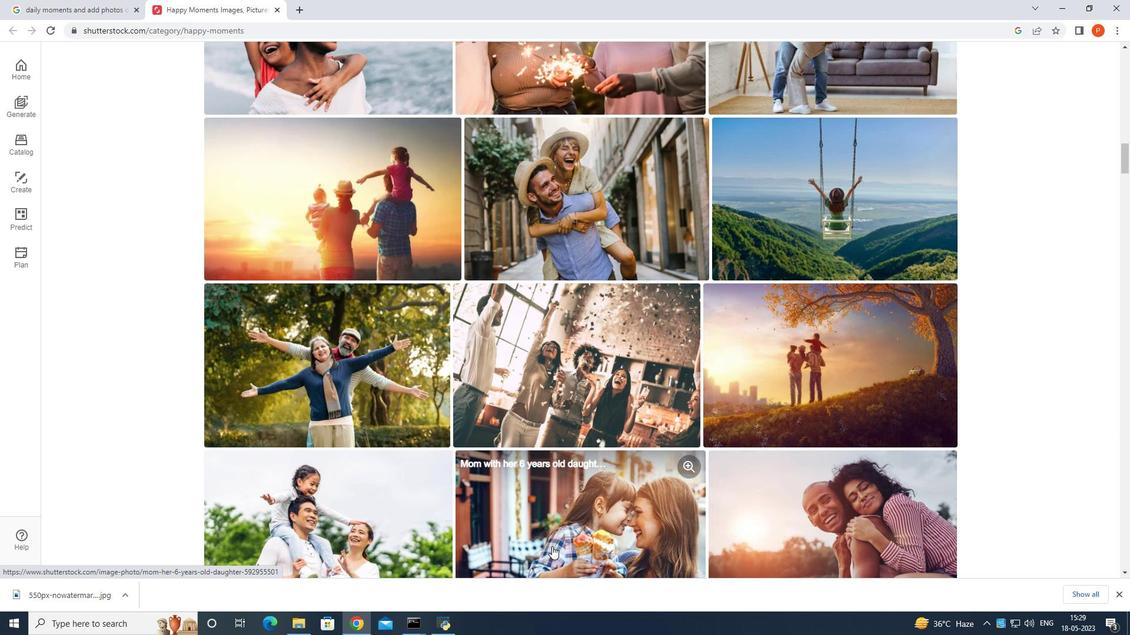 
Action: Mouse scrolled (552, 546) with delta (0, 0)
Screenshot: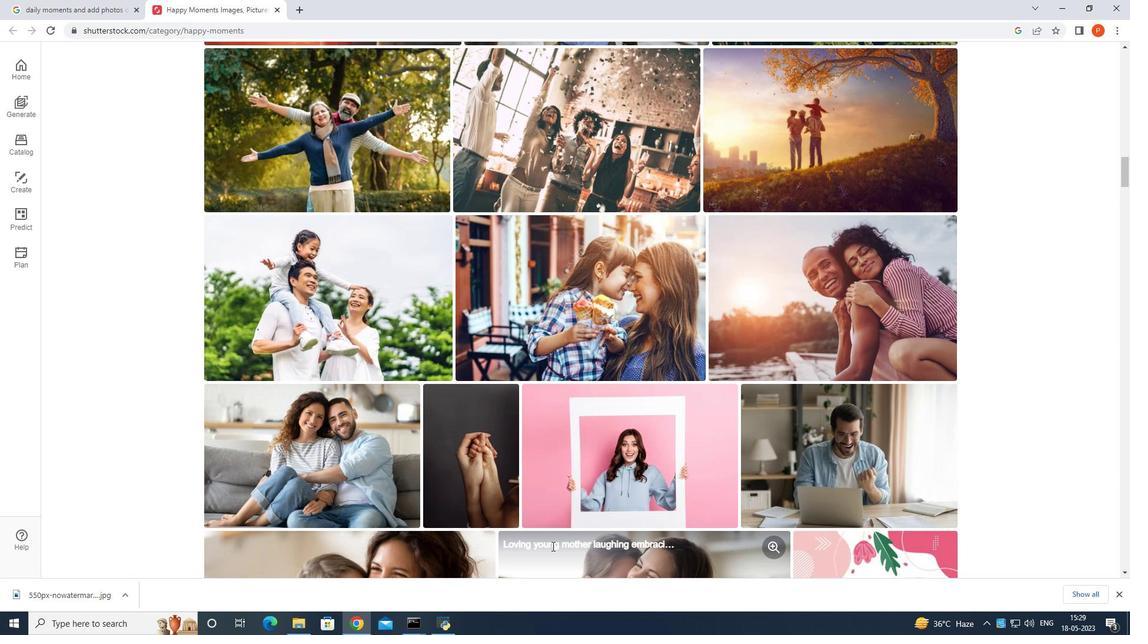 
Action: Mouse scrolled (552, 546) with delta (0, 0)
Screenshot: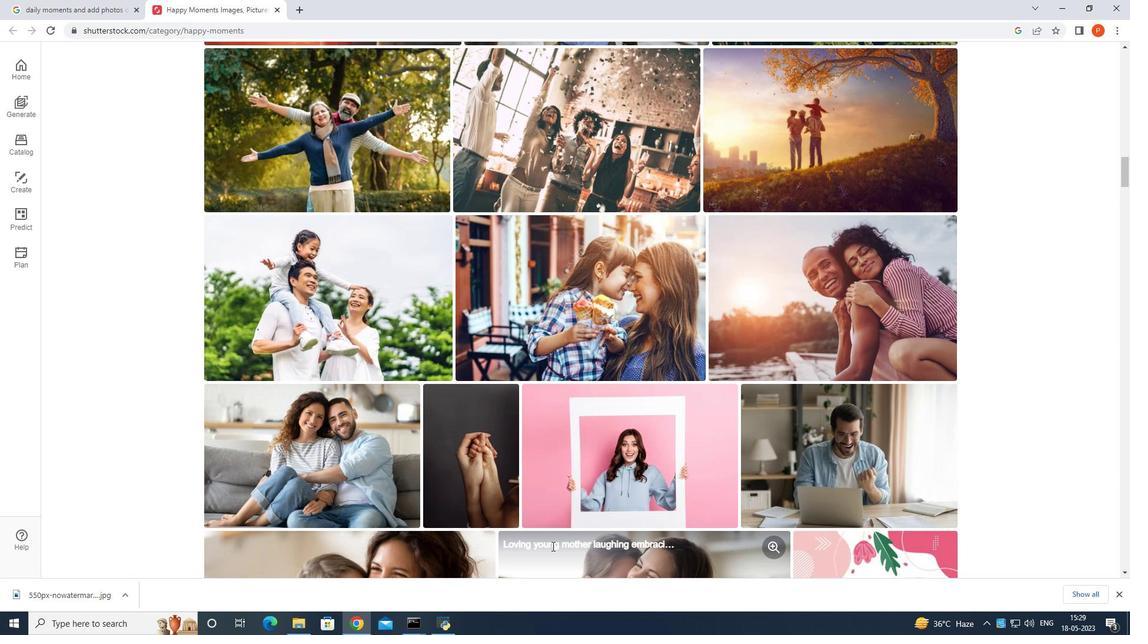 
Action: Mouse scrolled (552, 546) with delta (0, 0)
Screenshot: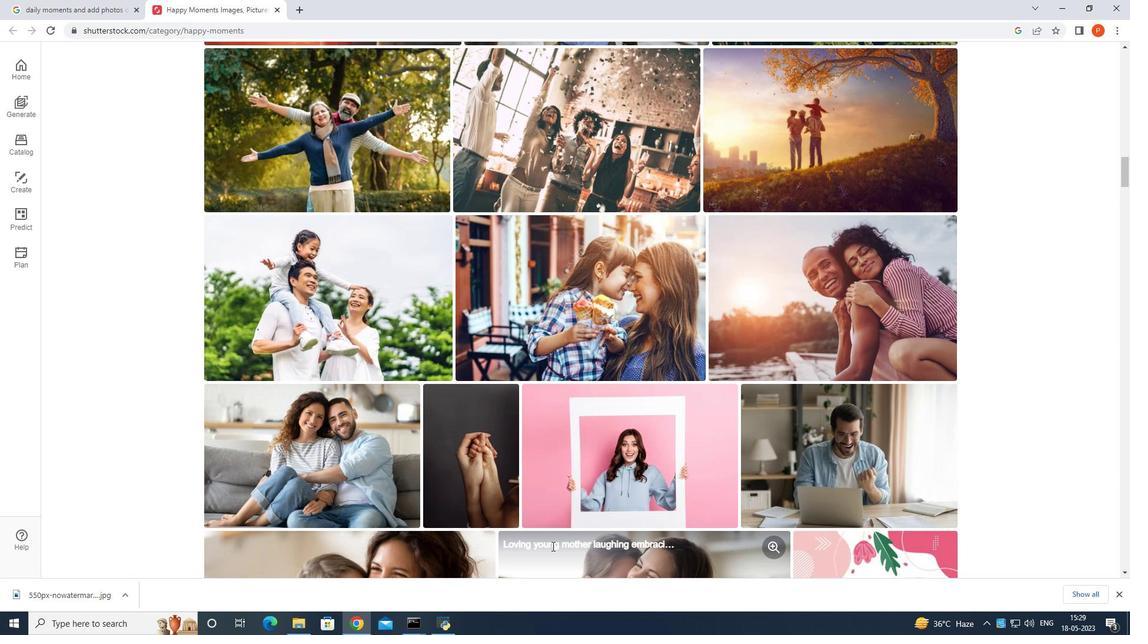 
Action: Mouse scrolled (552, 546) with delta (0, 0)
Screenshot: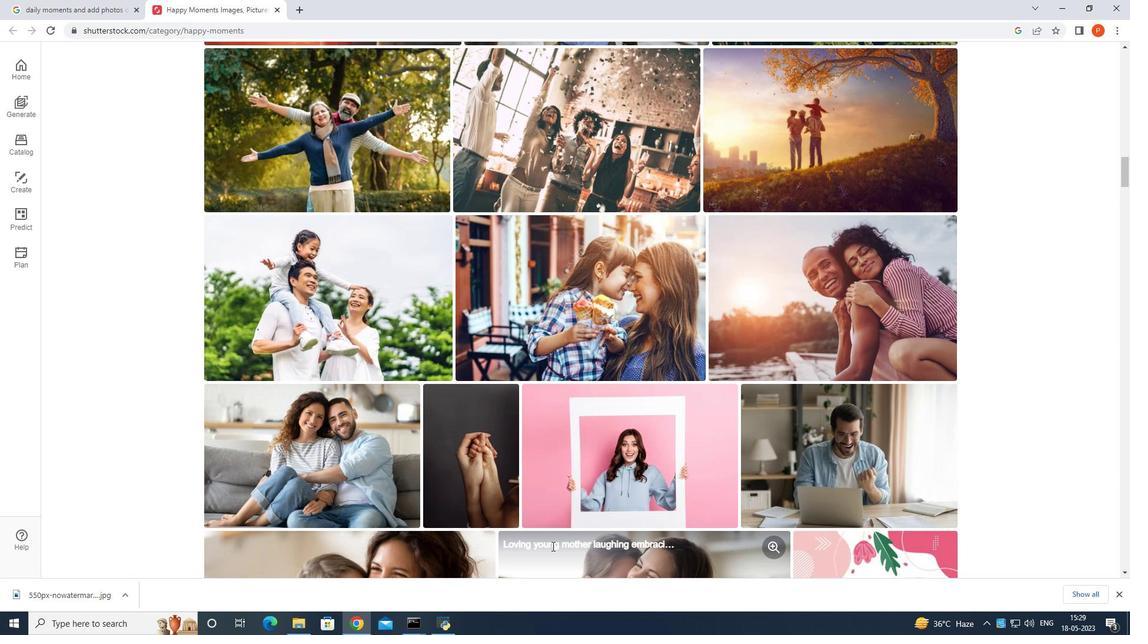 
Action: Mouse moved to (593, 432)
Screenshot: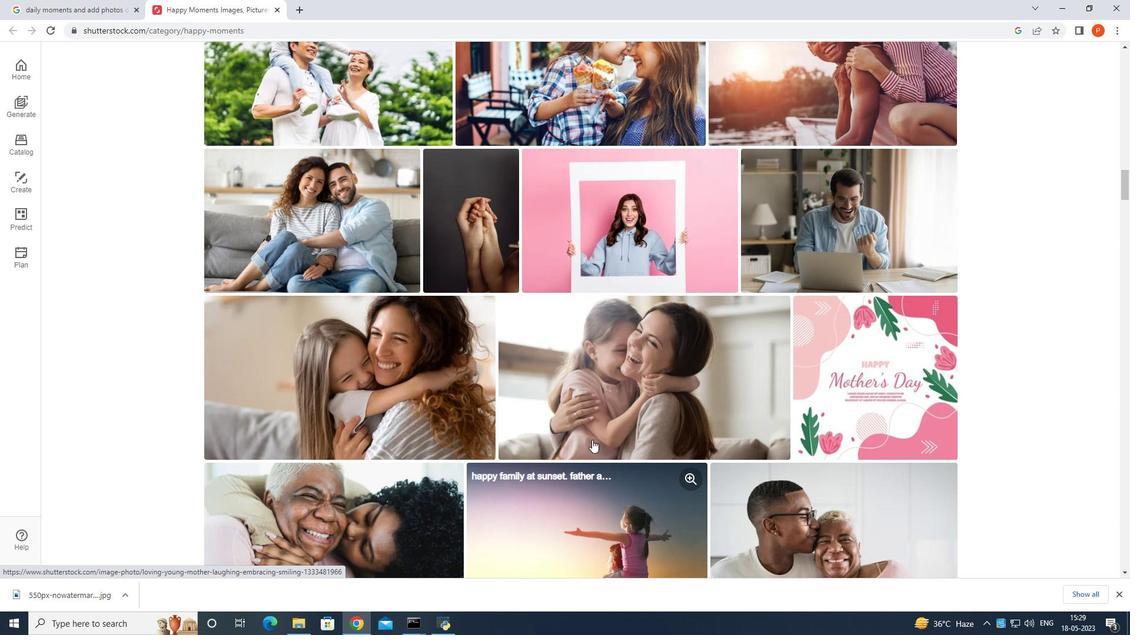 
Action: Mouse pressed left at (593, 432)
Screenshot: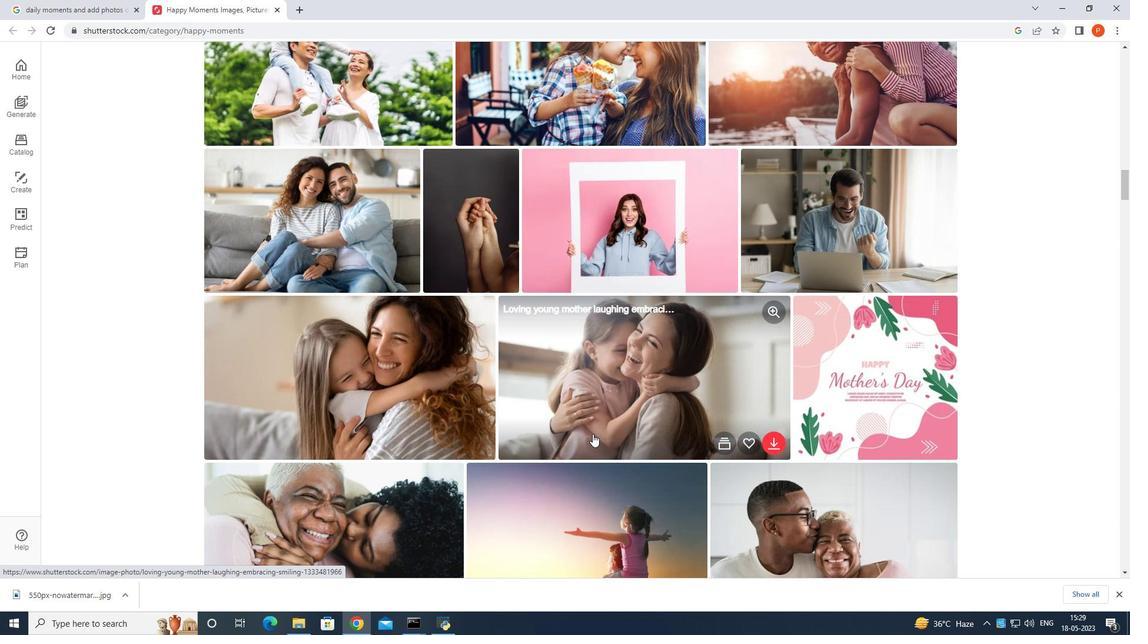 
Action: Mouse moved to (491, 551)
Screenshot: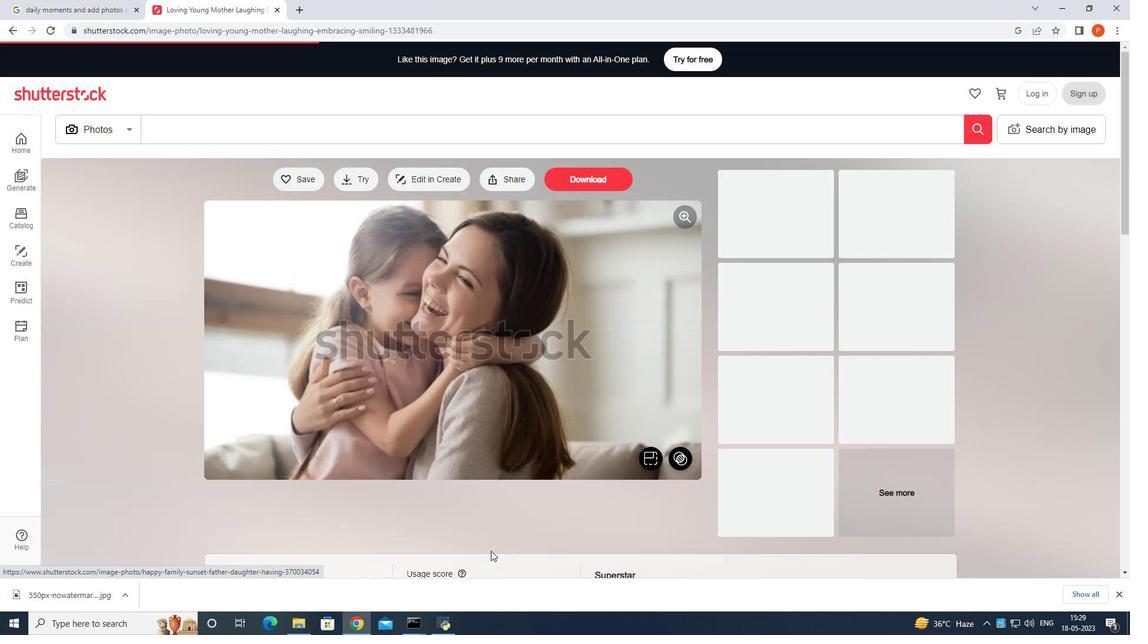 
Action: Mouse scrolled (491, 550) with delta (0, 0)
Screenshot: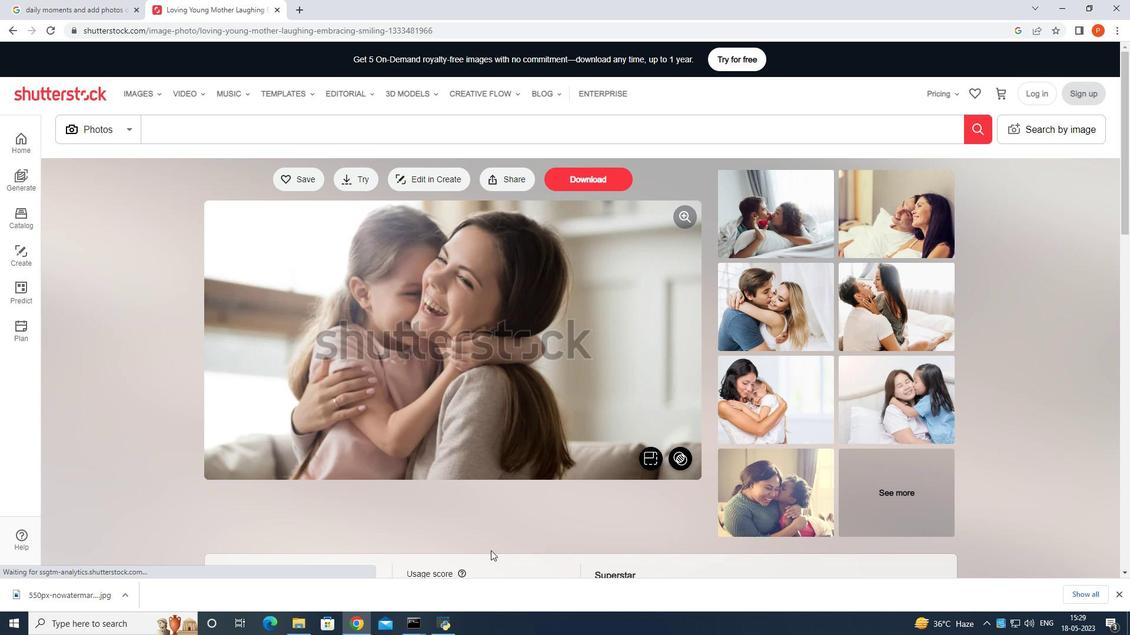 
Action: Mouse moved to (491, 550)
Screenshot: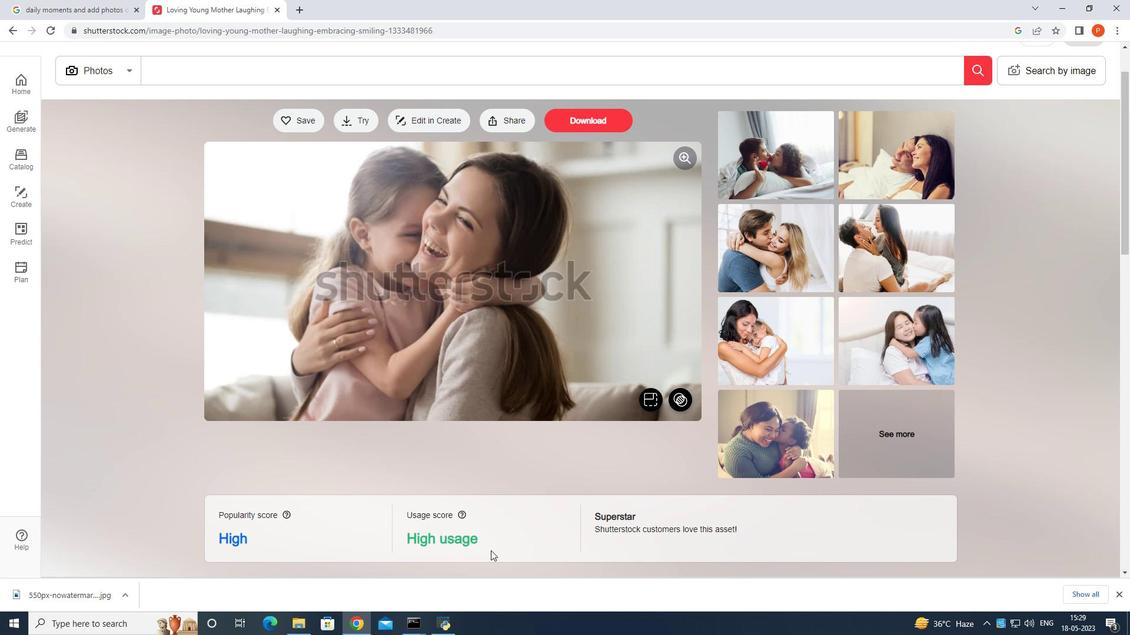 
Action: Mouse scrolled (491, 549) with delta (0, 0)
Screenshot: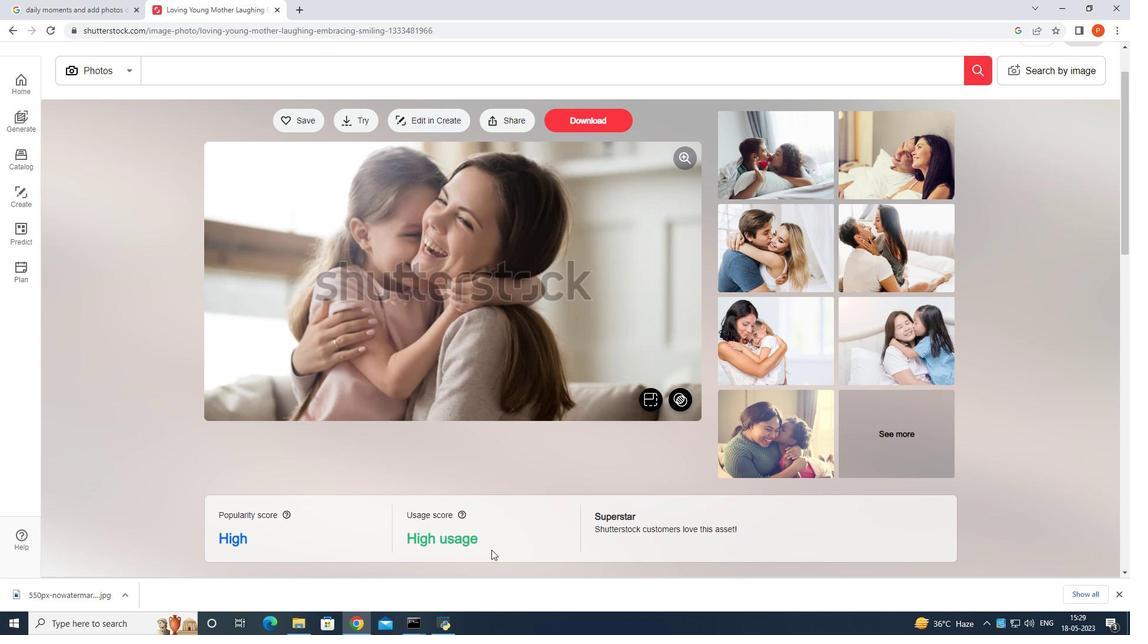 
Action: Mouse scrolled (491, 549) with delta (0, 0)
Screenshot: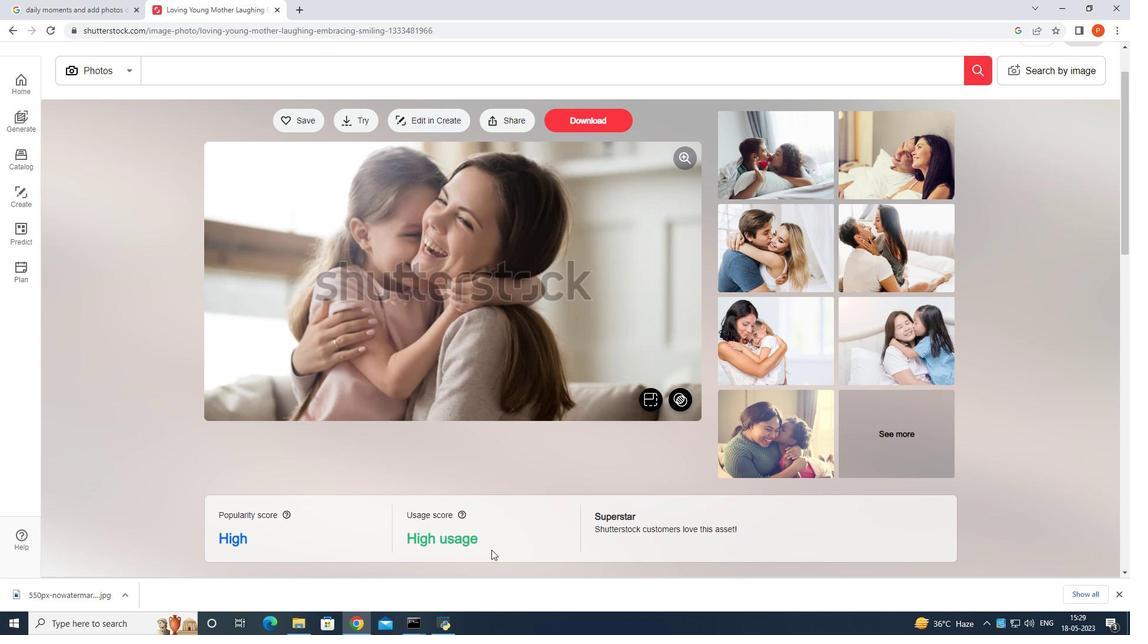 
Action: Mouse moved to (492, 550)
Screenshot: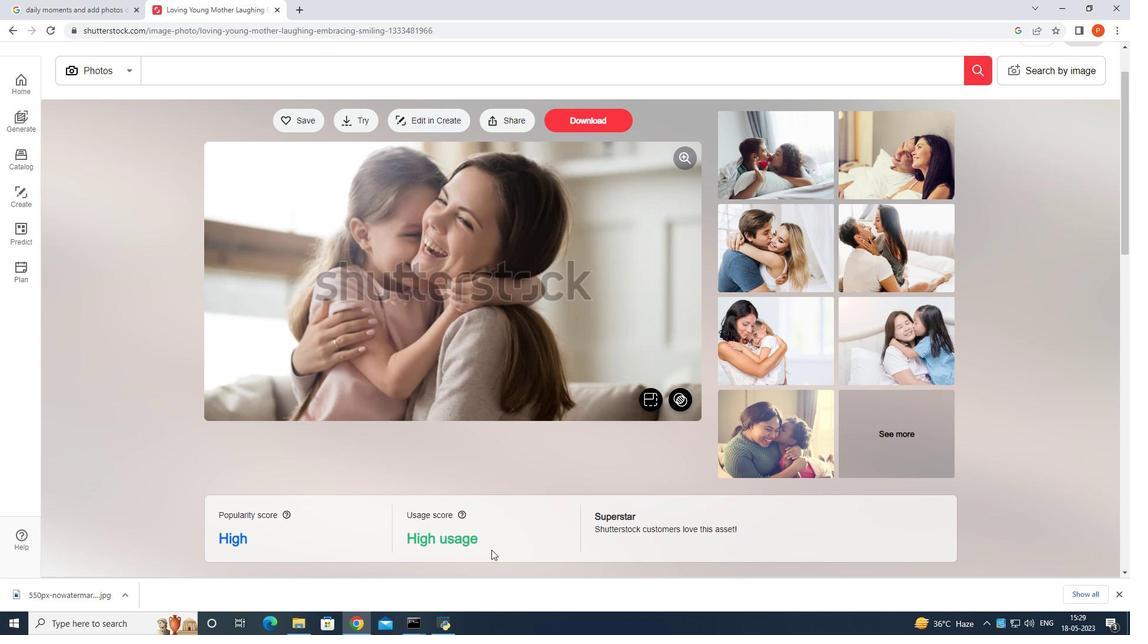 
Action: Mouse scrolled (492, 549) with delta (0, 0)
Screenshot: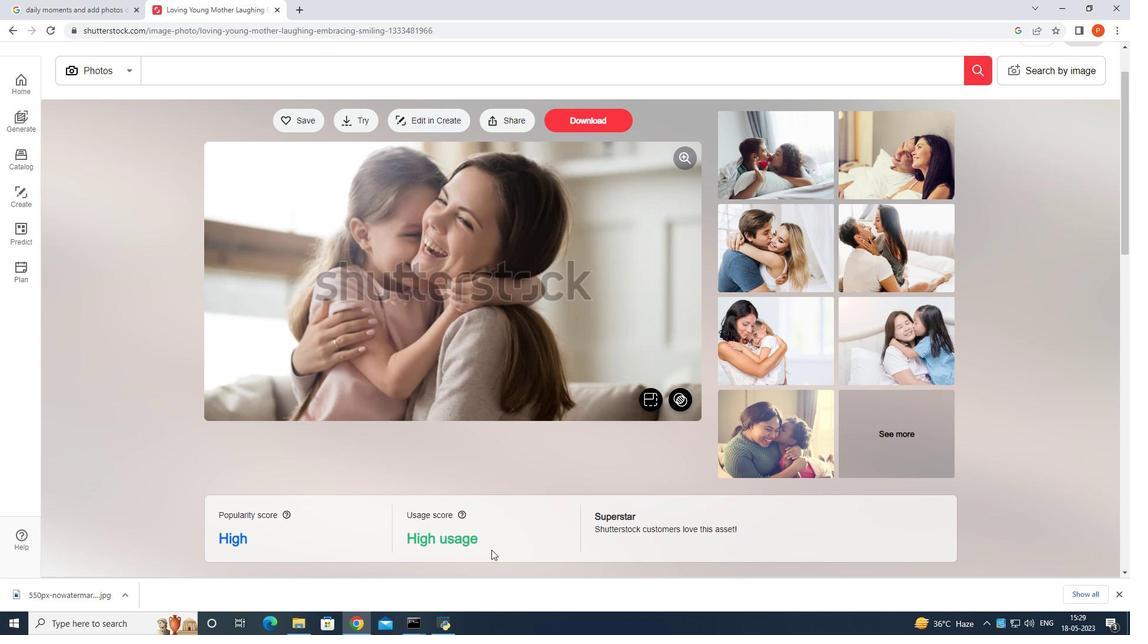 
Action: Mouse scrolled (492, 549) with delta (0, 0)
Screenshot: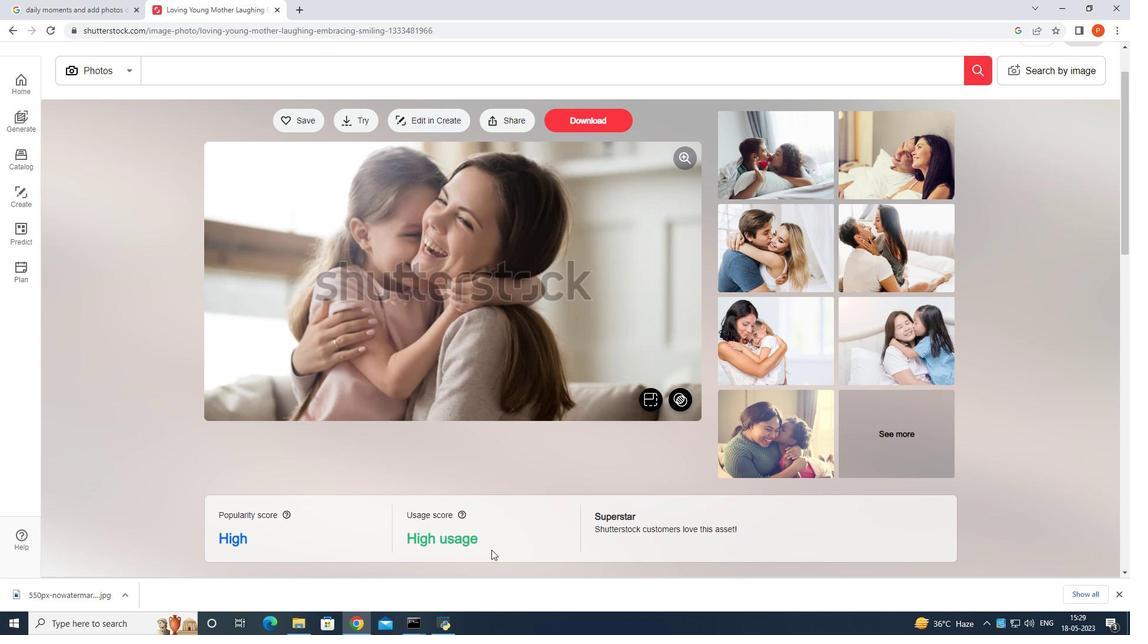 
Action: Mouse scrolled (492, 549) with delta (0, 0)
Screenshot: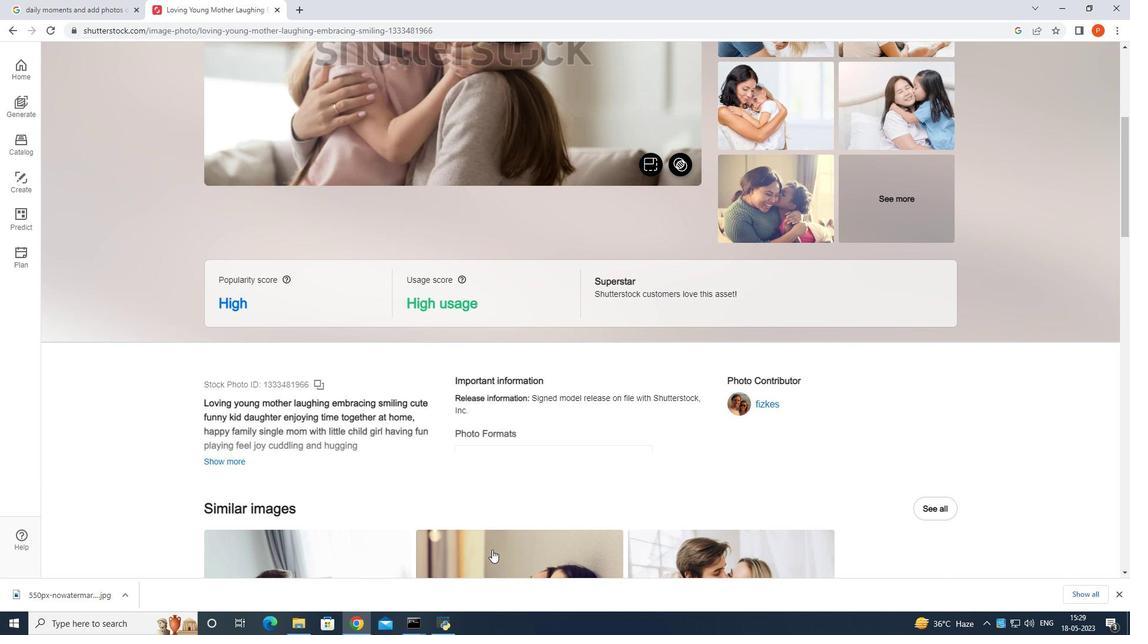
Action: Mouse scrolled (492, 549) with delta (0, 0)
Screenshot: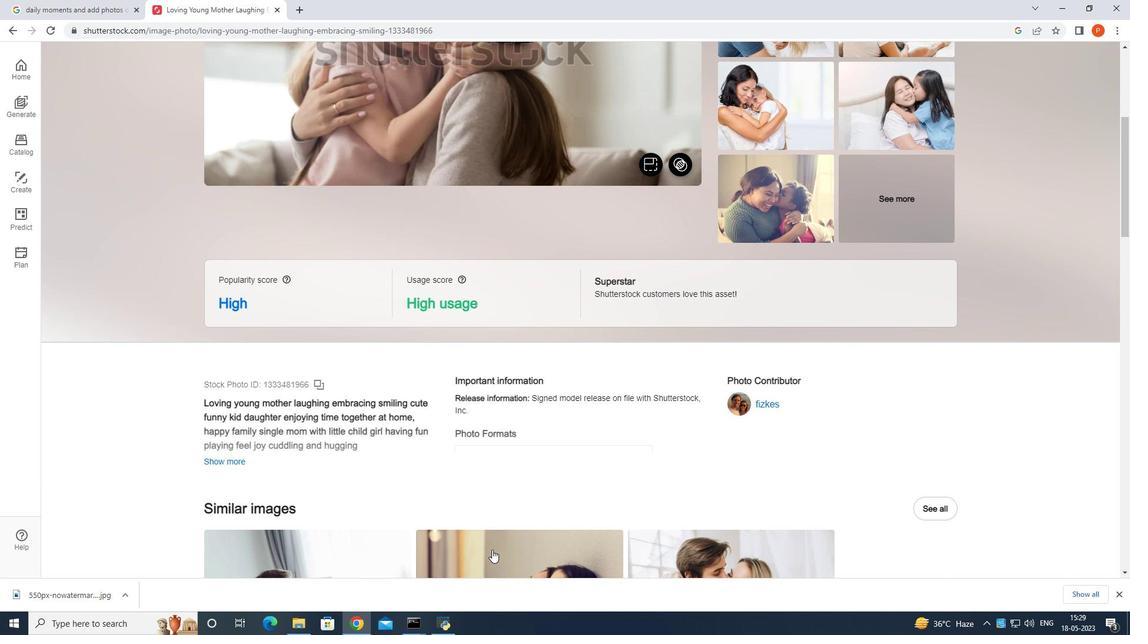 
Action: Mouse scrolled (492, 549) with delta (0, 0)
Screenshot: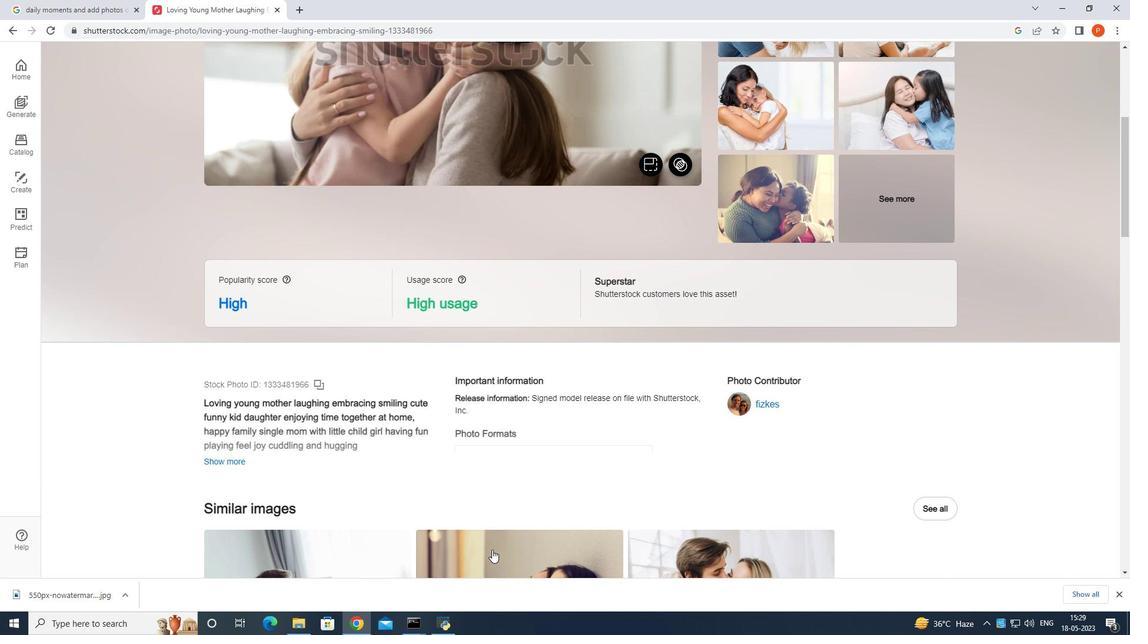 
Action: Mouse scrolled (492, 549) with delta (0, 0)
Screenshot: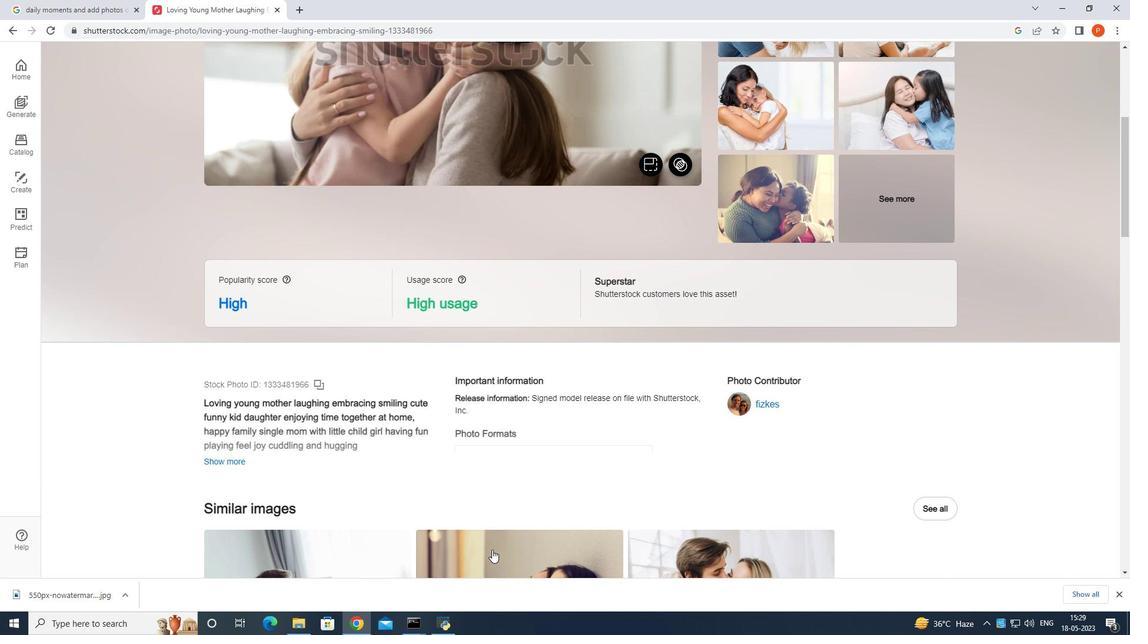 
Action: Mouse scrolled (492, 551) with delta (0, 0)
Screenshot: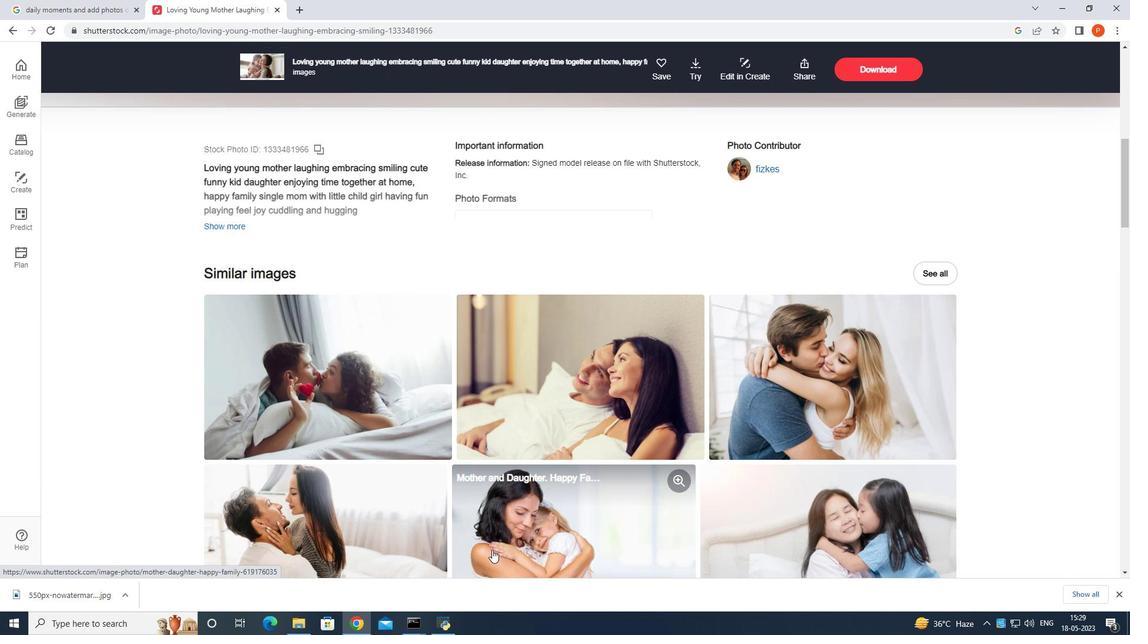 
Action: Mouse scrolled (492, 551) with delta (0, 0)
Screenshot: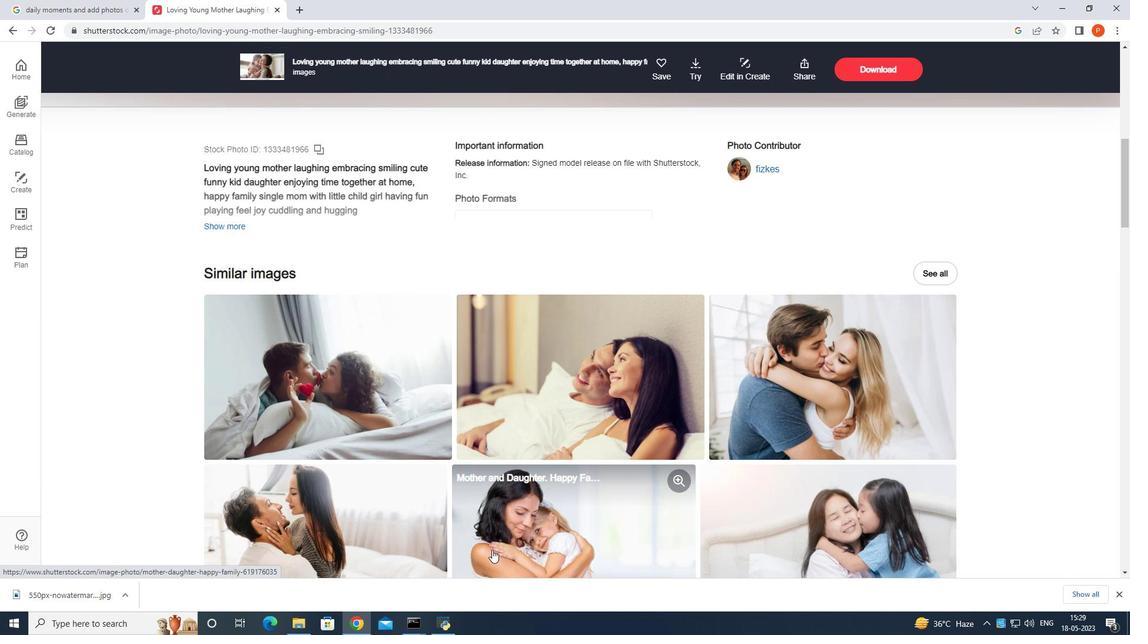 
Action: Mouse scrolled (492, 551) with delta (0, 0)
Screenshot: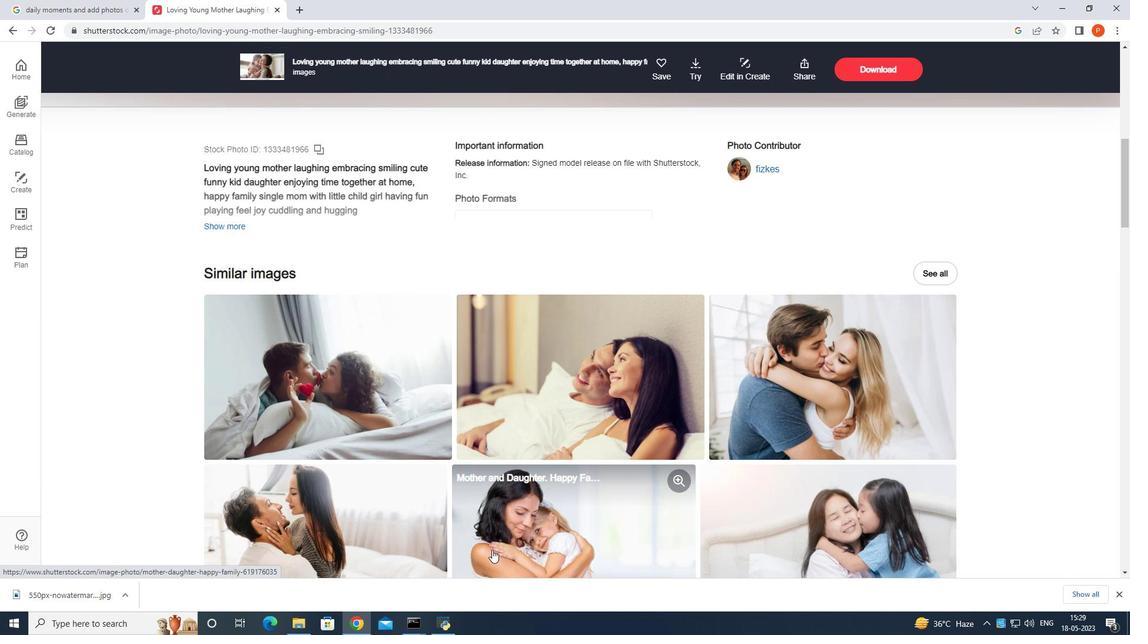 
Action: Mouse scrolled (492, 551) with delta (0, 0)
Screenshot: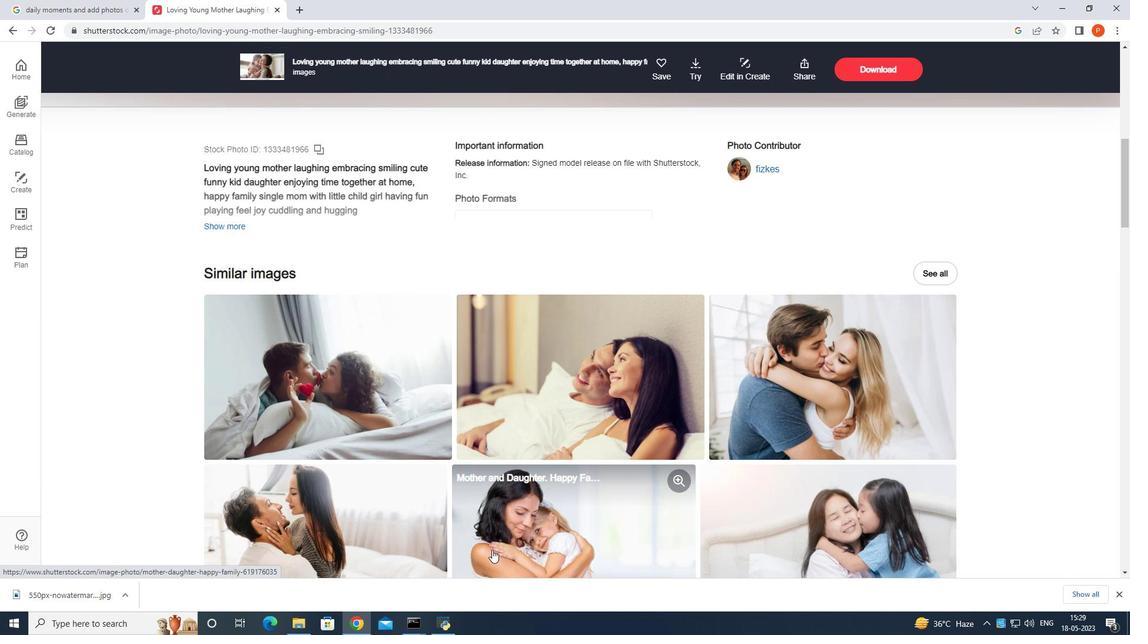 
Action: Mouse scrolled (492, 551) with delta (0, 0)
Screenshot: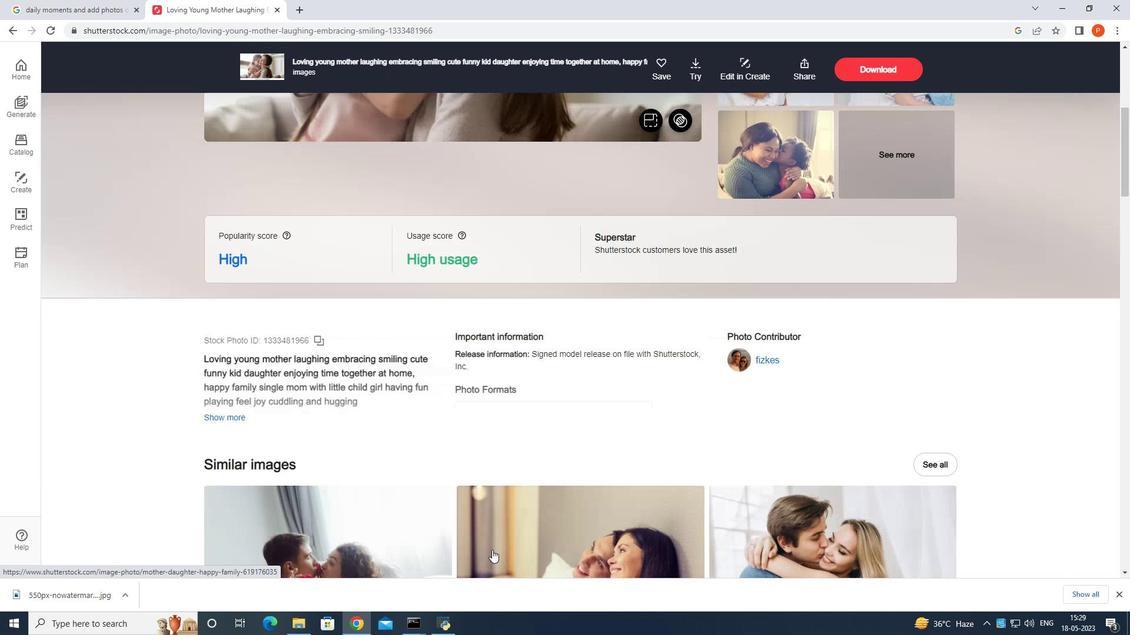 
Action: Mouse scrolled (492, 551) with delta (0, 0)
Screenshot: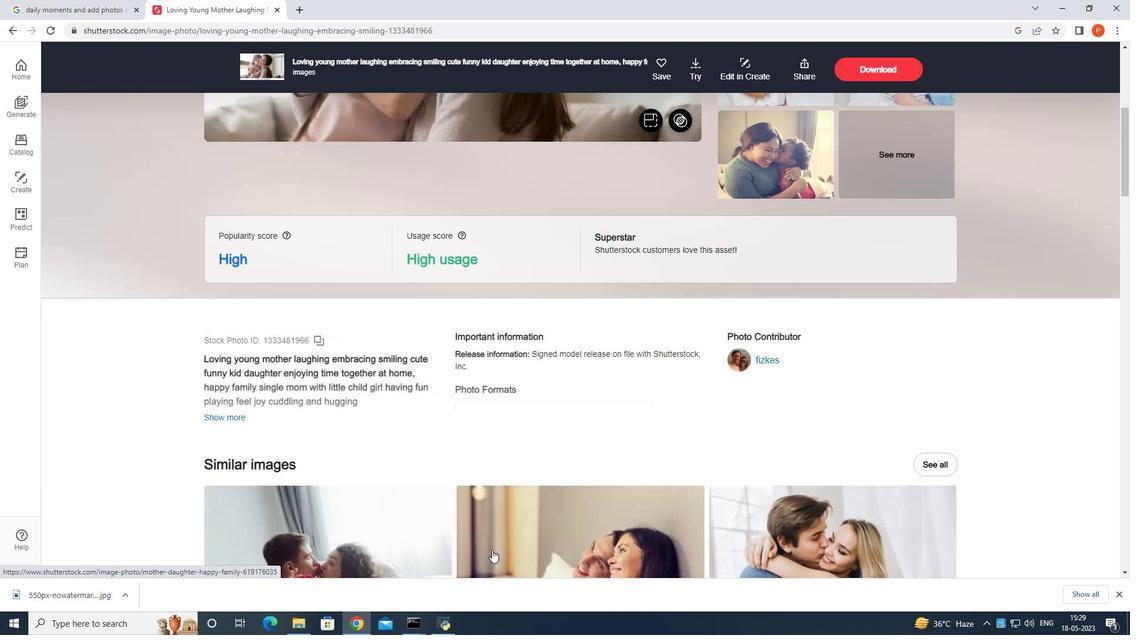
Action: Mouse scrolled (492, 551) with delta (0, 0)
Screenshot: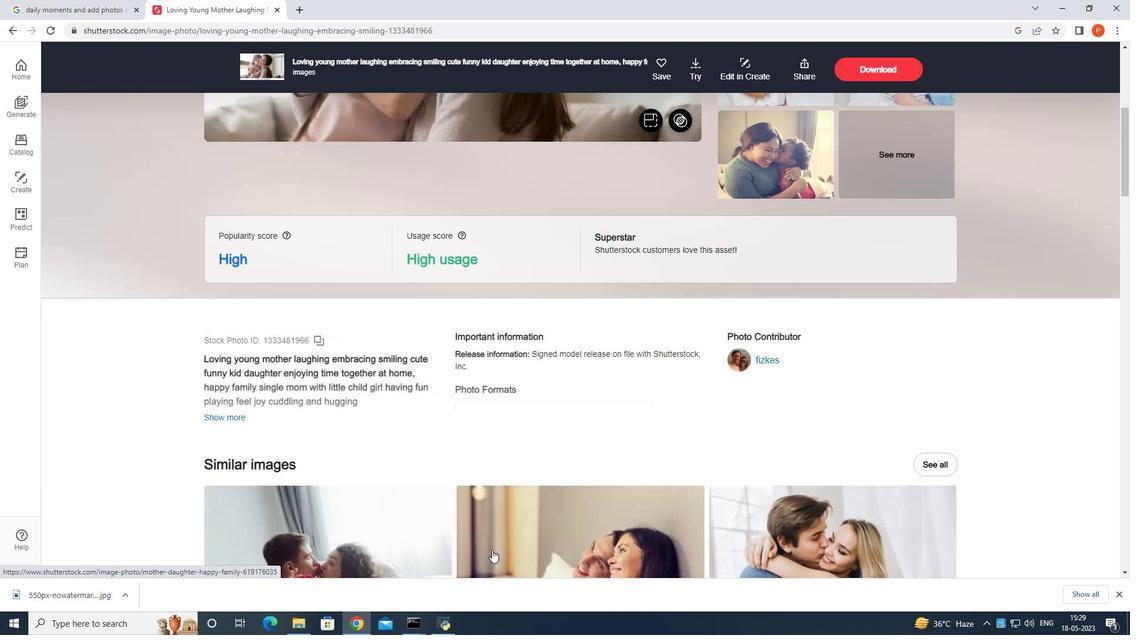
Action: Mouse scrolled (492, 551) with delta (0, 0)
Screenshot: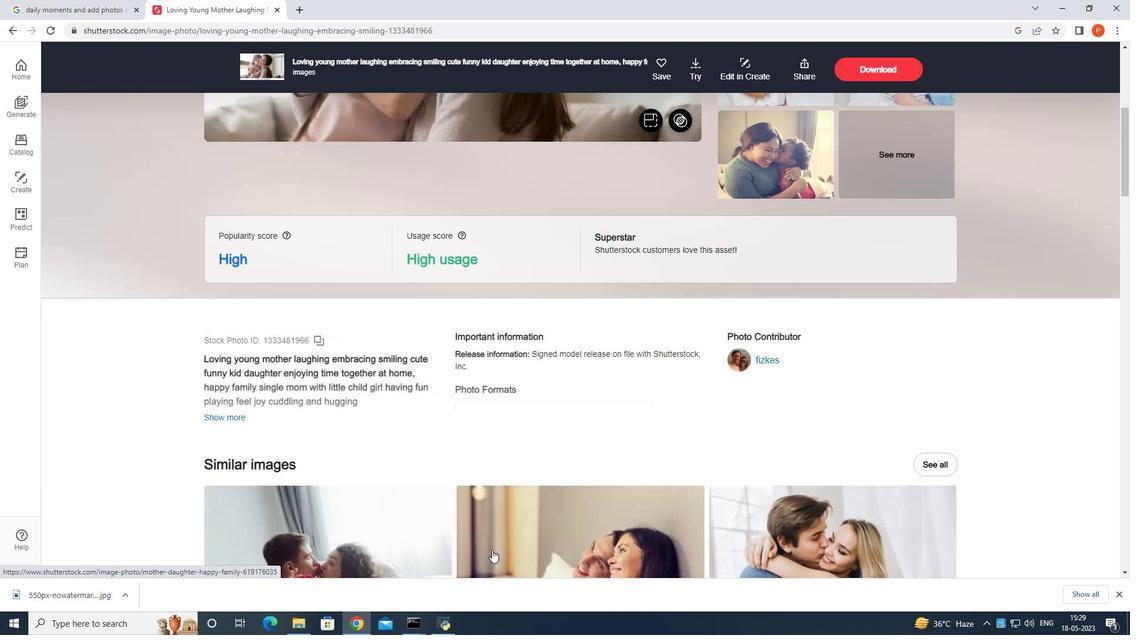 
Action: Mouse scrolled (492, 551) with delta (0, 0)
Screenshot: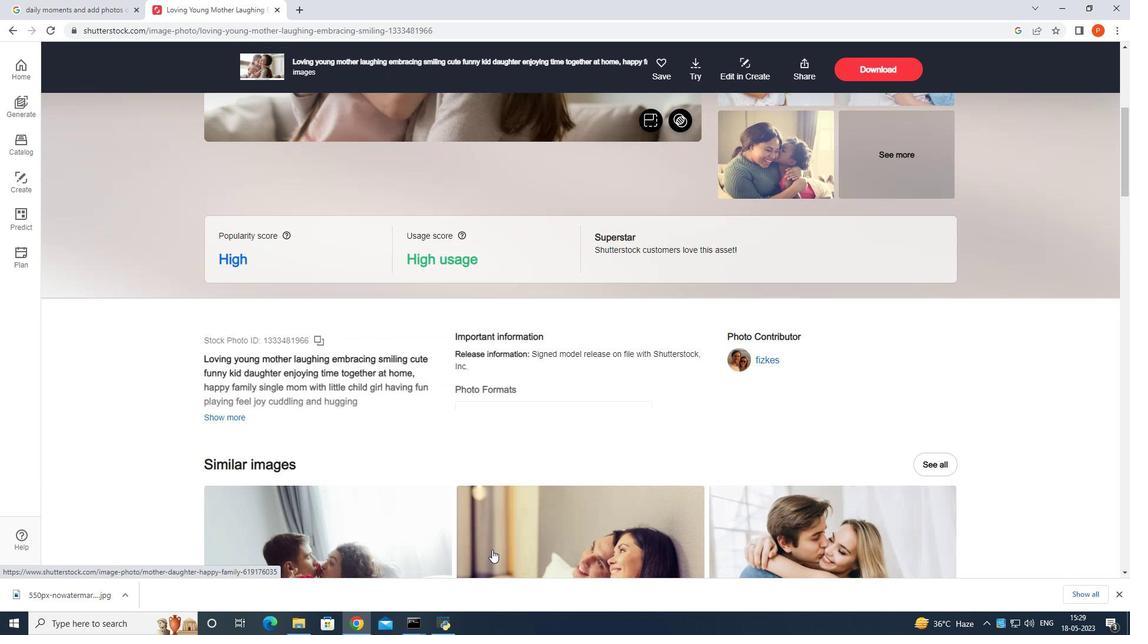 
Action: Mouse moved to (499, 559)
Screenshot: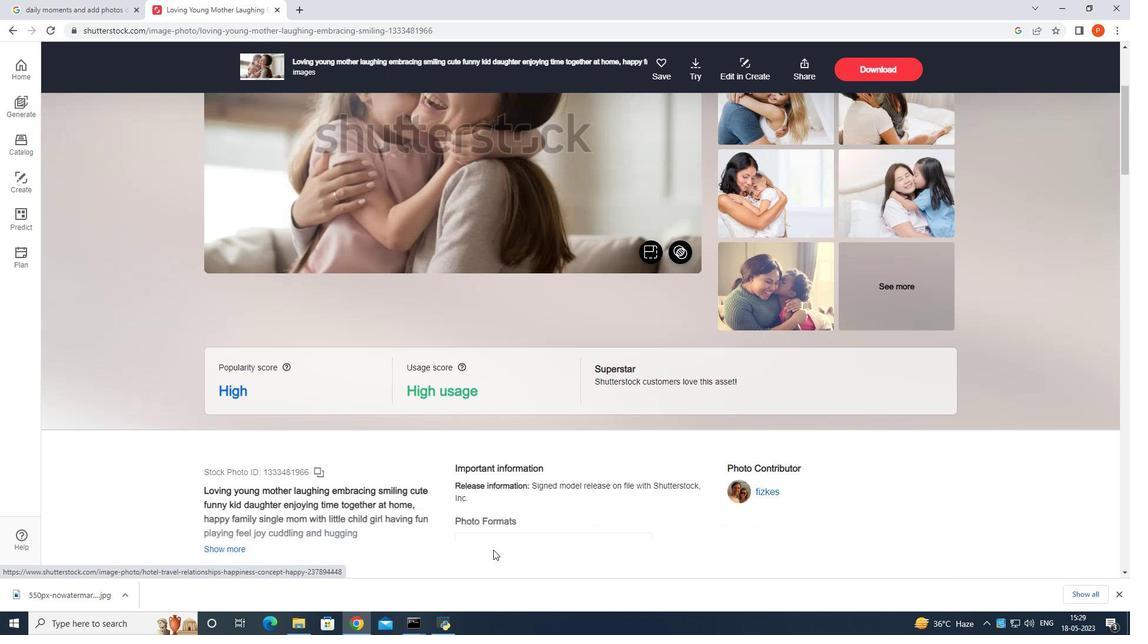 
Action: Mouse scrolled (499, 559) with delta (0, 0)
Screenshot: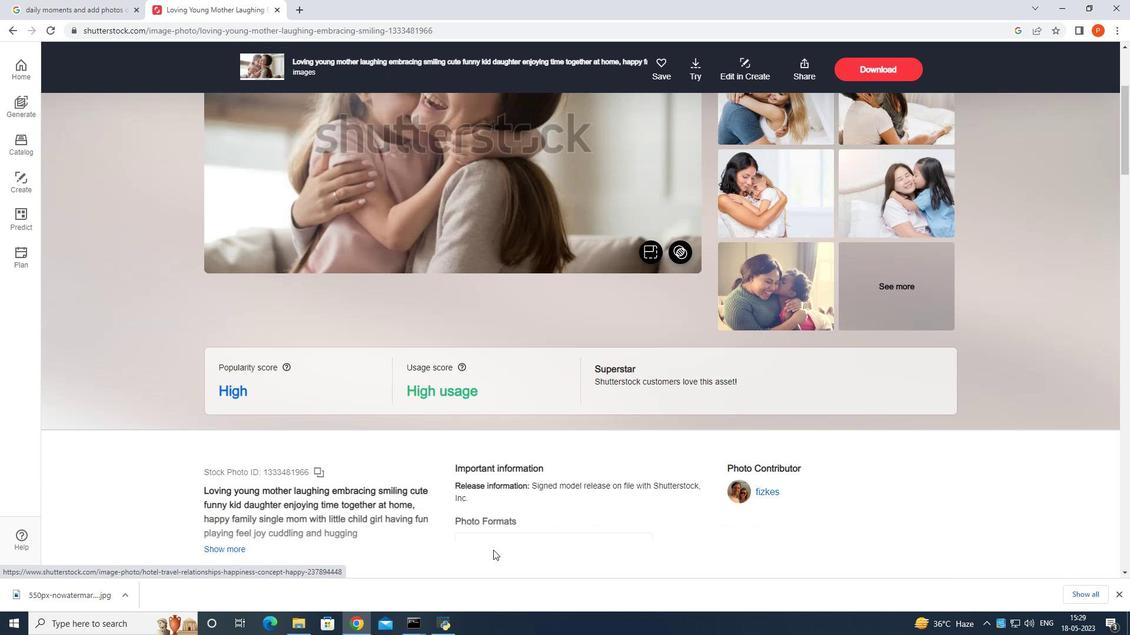 
Action: Mouse scrolled (499, 559) with delta (0, 0)
Screenshot: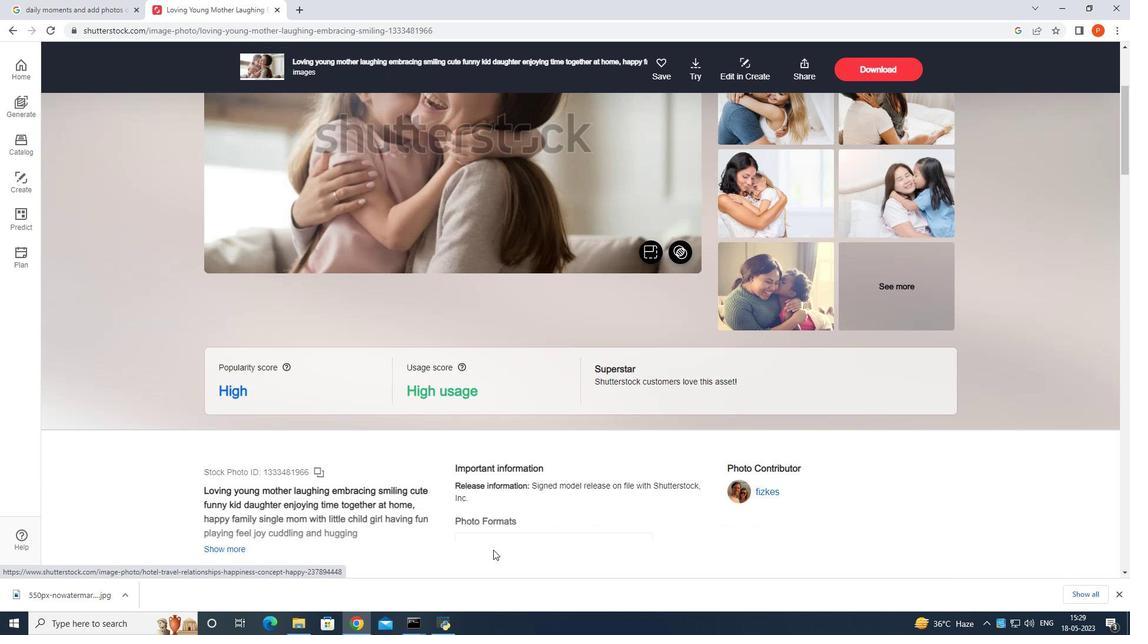 
Action: Mouse scrolled (499, 559) with delta (0, 0)
Screenshot: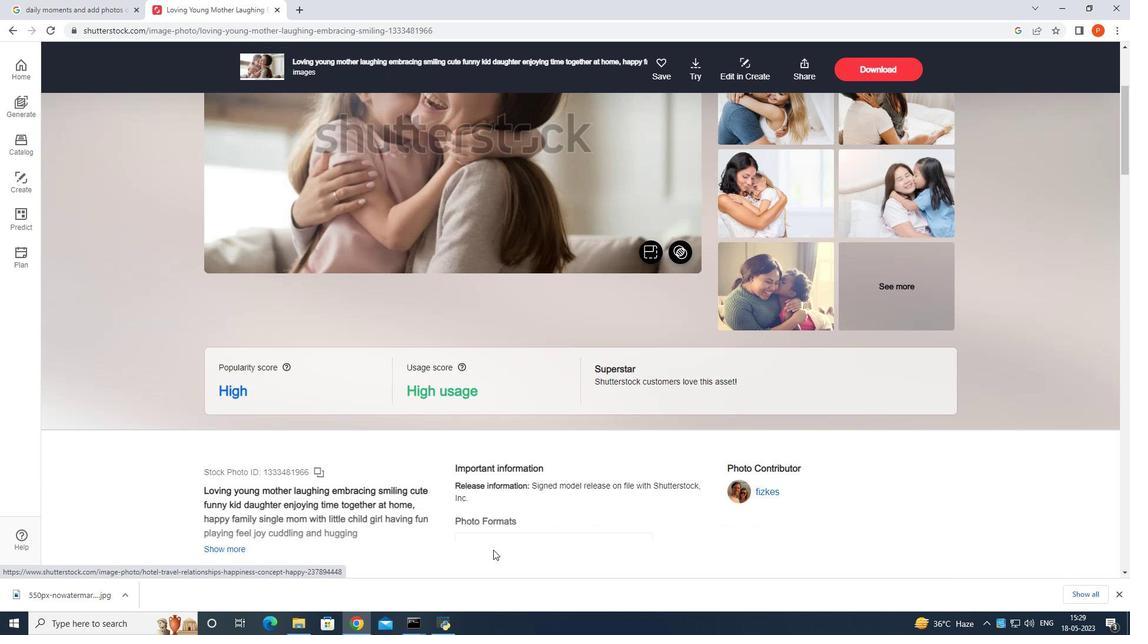
Action: Mouse scrolled (499, 559) with delta (0, 0)
Screenshot: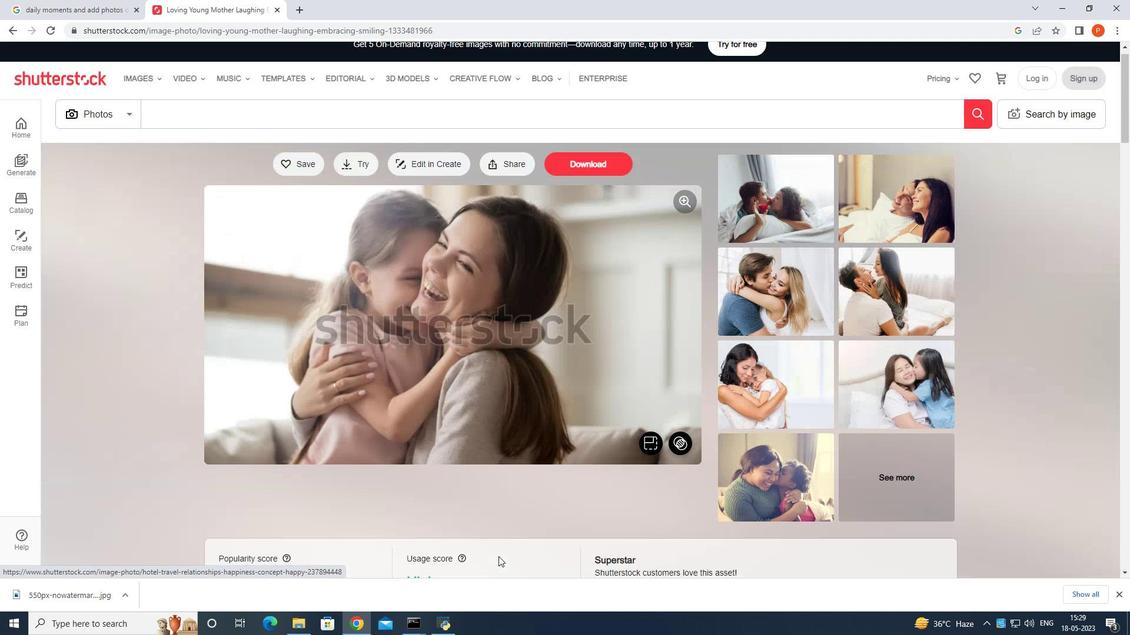 
Action: Mouse scrolled (499, 559) with delta (0, 0)
Screenshot: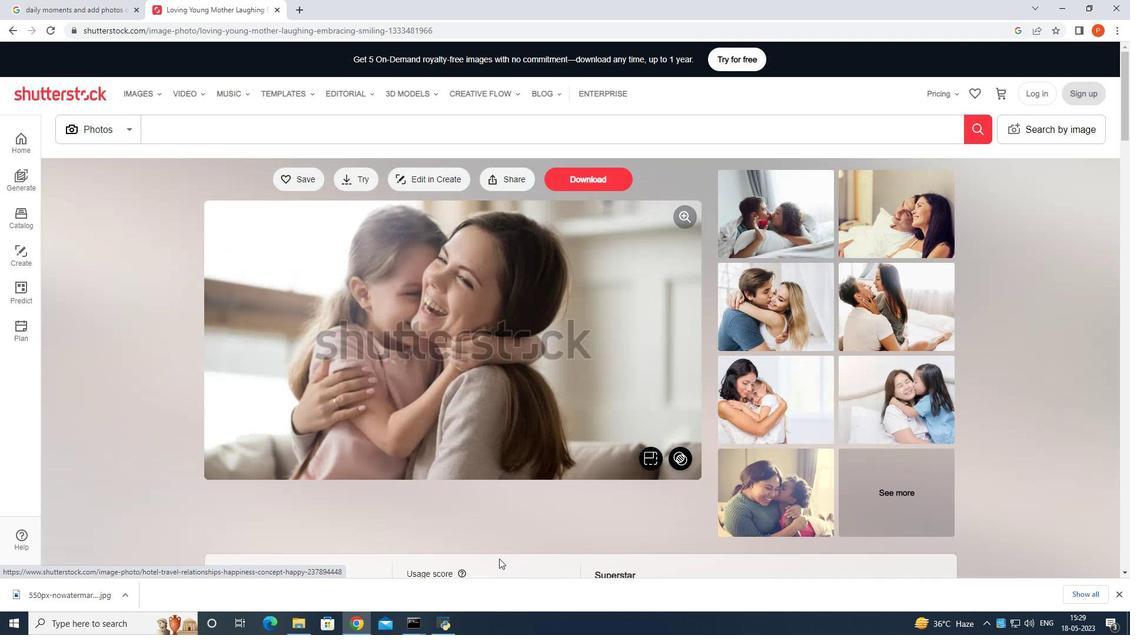
Action: Mouse moved to (14, 29)
Screenshot: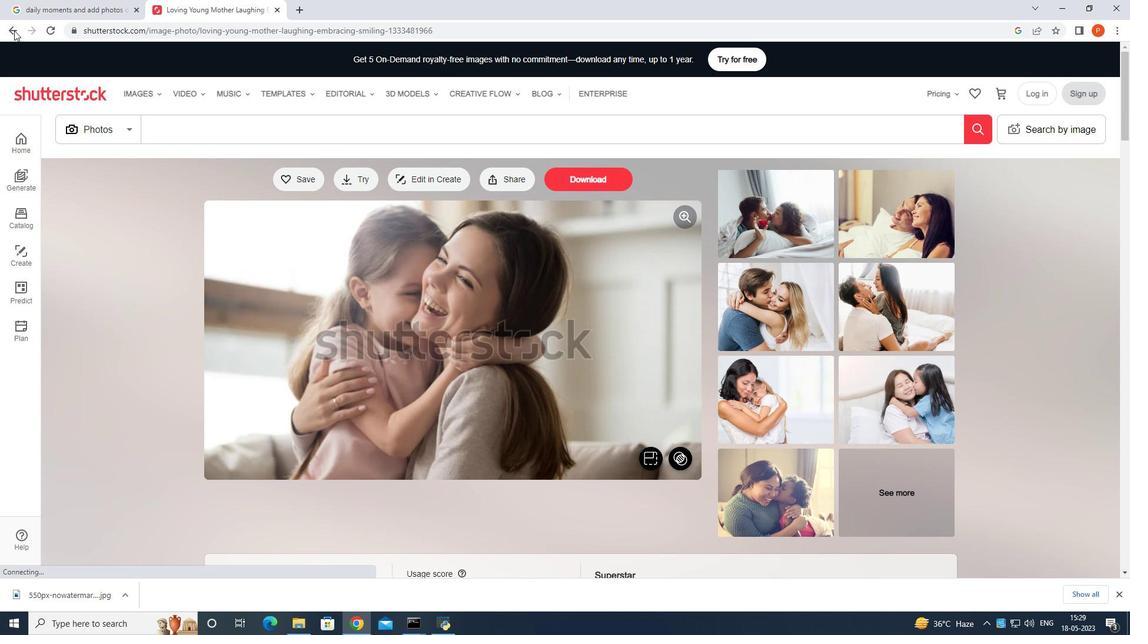 
Action: Mouse pressed left at (14, 29)
Screenshot: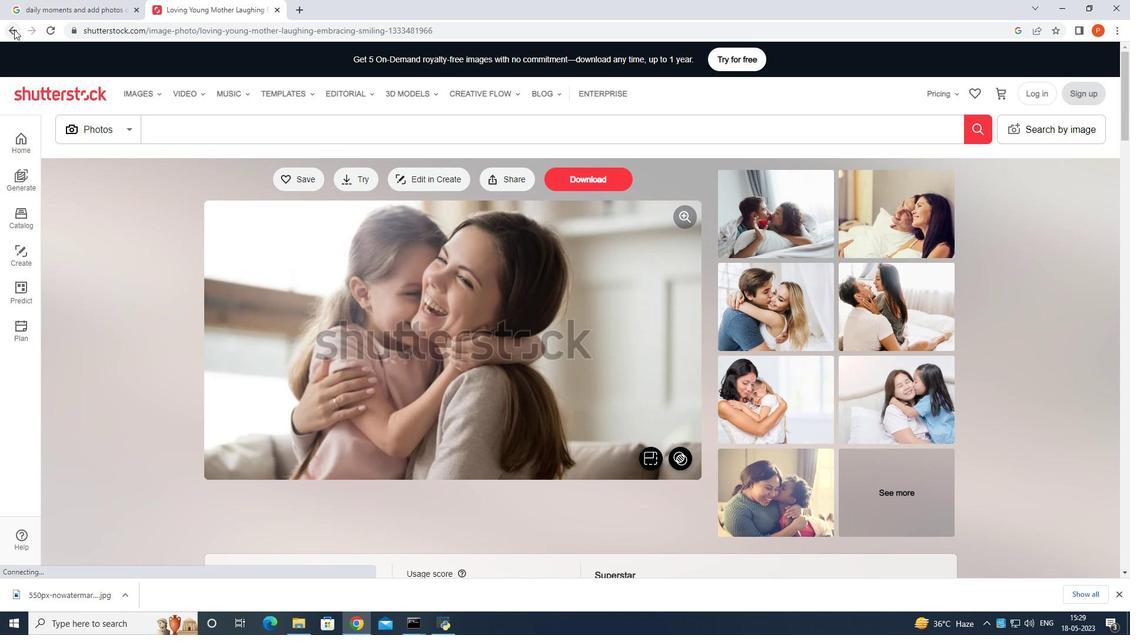 
Action: Mouse moved to (274, 300)
Screenshot: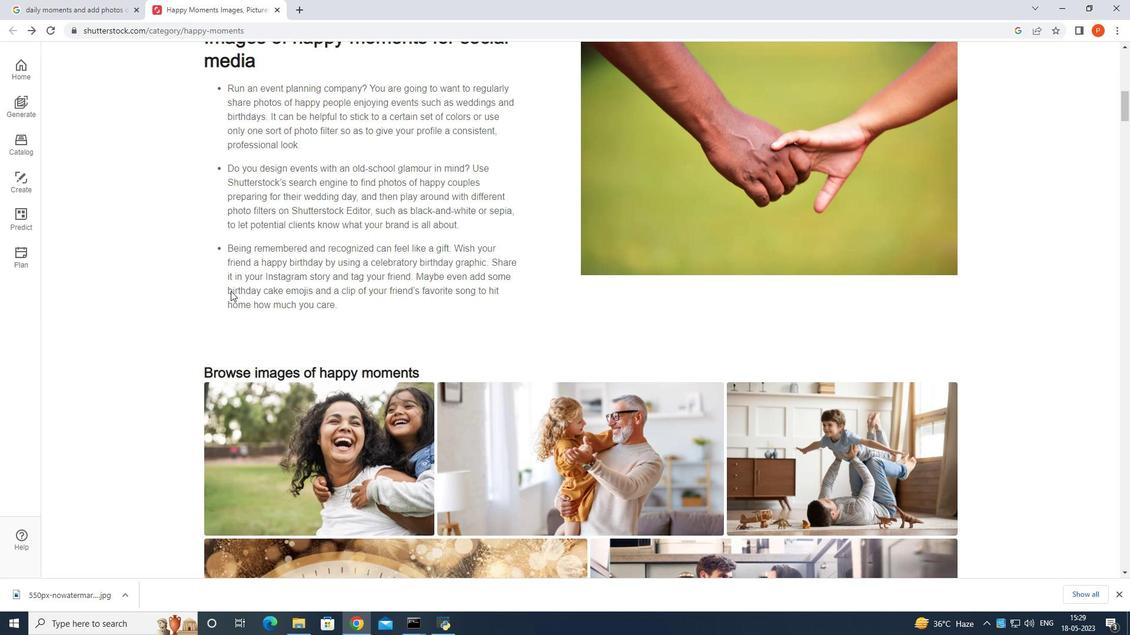 
Action: Mouse scrolled (274, 300) with delta (0, 0)
Screenshot: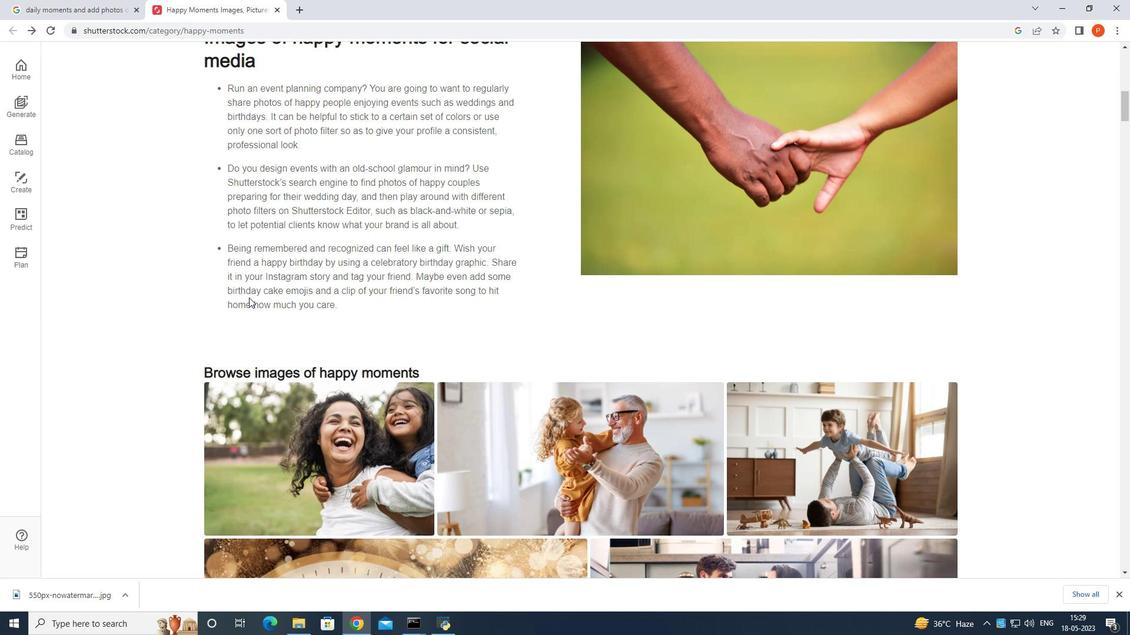 
Action: Mouse scrolled (274, 300) with delta (0, 0)
Screenshot: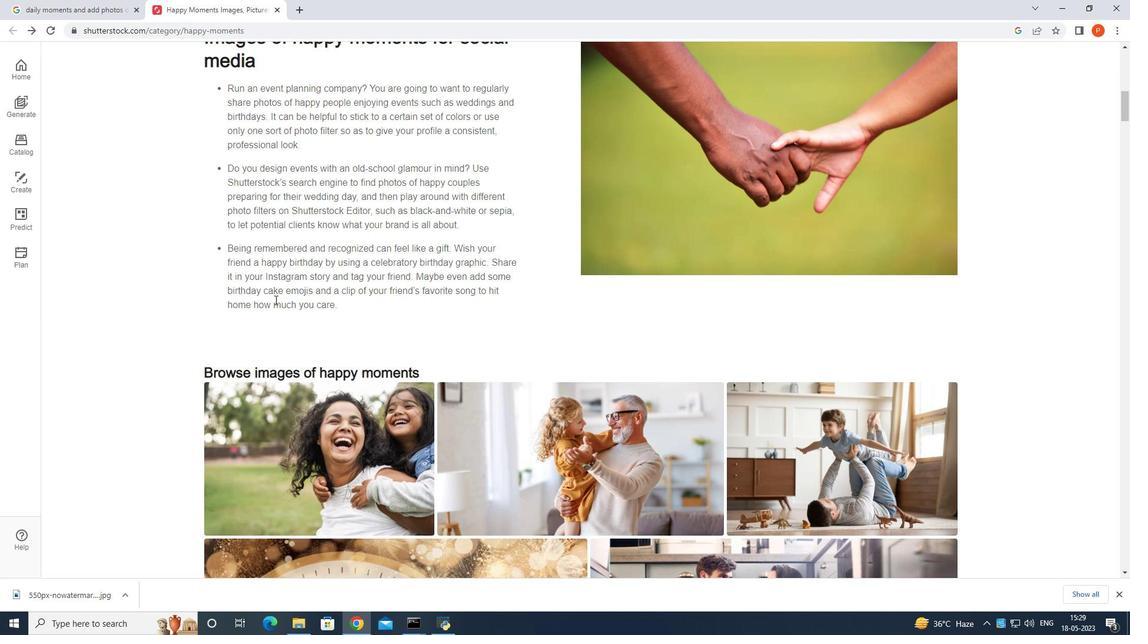 
Action: Mouse moved to (275, 300)
Screenshot: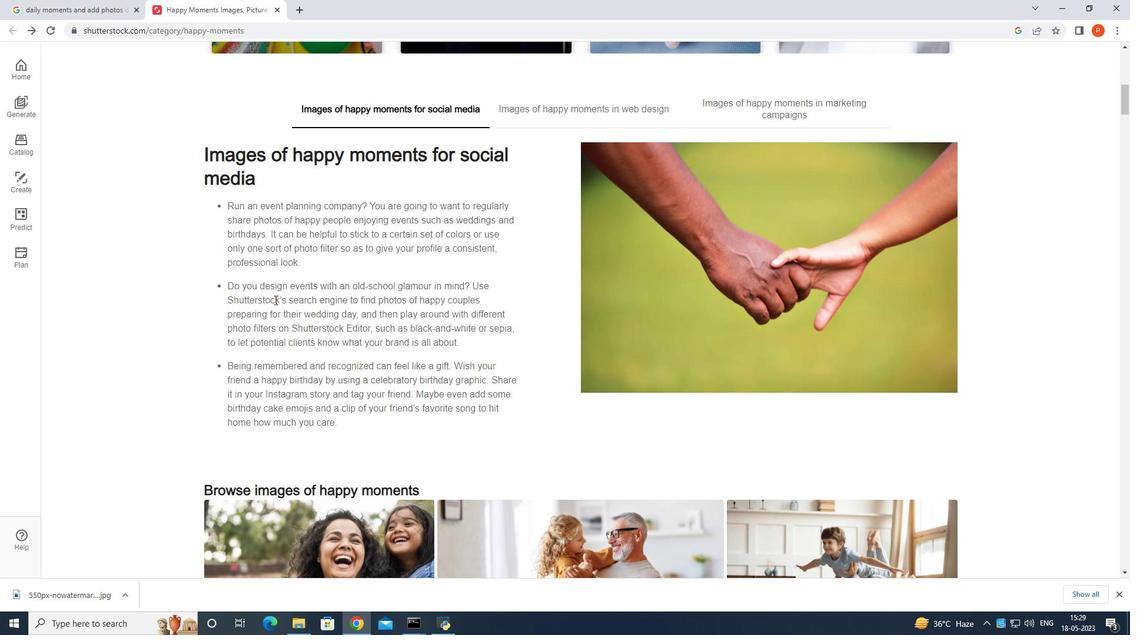 
Action: Mouse scrolled (275, 300) with delta (0, 0)
Screenshot: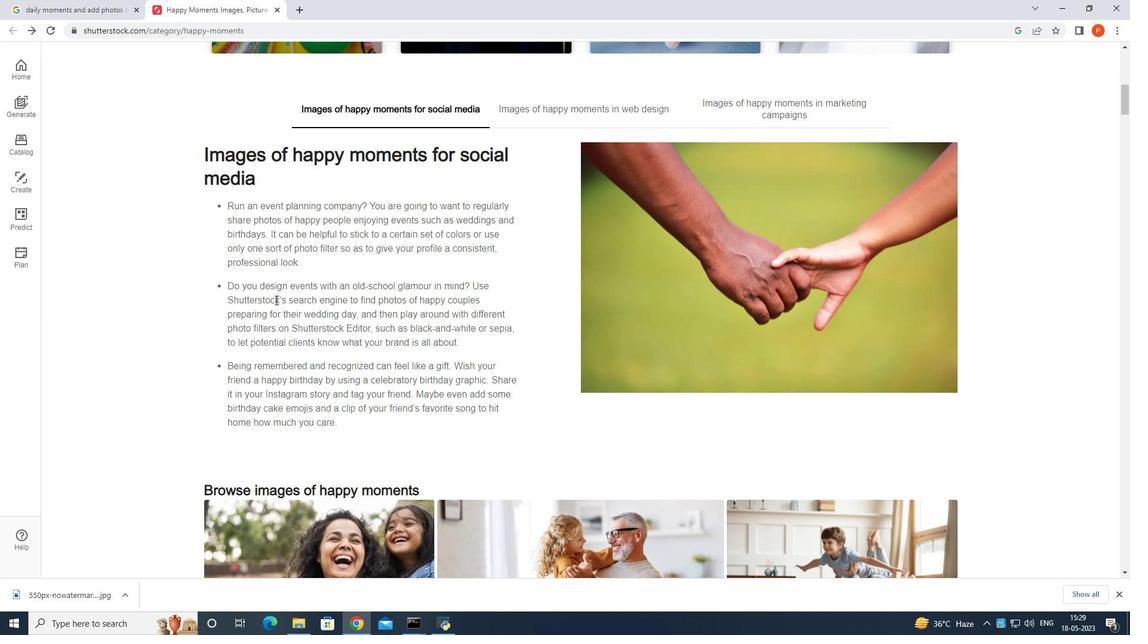 
Action: Mouse scrolled (275, 300) with delta (0, 0)
Screenshot: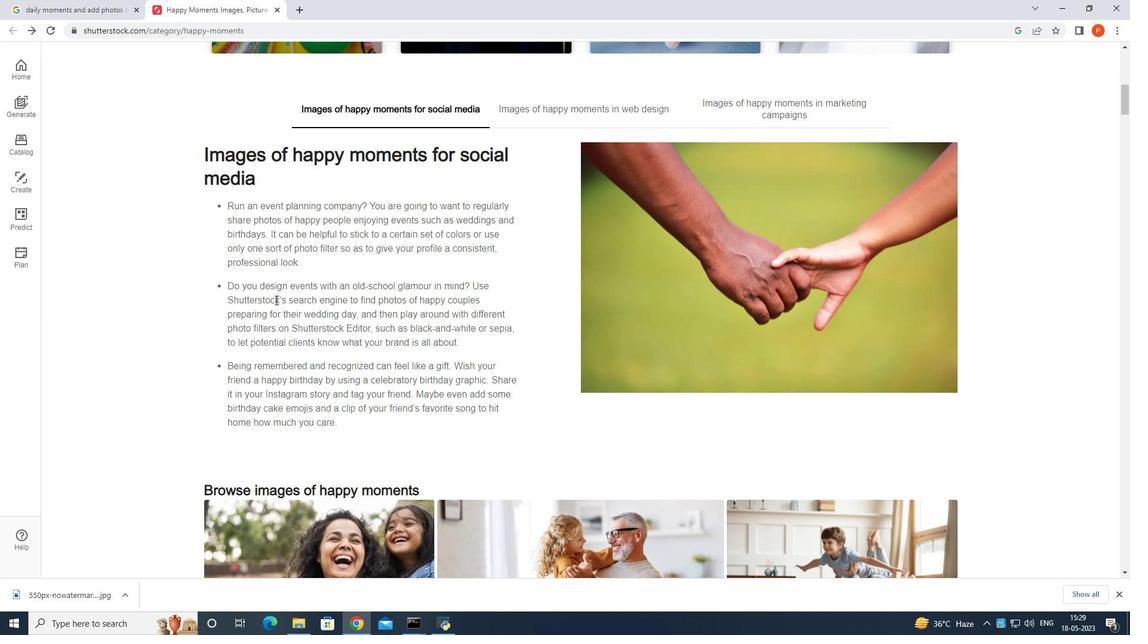
Action: Mouse scrolled (275, 300) with delta (0, 0)
Screenshot: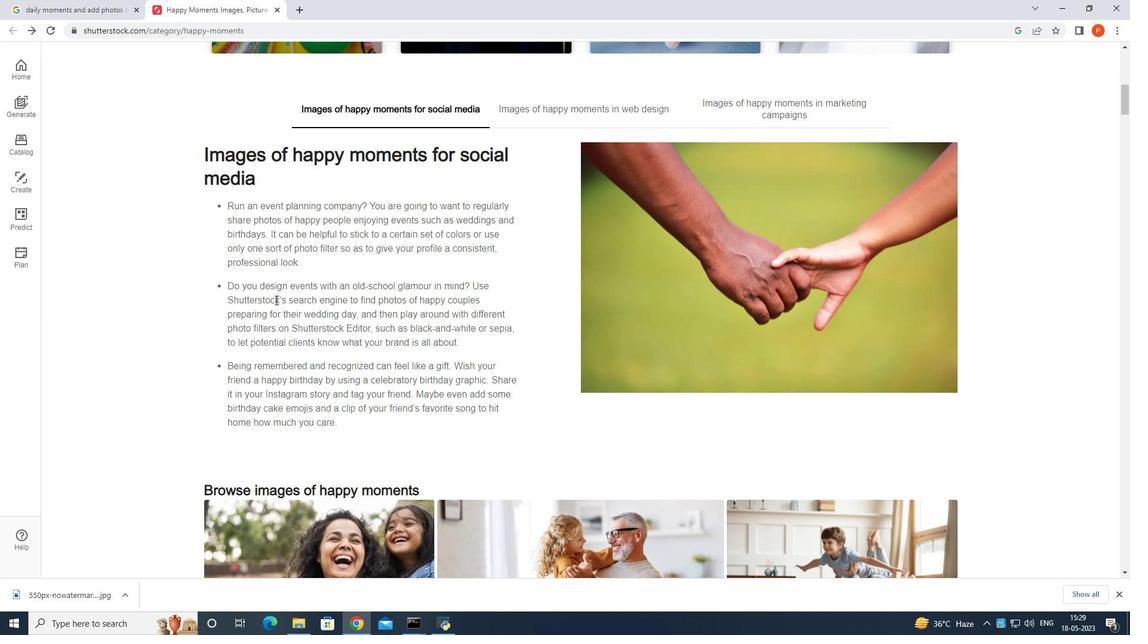 
Action: Mouse scrolled (275, 300) with delta (0, 0)
Screenshot: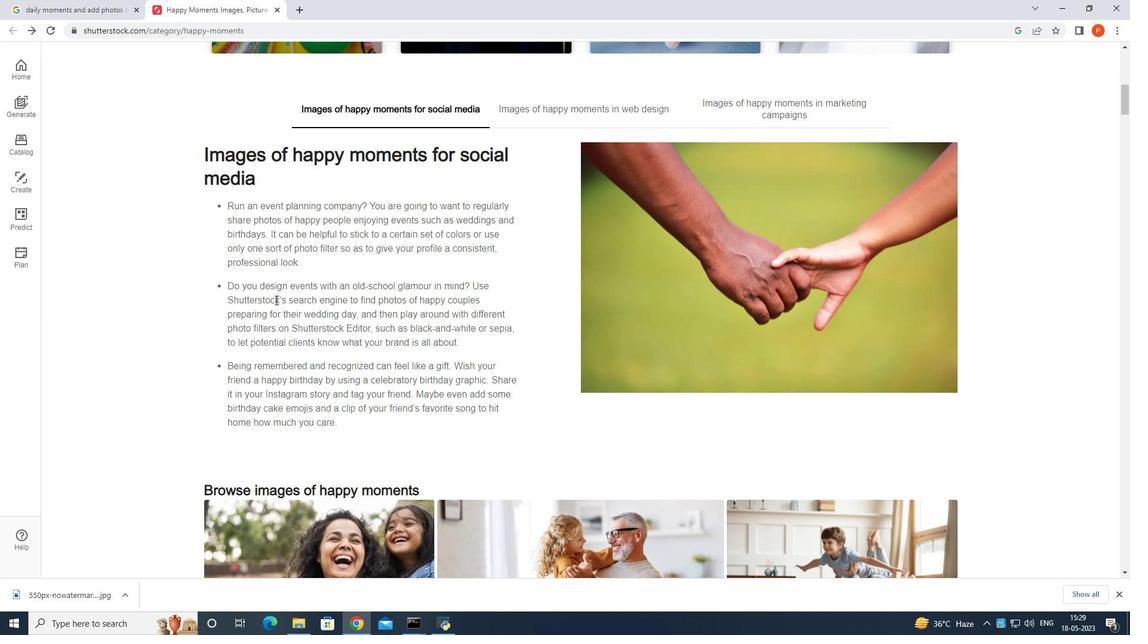 
Action: Mouse scrolled (275, 300) with delta (0, 0)
Screenshot: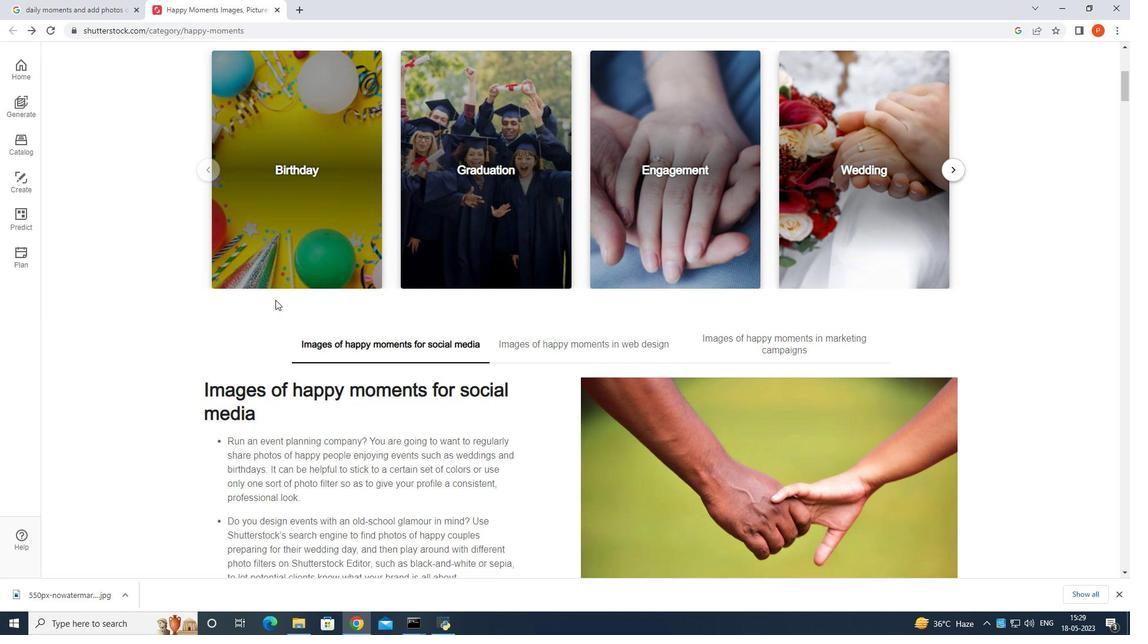 
Action: Mouse scrolled (275, 300) with delta (0, 0)
Screenshot: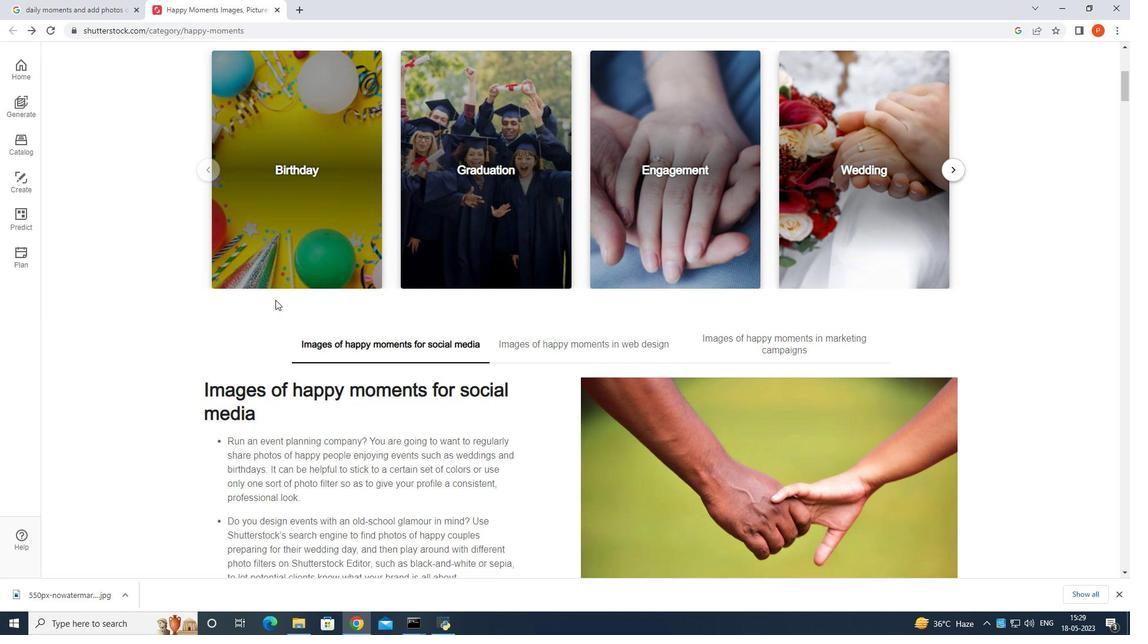 
Action: Mouse scrolled (275, 300) with delta (0, 0)
Screenshot: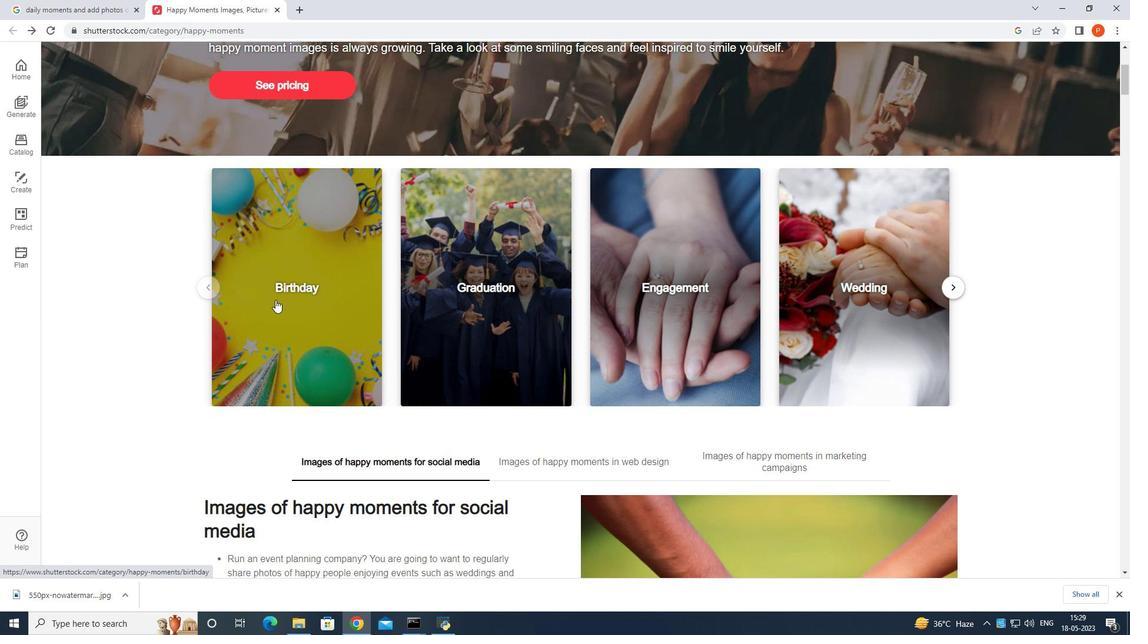 
Action: Mouse moved to (275, 300)
Screenshot: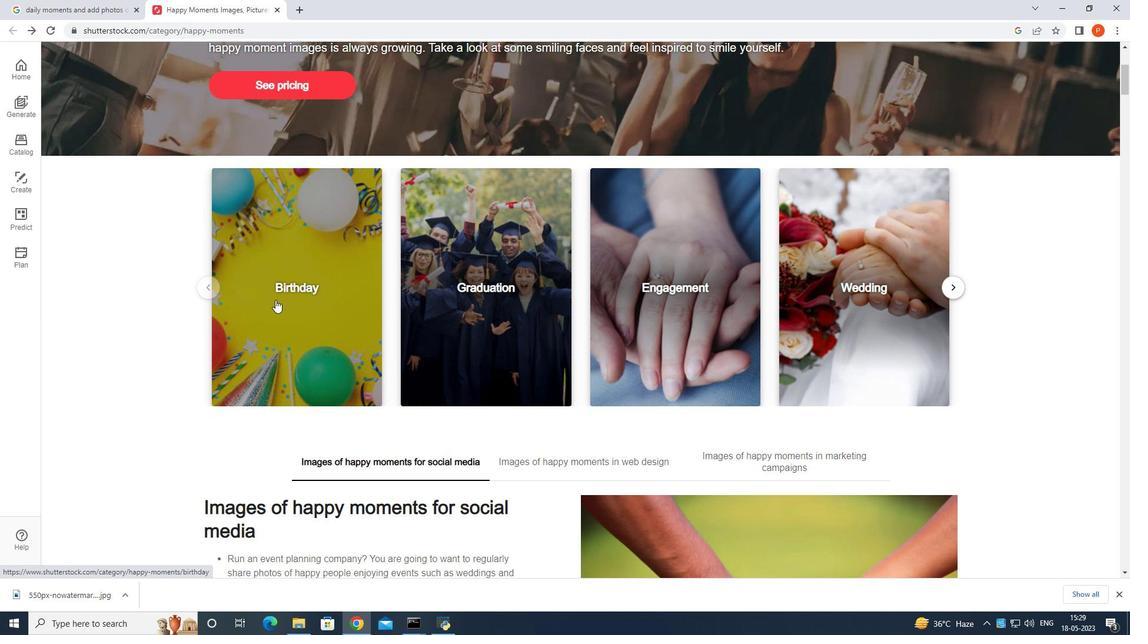 
Action: Mouse scrolled (275, 300) with delta (0, 0)
Screenshot: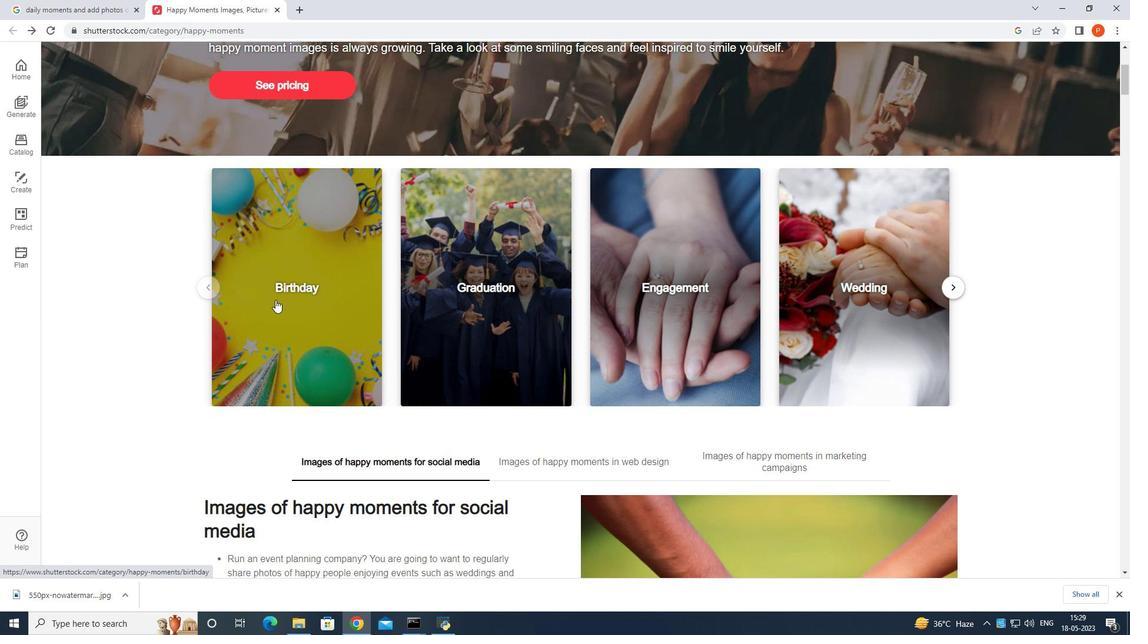 
Action: Mouse moved to (519, 334)
Screenshot: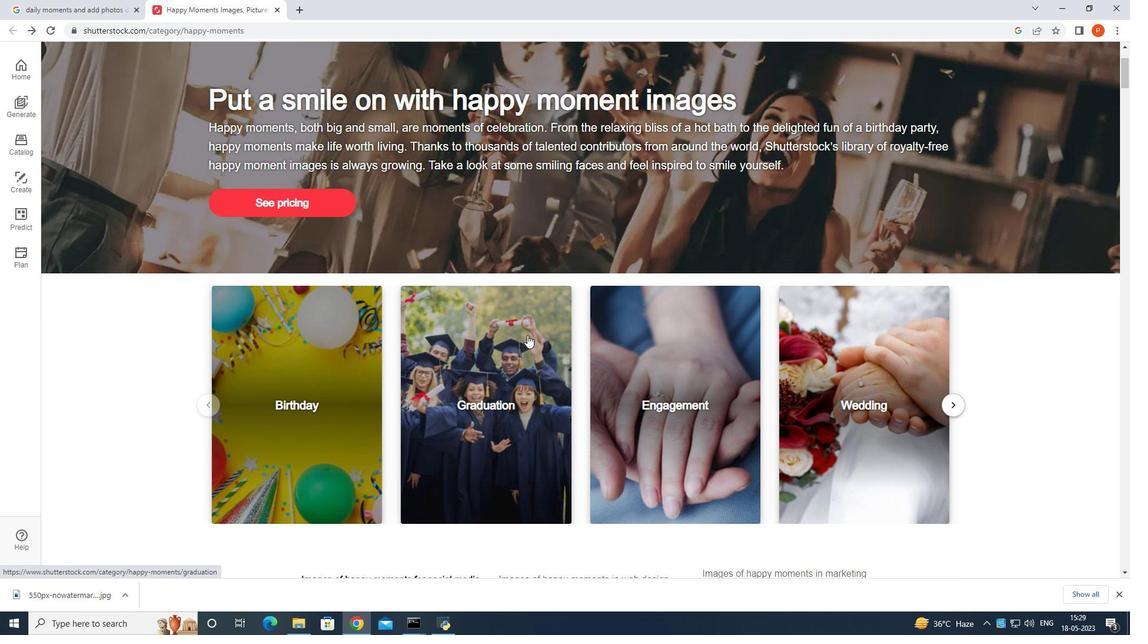
Action: Mouse pressed left at (519, 334)
Screenshot: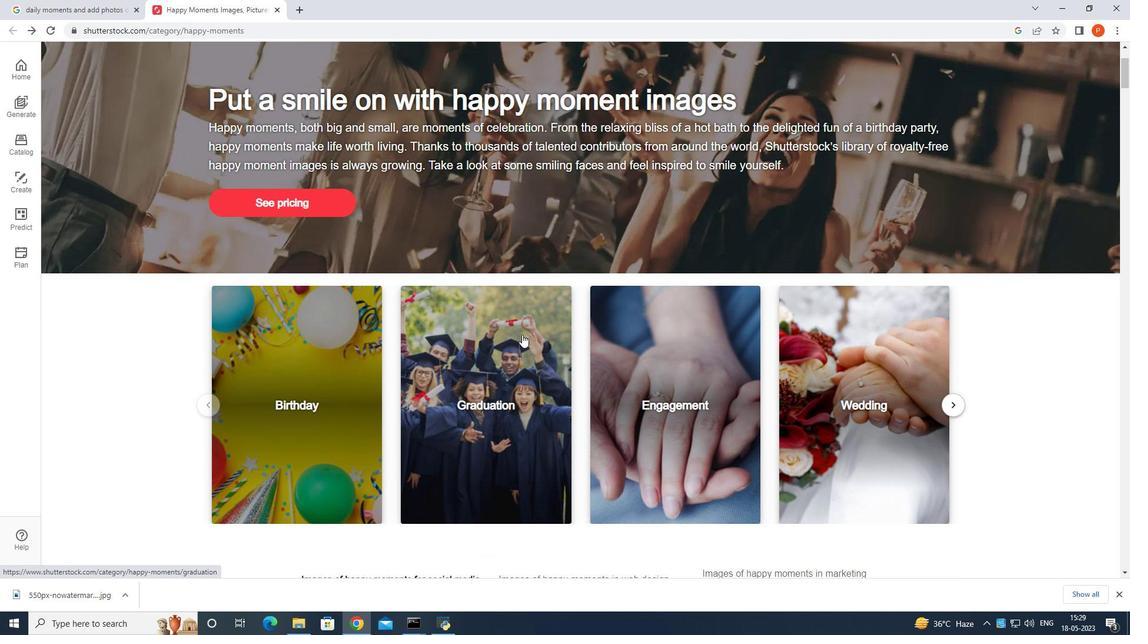 
Action: Mouse moved to (388, 298)
Screenshot: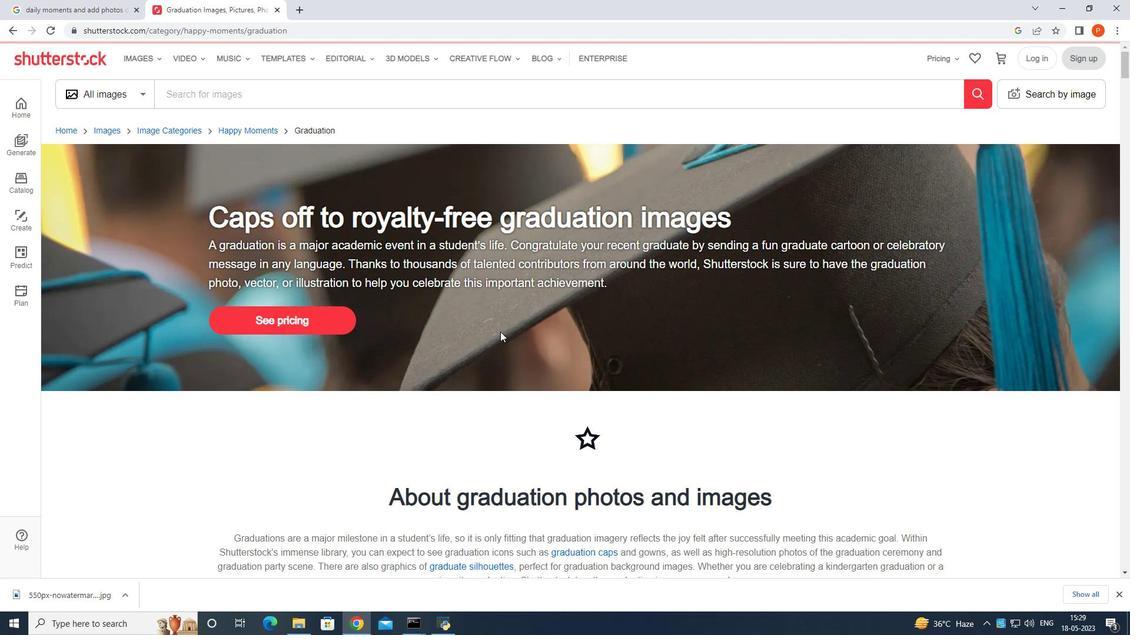 
Action: Mouse scrolled (388, 297) with delta (0, 0)
Screenshot: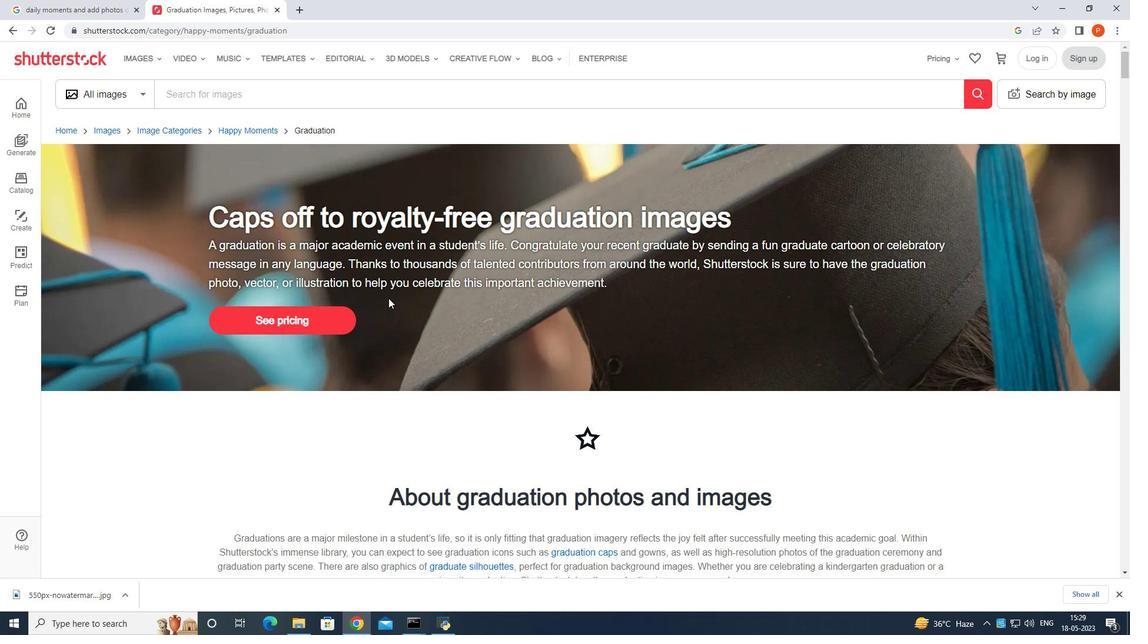 
Action: Mouse scrolled (388, 297) with delta (0, 0)
Screenshot: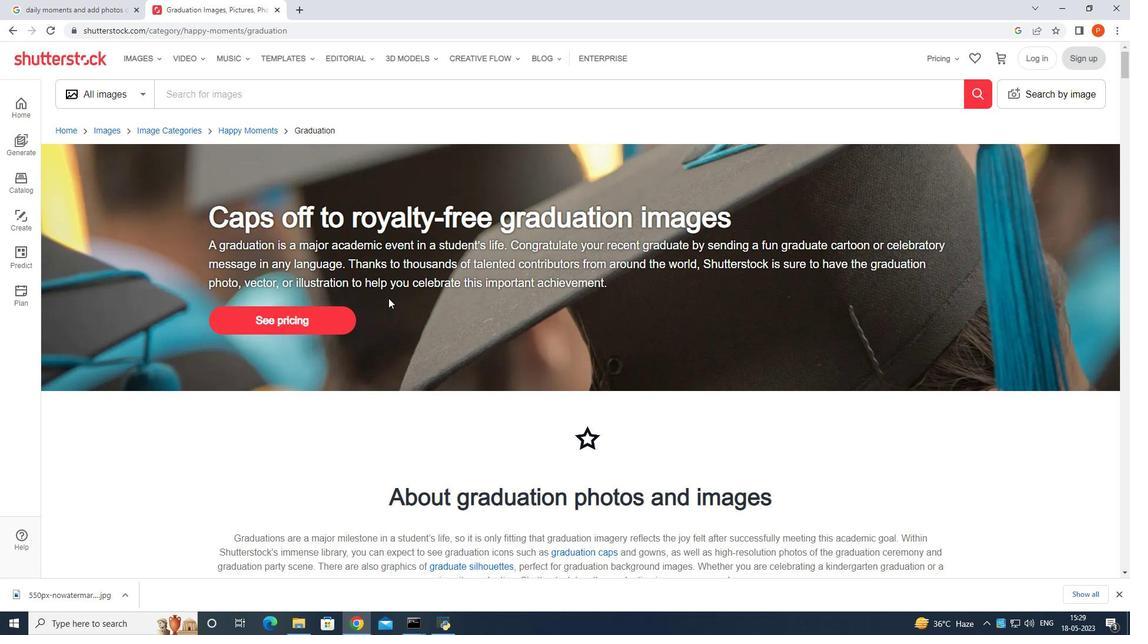 
Action: Mouse scrolled (388, 297) with delta (0, 0)
